 Task: Post an Instagram story from a PC using Developer Tools in Chrome.
Action: Mouse moved to (489, 8)
Screenshot: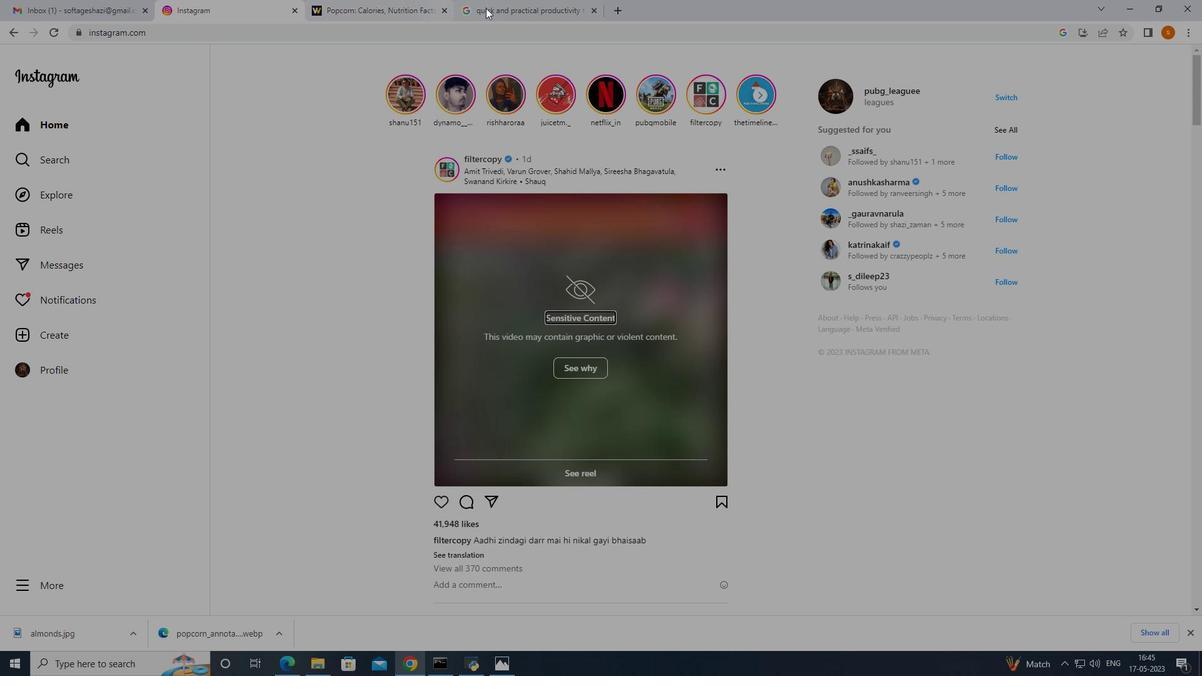 
Action: Mouse pressed left at (489, 8)
Screenshot: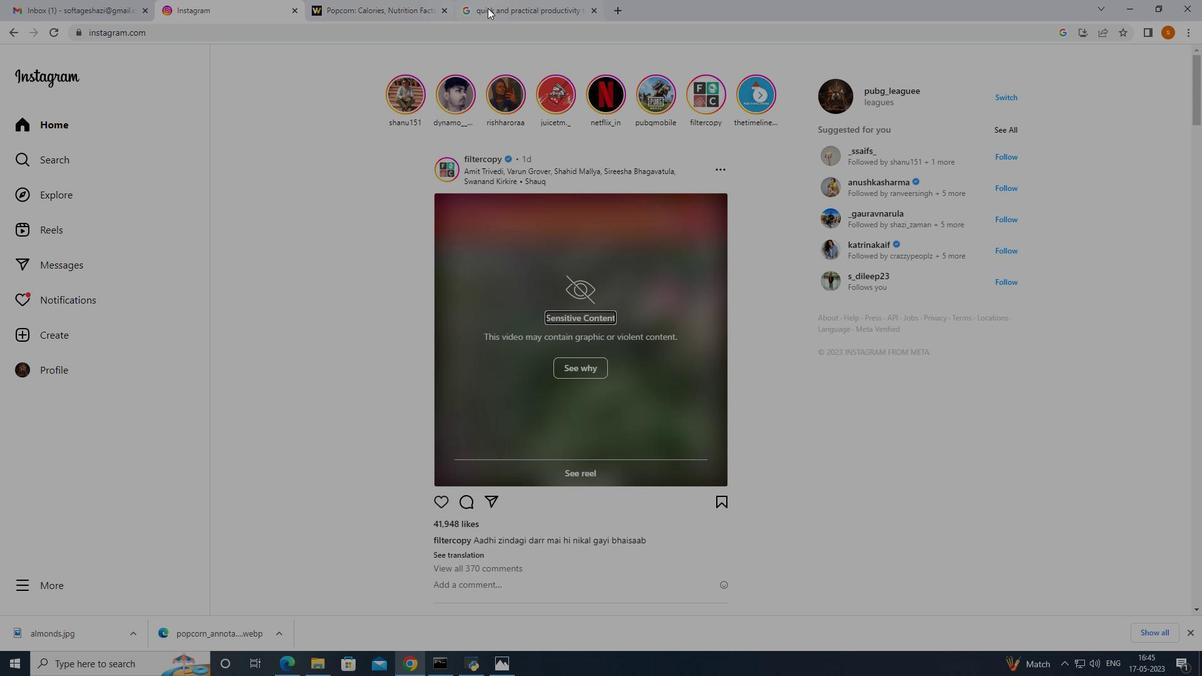 
Action: Mouse moved to (337, 281)
Screenshot: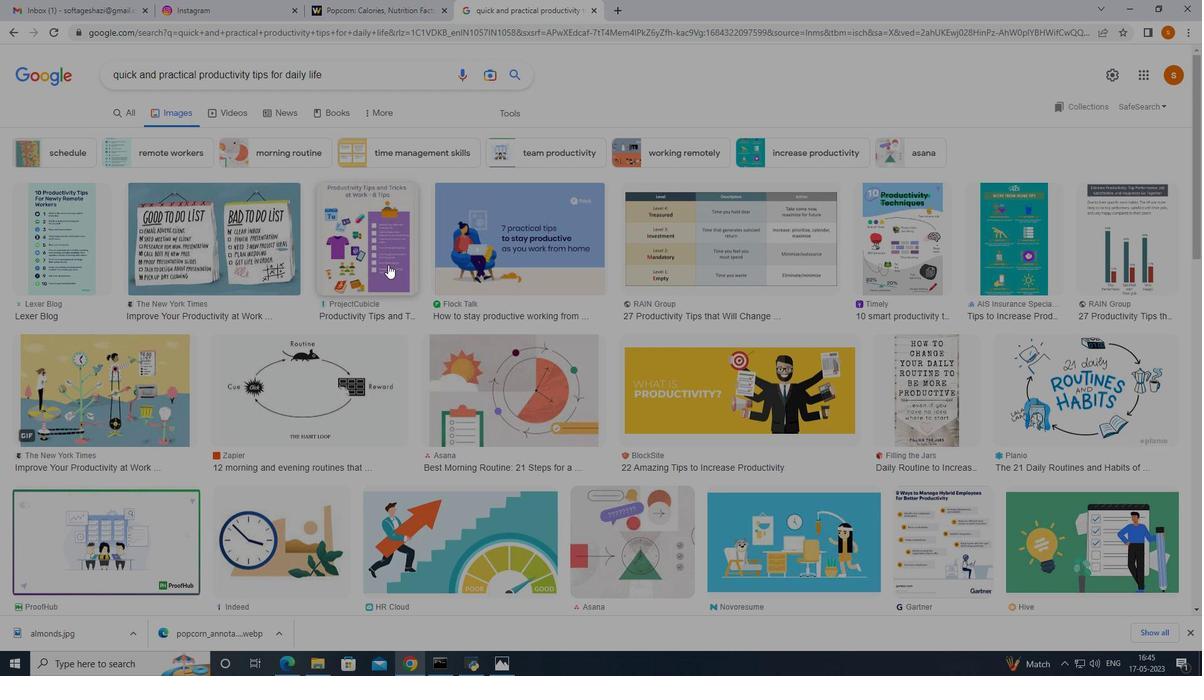 
Action: Mouse scrolled (337, 280) with delta (0, 0)
Screenshot: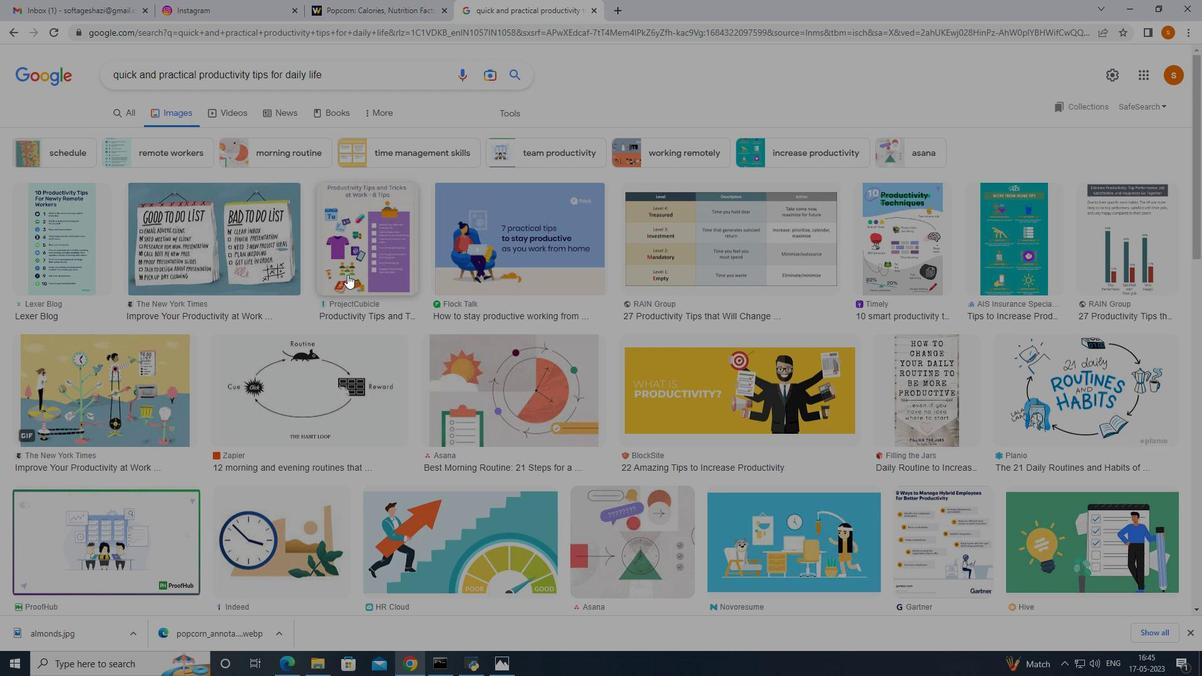 
Action: Mouse moved to (535, 250)
Screenshot: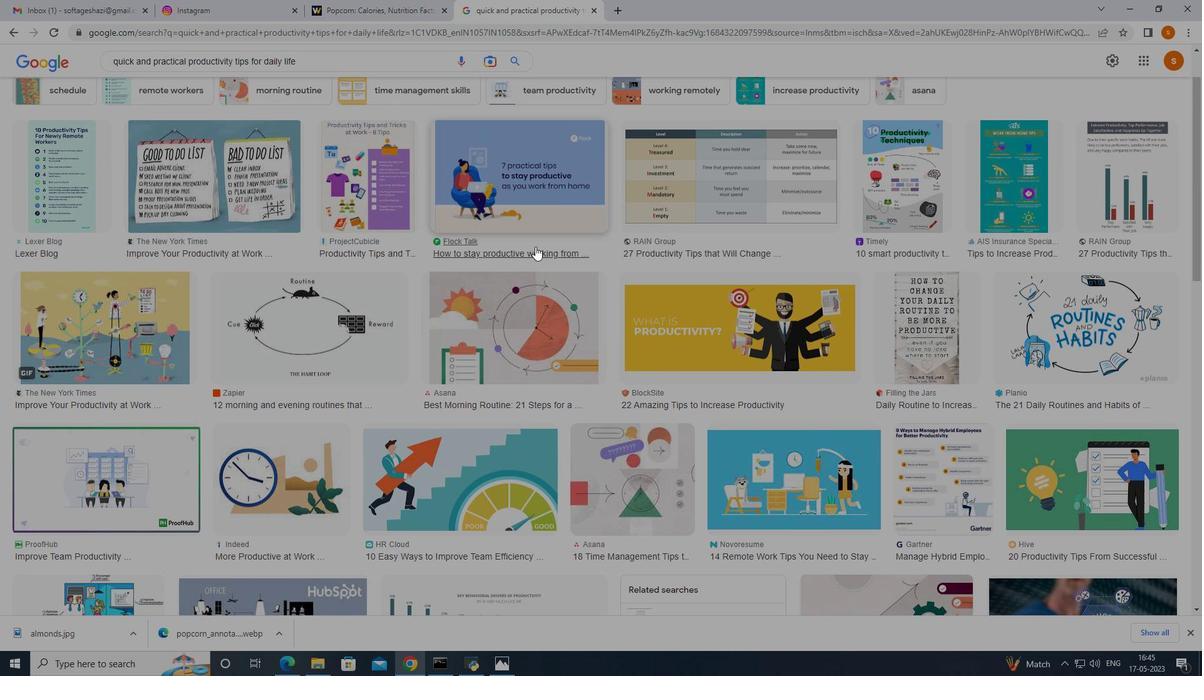 
Action: Mouse scrolled (535, 249) with delta (0, 0)
Screenshot: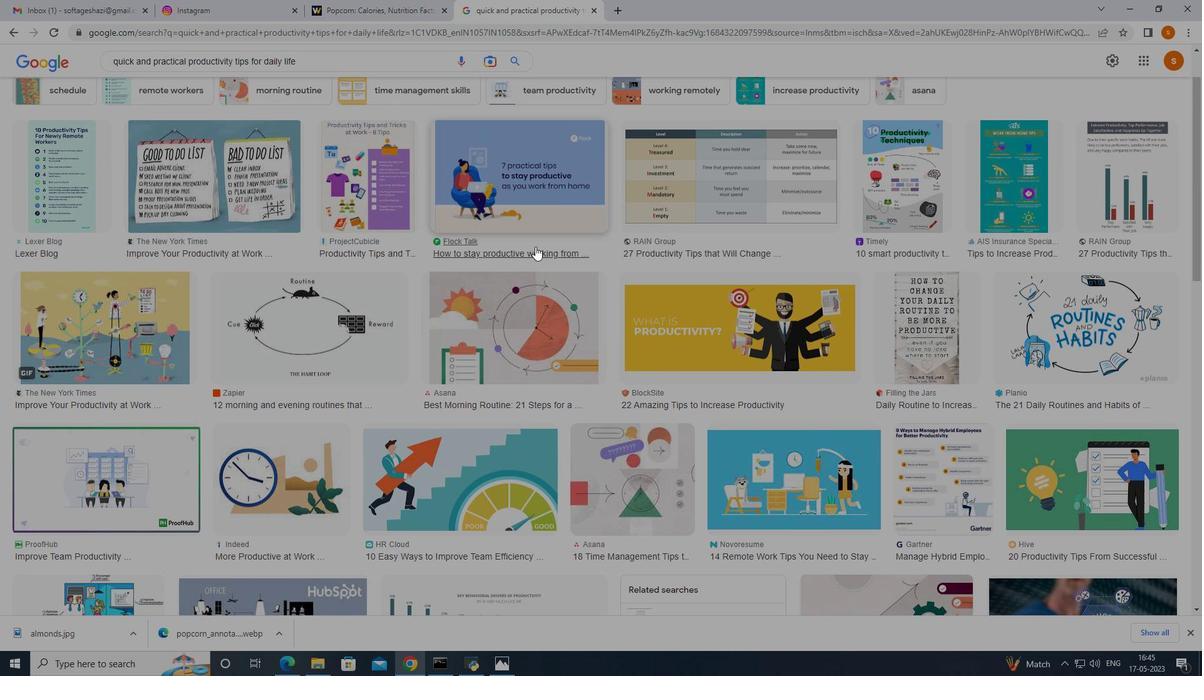
Action: Mouse moved to (376, 253)
Screenshot: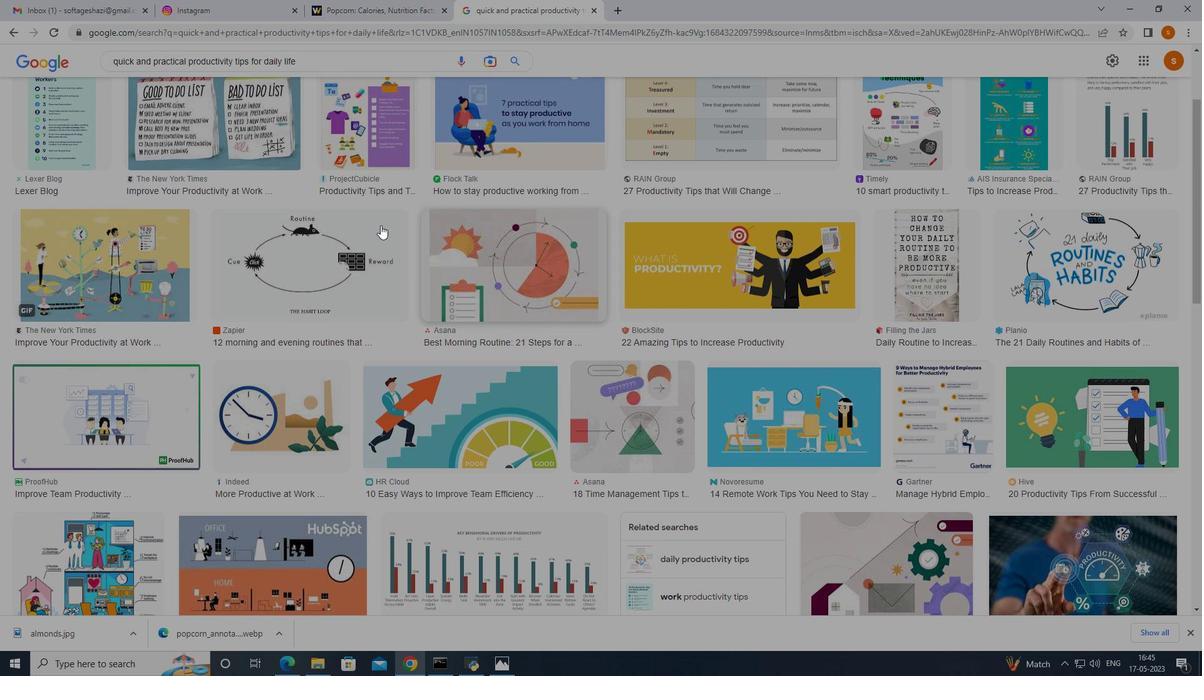 
Action: Mouse scrolled (376, 253) with delta (0, 0)
Screenshot: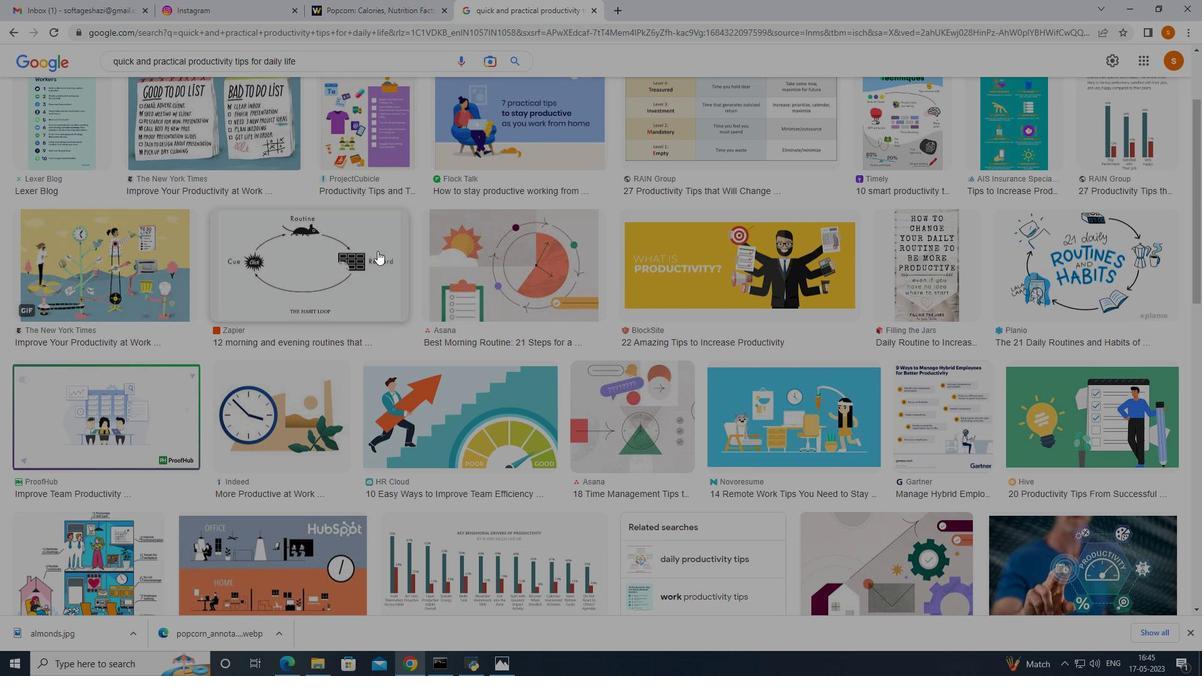 
Action: Mouse moved to (374, 254)
Screenshot: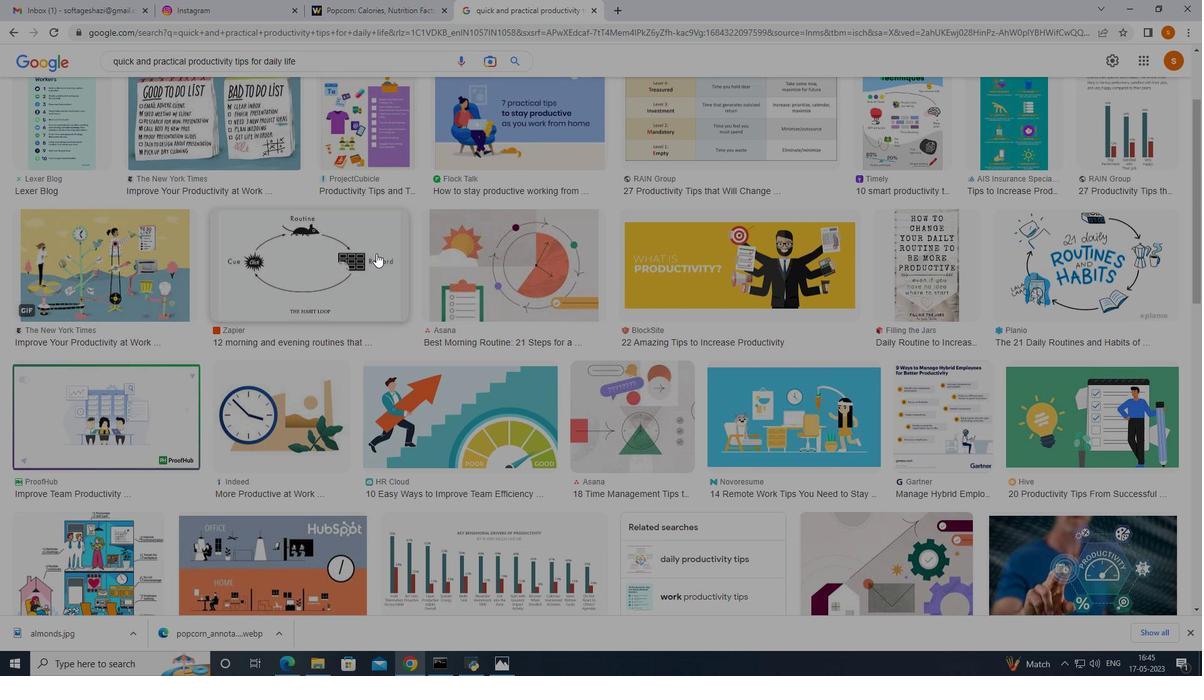 
Action: Mouse scrolled (374, 255) with delta (0, 0)
Screenshot: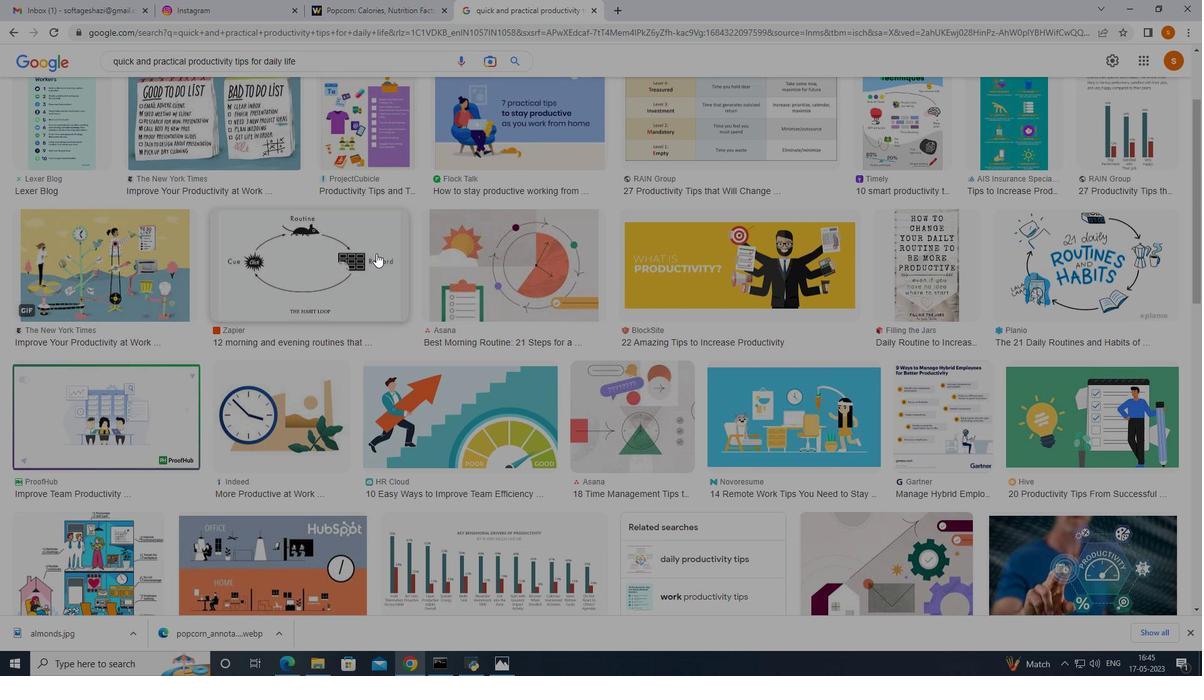 
Action: Mouse moved to (28, 254)
Screenshot: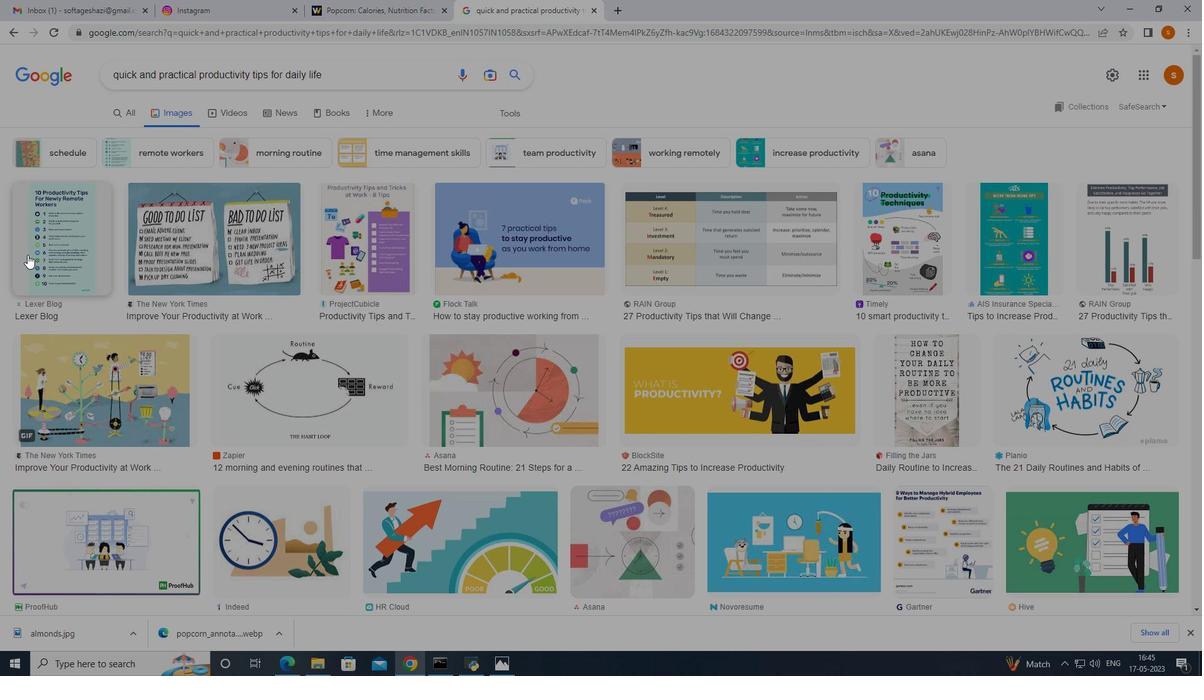 
Action: Mouse pressed left at (28, 254)
Screenshot: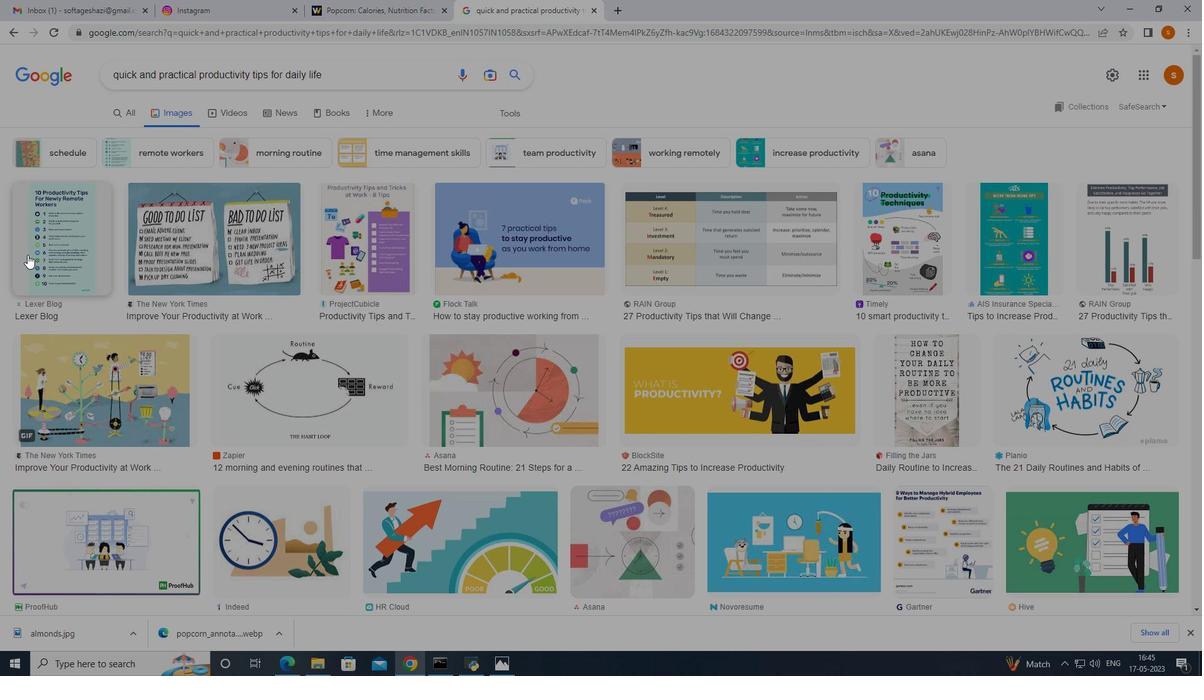 
Action: Mouse moved to (855, 305)
Screenshot: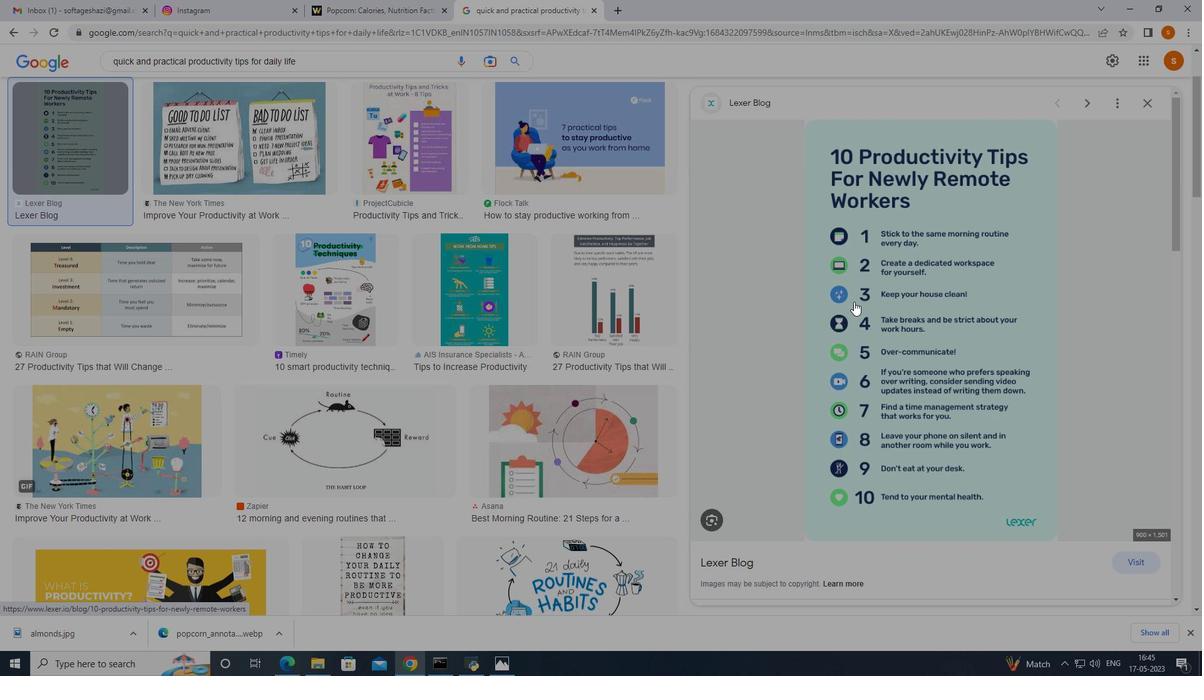 
Action: Mouse scrolled (855, 305) with delta (0, 0)
Screenshot: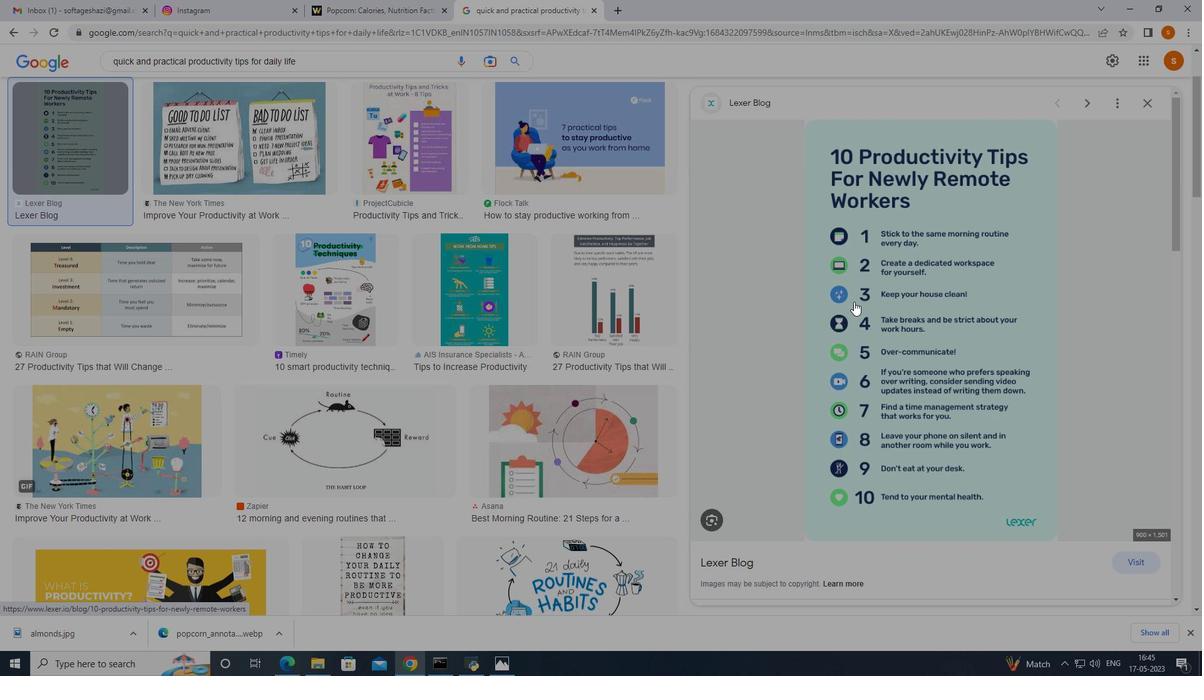 
Action: Mouse moved to (855, 306)
Screenshot: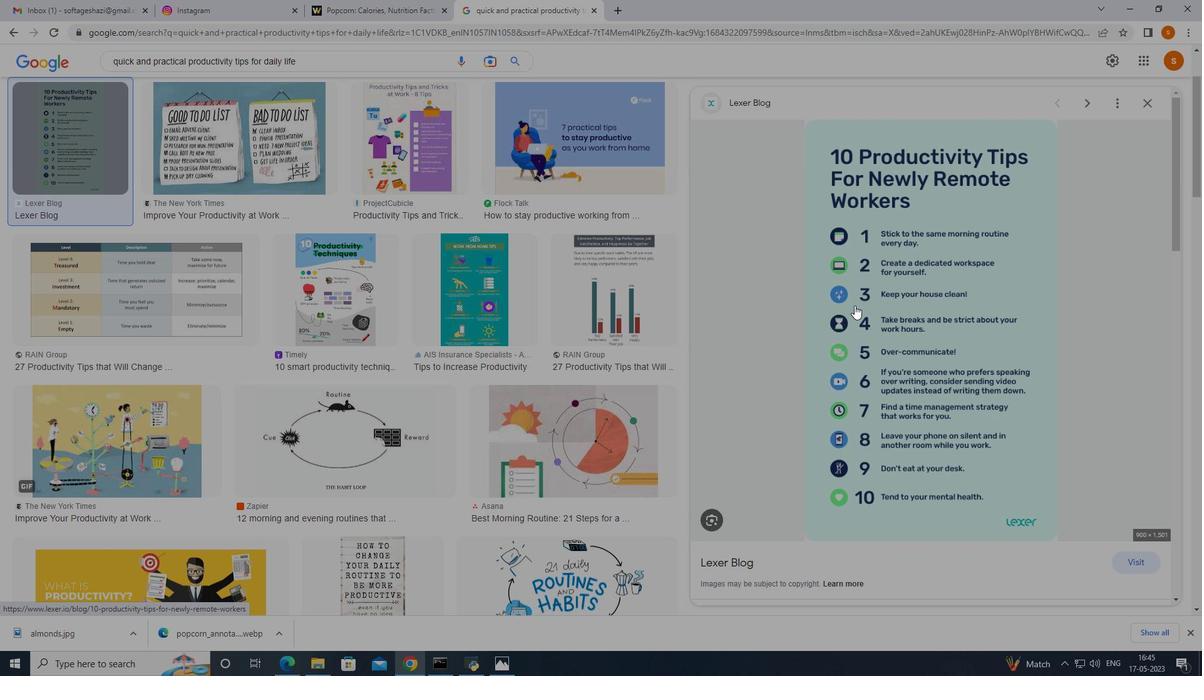 
Action: Mouse scrolled (855, 306) with delta (0, 0)
Screenshot: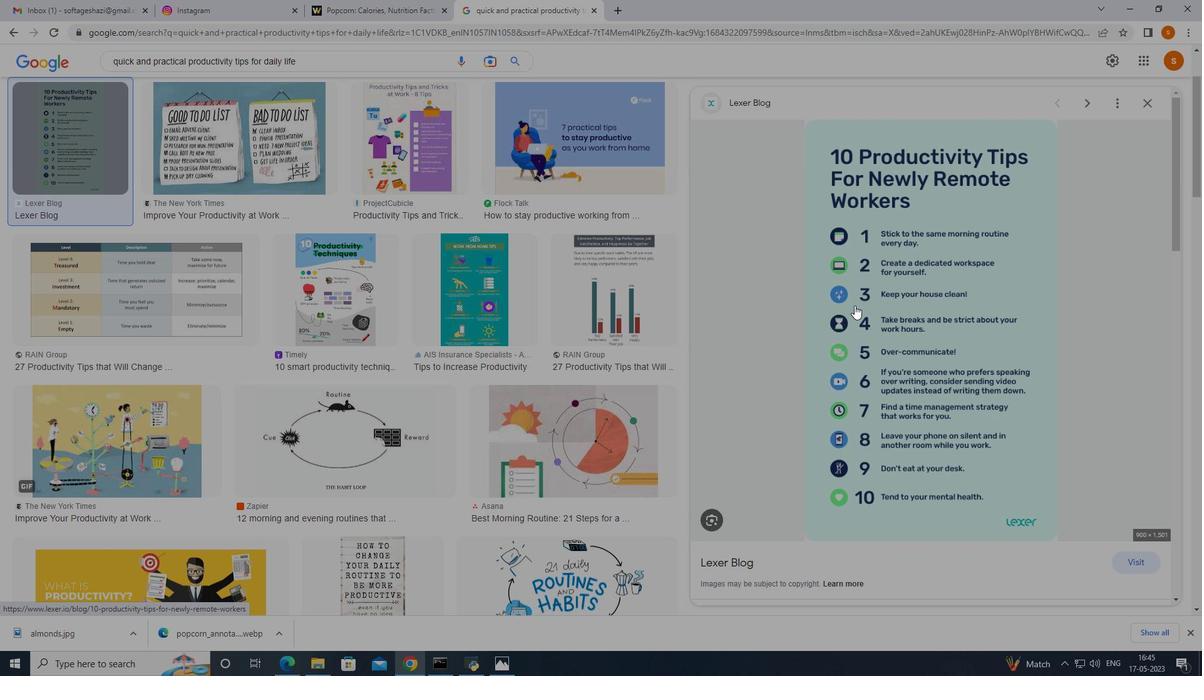 
Action: Mouse moved to (856, 308)
Screenshot: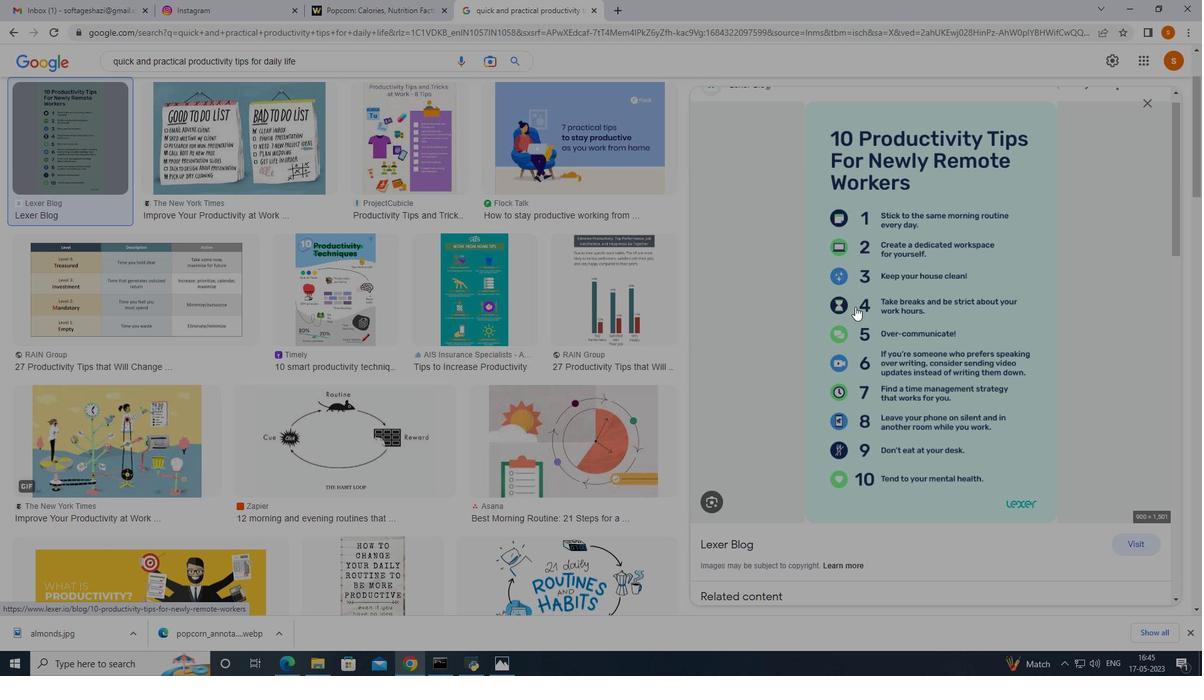 
Action: Mouse scrolled (856, 308) with delta (0, 0)
Screenshot: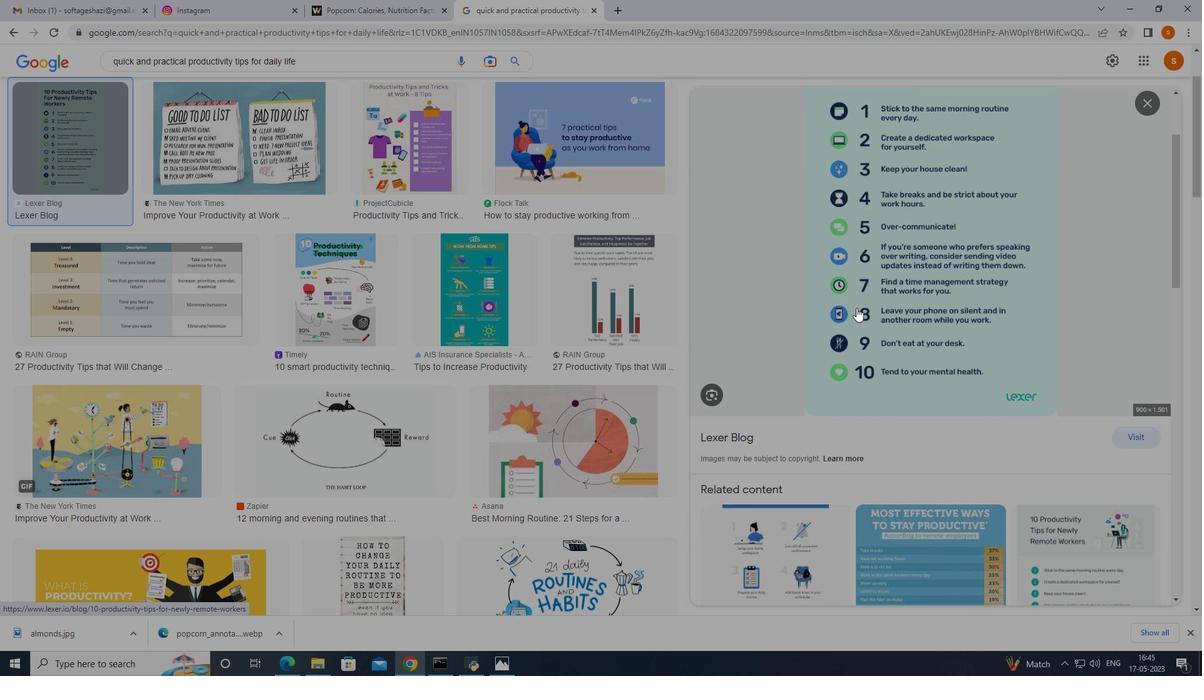 
Action: Mouse scrolled (856, 308) with delta (0, 0)
Screenshot: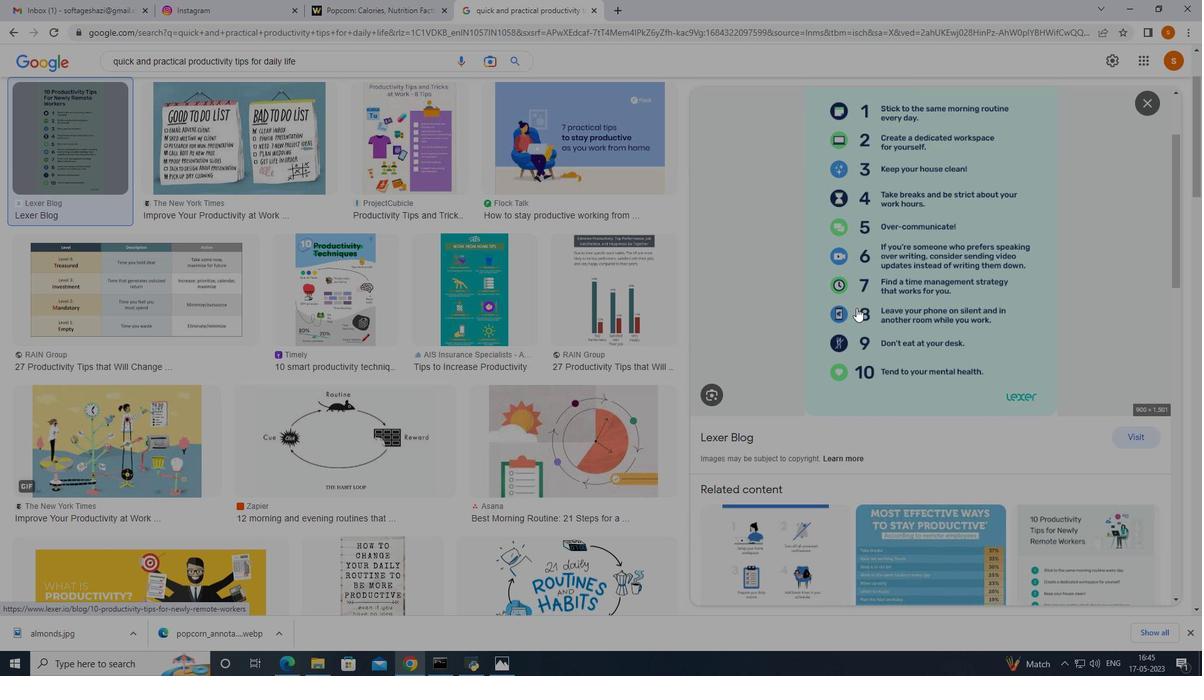 
Action: Mouse scrolled (856, 308) with delta (0, 0)
Screenshot: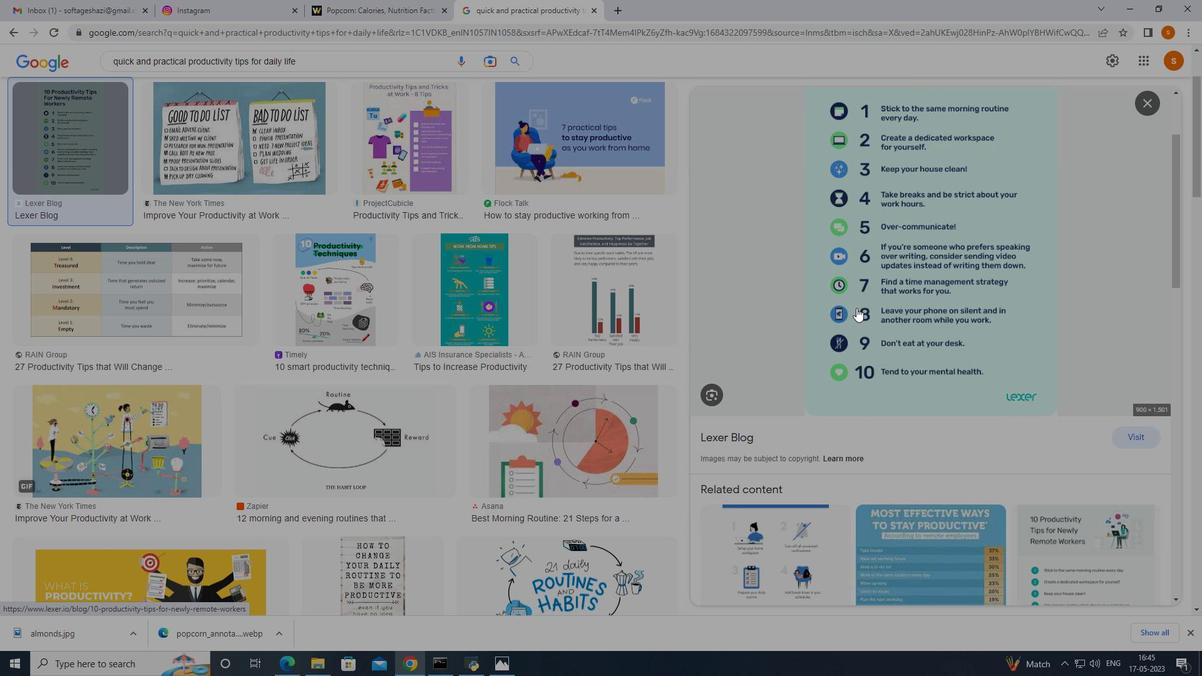 
Action: Mouse moved to (881, 272)
Screenshot: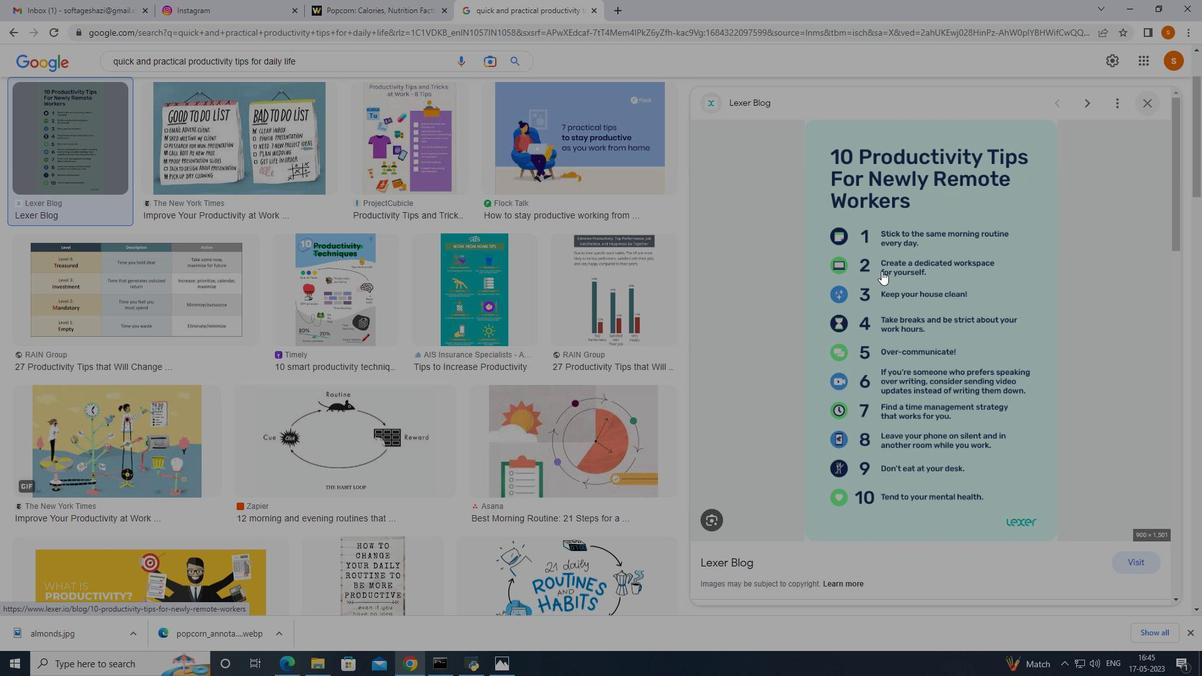 
Action: Mouse pressed right at (881, 272)
Screenshot: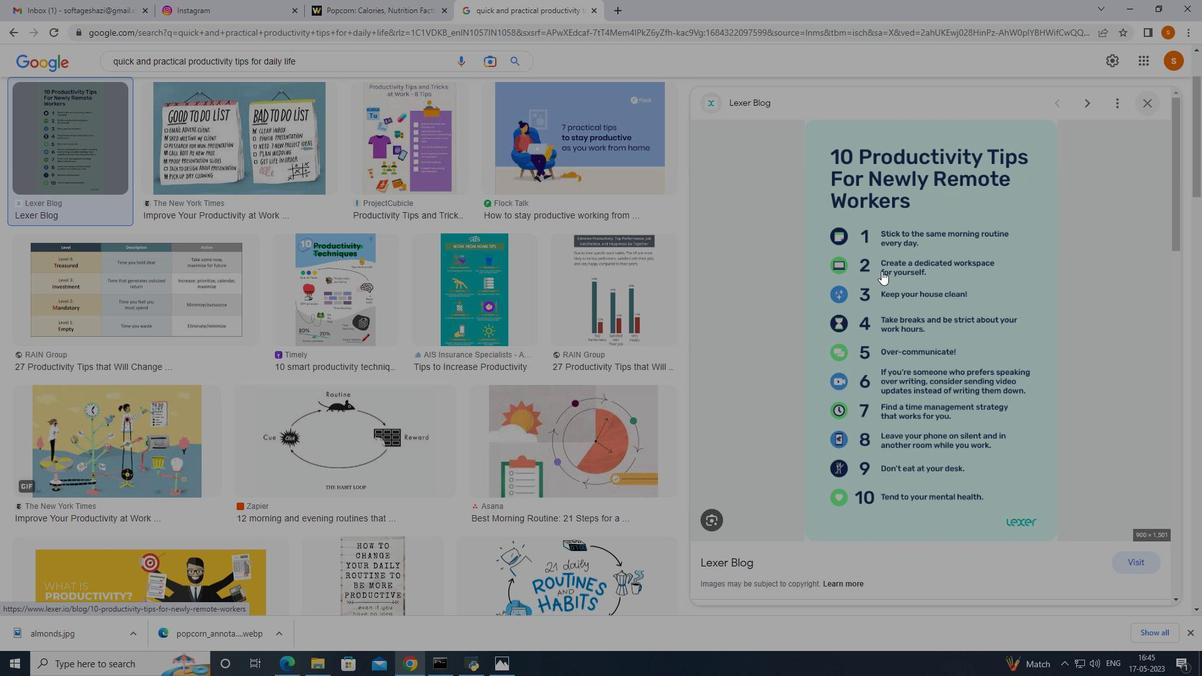 
Action: Mouse moved to (932, 407)
Screenshot: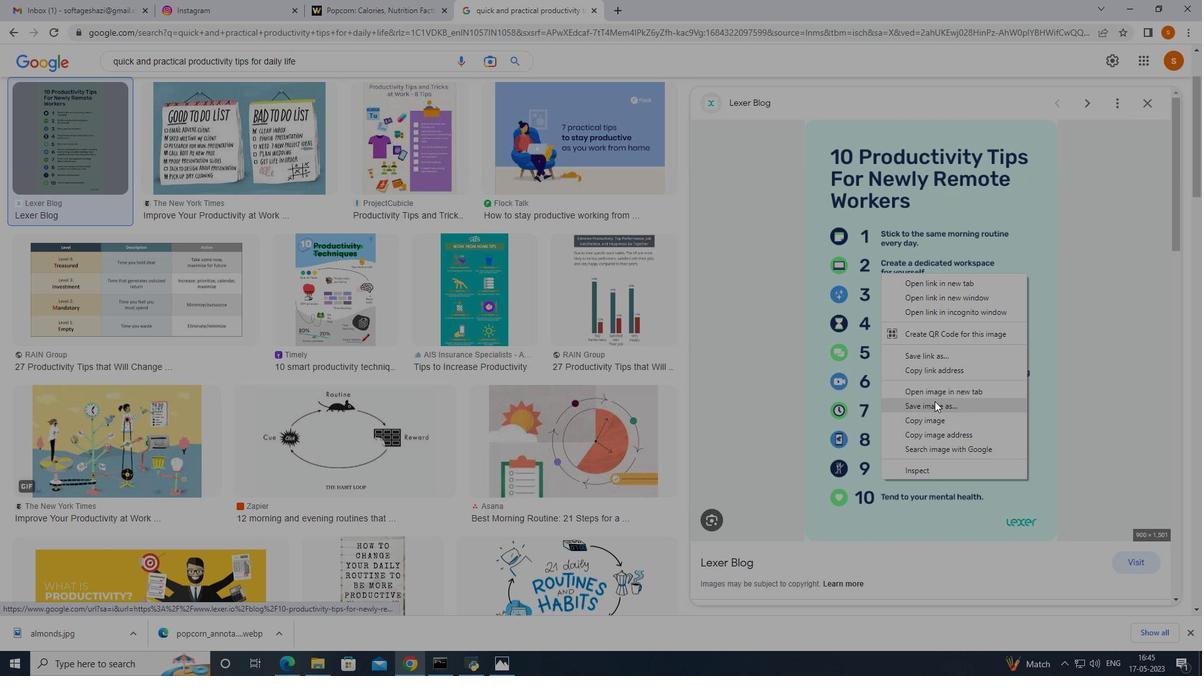 
Action: Mouse pressed left at (932, 407)
Screenshot: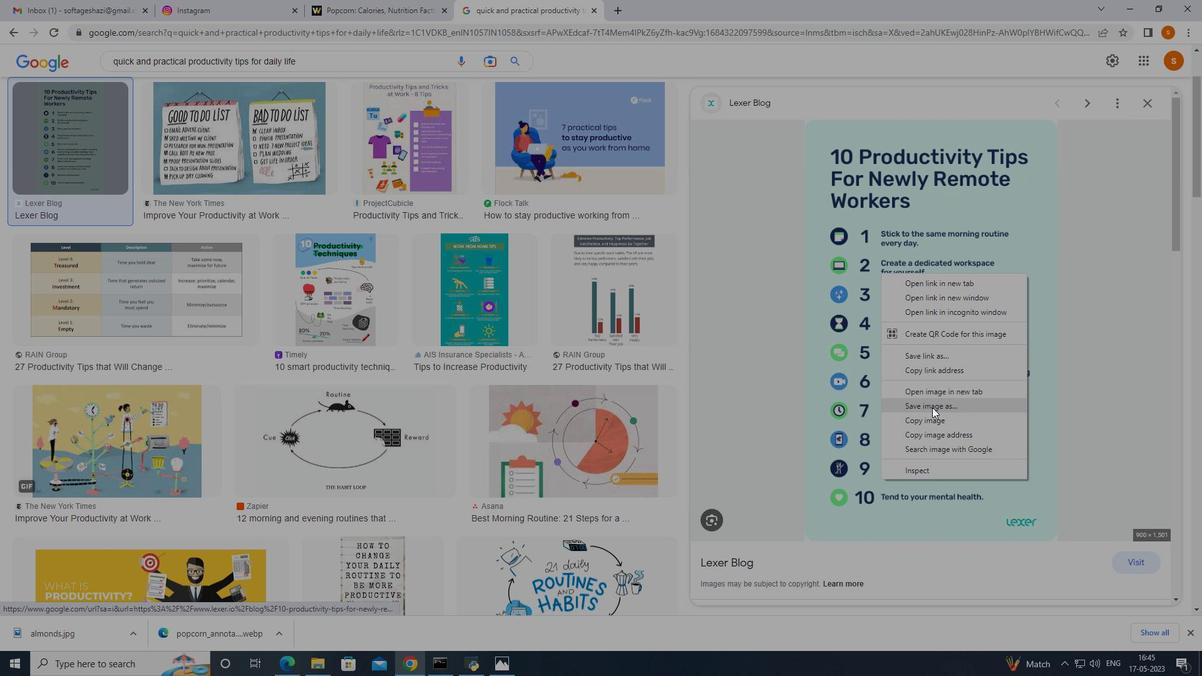 
Action: Mouse moved to (585, 114)
Screenshot: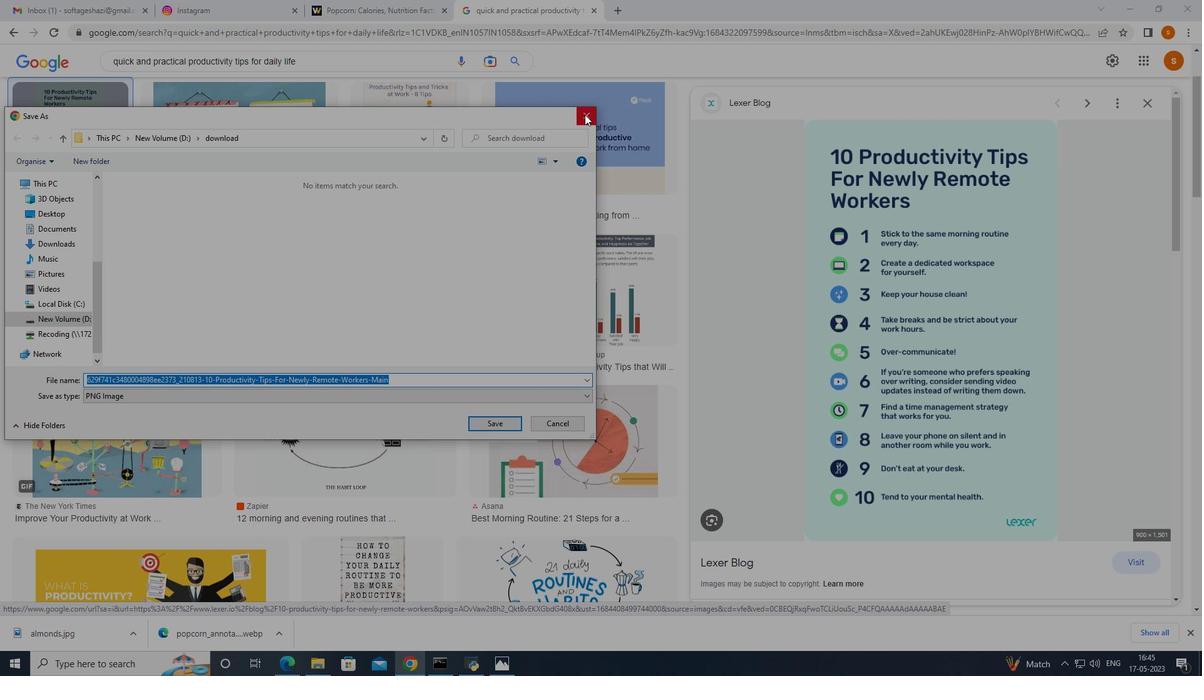 
Action: Mouse pressed left at (585, 114)
Screenshot: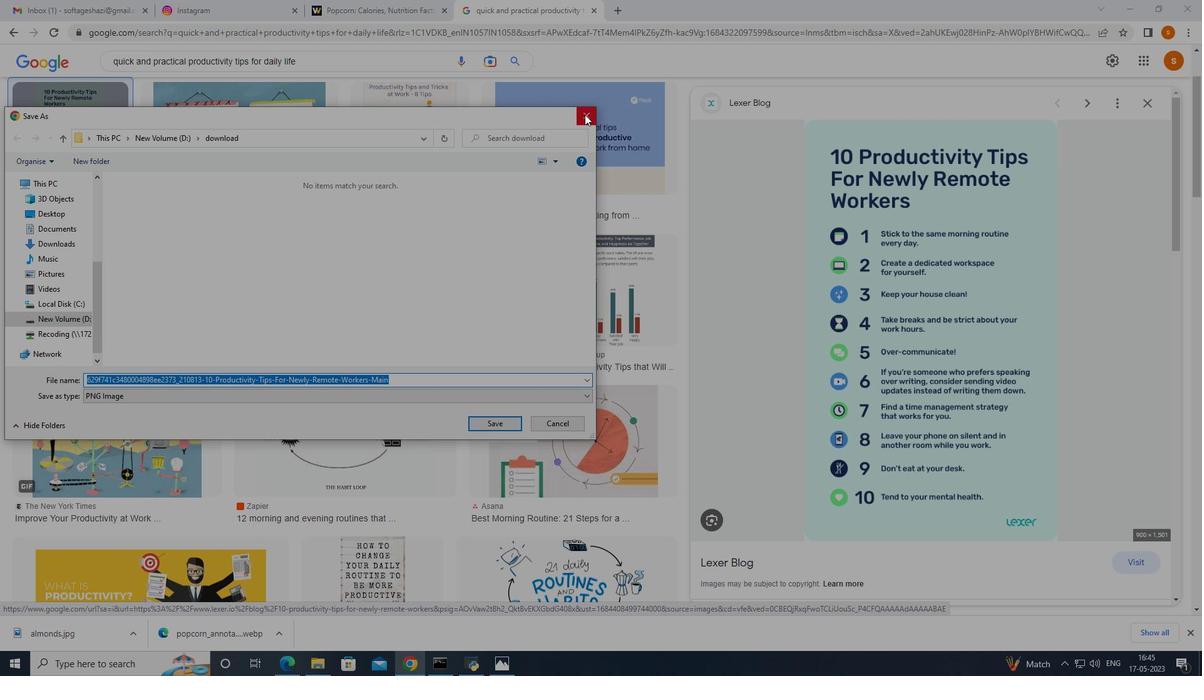 
Action: Mouse moved to (353, 316)
Screenshot: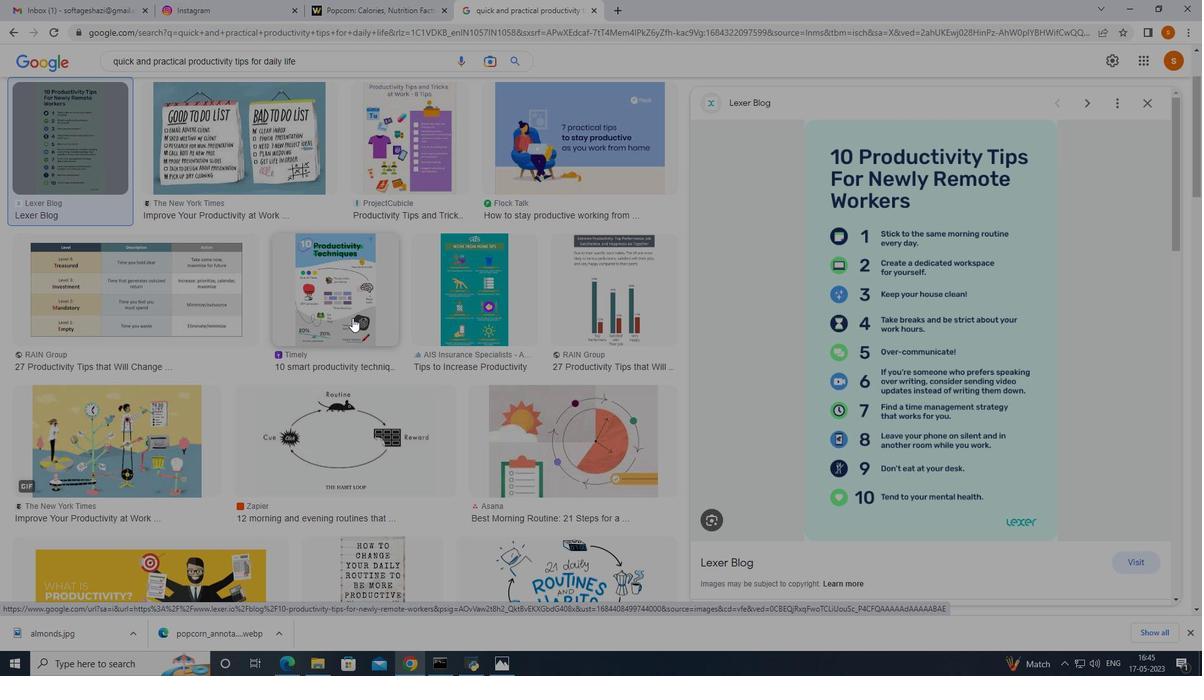 
Action: Mouse pressed left at (353, 316)
Screenshot: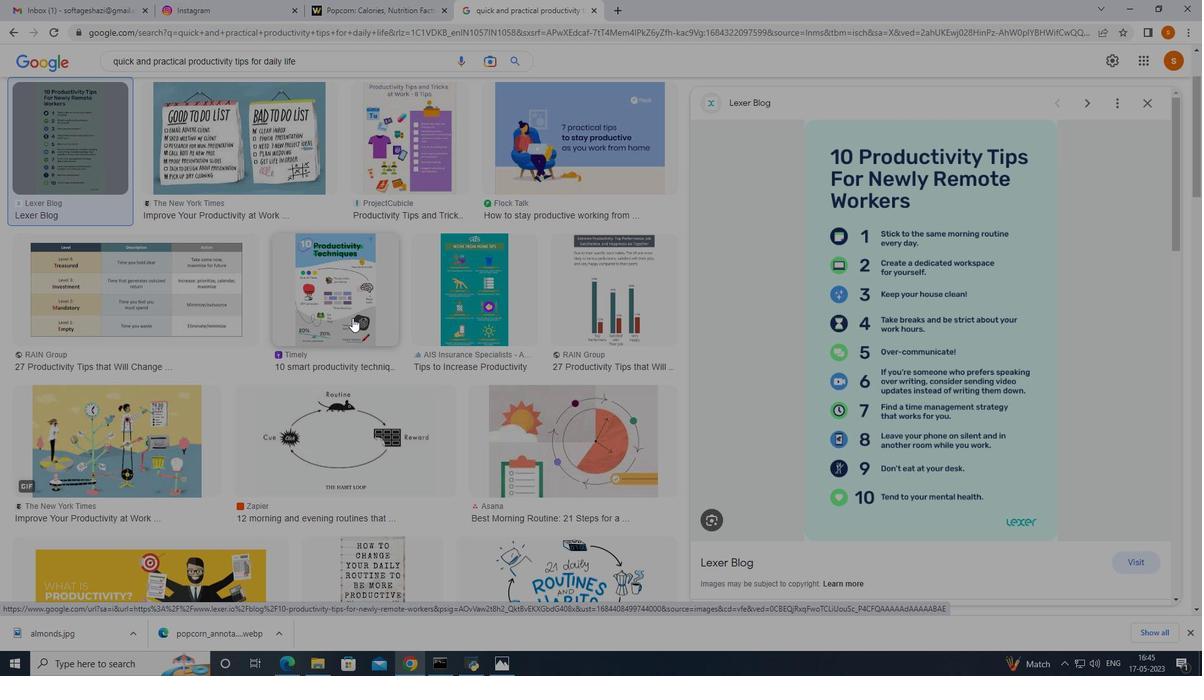 
Action: Mouse moved to (860, 299)
Screenshot: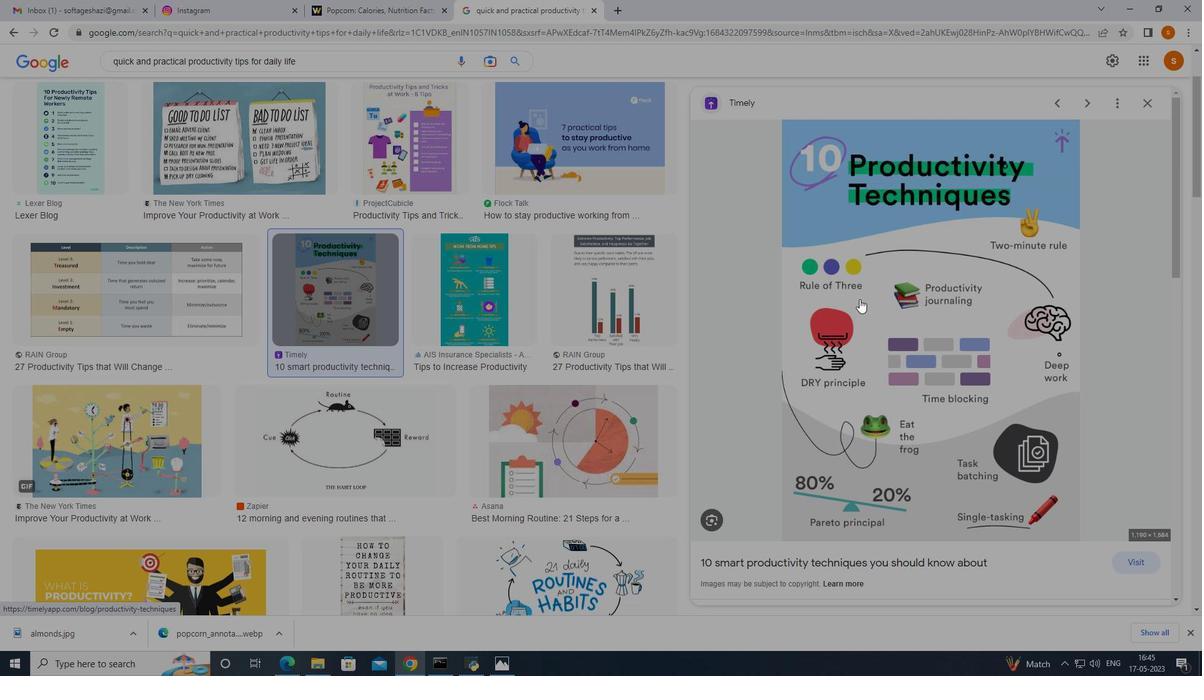 
Action: Mouse pressed right at (860, 299)
Screenshot: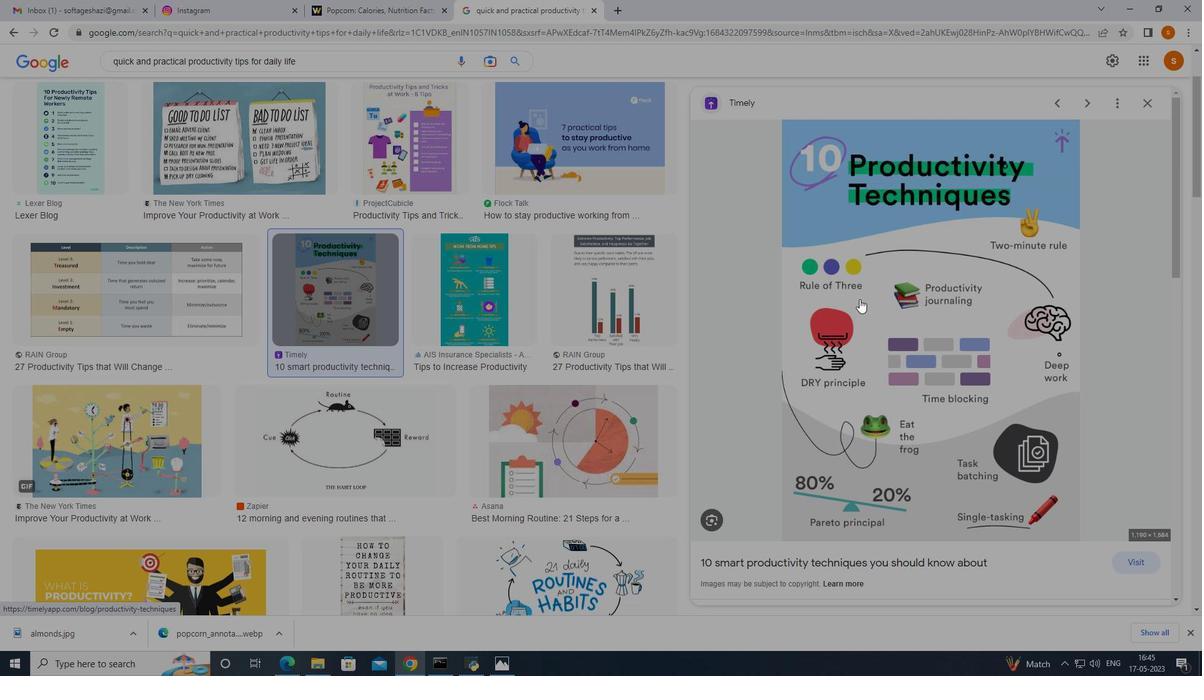 
Action: Mouse moved to (897, 437)
Screenshot: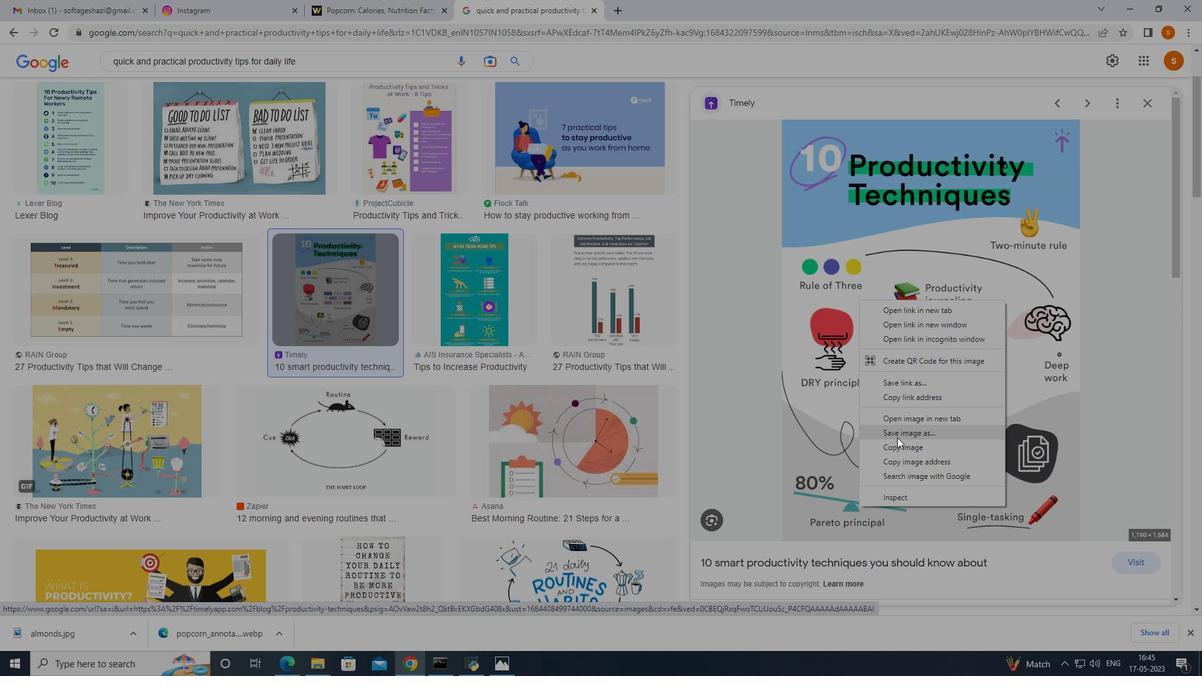 
Action: Mouse pressed left at (897, 437)
Screenshot: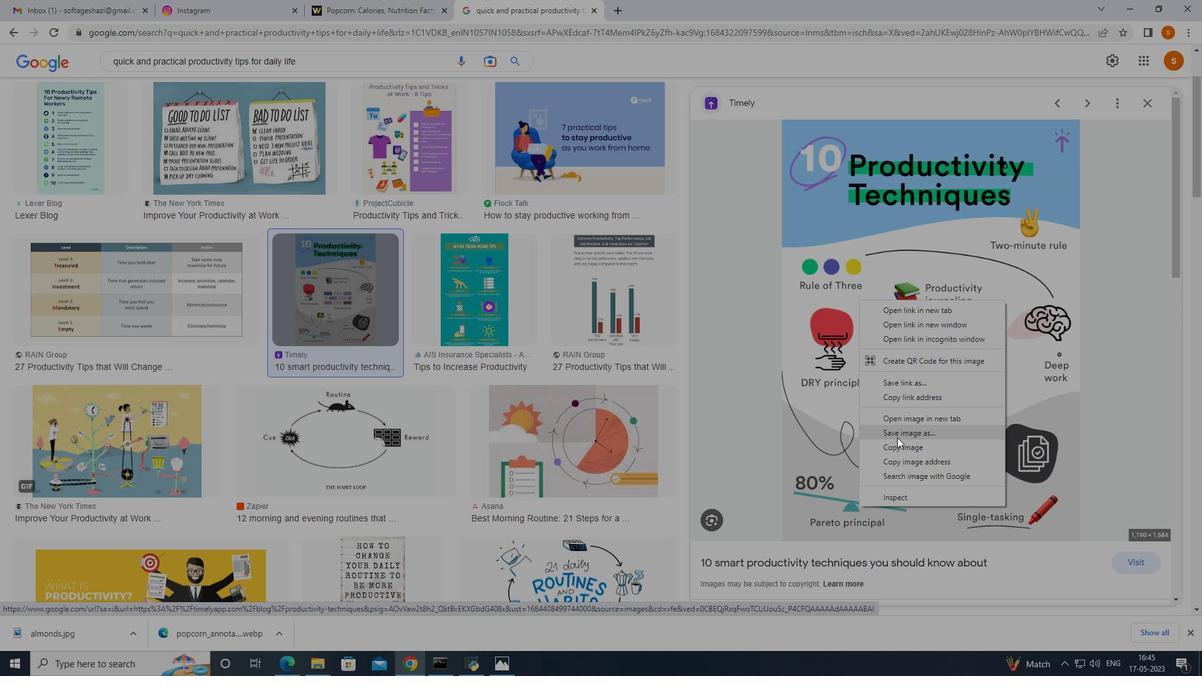 
Action: Mouse moved to (489, 420)
Screenshot: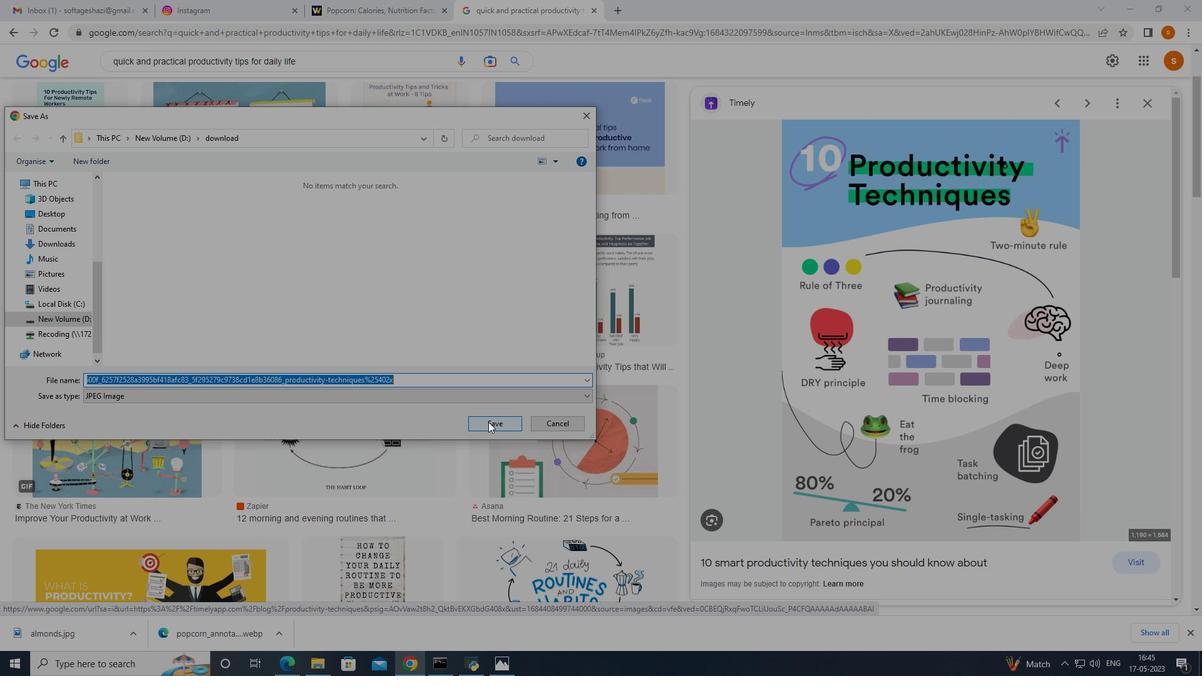 
Action: Mouse pressed left at (489, 420)
Screenshot: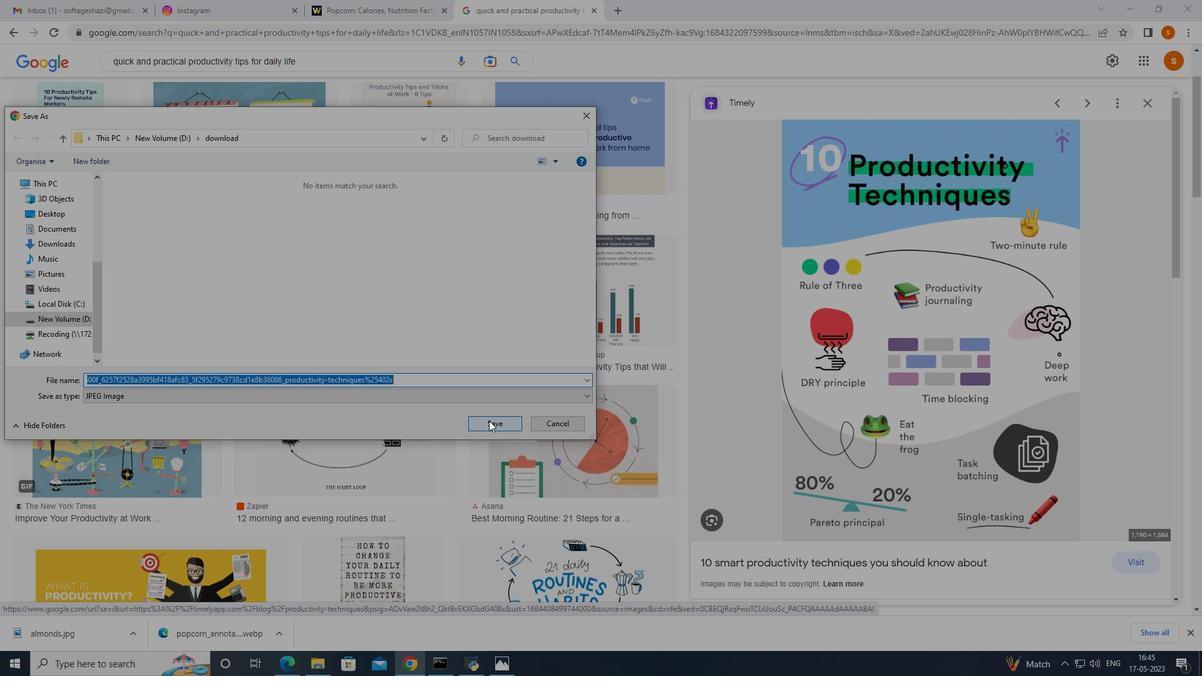 
Action: Mouse moved to (181, 3)
Screenshot: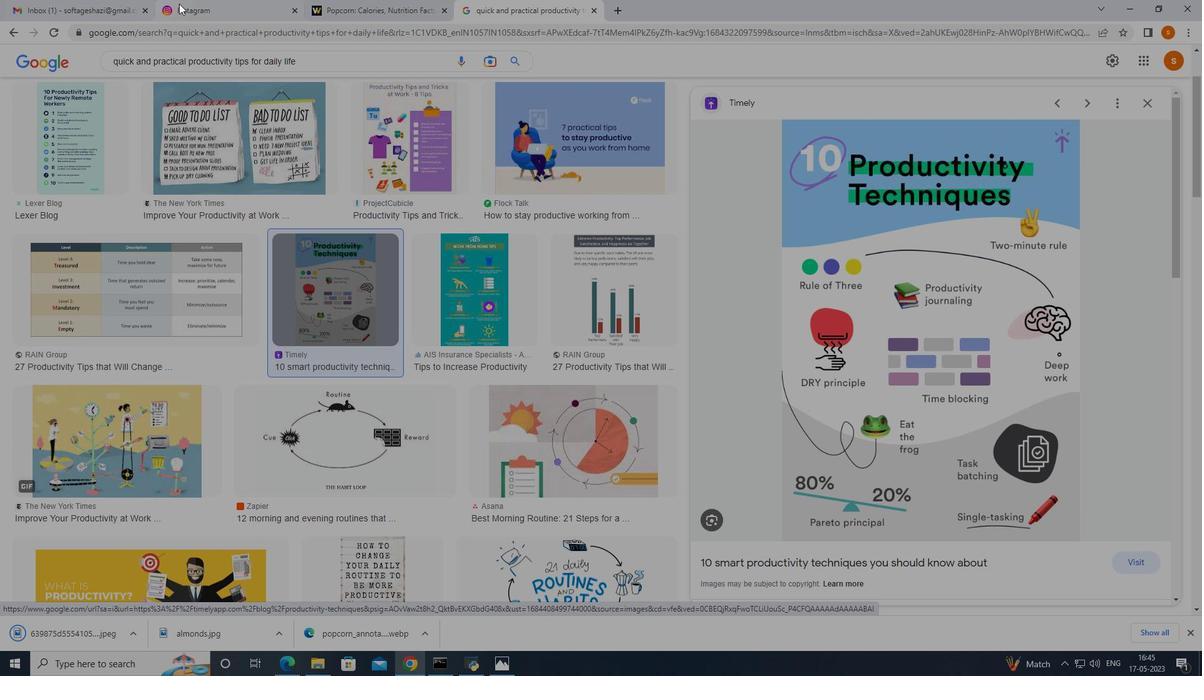 
Action: Mouse pressed left at (181, 3)
Screenshot: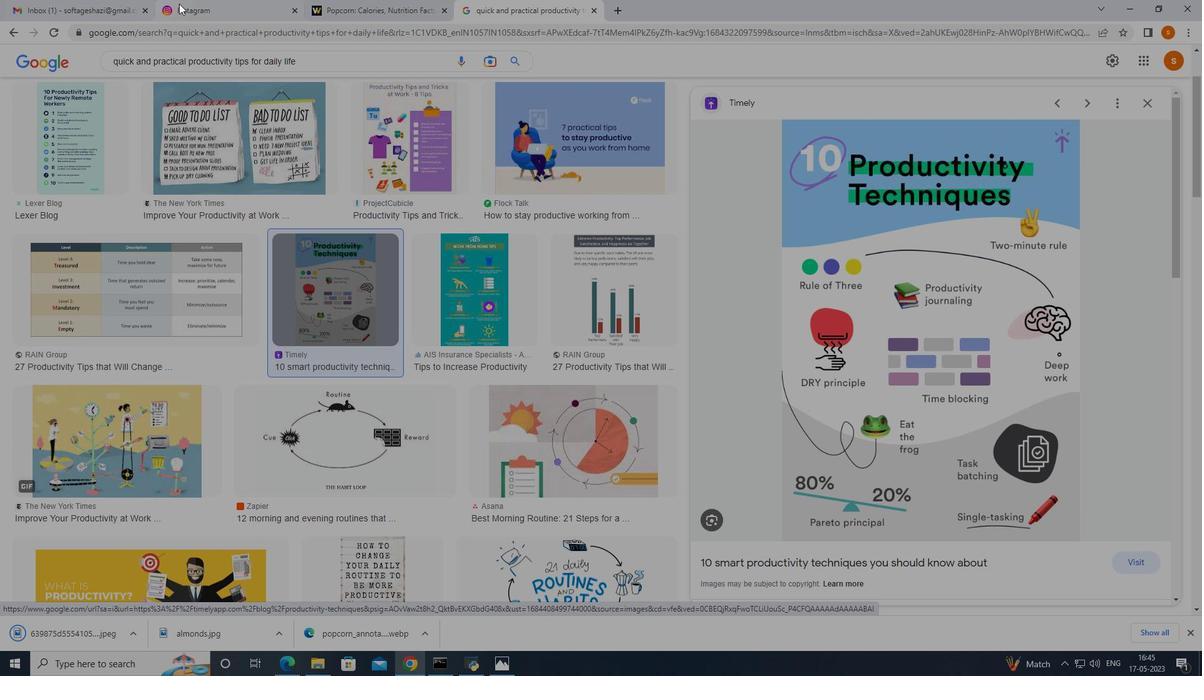 
Action: Mouse moved to (67, 338)
Screenshot: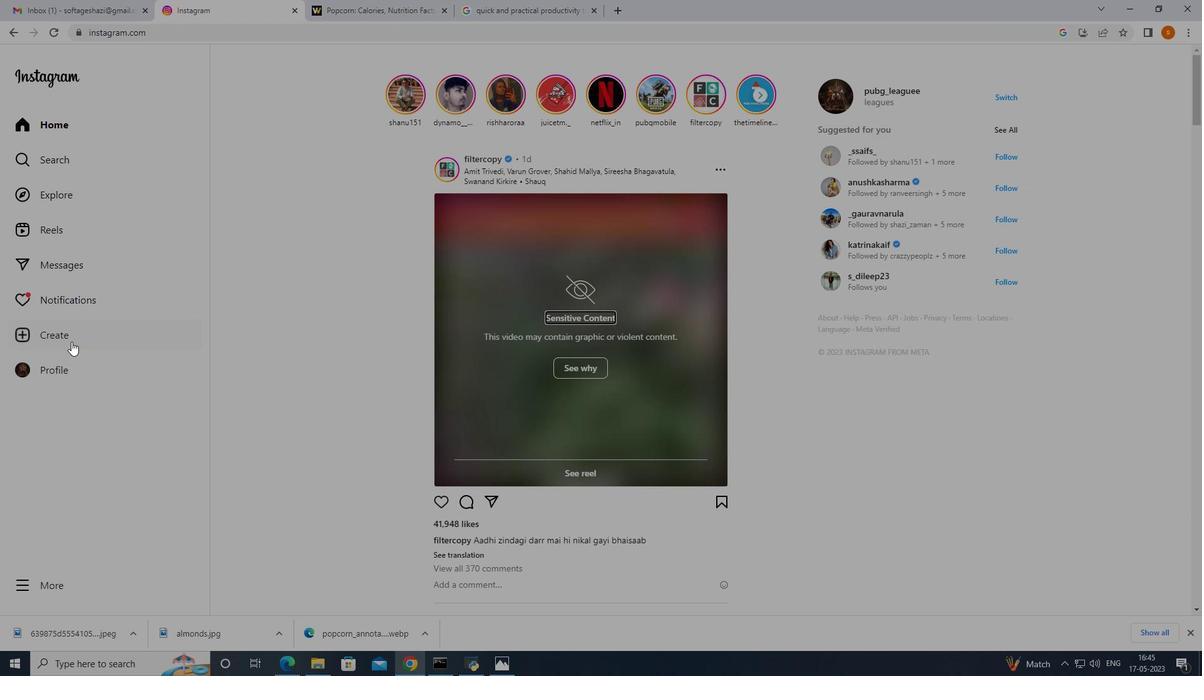 
Action: Mouse pressed left at (67, 338)
Screenshot: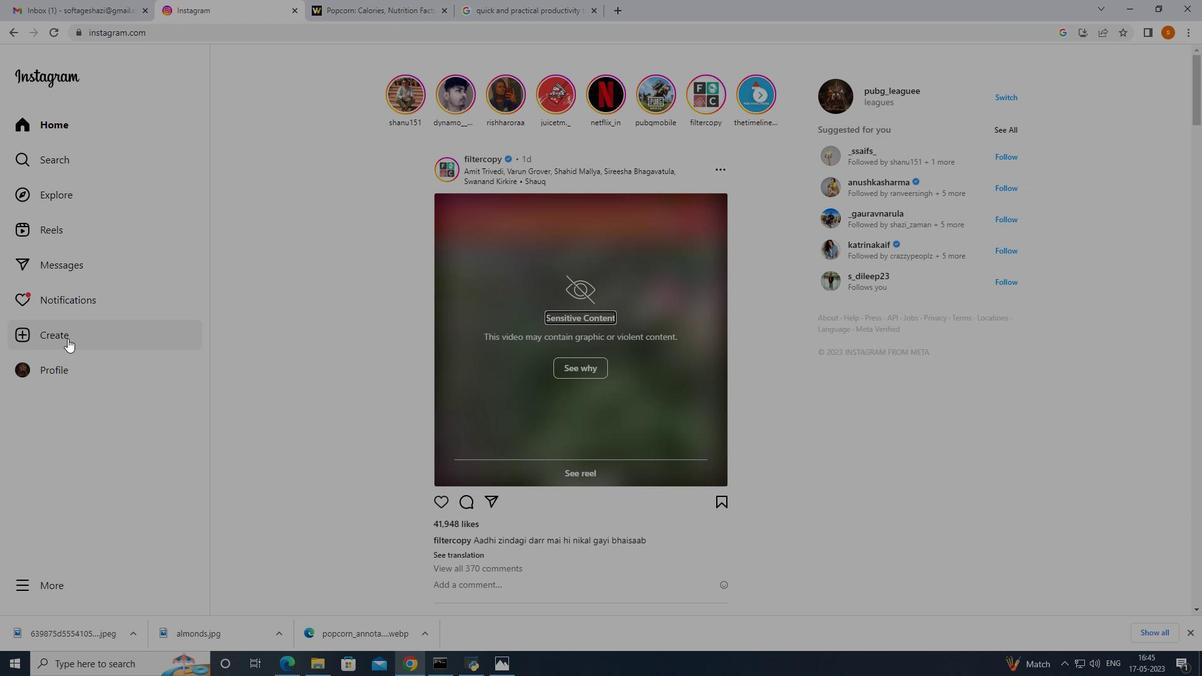 
Action: Mouse moved to (281, 197)
Screenshot: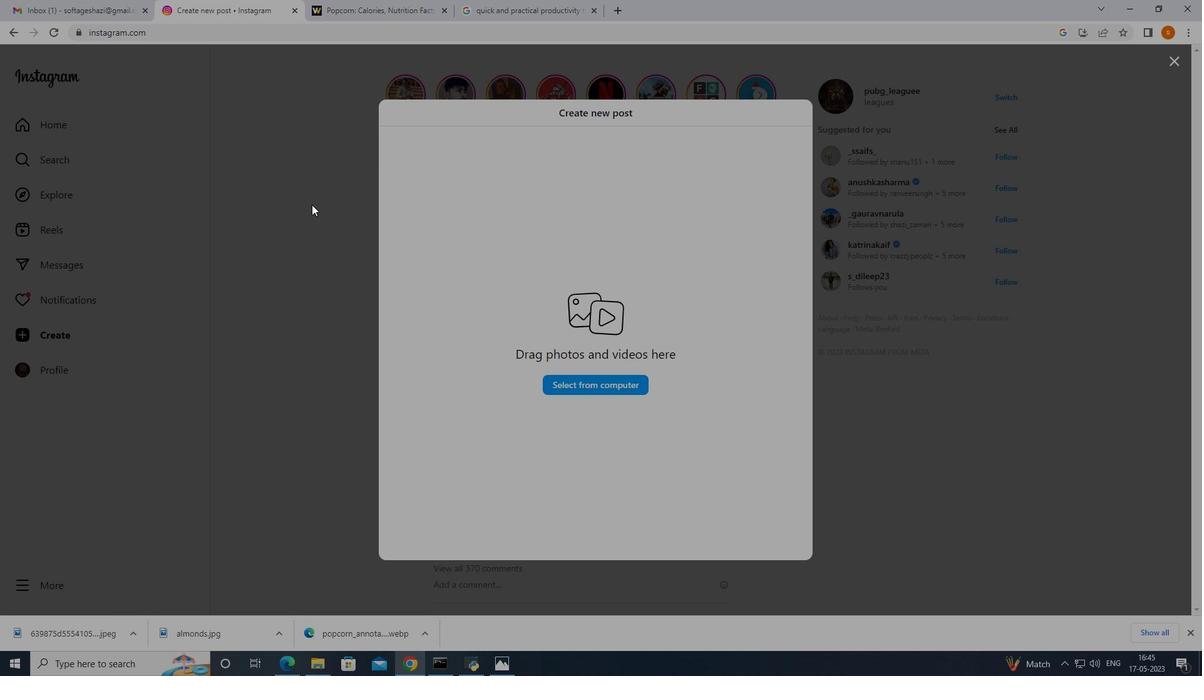 
Action: Mouse pressed left at (281, 197)
Screenshot: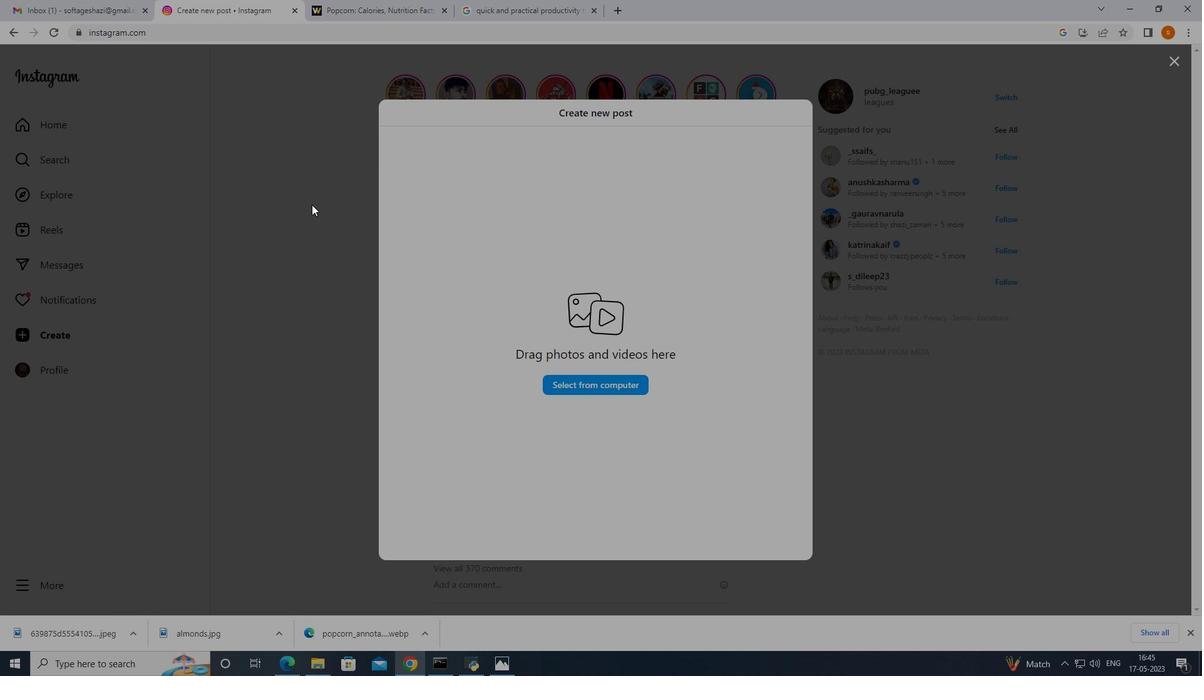 
Action: Mouse moved to (179, 412)
Screenshot: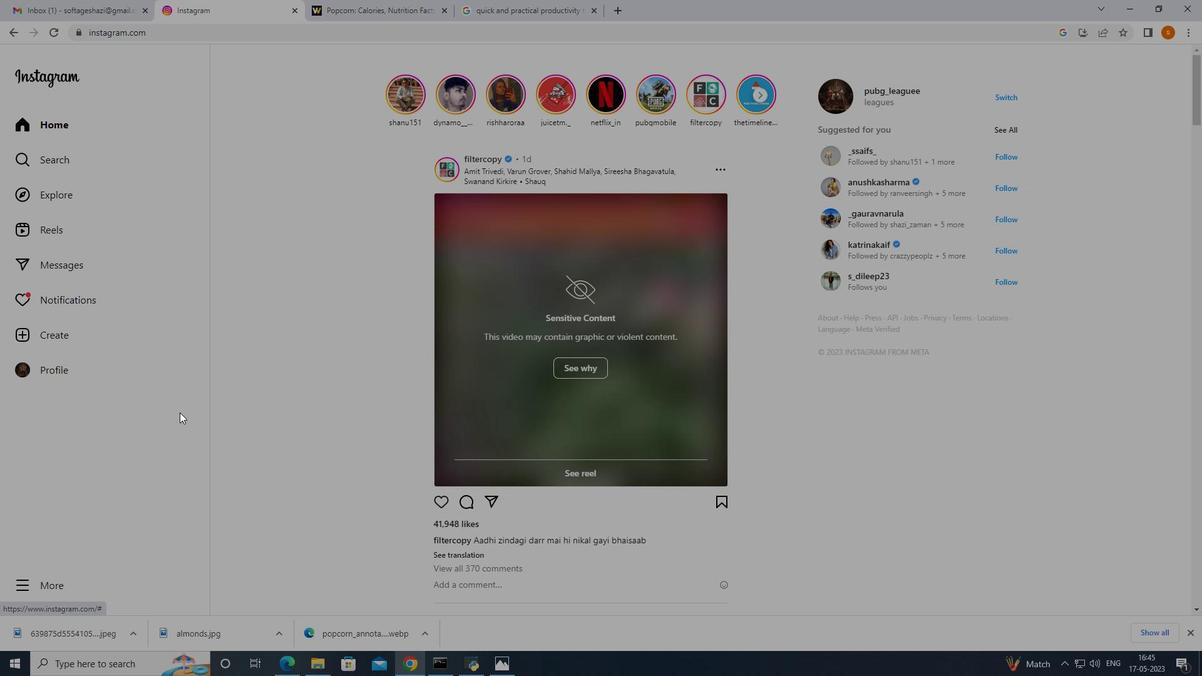 
Action: Mouse scrolled (179, 411) with delta (0, 0)
Screenshot: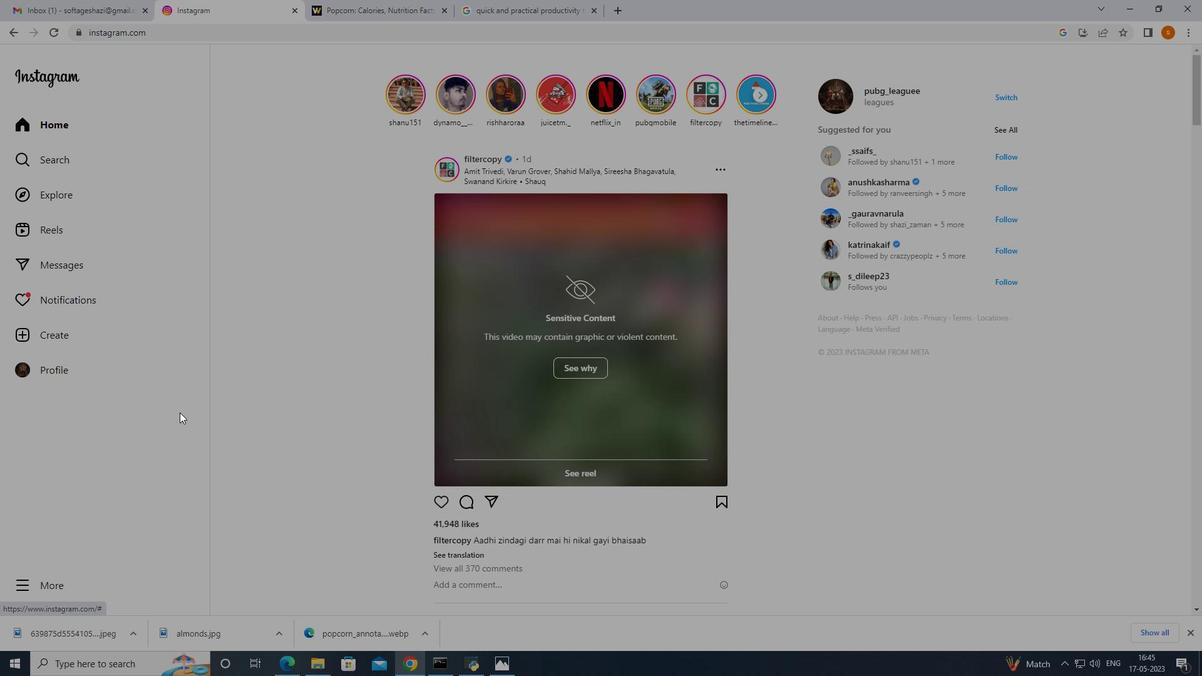 
Action: Mouse scrolled (179, 411) with delta (0, 0)
Screenshot: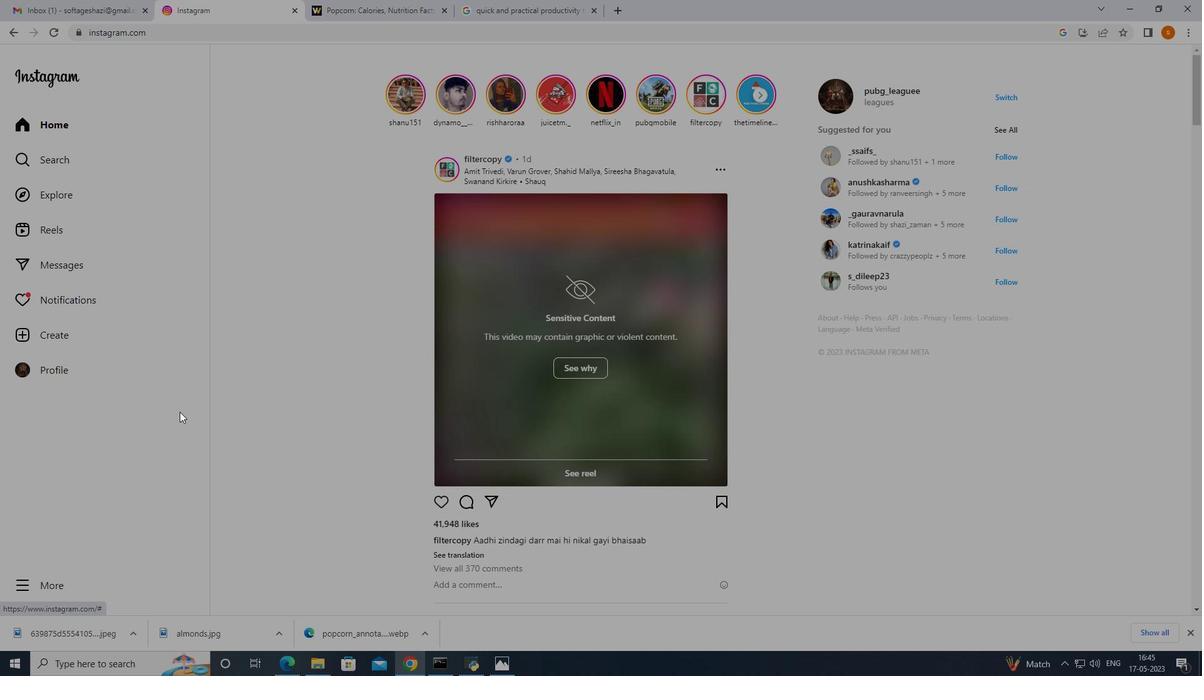 
Action: Mouse moved to (20, 581)
Screenshot: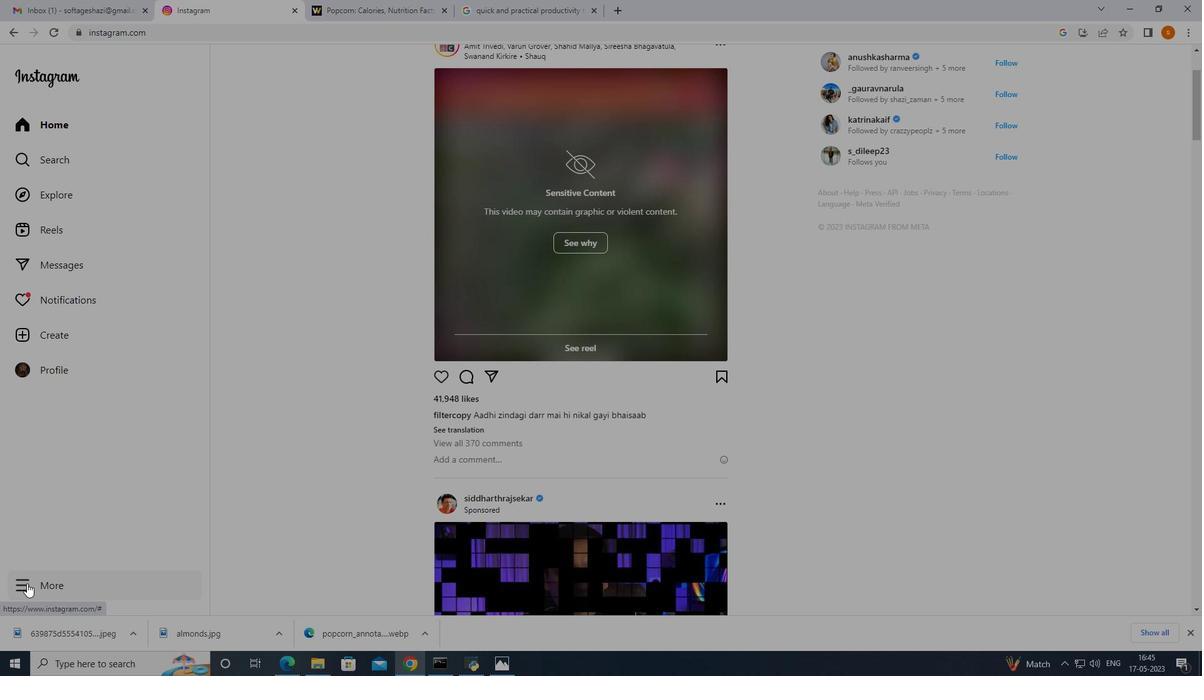 
Action: Mouse pressed left at (20, 581)
Screenshot: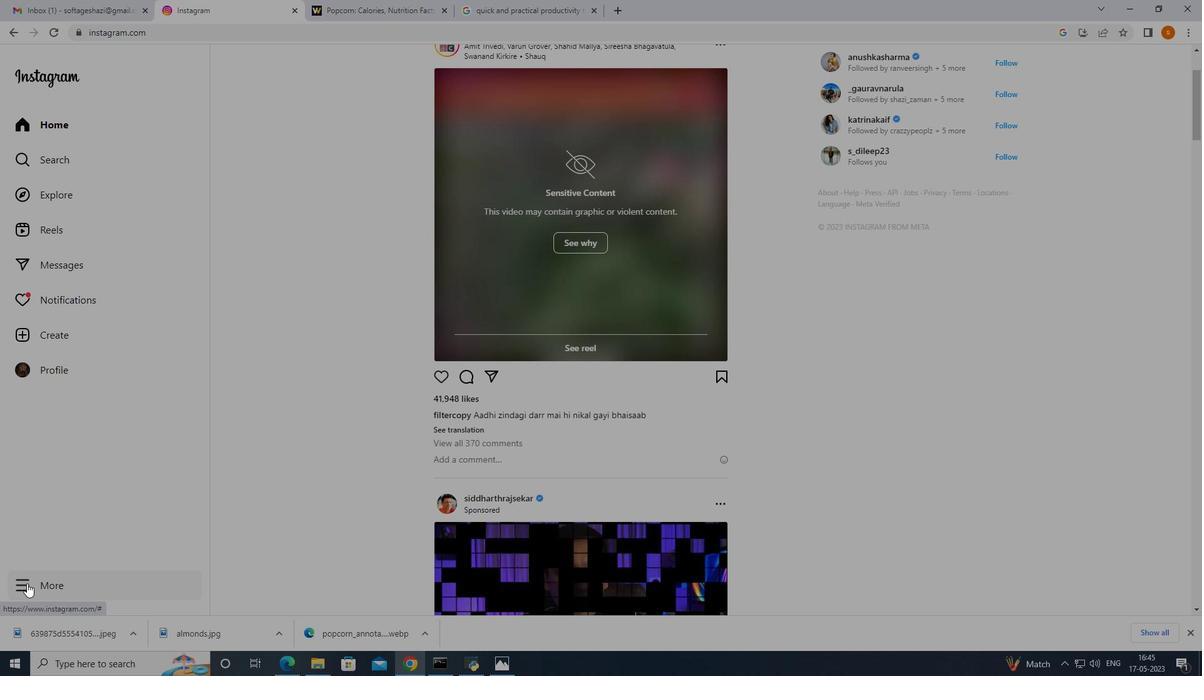
Action: Mouse moved to (75, 364)
Screenshot: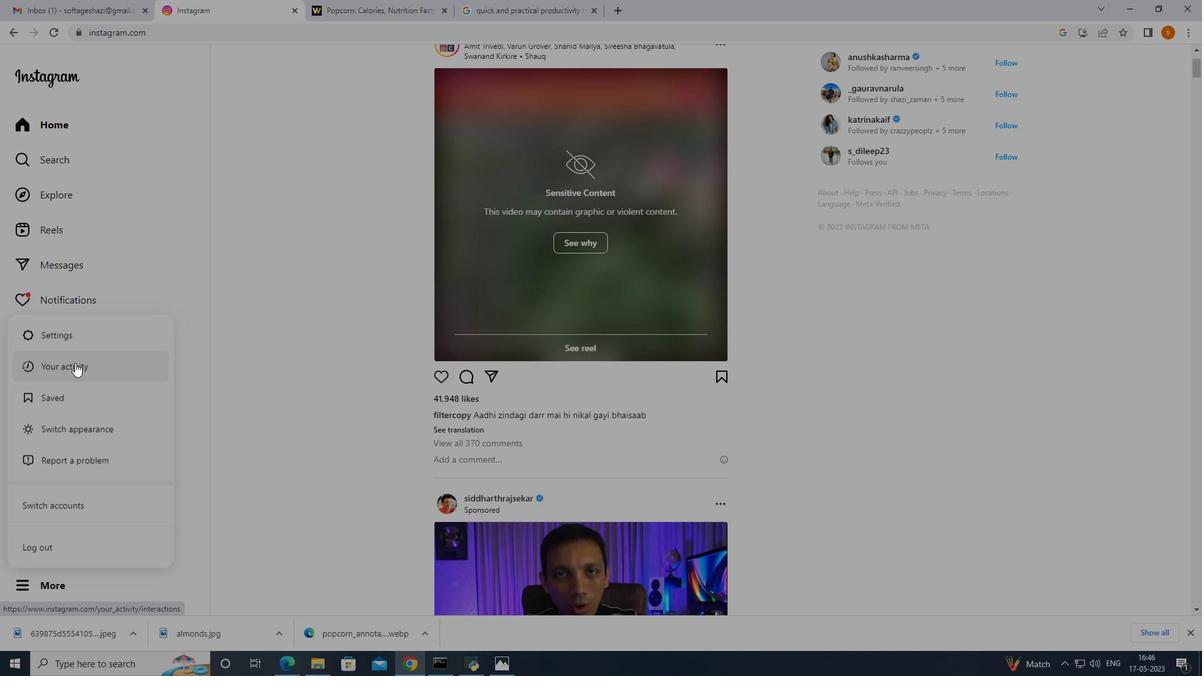 
Action: Mouse pressed left at (75, 364)
Screenshot: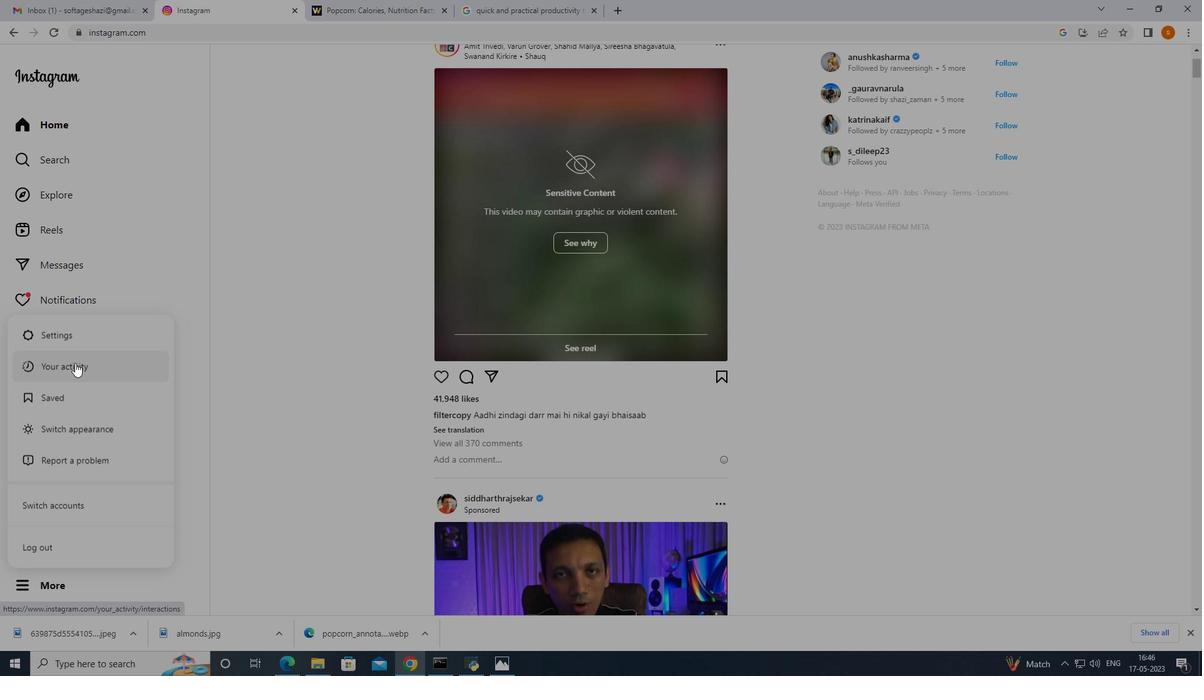 
Action: Mouse moved to (49, 133)
Screenshot: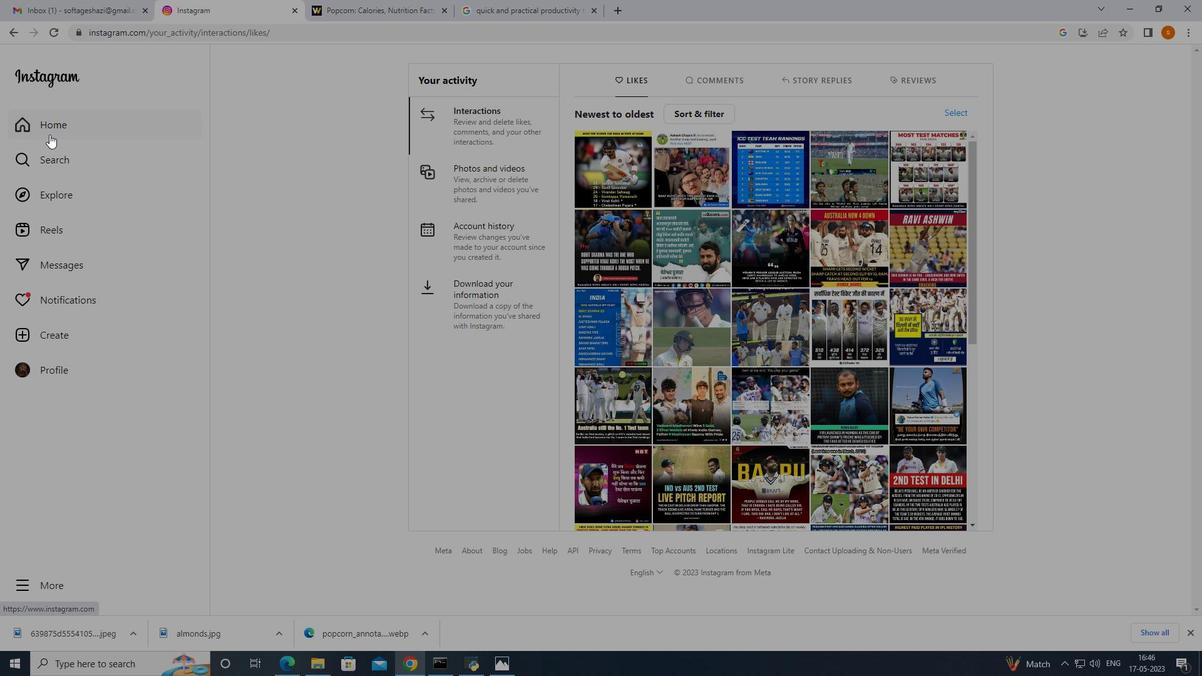 
Action: Mouse pressed left at (49, 133)
Screenshot: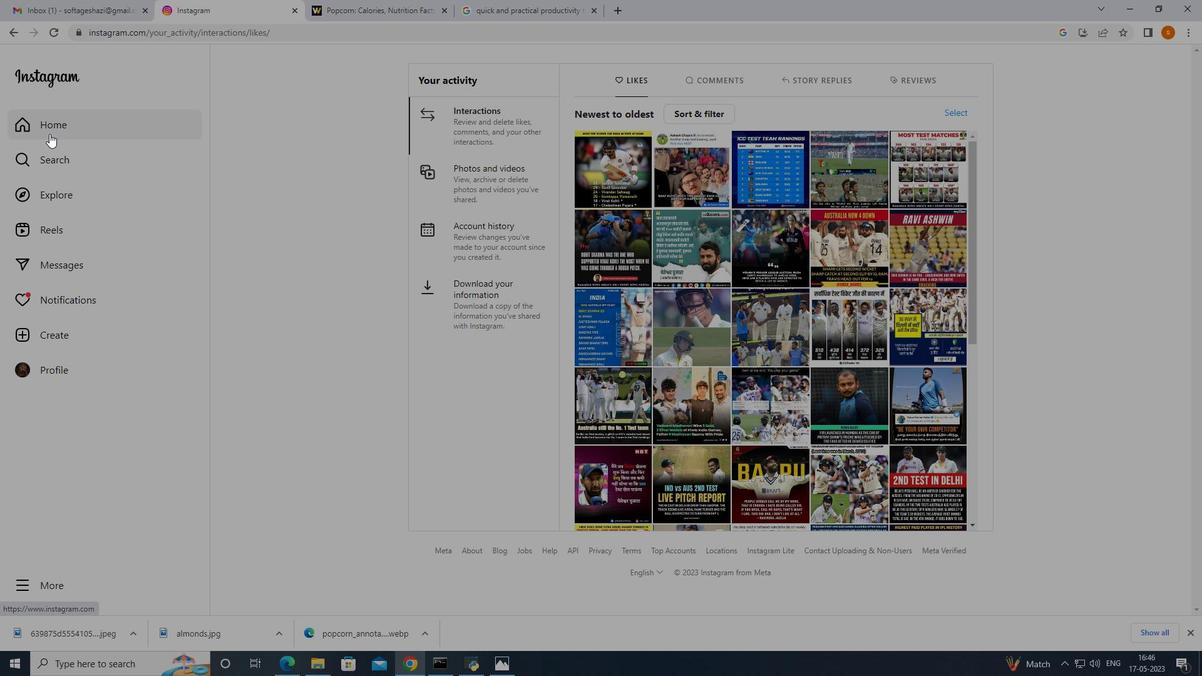 
Action: Mouse moved to (35, 228)
Screenshot: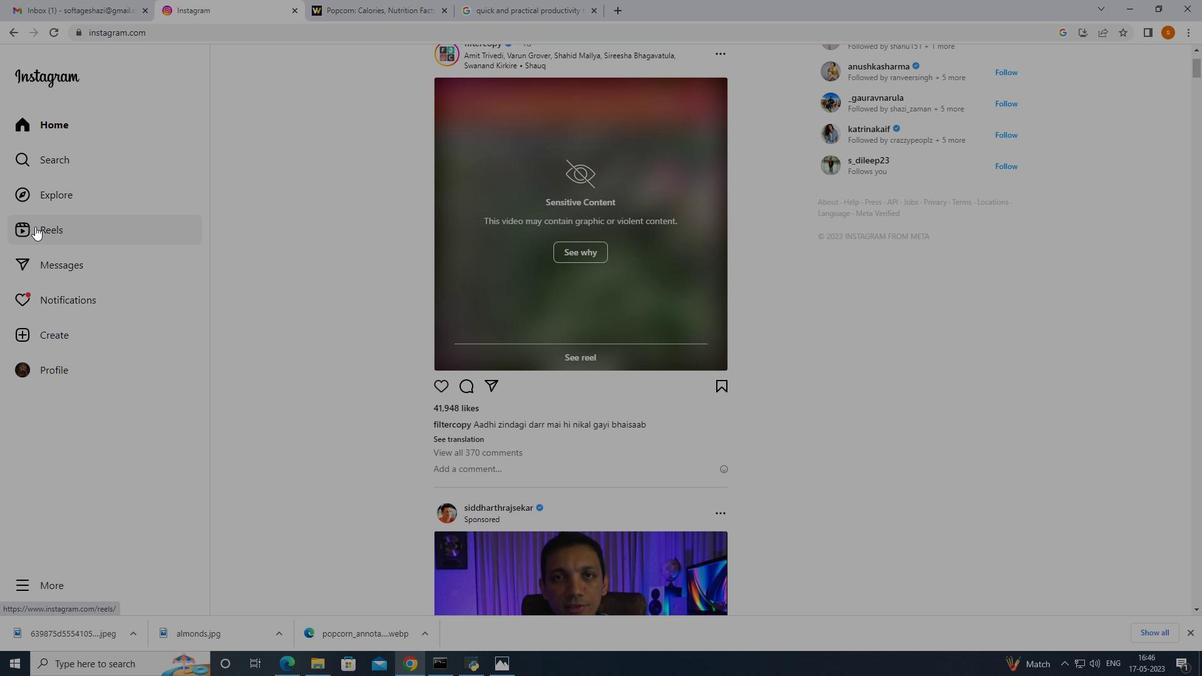 
Action: Mouse pressed left at (35, 228)
Screenshot: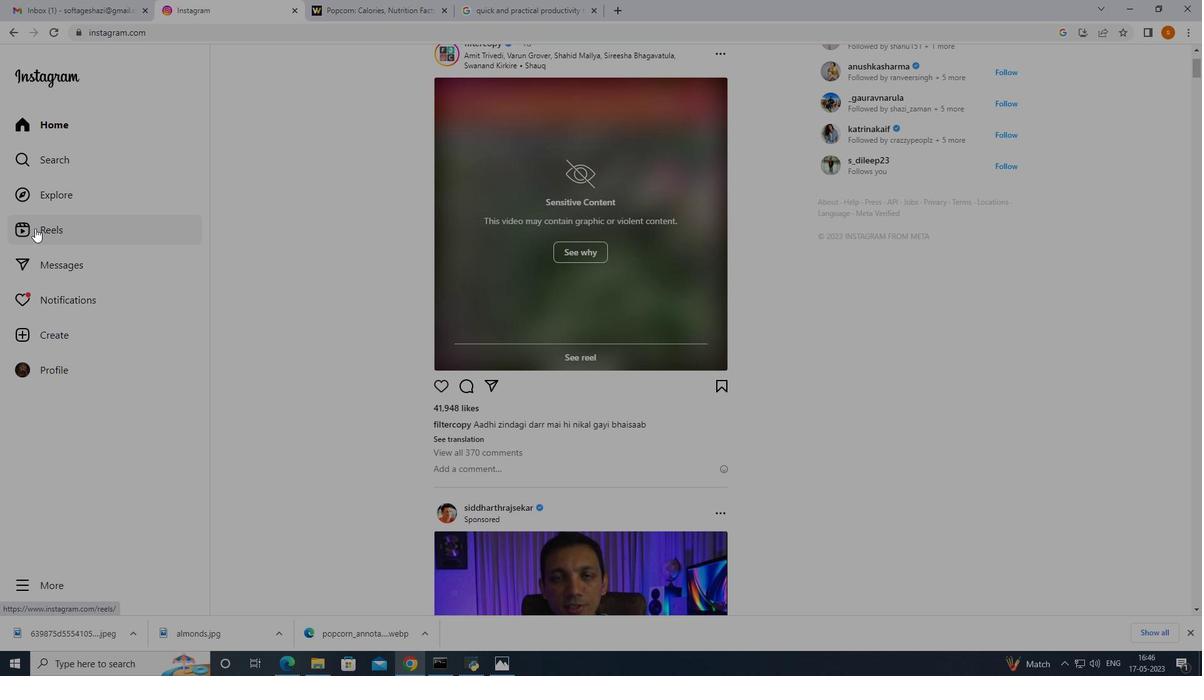 
Action: Mouse moved to (55, 125)
Screenshot: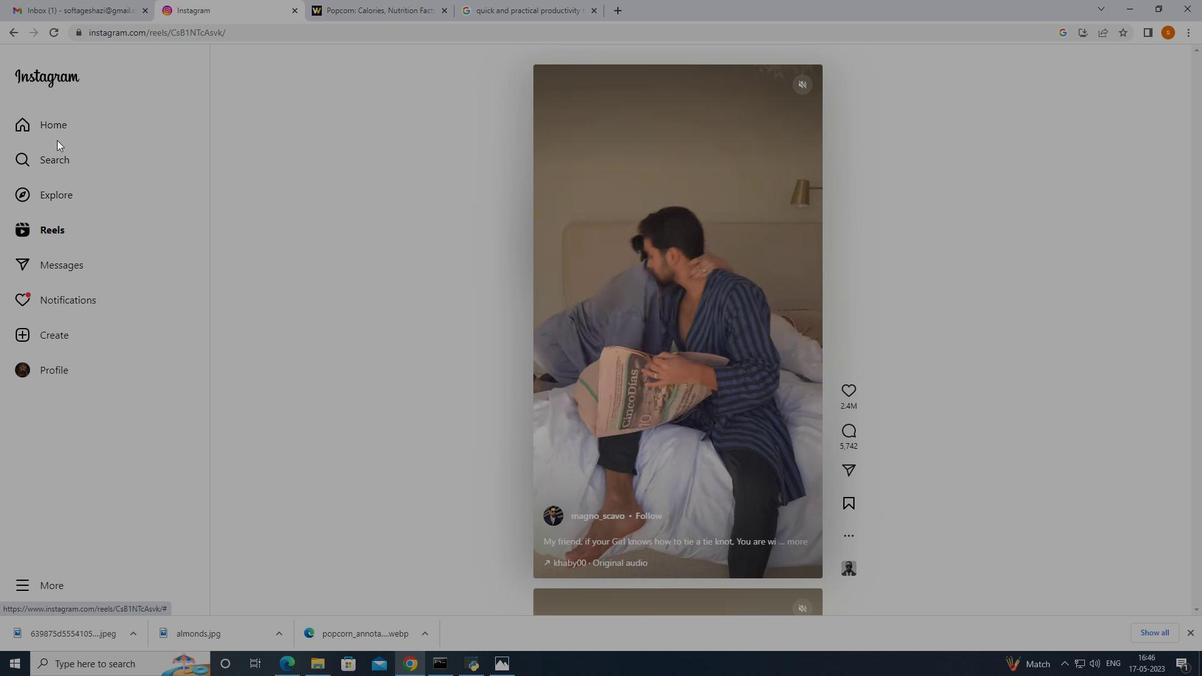 
Action: Mouse pressed left at (55, 125)
Screenshot: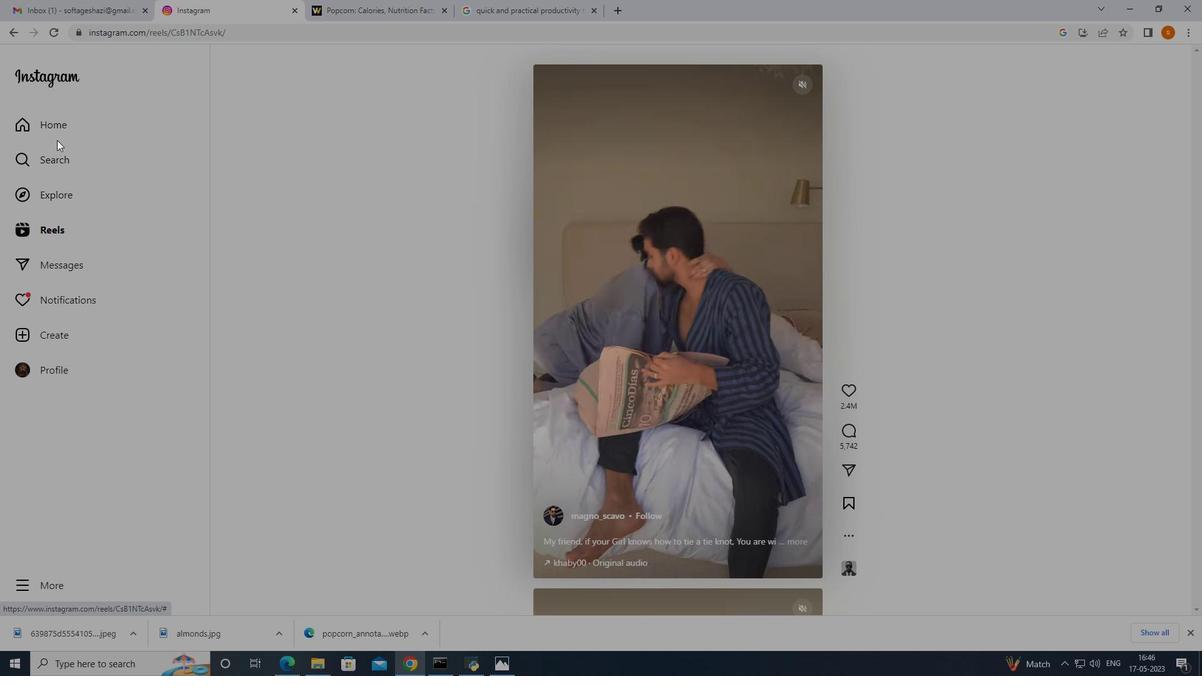 
Action: Mouse moved to (58, 126)
Screenshot: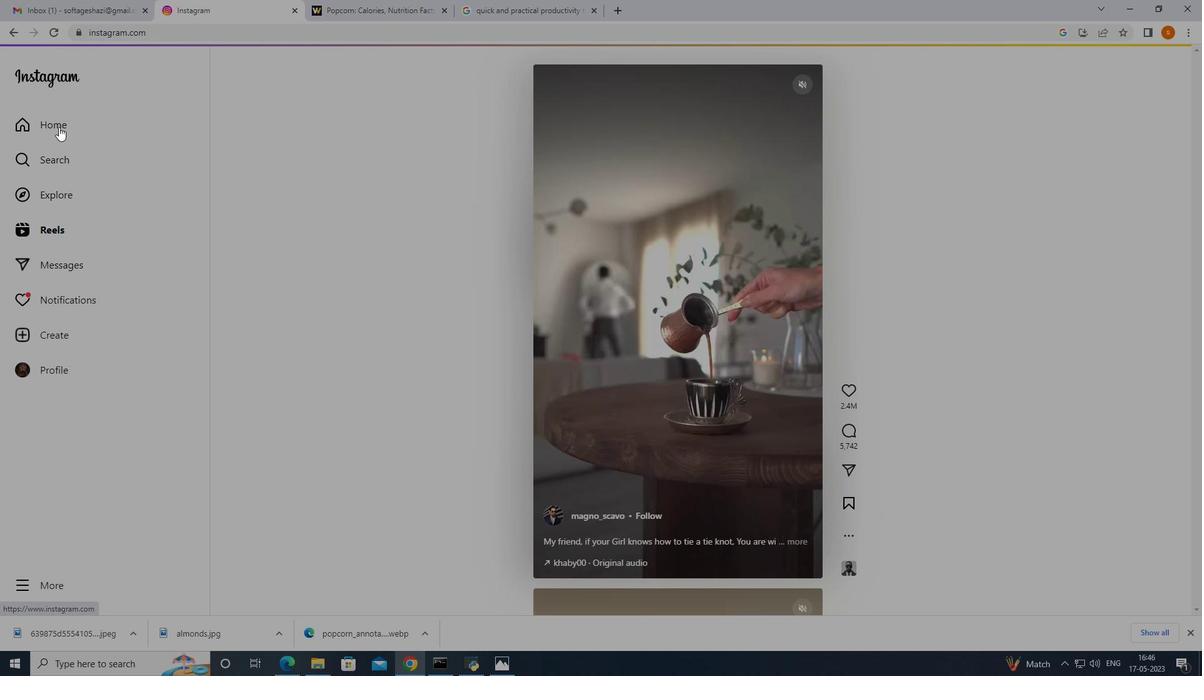
Action: Mouse pressed left at (58, 126)
Screenshot: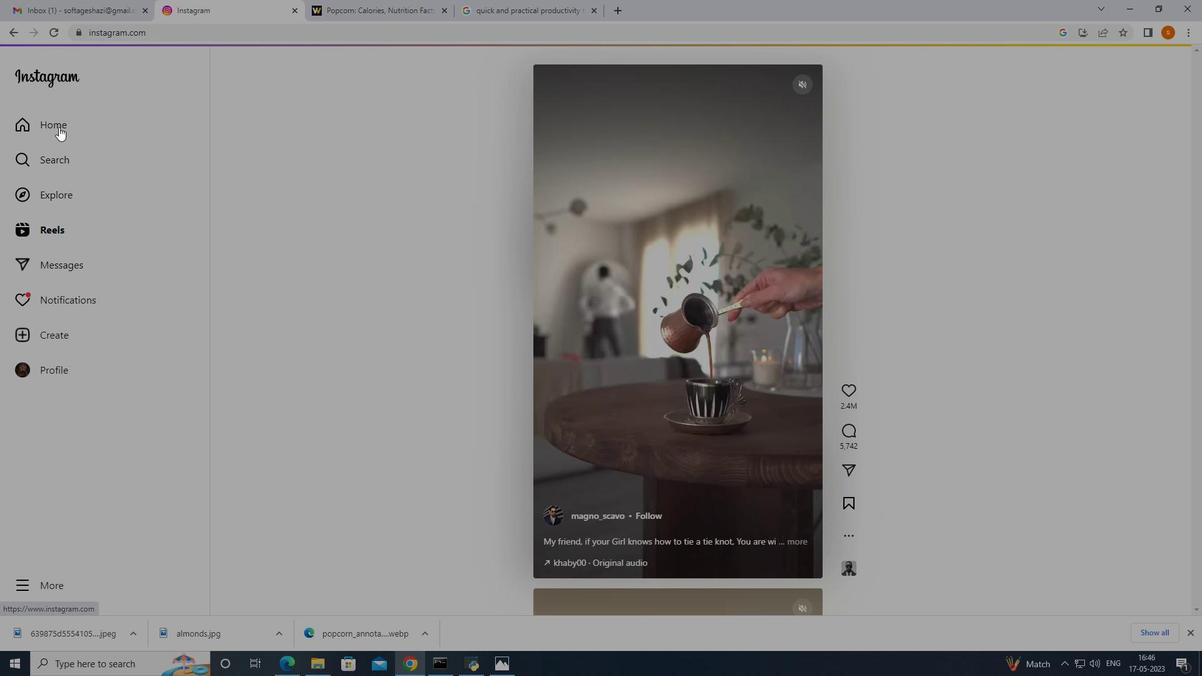 
Action: Mouse moved to (51, 332)
Screenshot: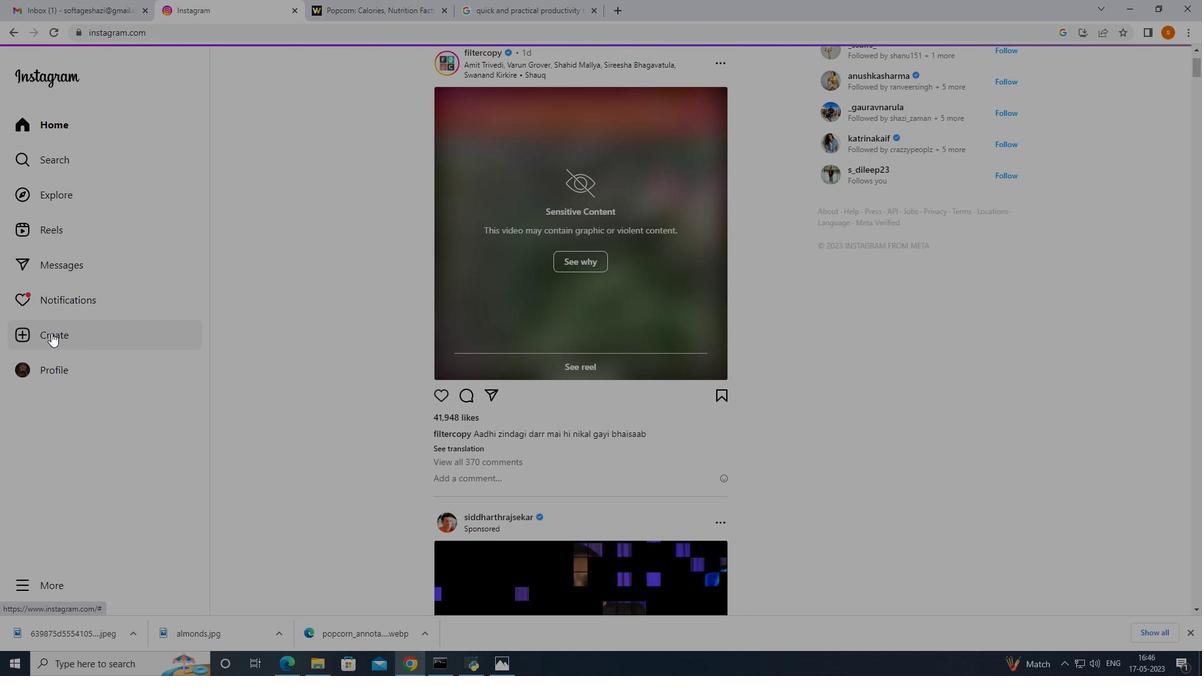 
Action: Mouse pressed right at (51, 332)
Screenshot: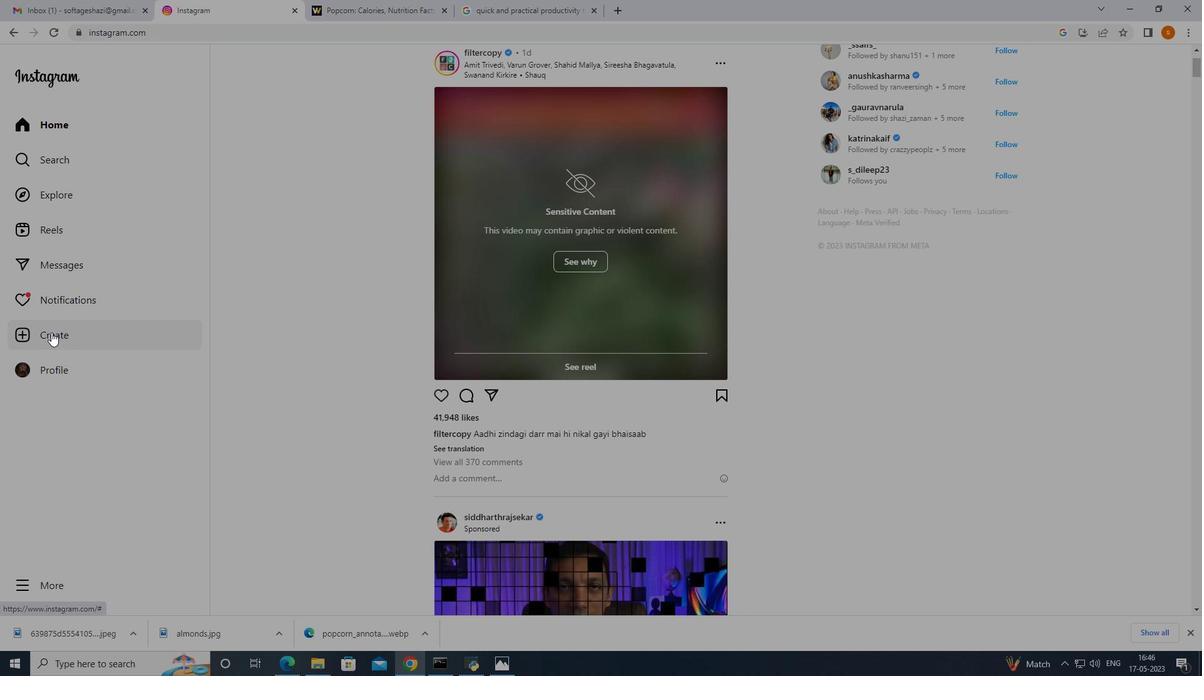 
Action: Mouse moved to (162, 258)
Screenshot: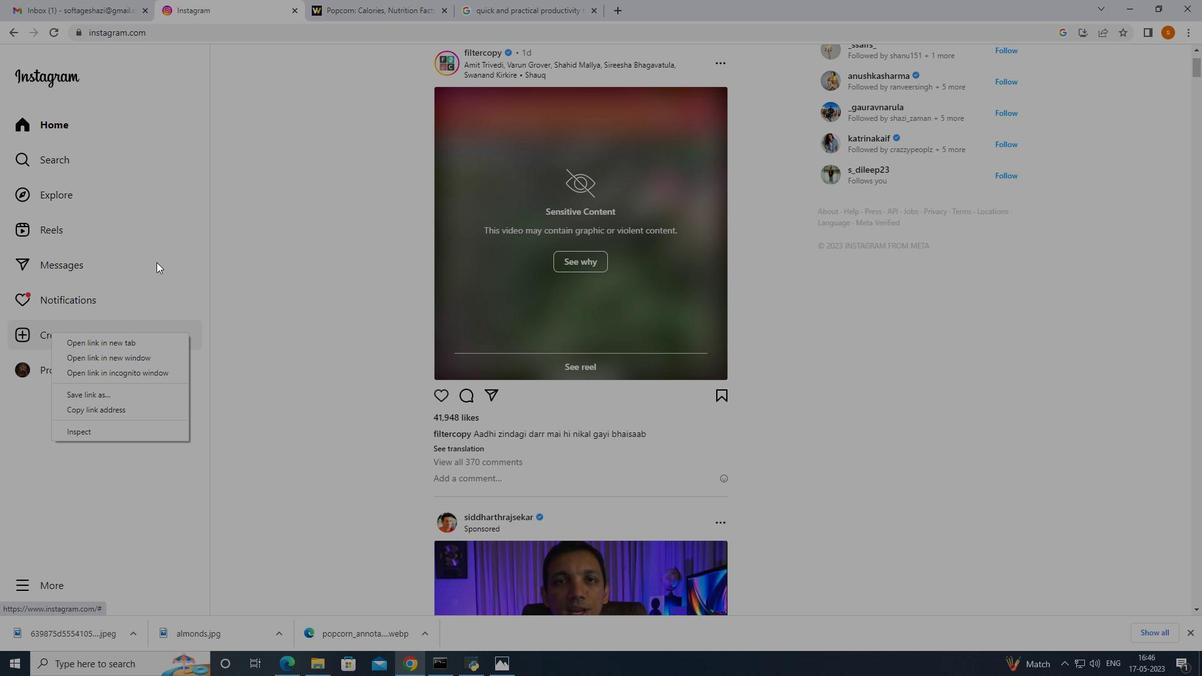 
Action: Mouse pressed left at (162, 258)
Screenshot: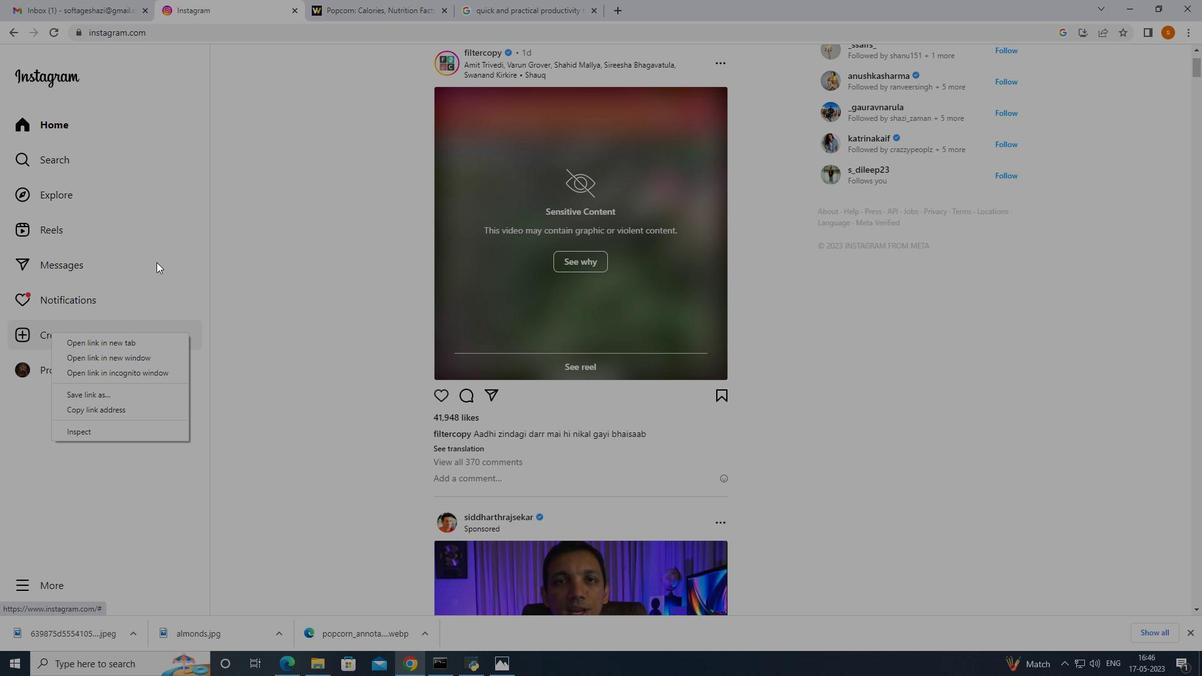 
Action: Mouse moved to (75, 342)
Screenshot: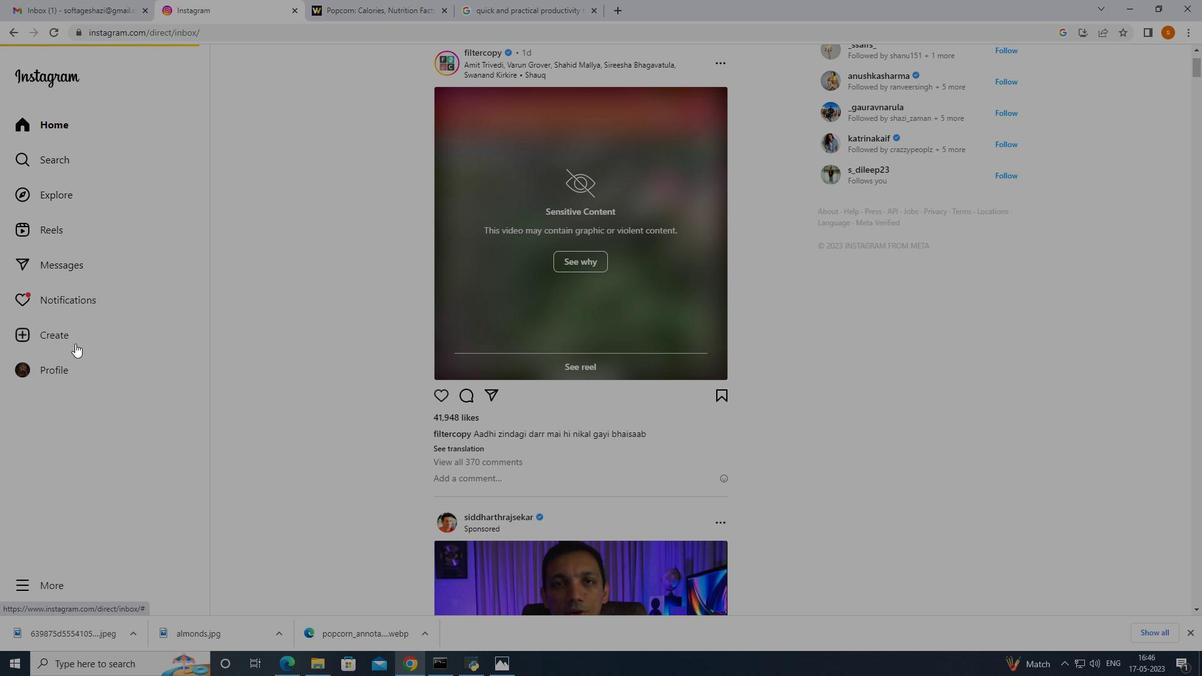 
Action: Mouse pressed left at (75, 342)
Screenshot: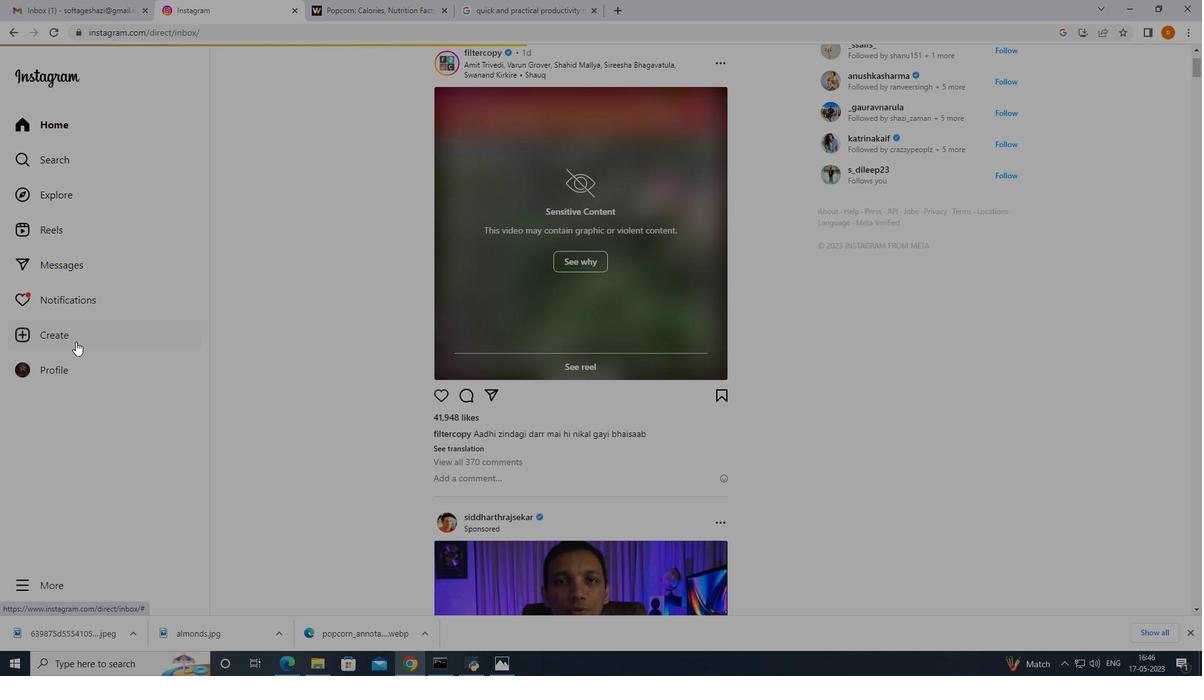 
Action: Mouse moved to (333, 342)
Screenshot: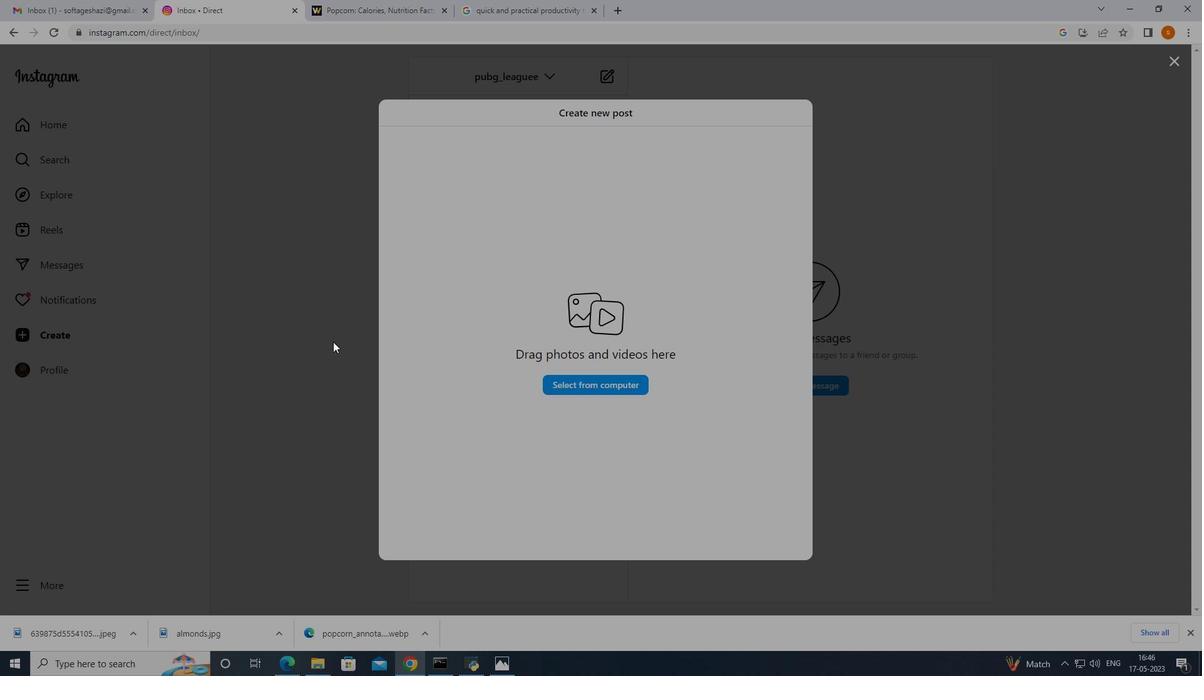 
Action: Mouse pressed left at (333, 342)
Screenshot: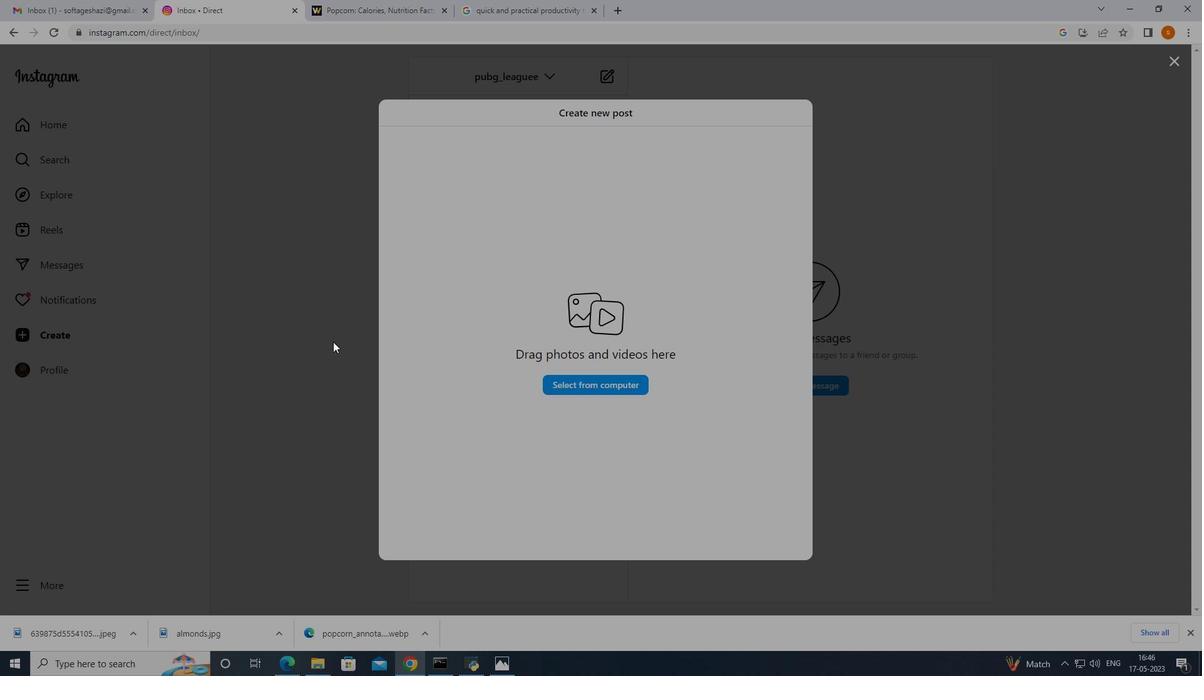 
Action: Mouse moved to (30, 122)
Screenshot: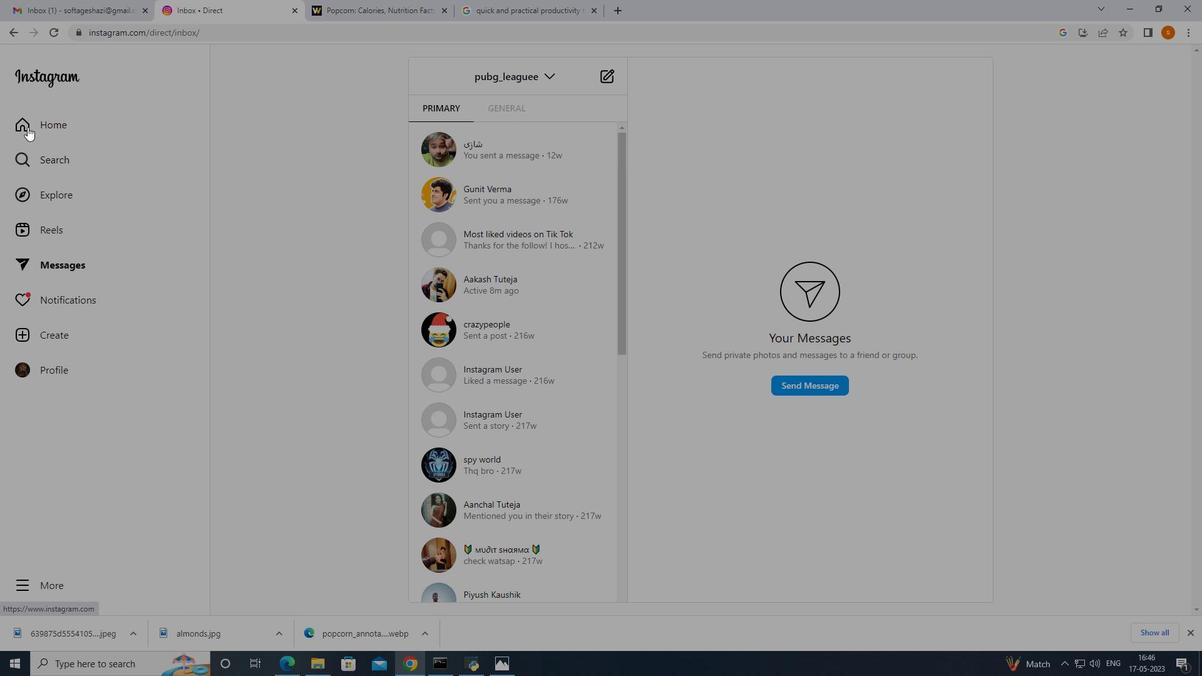 
Action: Mouse pressed left at (30, 122)
Screenshot: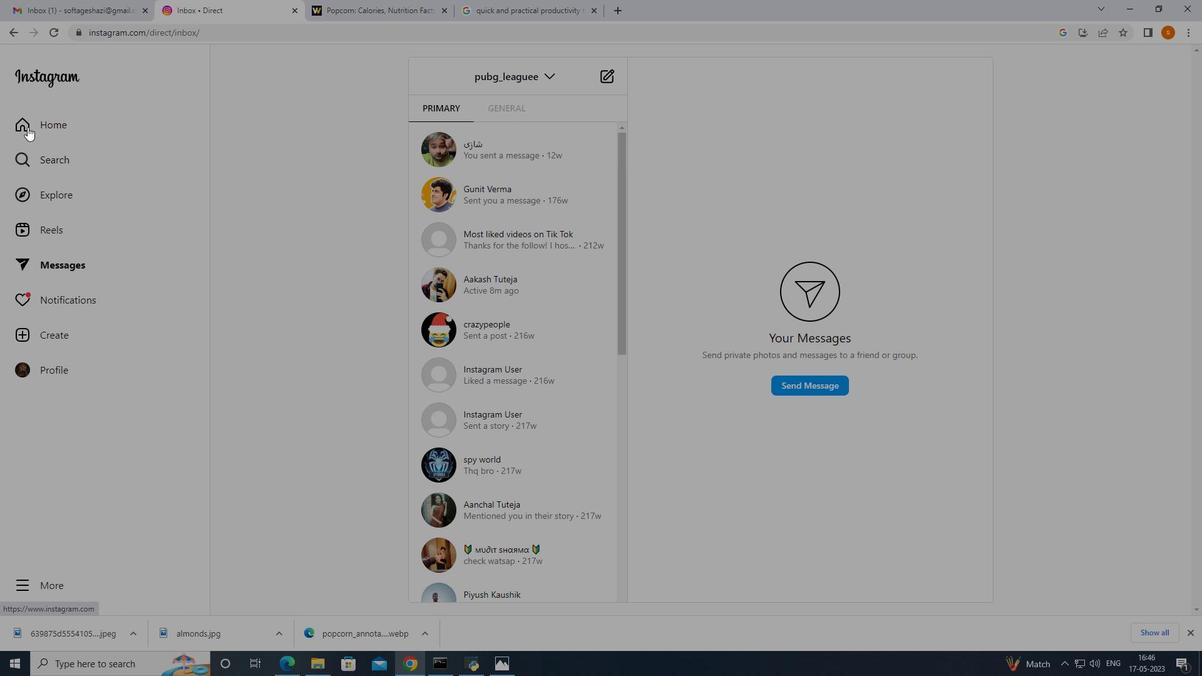 
Action: Mouse moved to (615, 10)
Screenshot: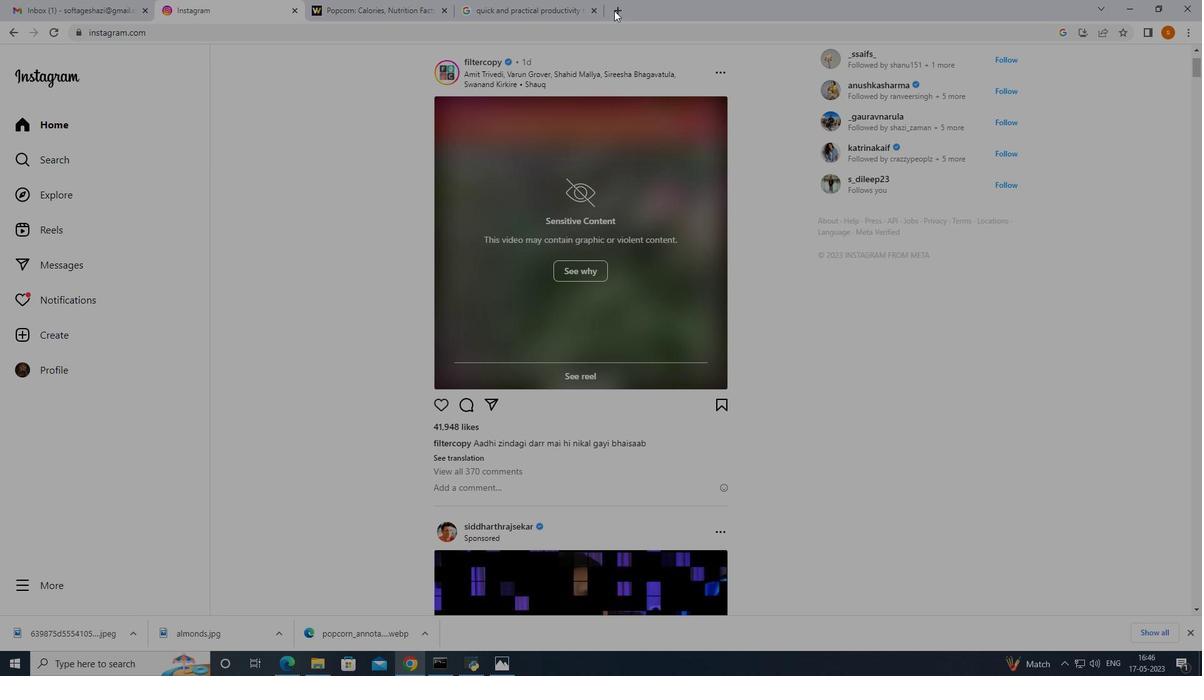 
Action: Mouse pressed left at (615, 10)
Screenshot: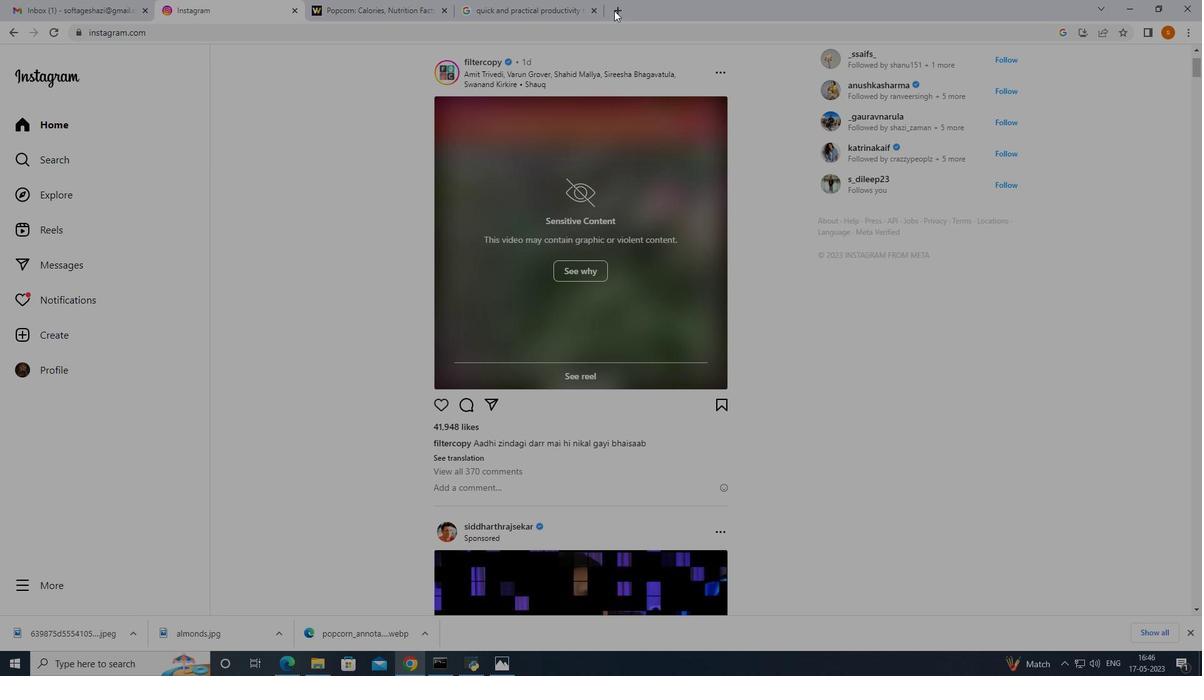 
Action: Mouse moved to (497, 247)
Screenshot: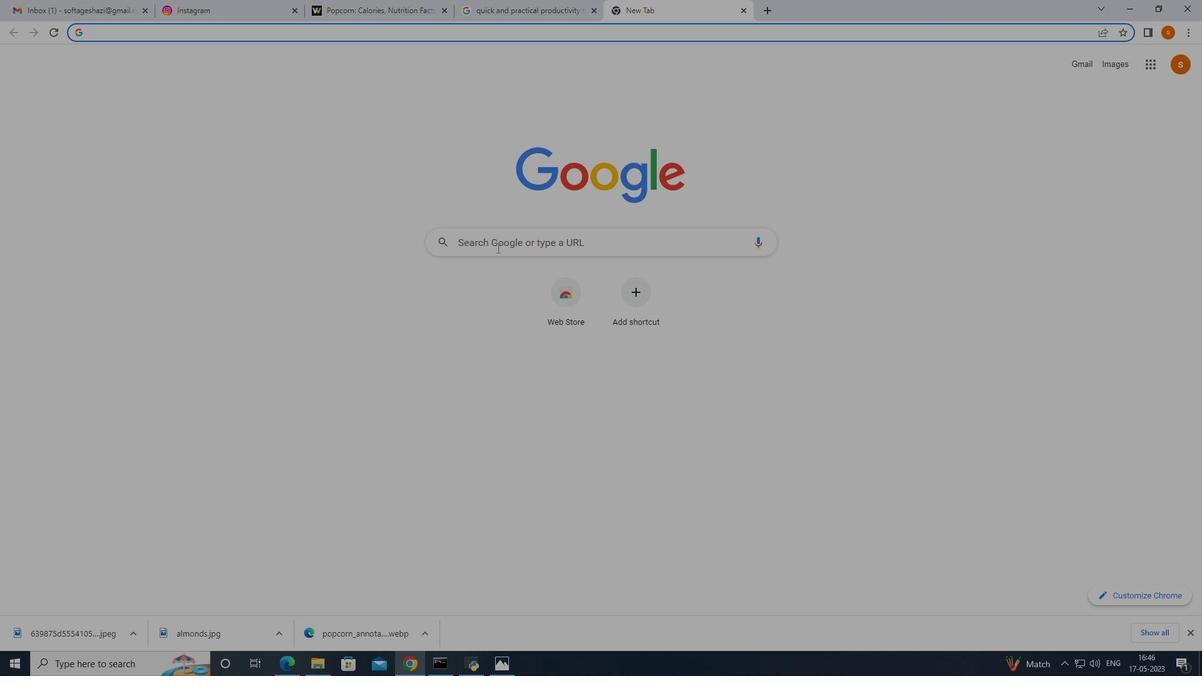 
Action: Mouse pressed left at (497, 247)
Screenshot: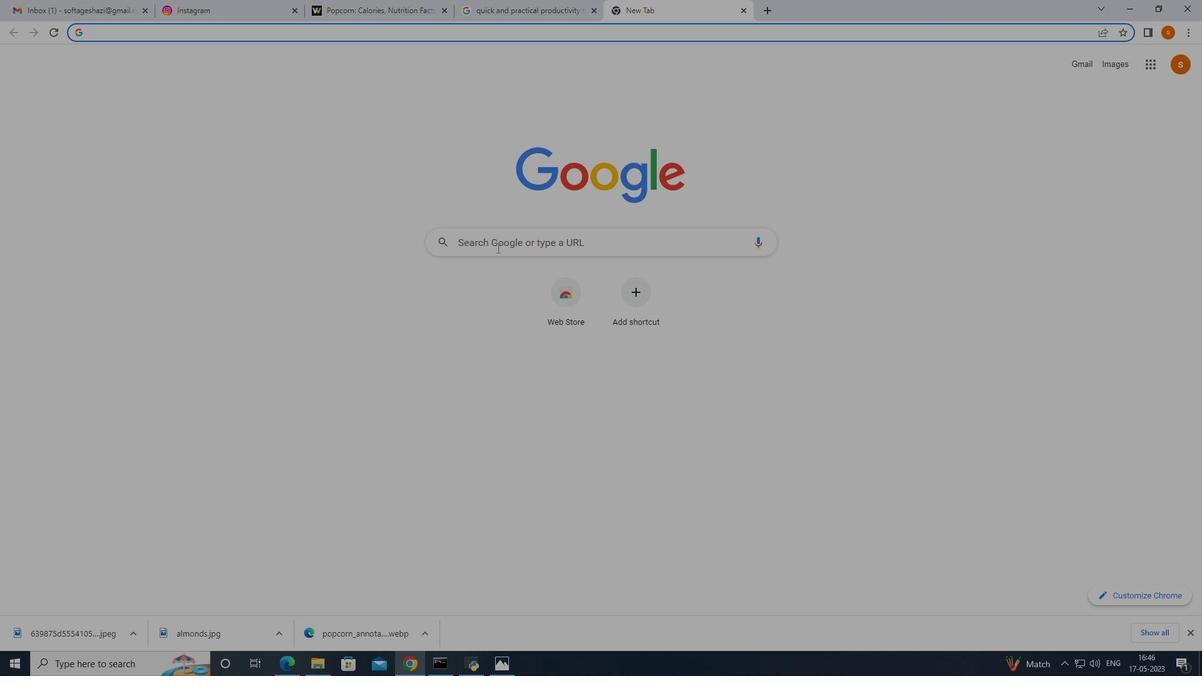 
Action: Mouse moved to (496, 250)
Screenshot: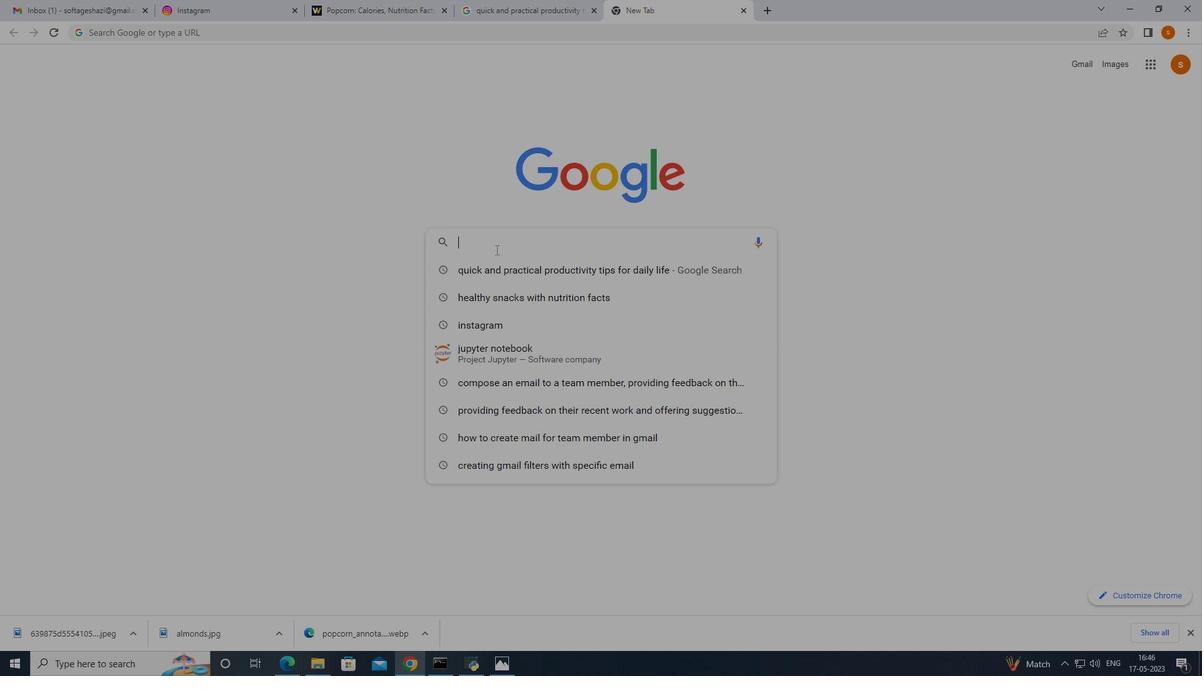 
Action: Key pressed how<Key.space>to<Key.space>put<Key.space>story<Key.space>in<Key.space>
Screenshot: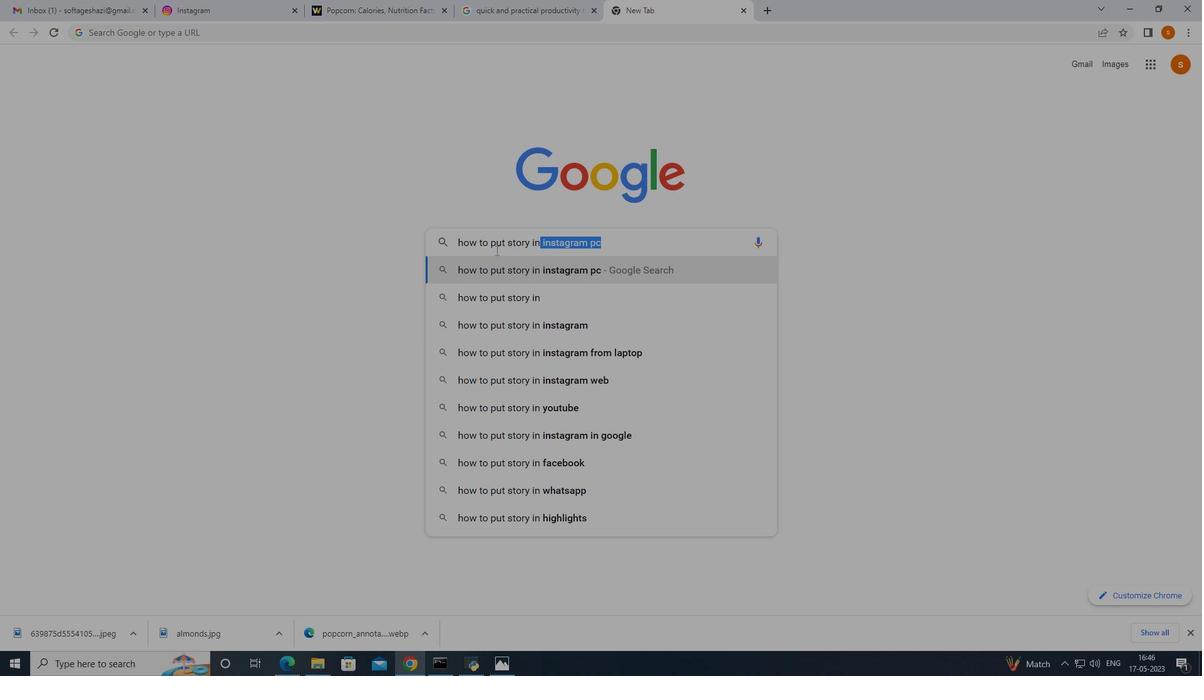 
Action: Mouse moved to (523, 274)
Screenshot: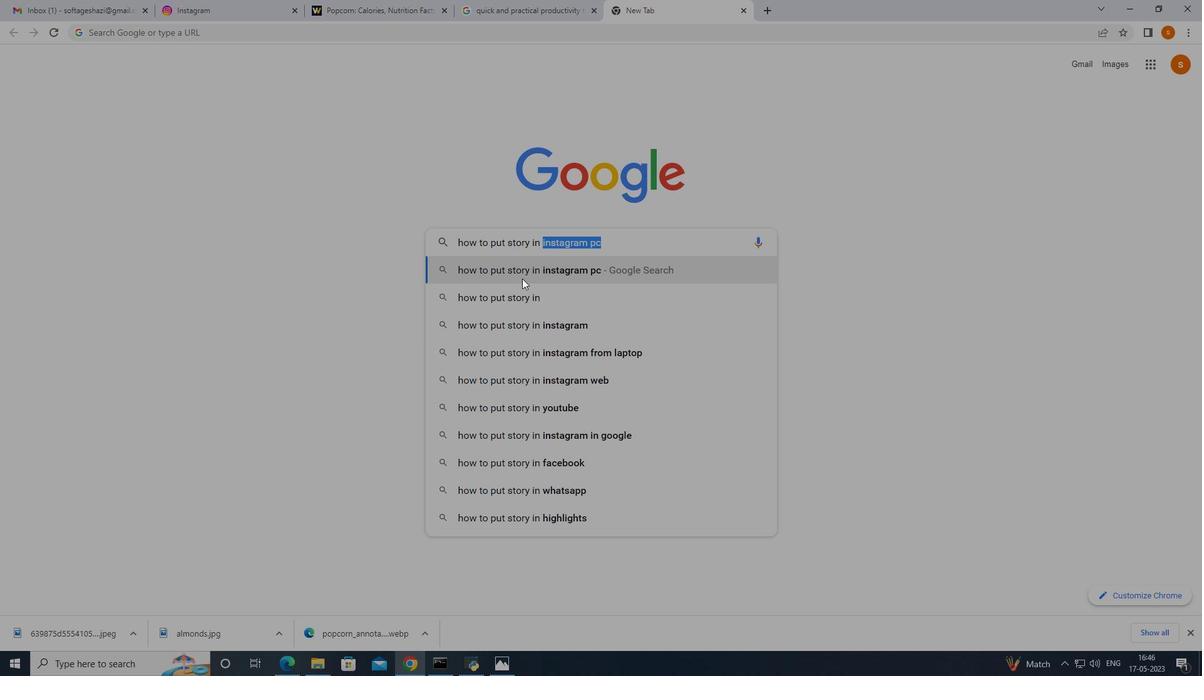 
Action: Mouse pressed left at (523, 274)
Screenshot: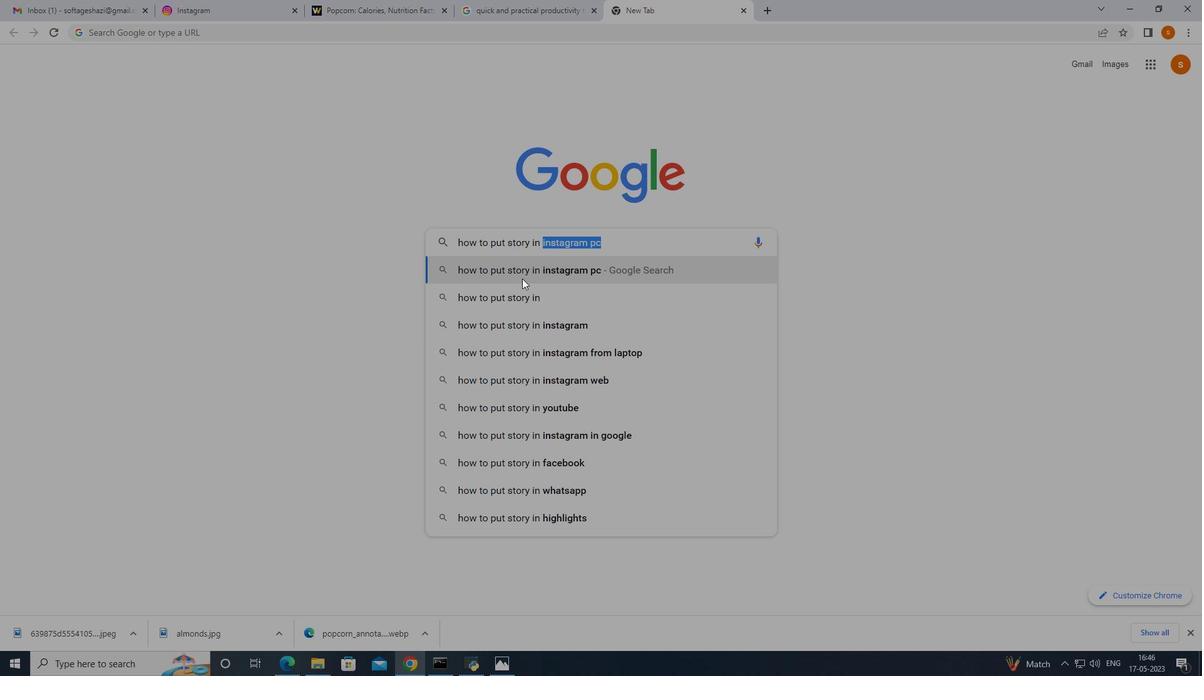
Action: Mouse moved to (209, 4)
Screenshot: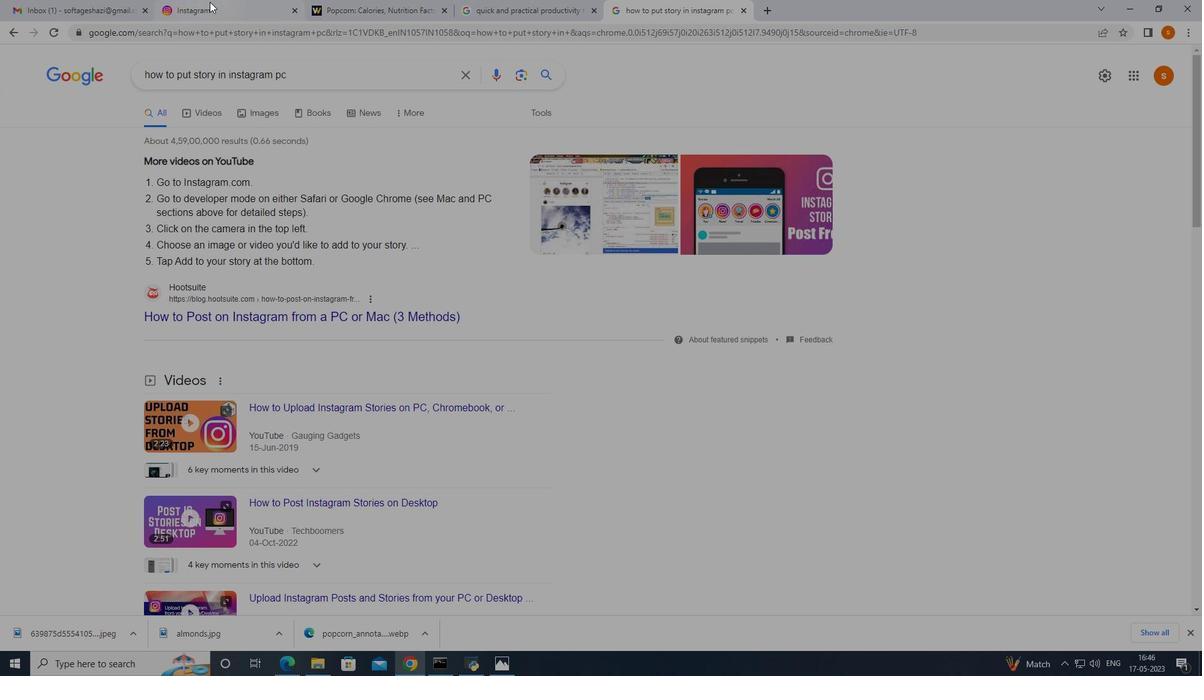 
Action: Mouse pressed left at (209, 4)
Screenshot: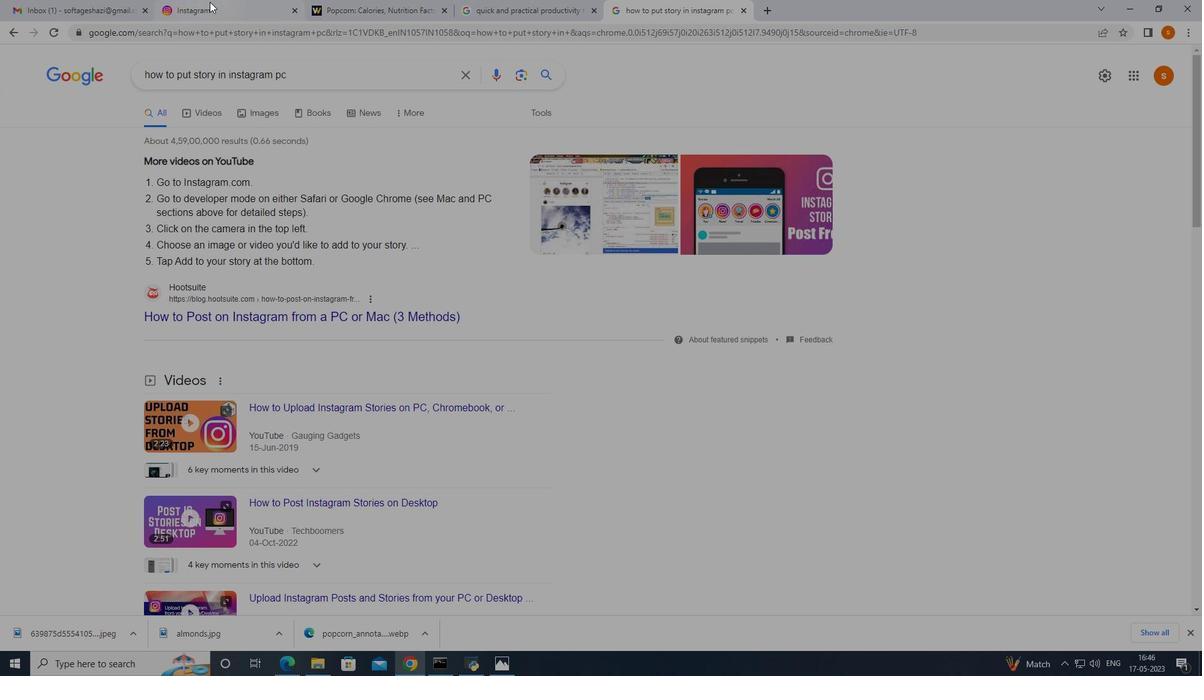 
Action: Mouse moved to (394, 199)
Screenshot: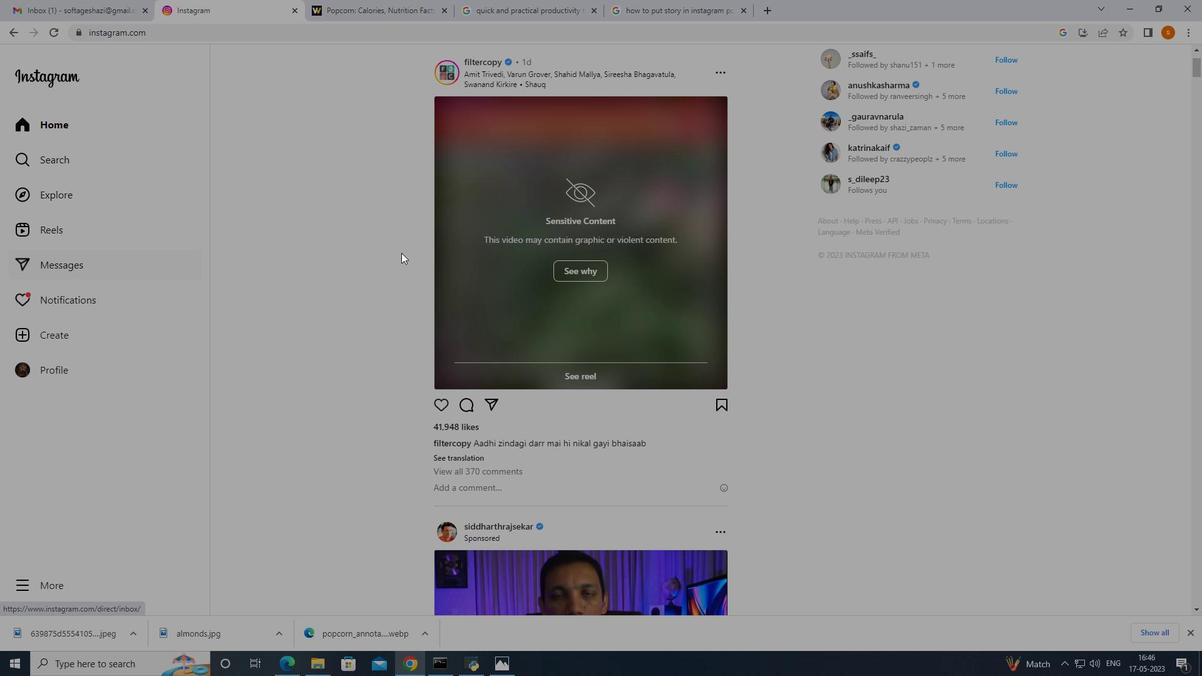 
Action: Mouse scrolled (394, 200) with delta (0, 0)
Screenshot: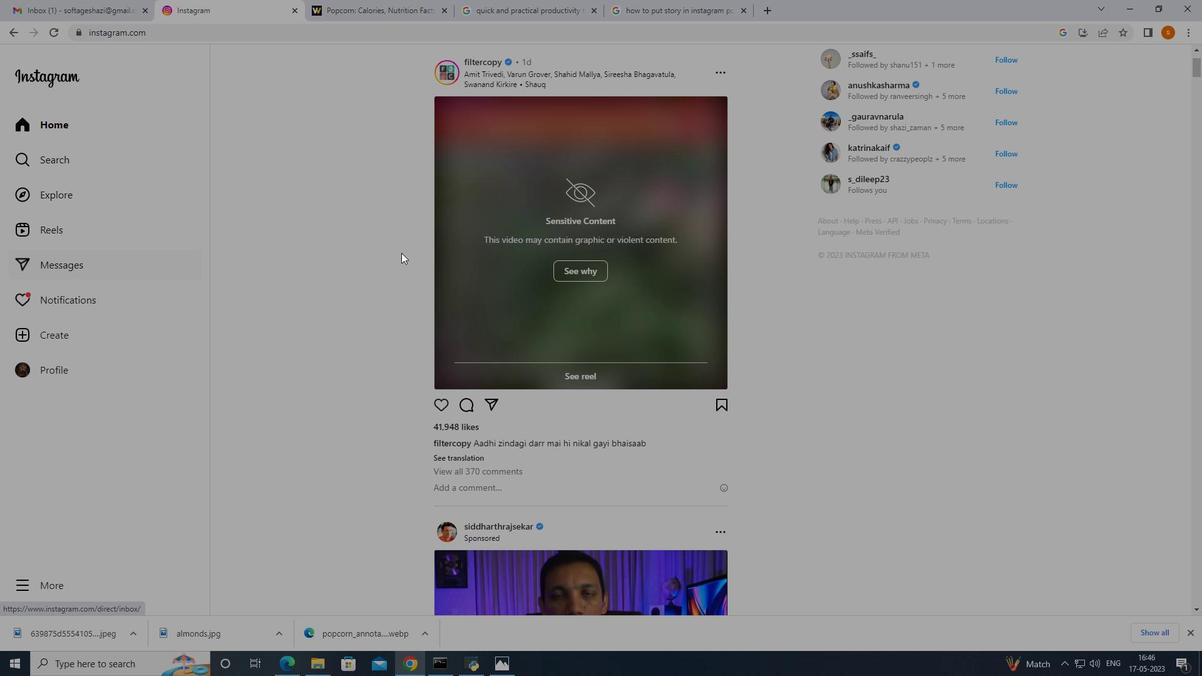 
Action: Mouse moved to (388, 198)
Screenshot: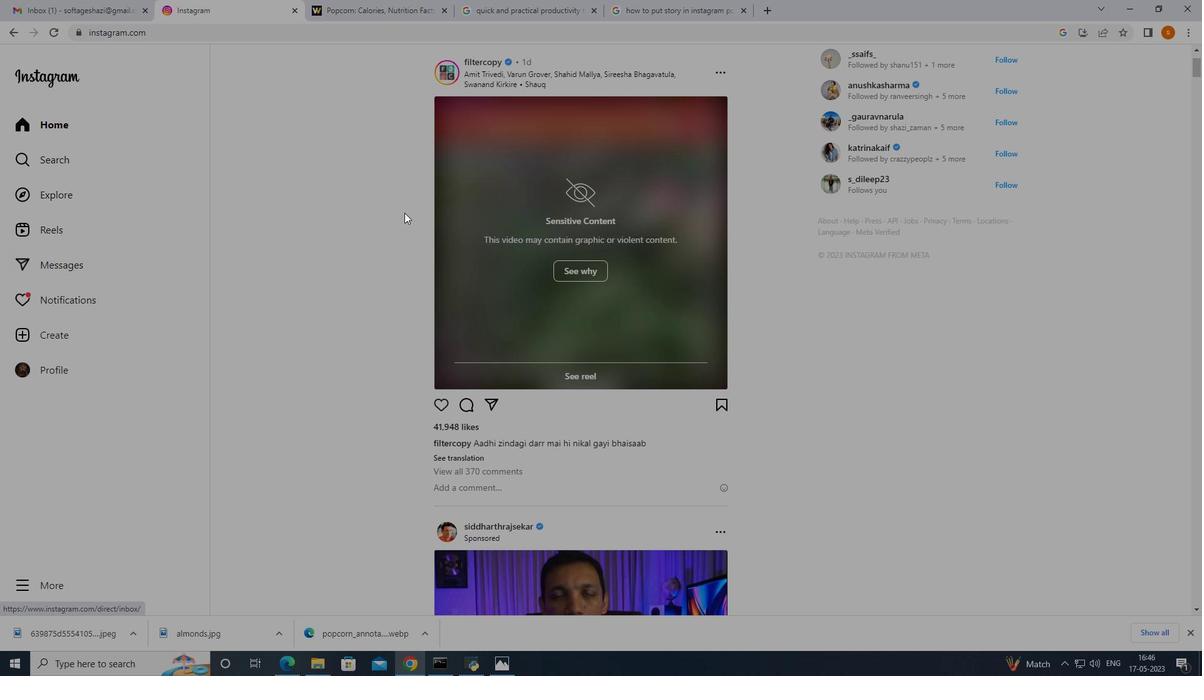 
Action: Mouse scrolled (389, 199) with delta (0, 0)
Screenshot: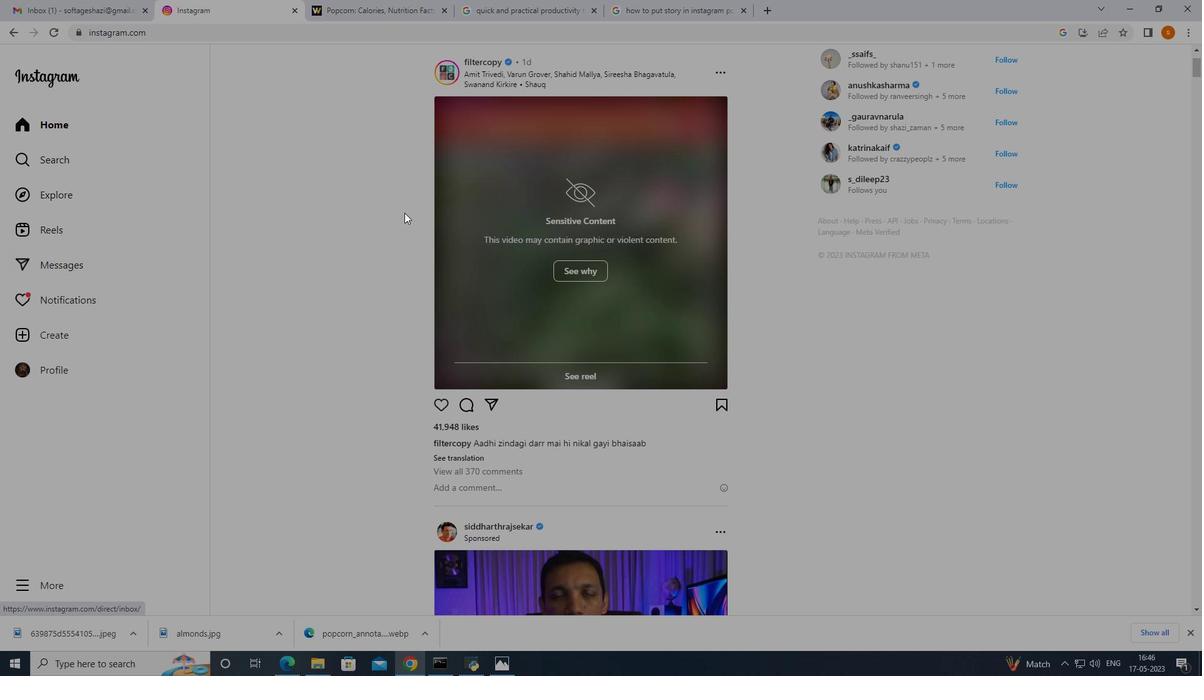 
Action: Mouse moved to (388, 197)
Screenshot: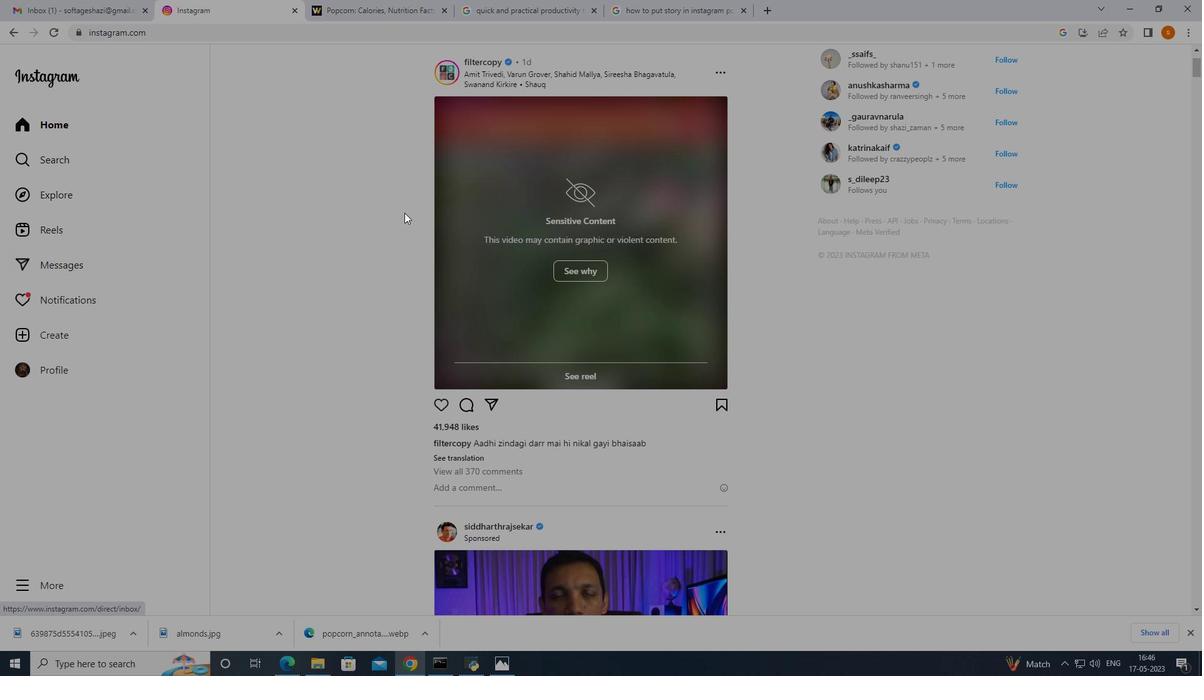 
Action: Mouse scrolled (388, 198) with delta (0, 0)
Screenshot: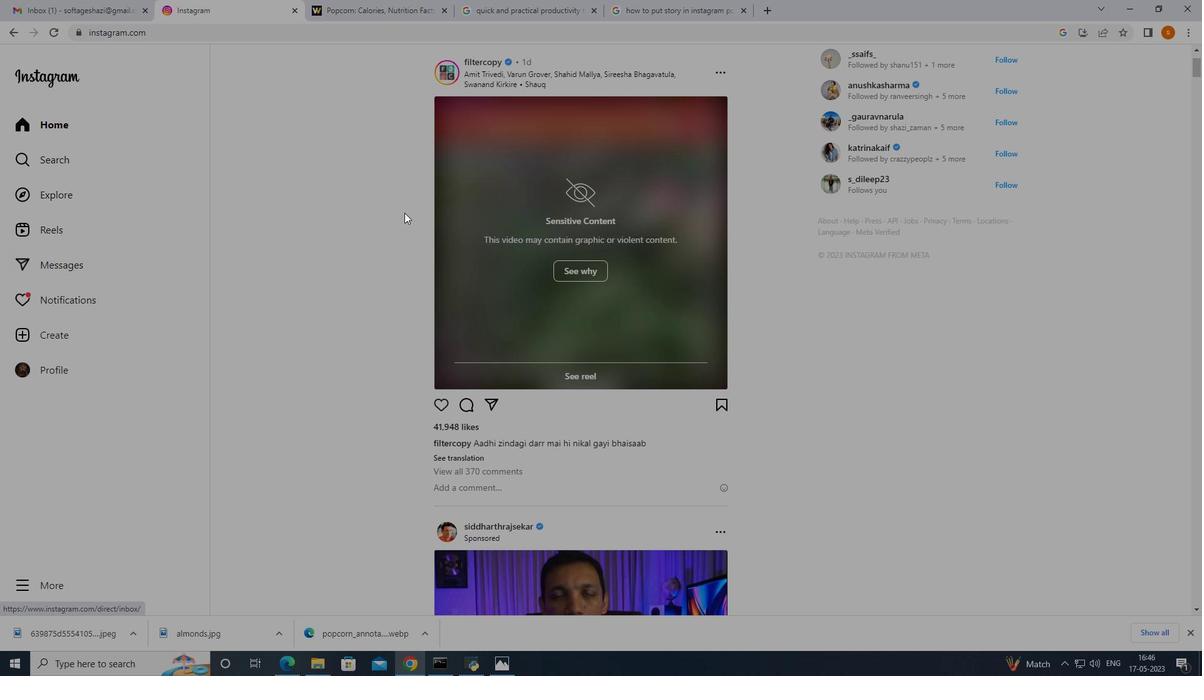 
Action: Mouse moved to (387, 197)
Screenshot: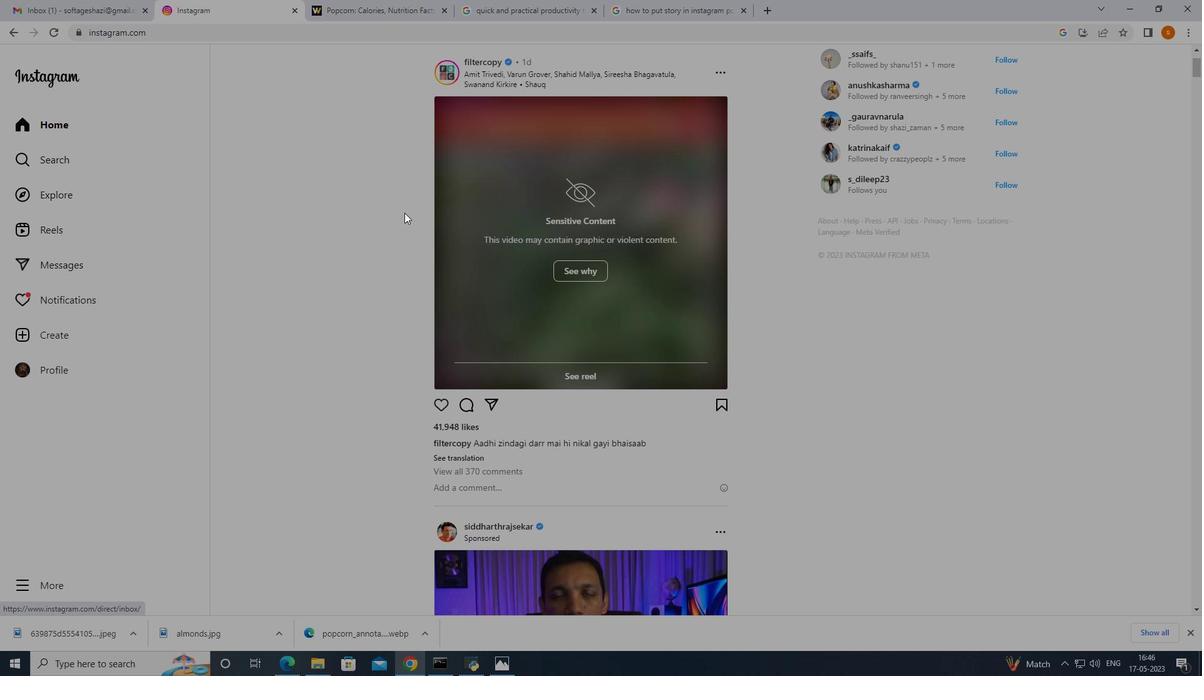 
Action: Mouse scrolled (387, 198) with delta (0, 0)
Screenshot: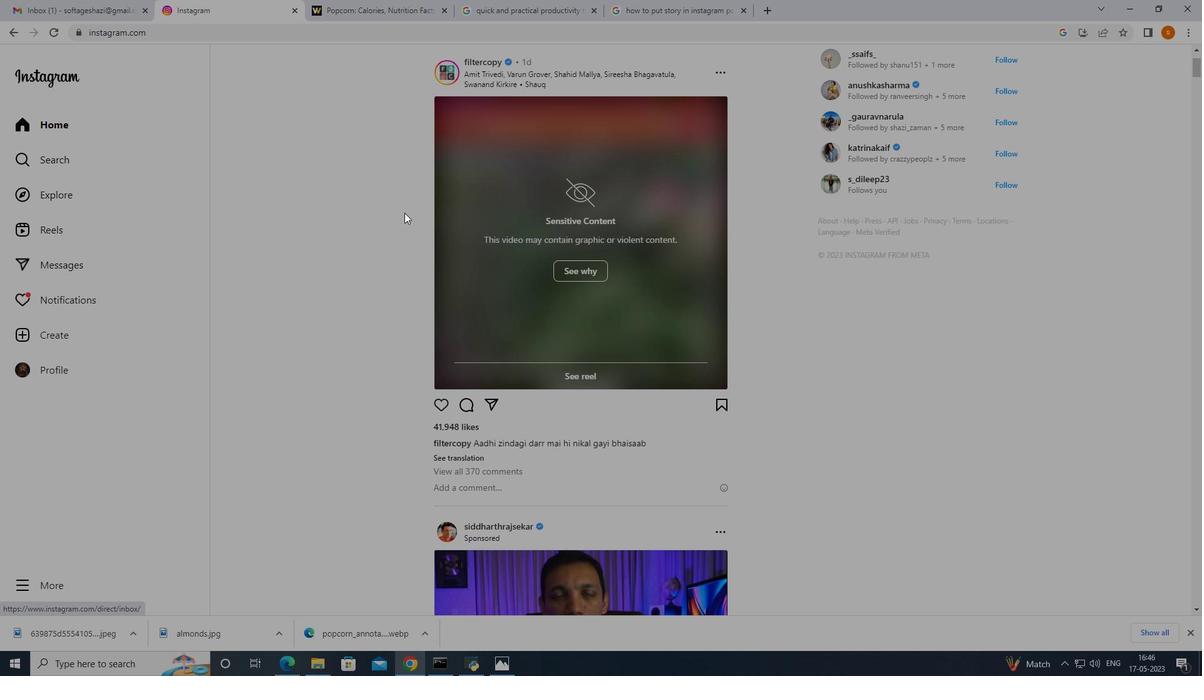 
Action: Mouse moved to (300, 197)
Screenshot: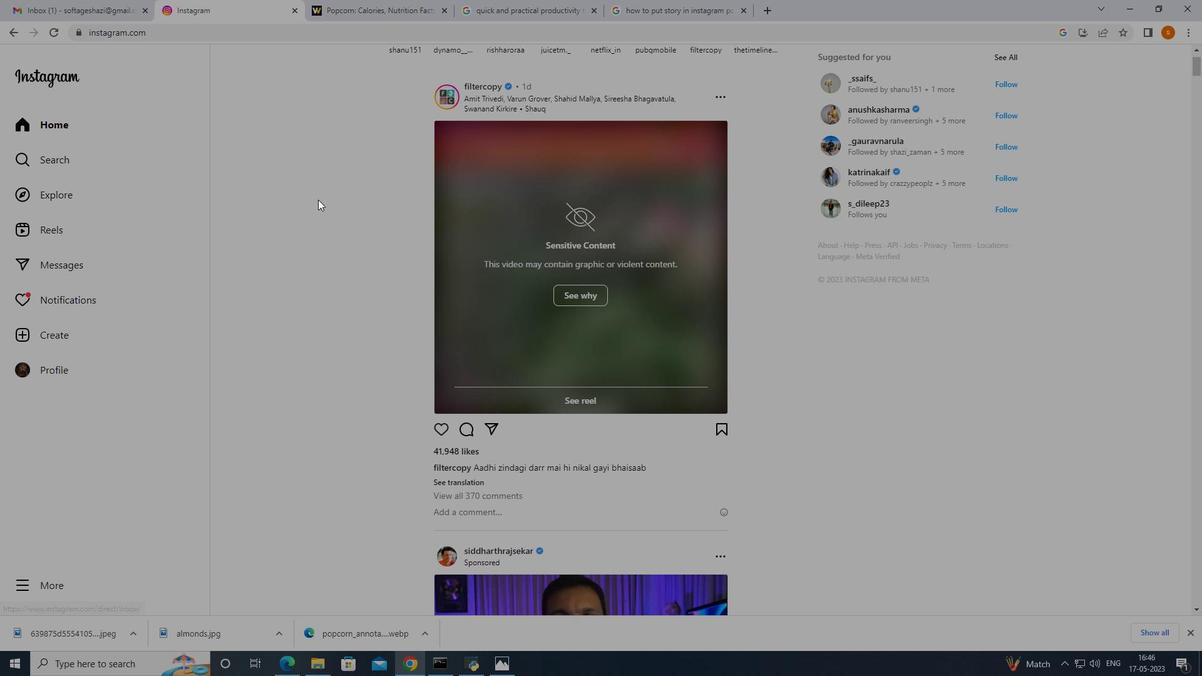 
Action: Mouse scrolled (300, 198) with delta (0, 0)
Screenshot: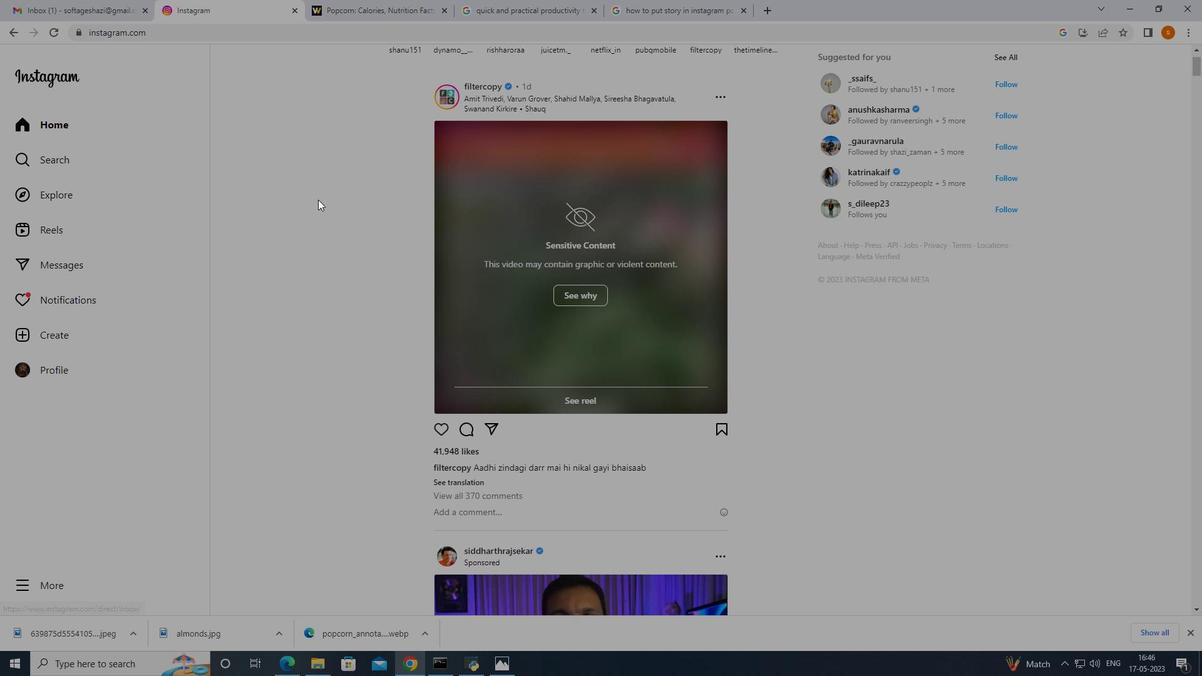 
Action: Mouse scrolled (300, 198) with delta (0, 0)
Screenshot: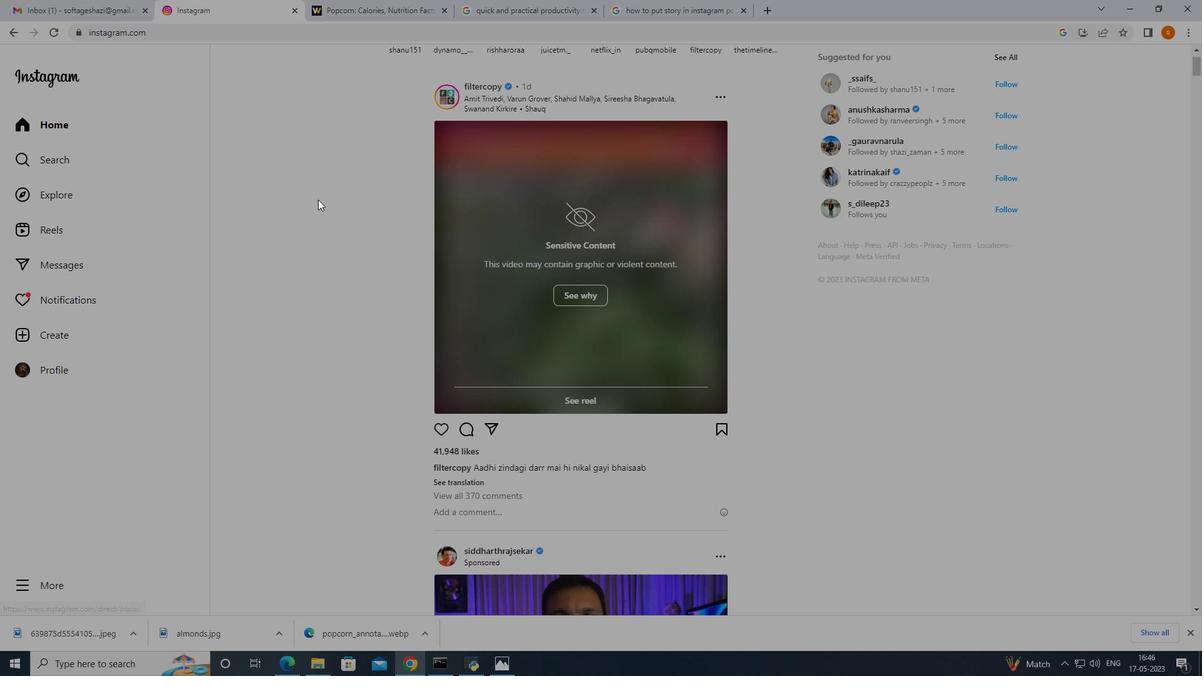 
Action: Mouse moved to (300, 197)
Screenshot: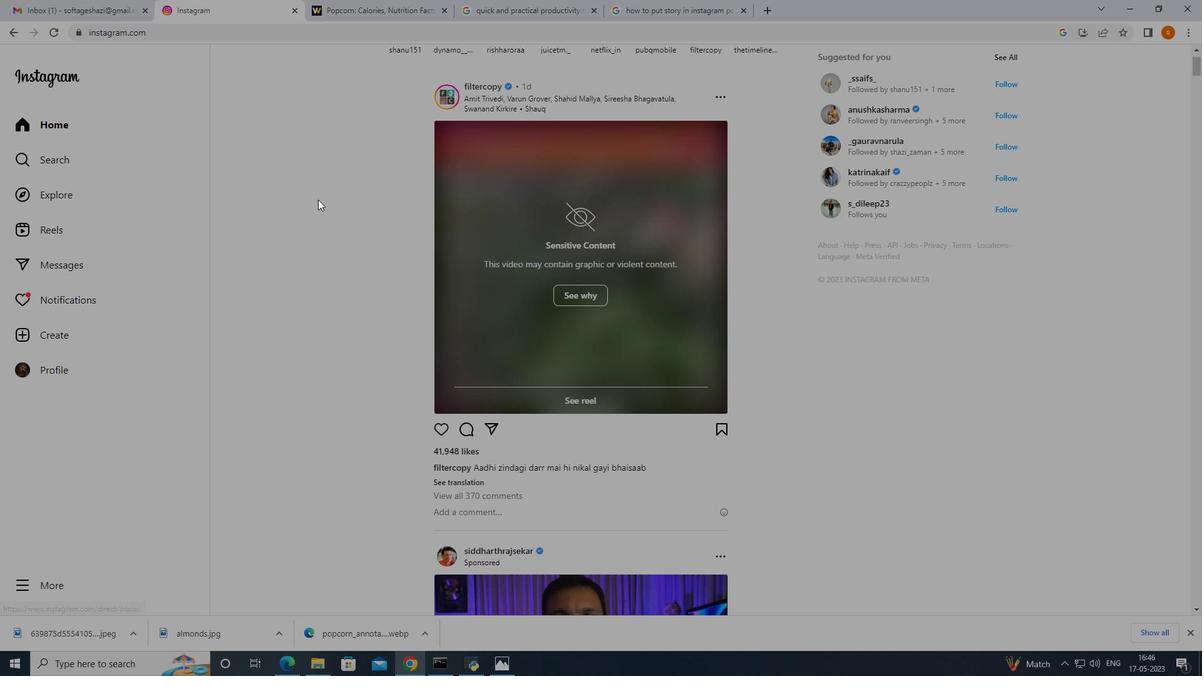 
Action: Mouse scrolled (300, 197) with delta (0, 0)
Screenshot: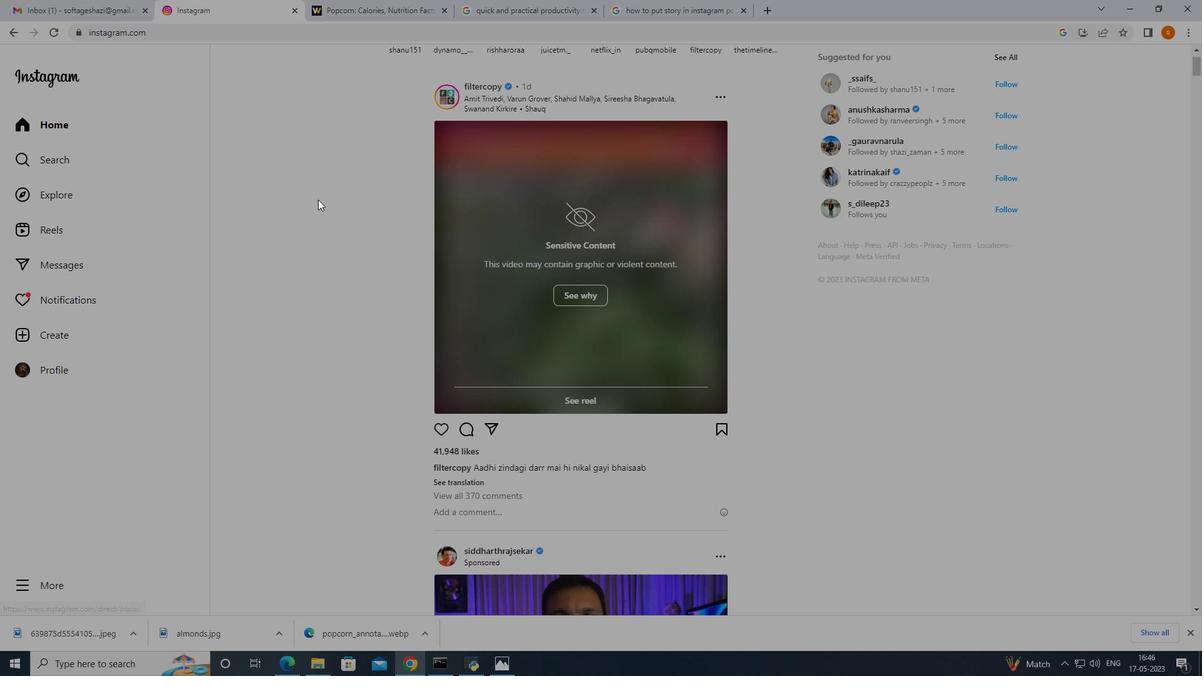 
Action: Mouse moved to (301, 196)
Screenshot: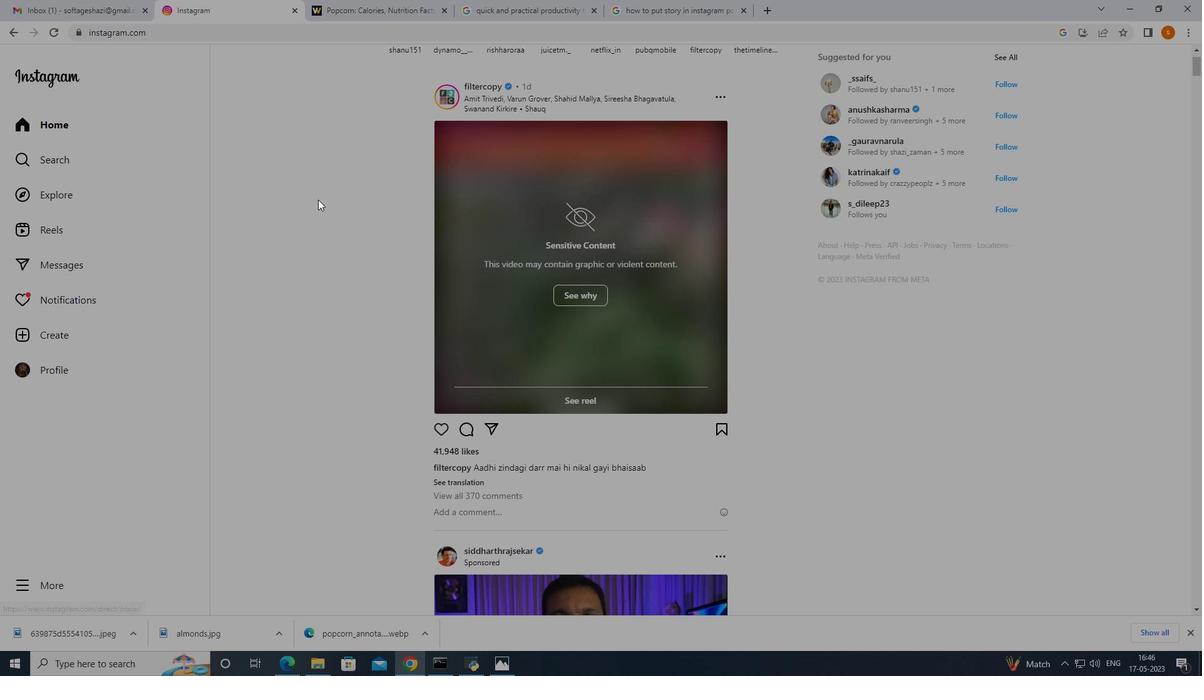 
Action: Mouse scrolled (300, 197) with delta (0, 0)
Screenshot: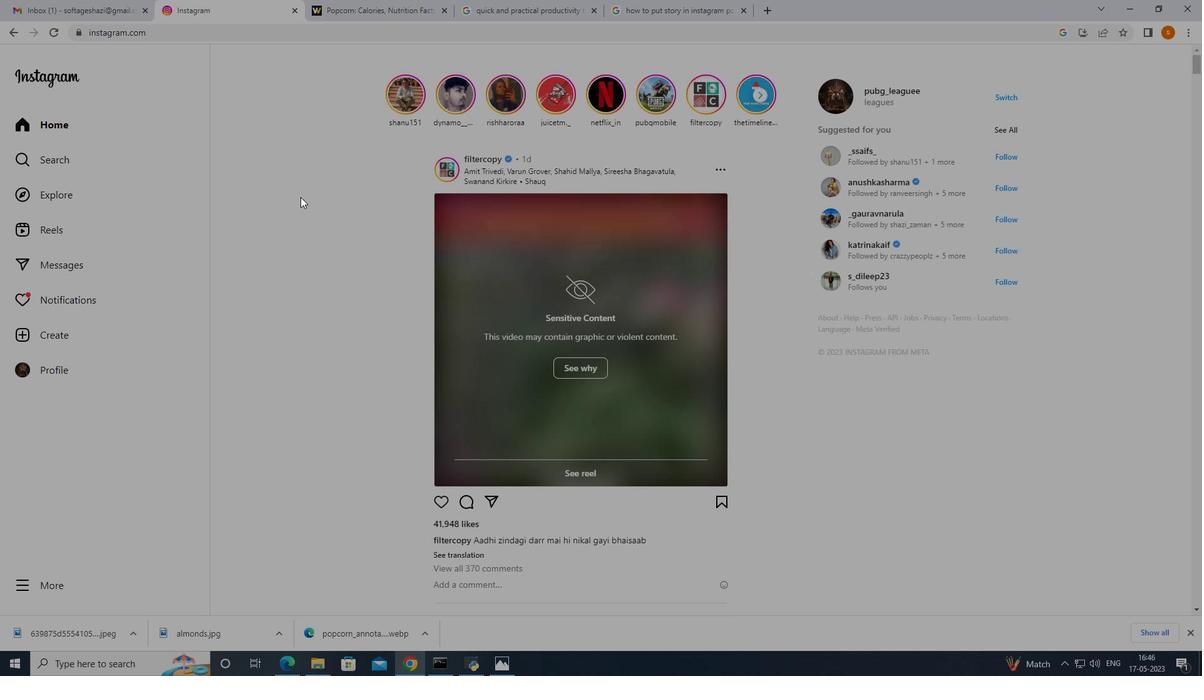 
Action: Mouse moved to (830, 95)
Screenshot: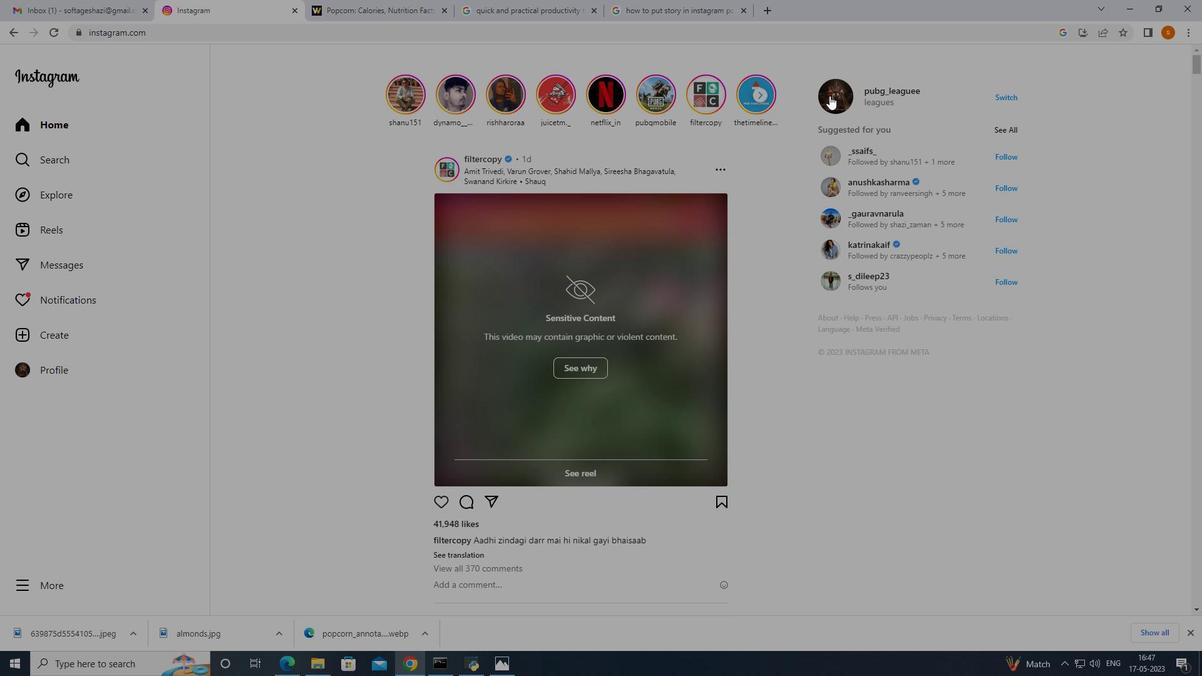 
Action: Mouse pressed left at (830, 95)
Screenshot: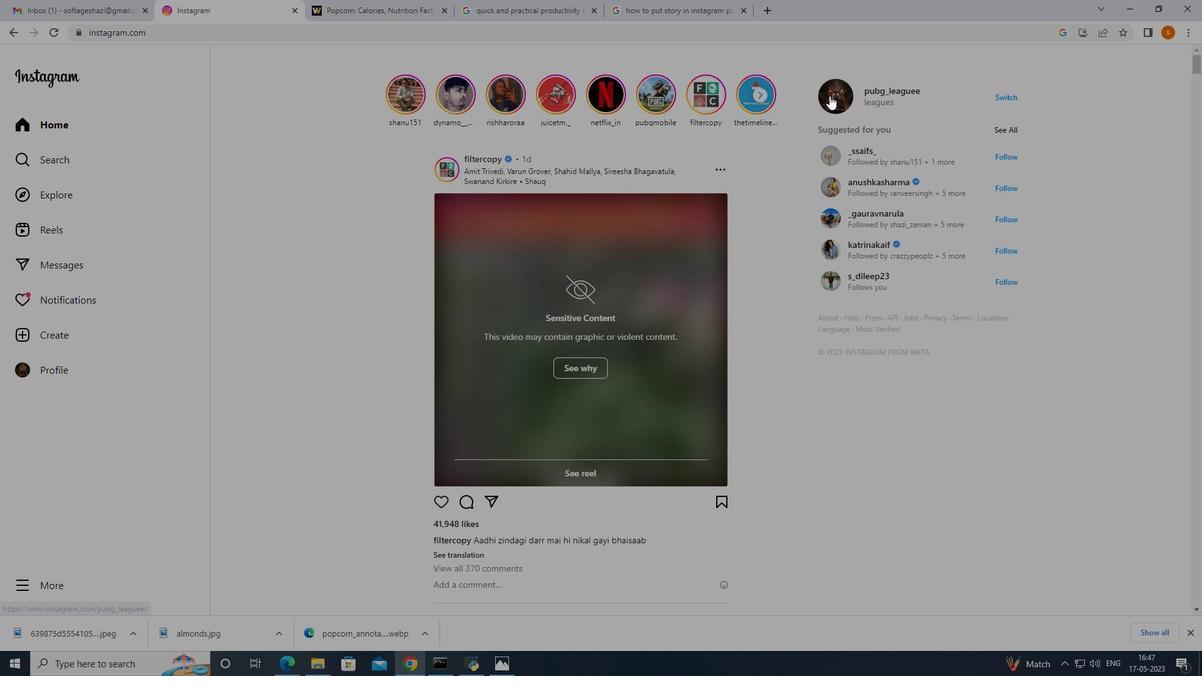 
Action: Mouse moved to (702, 281)
Screenshot: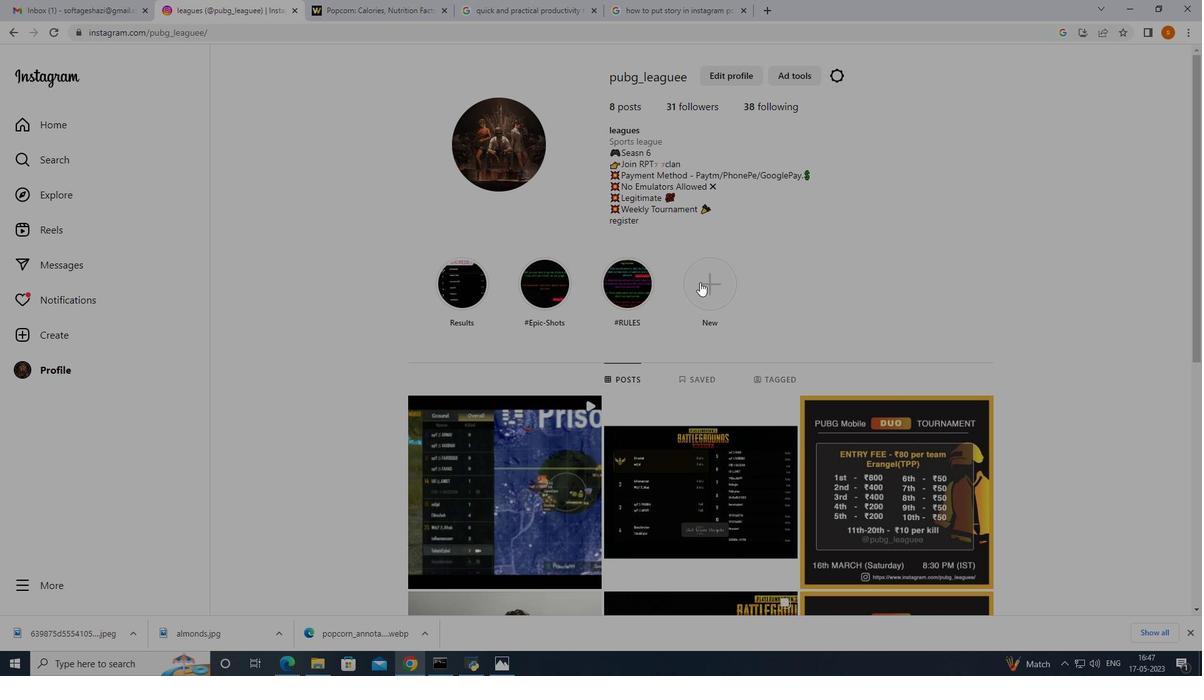 
Action: Mouse pressed left at (702, 281)
Screenshot: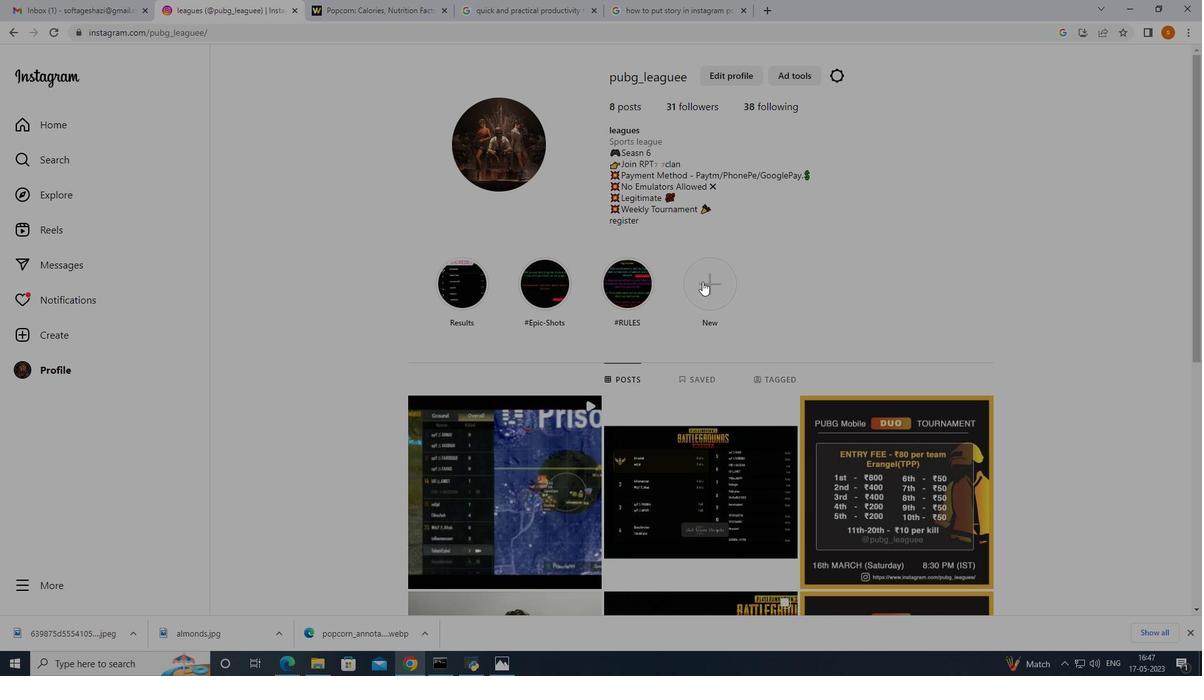 
Action: Mouse moved to (712, 287)
Screenshot: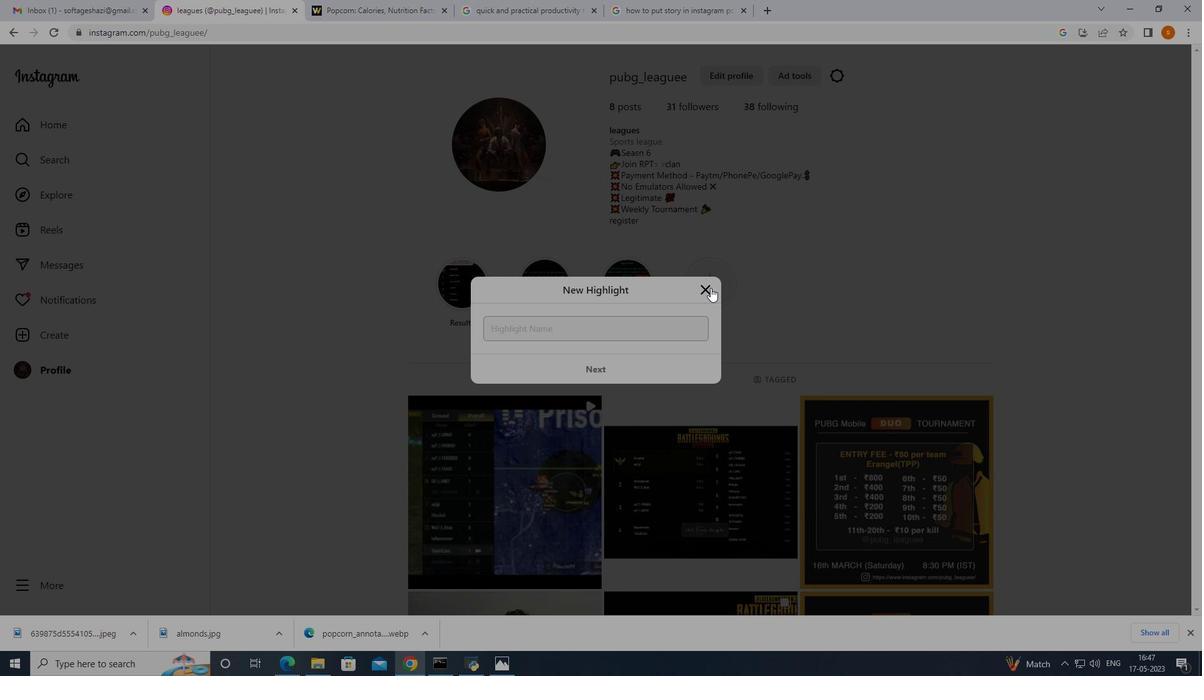 
Action: Mouse pressed left at (712, 287)
Screenshot: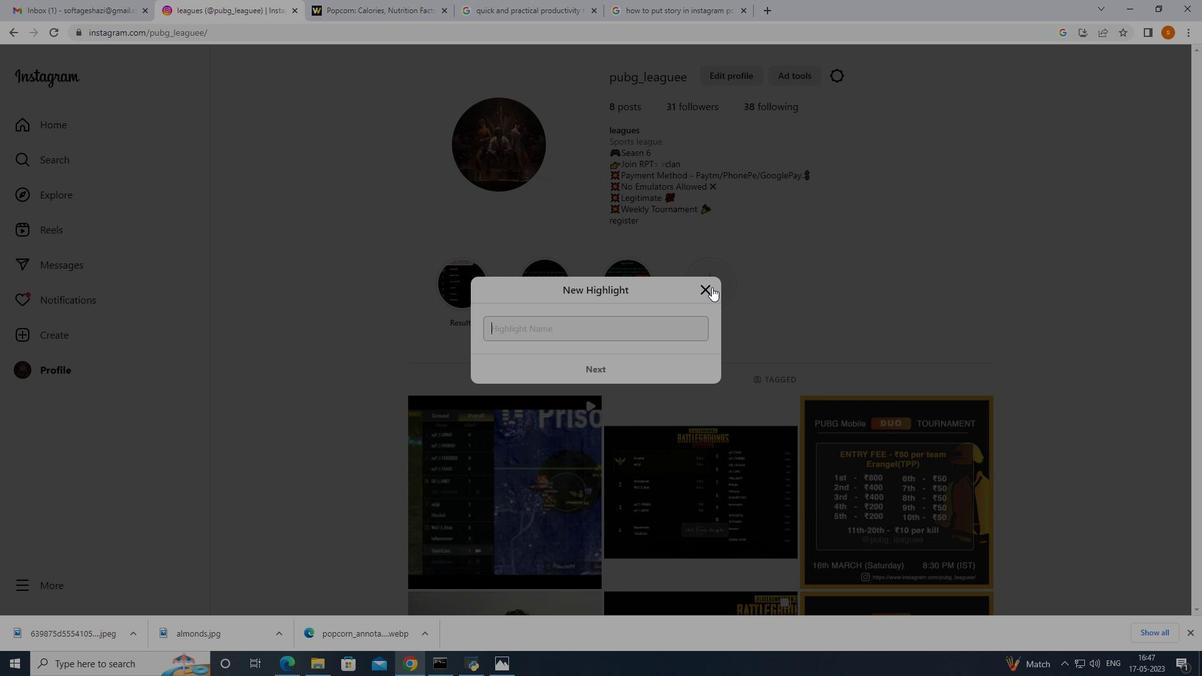 
Action: Mouse moved to (40, 126)
Screenshot: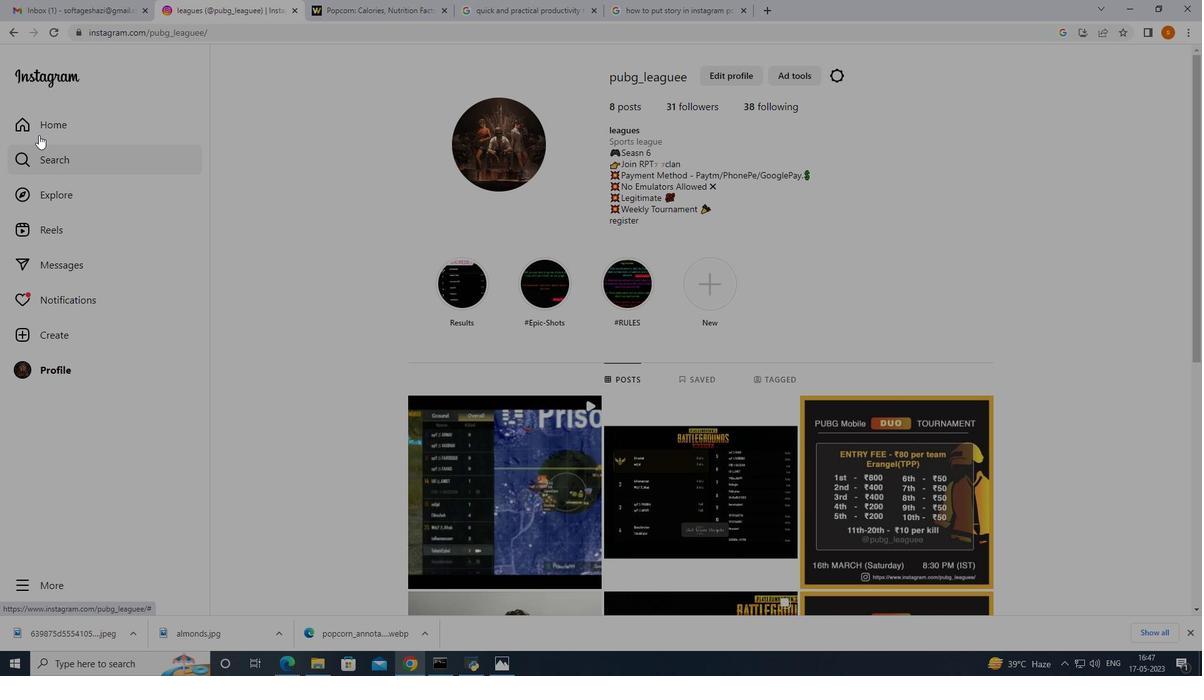 
Action: Mouse pressed left at (40, 126)
Screenshot: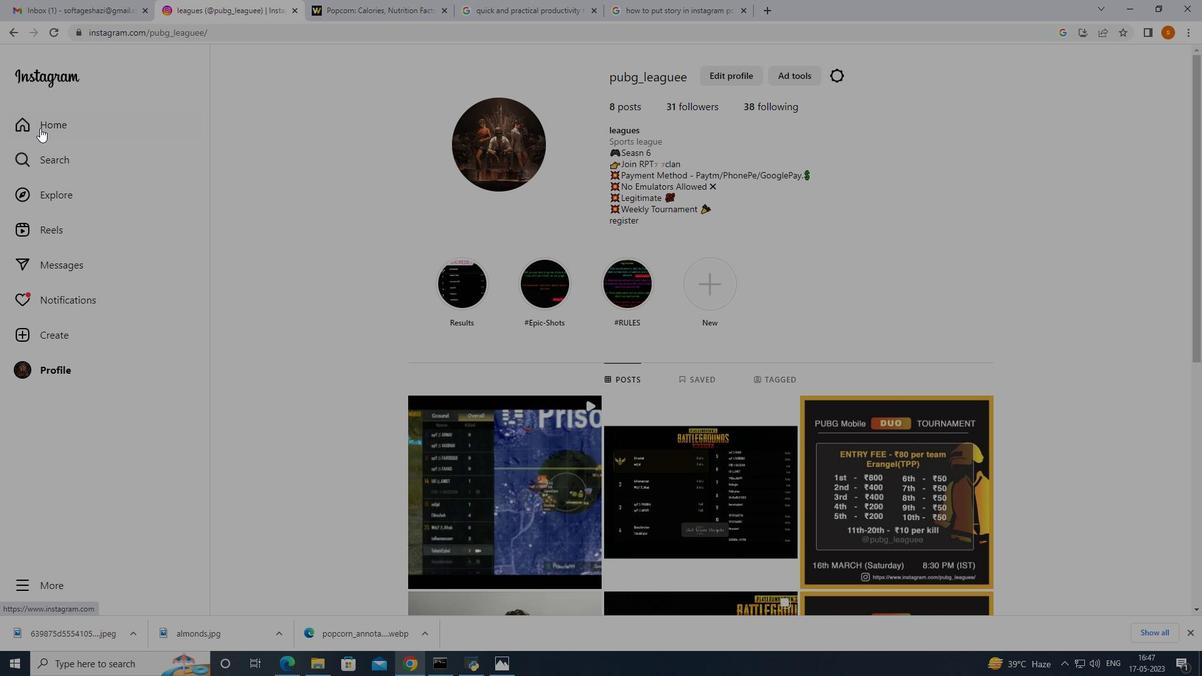 
Action: Mouse moved to (58, 331)
Screenshot: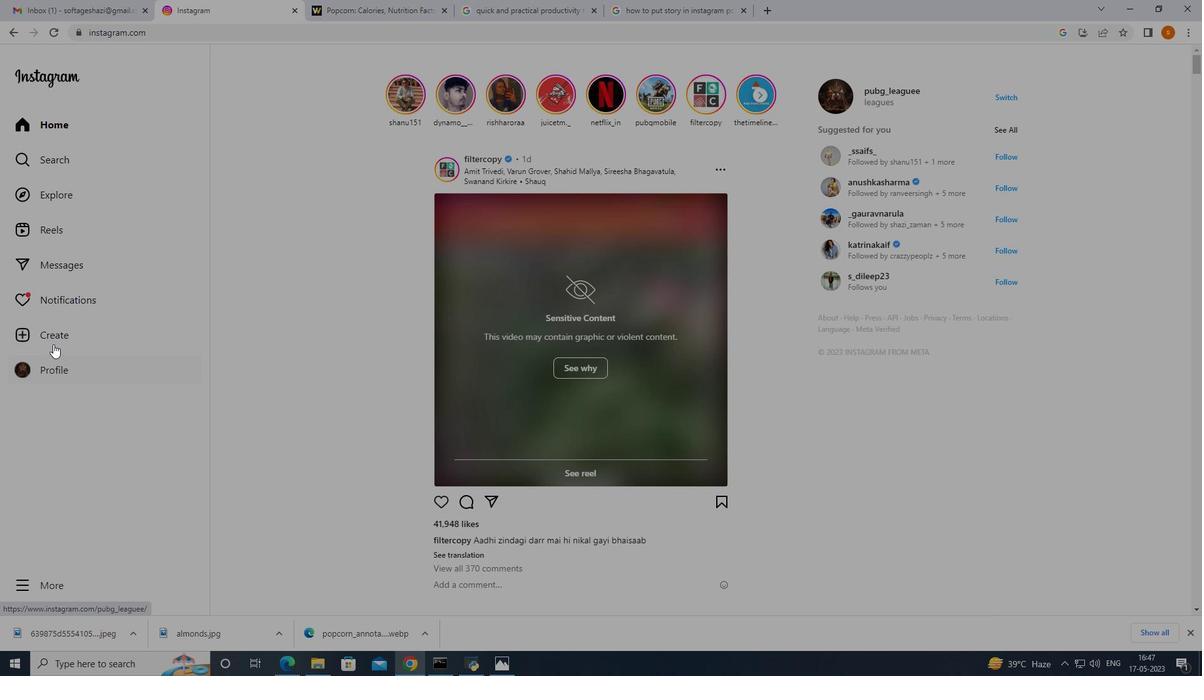 
Action: Mouse pressed right at (58, 331)
Screenshot: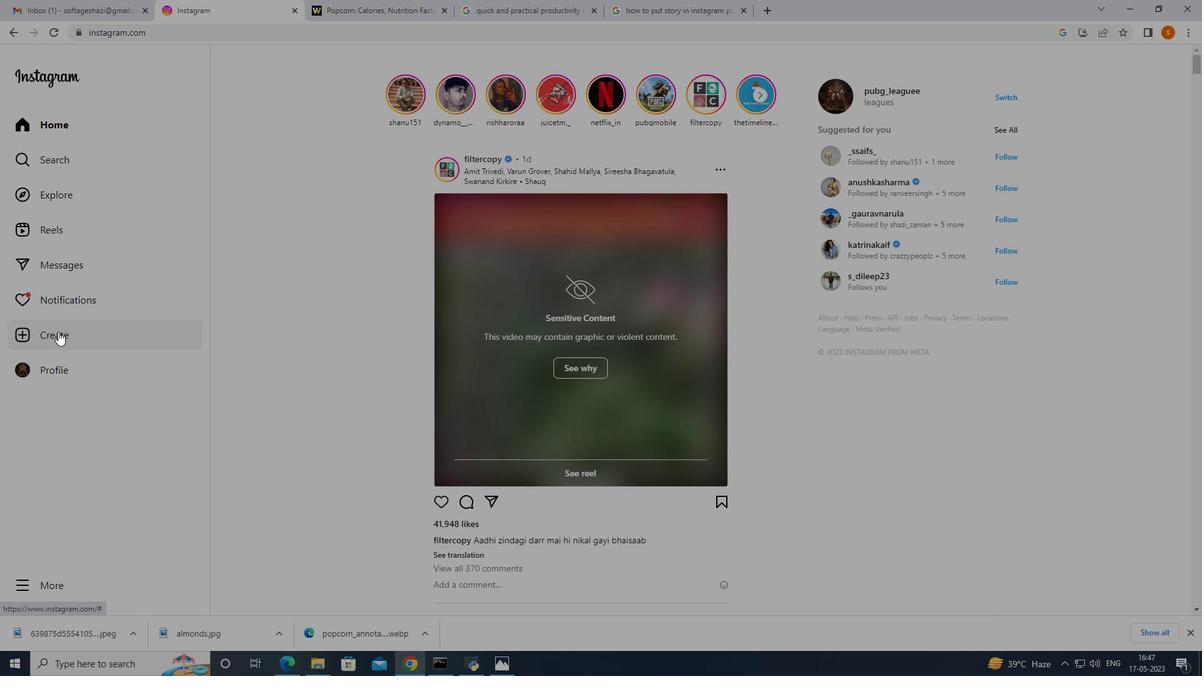 
Action: Mouse moved to (62, 327)
Screenshot: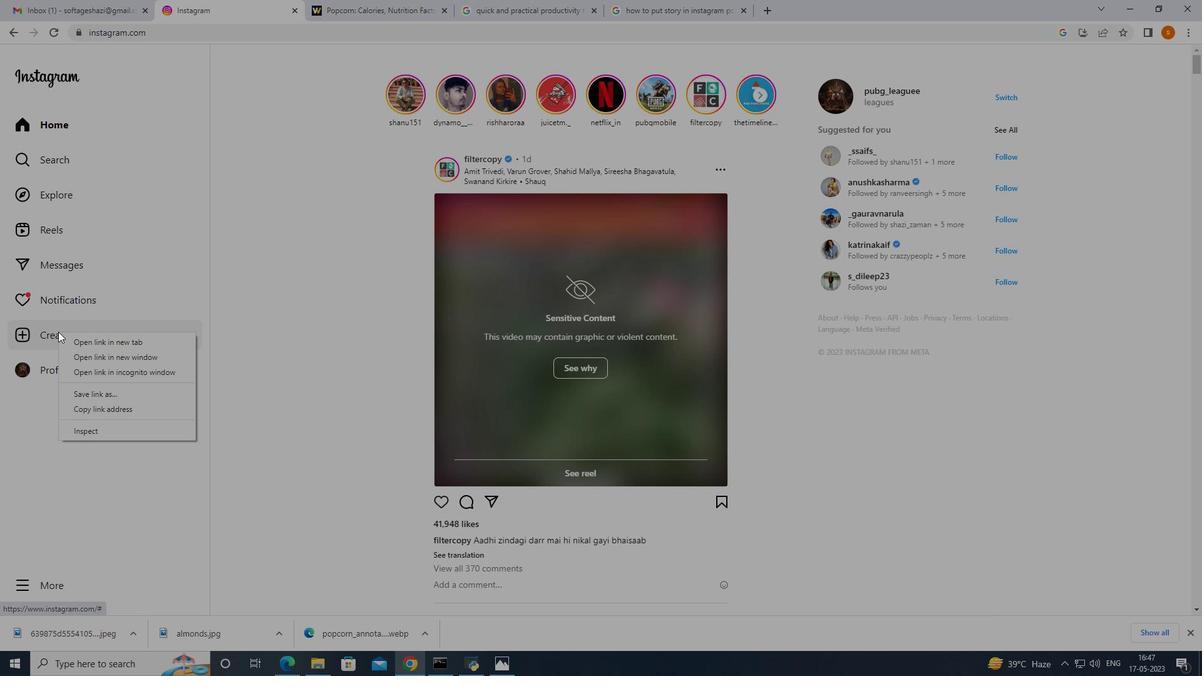 
Action: Mouse pressed left at (62, 327)
Screenshot: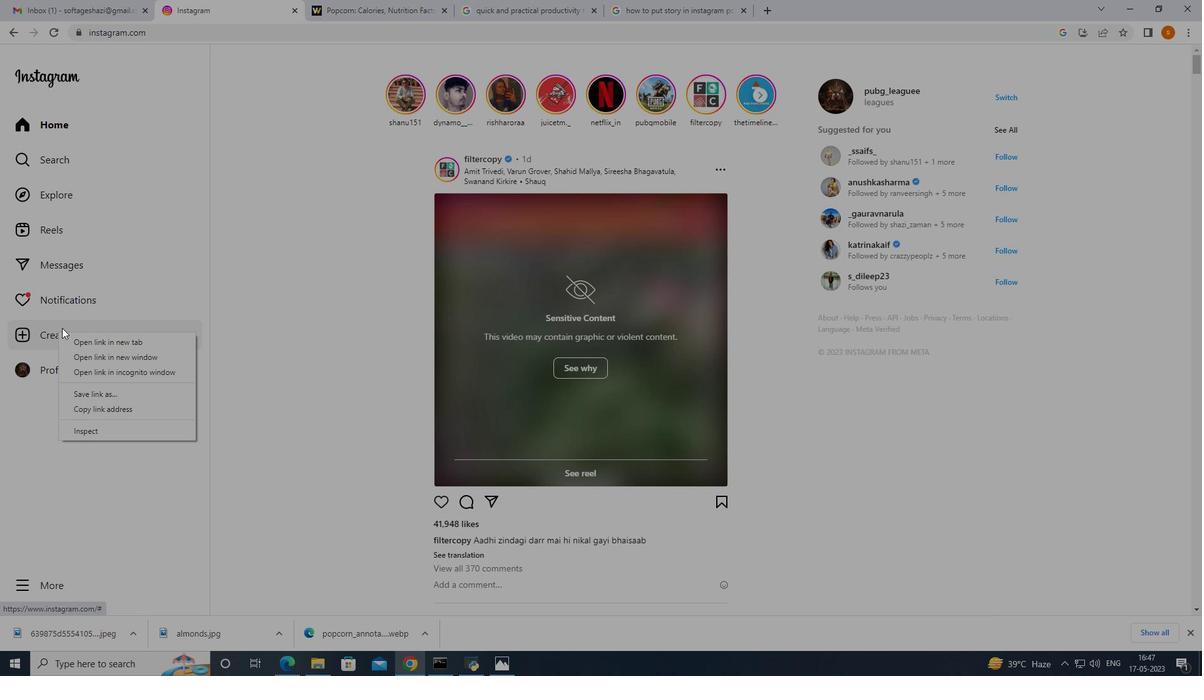 
Action: Mouse moved to (187, 305)
Screenshot: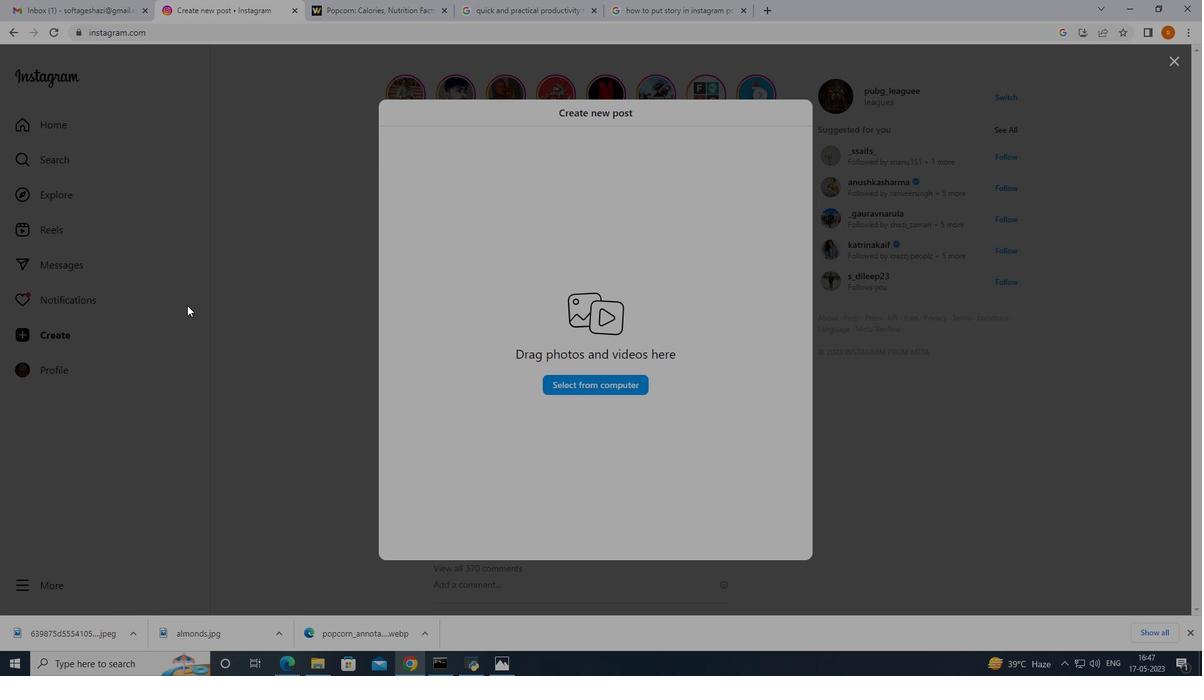 
Action: Mouse pressed left at (187, 305)
Screenshot: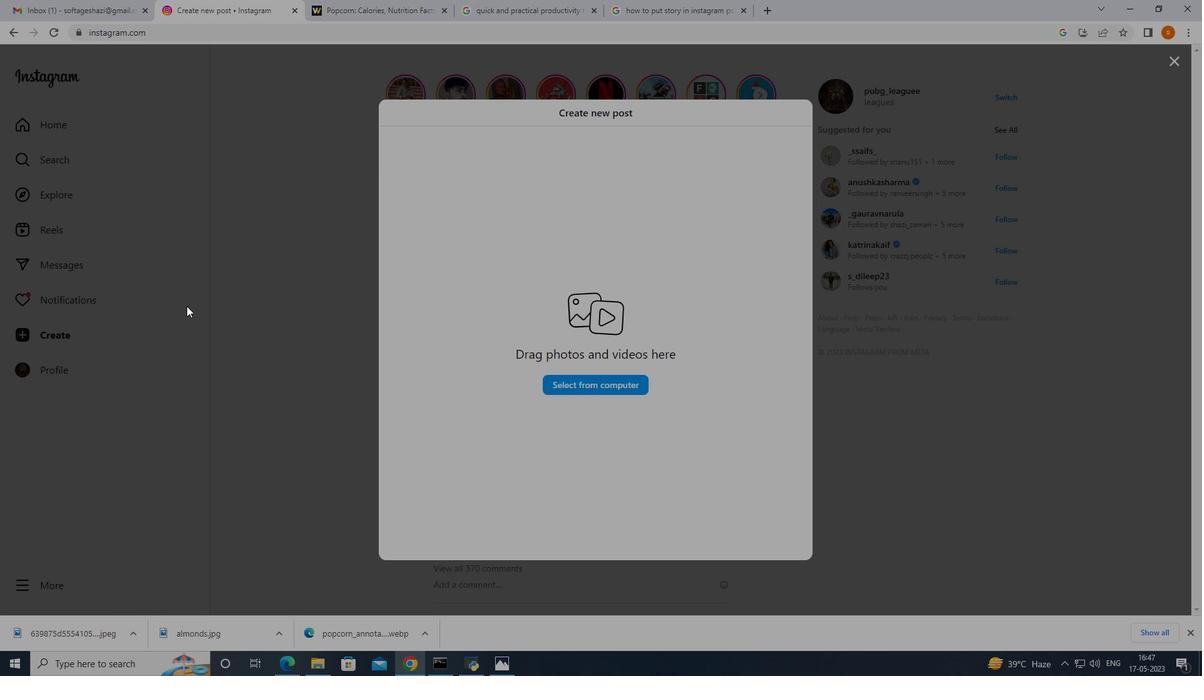 
Action: Mouse moved to (27, 577)
Screenshot: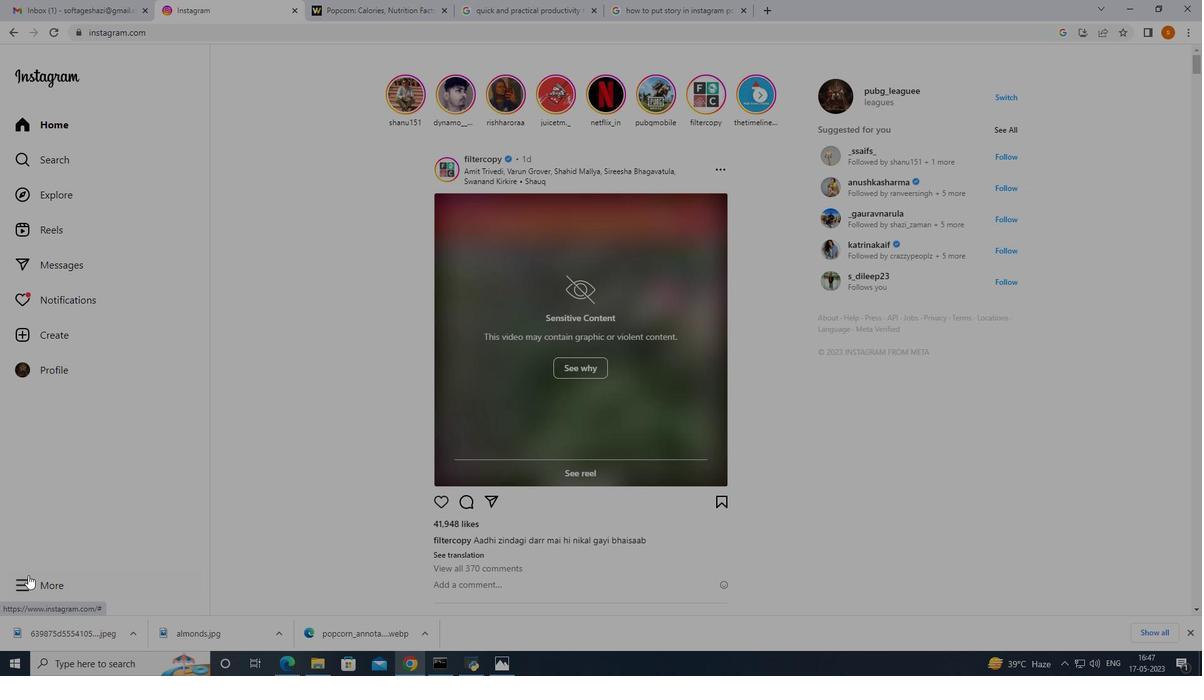 
Action: Mouse pressed left at (27, 577)
Screenshot: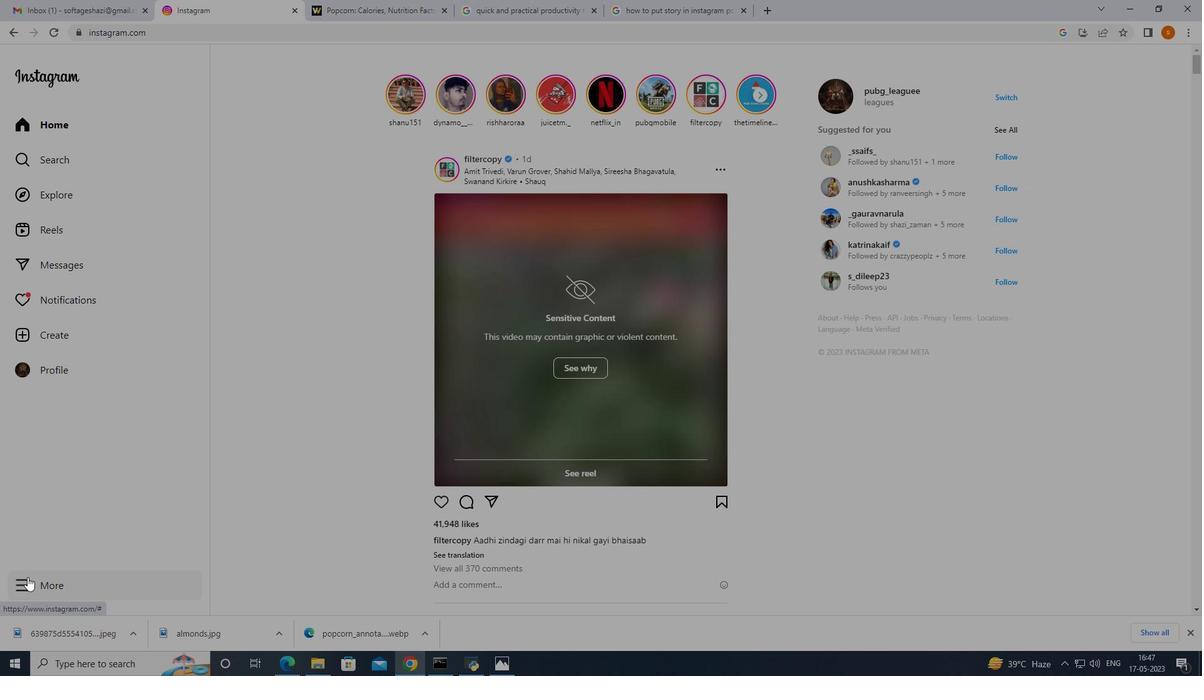 
Action: Mouse moved to (251, 395)
Screenshot: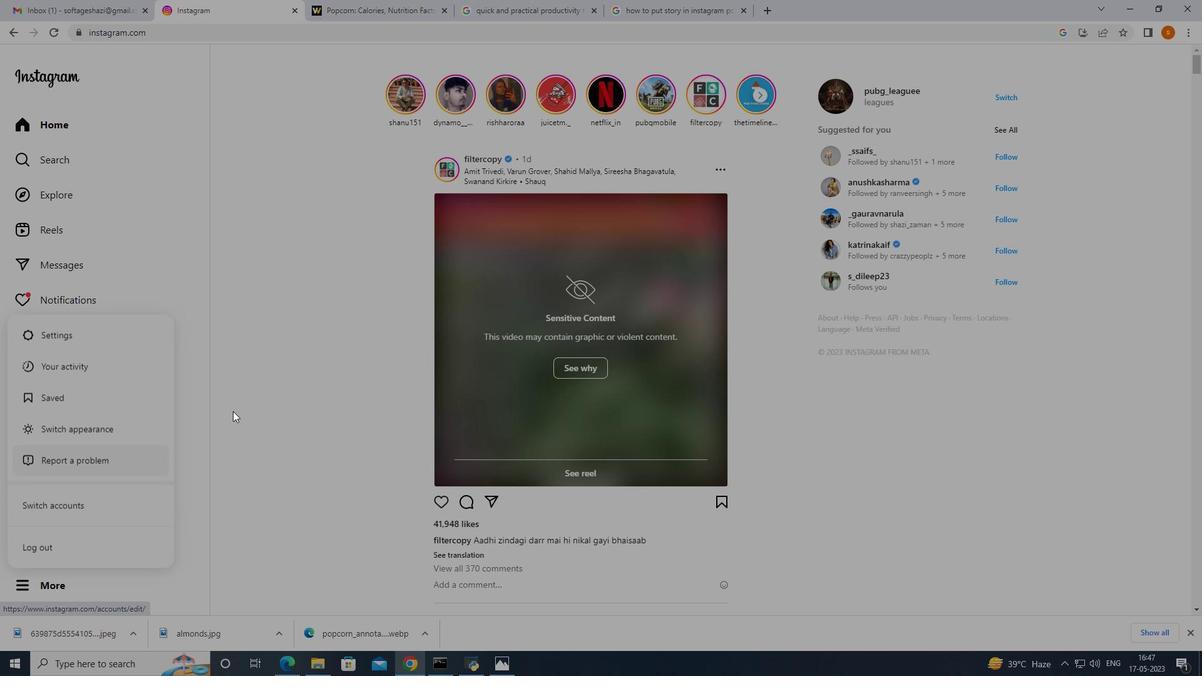 
Action: Mouse pressed left at (251, 395)
Screenshot: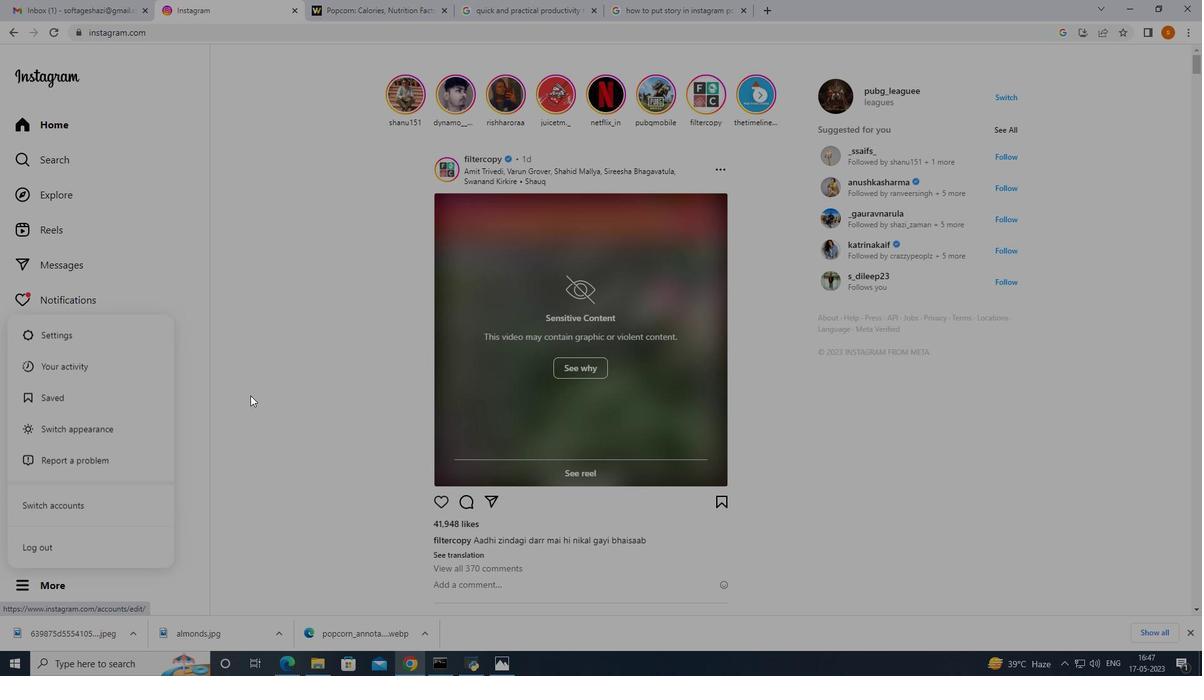 
Action: Mouse moved to (685, 16)
Screenshot: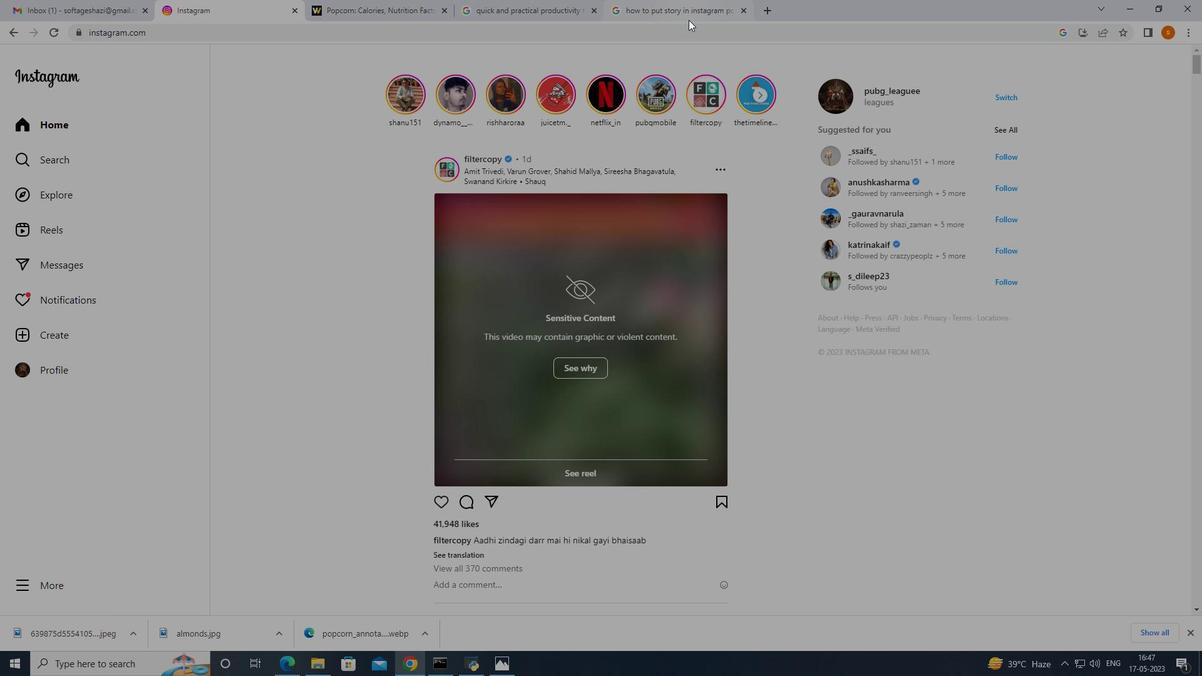 
Action: Mouse pressed left at (685, 16)
Screenshot: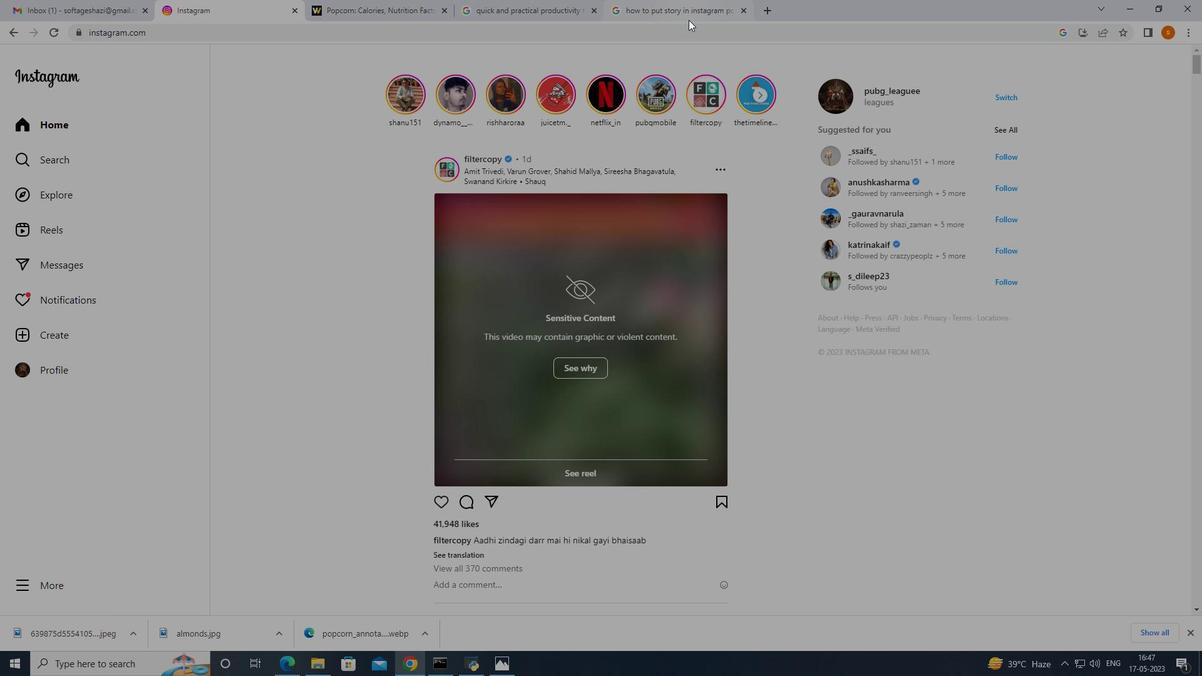 
Action: Mouse moved to (125, 450)
Screenshot: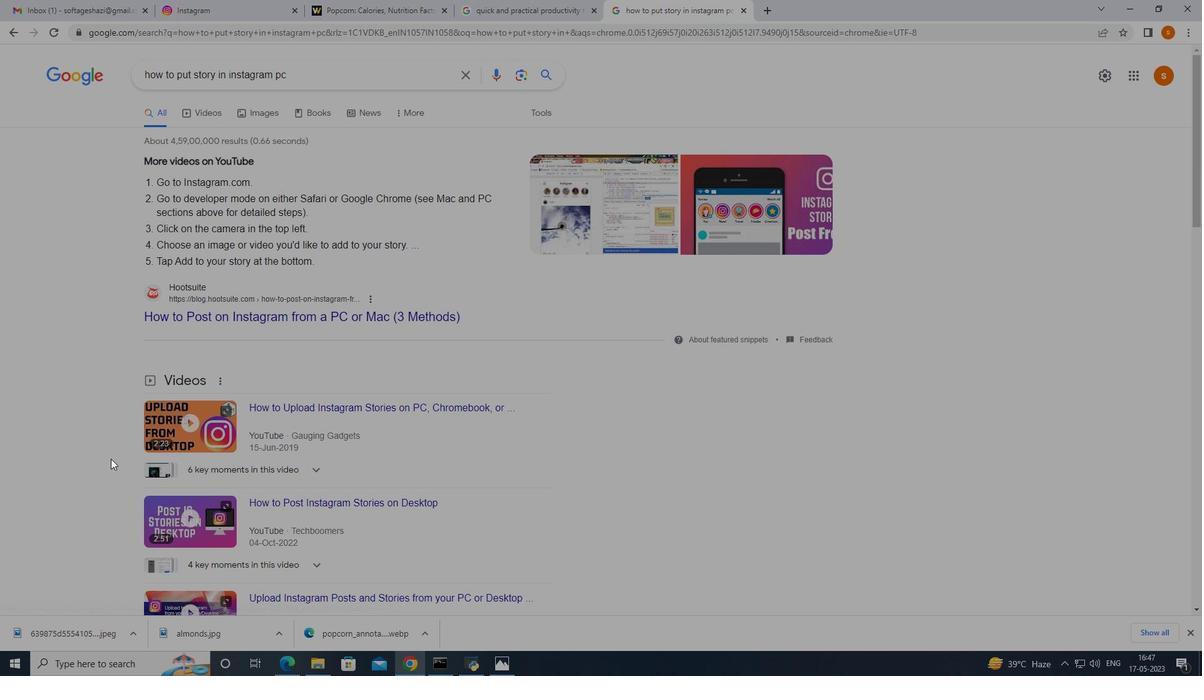
Action: Mouse scrolled (125, 449) with delta (0, 0)
Screenshot: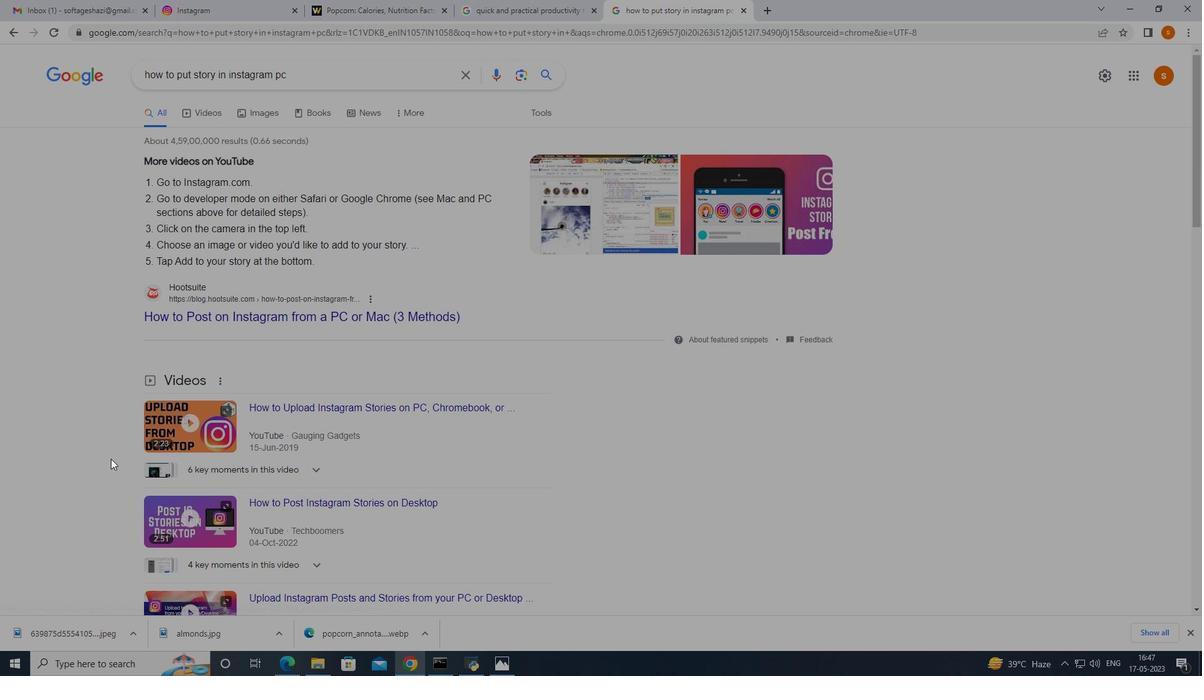 
Action: Mouse moved to (130, 450)
Screenshot: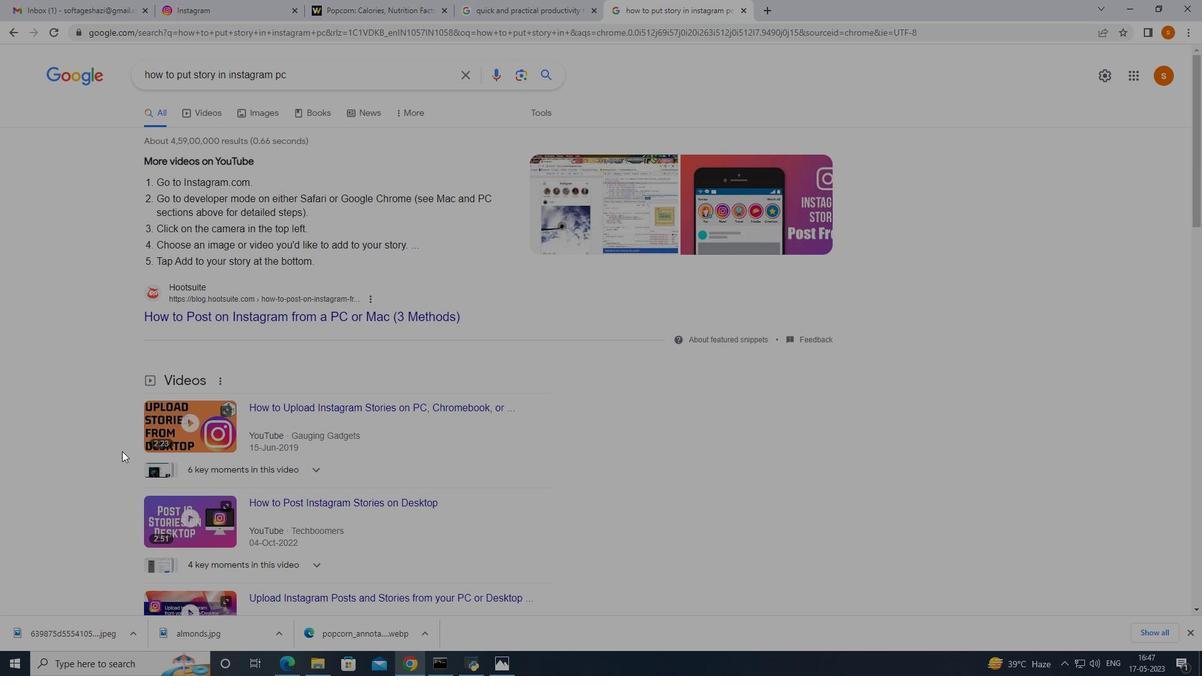 
Action: Mouse scrolled (127, 449) with delta (0, 0)
Screenshot: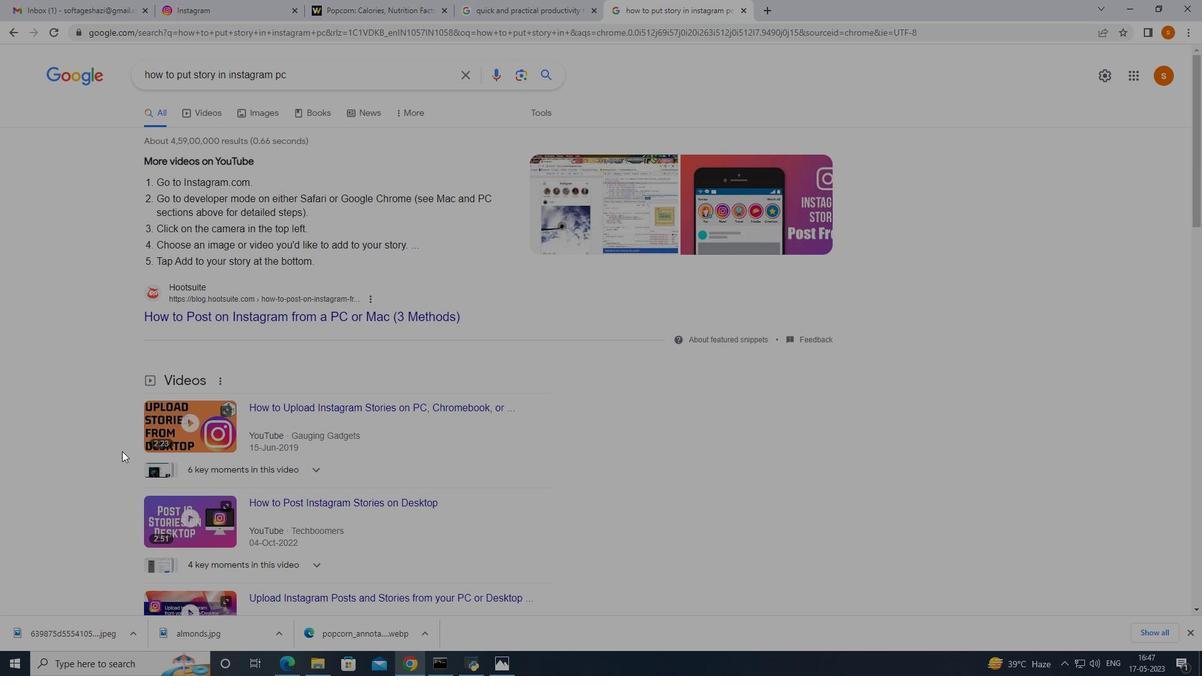 
Action: Mouse moved to (139, 447)
Screenshot: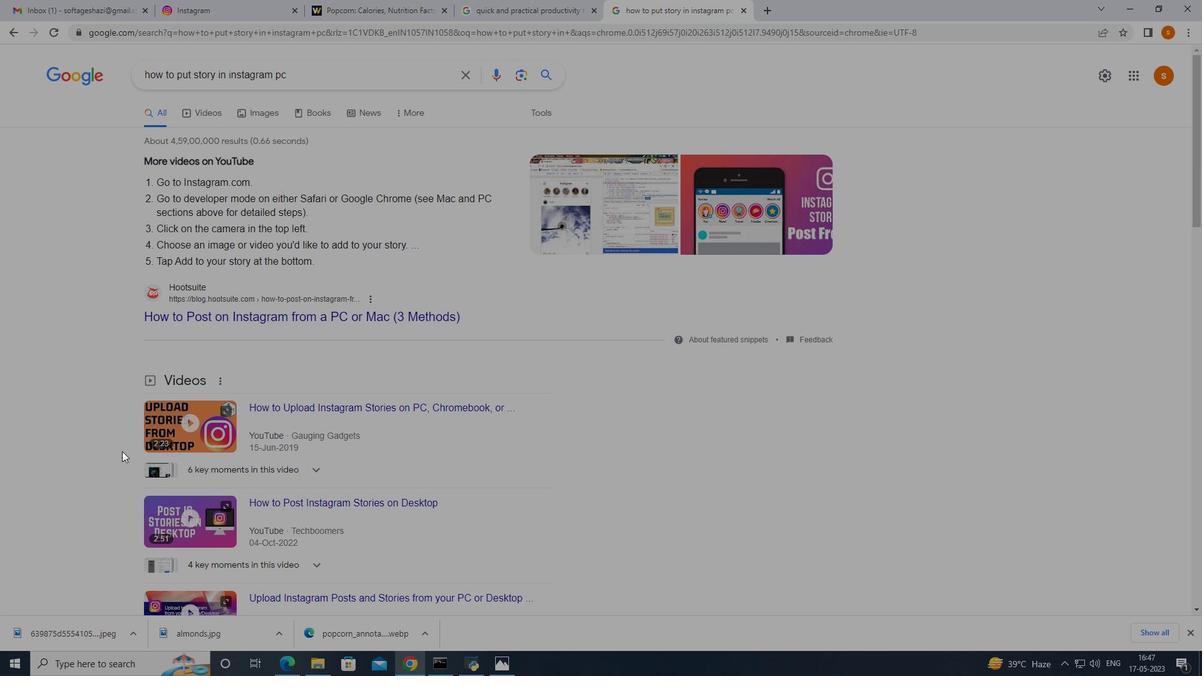 
Action: Mouse scrolled (134, 448) with delta (0, 0)
Screenshot: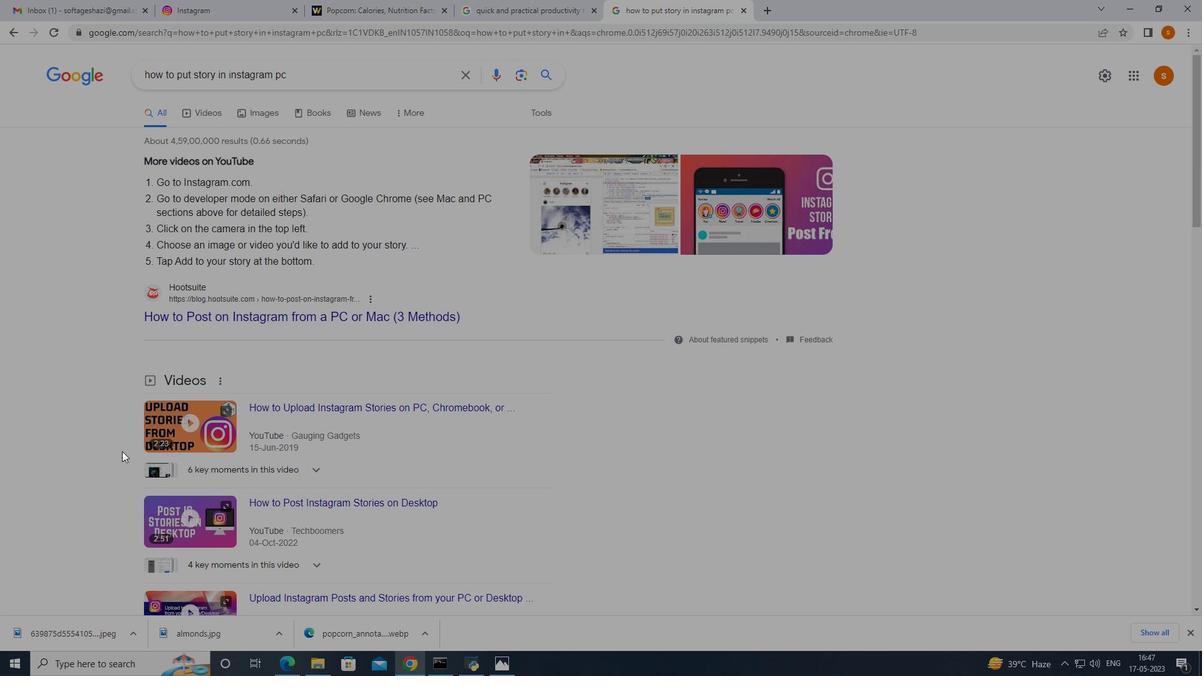 
Action: Mouse moved to (172, 437)
Screenshot: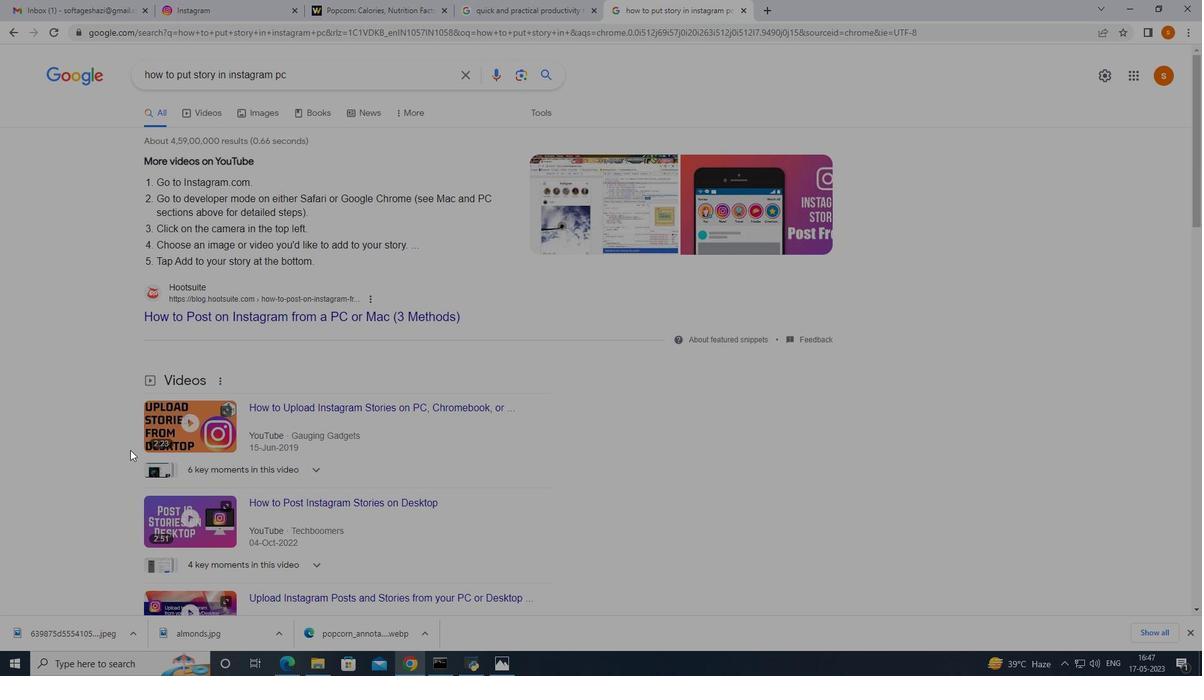 
Action: Mouse scrolled (152, 442) with delta (0, 0)
Screenshot: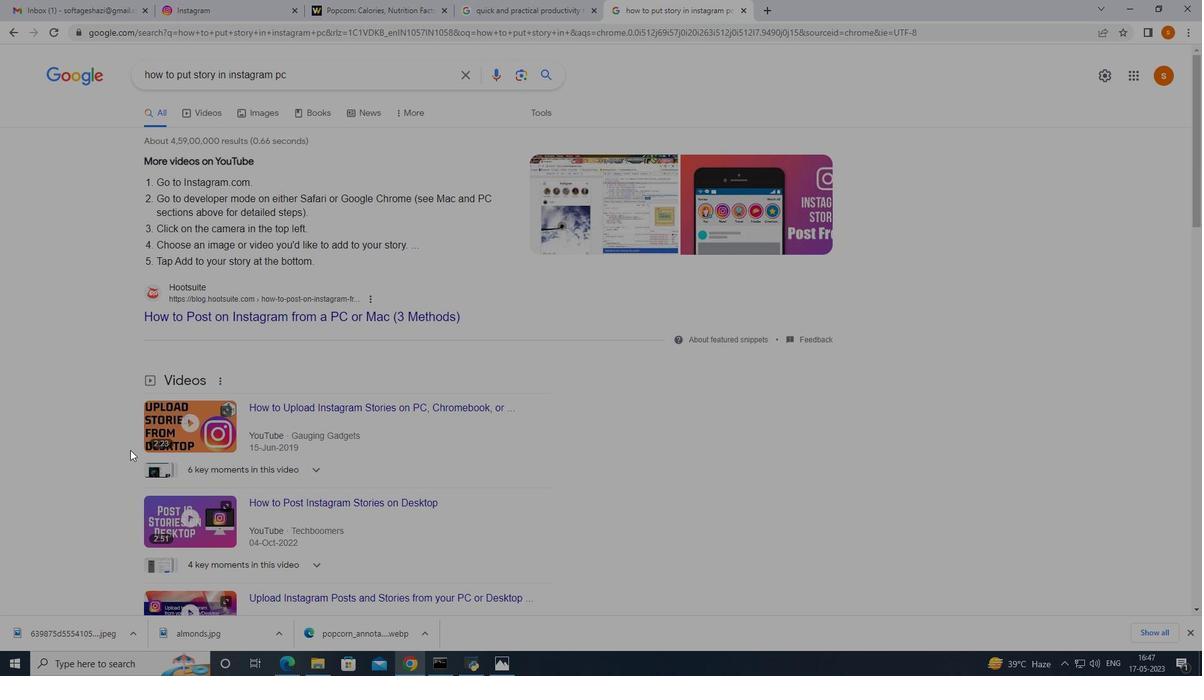 
Action: Mouse moved to (190, 428)
Screenshot: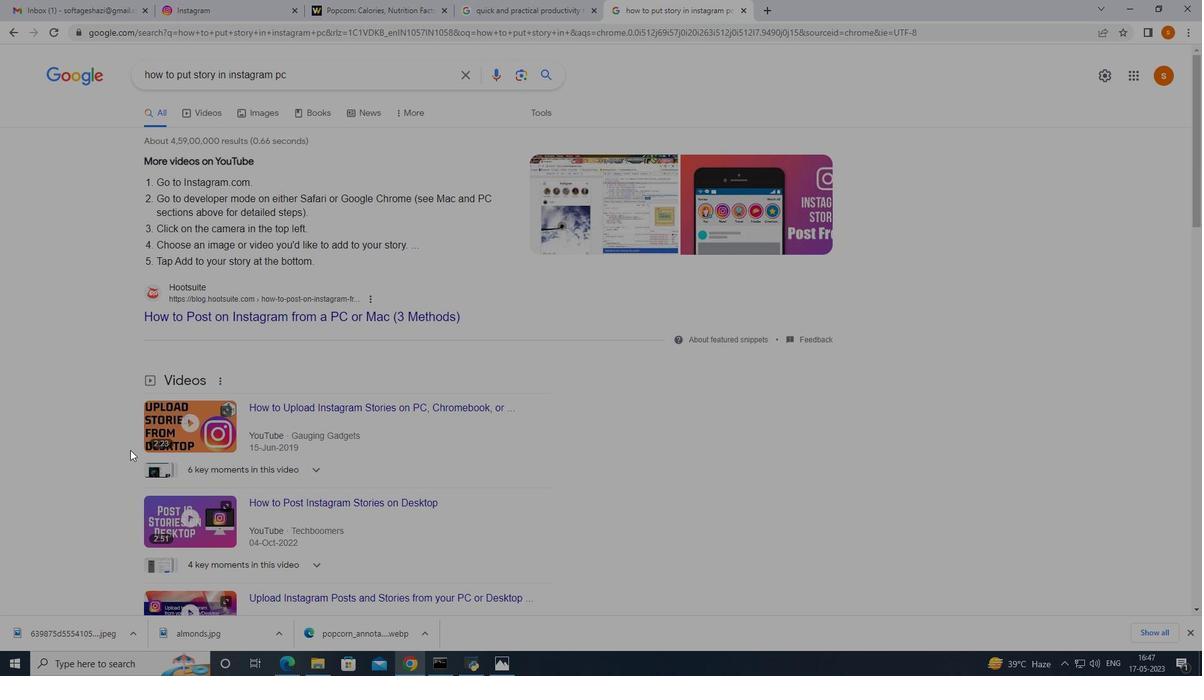 
Action: Mouse scrolled (179, 433) with delta (0, 0)
Screenshot: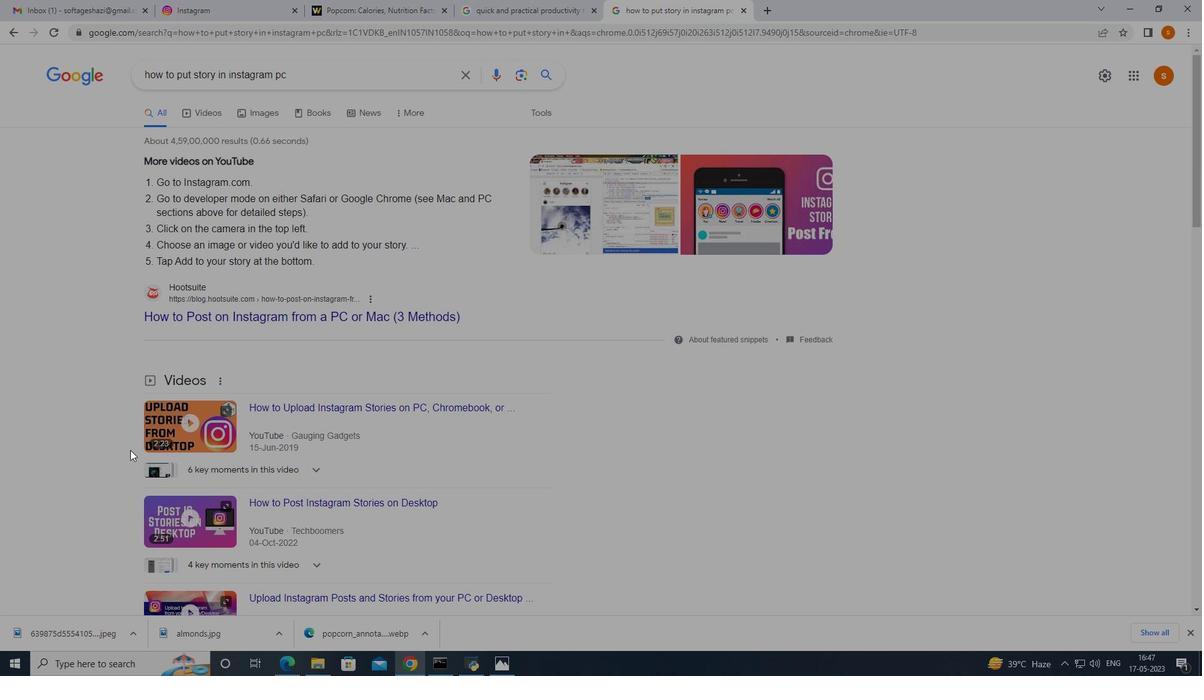 
Action: Mouse moved to (248, 380)
Screenshot: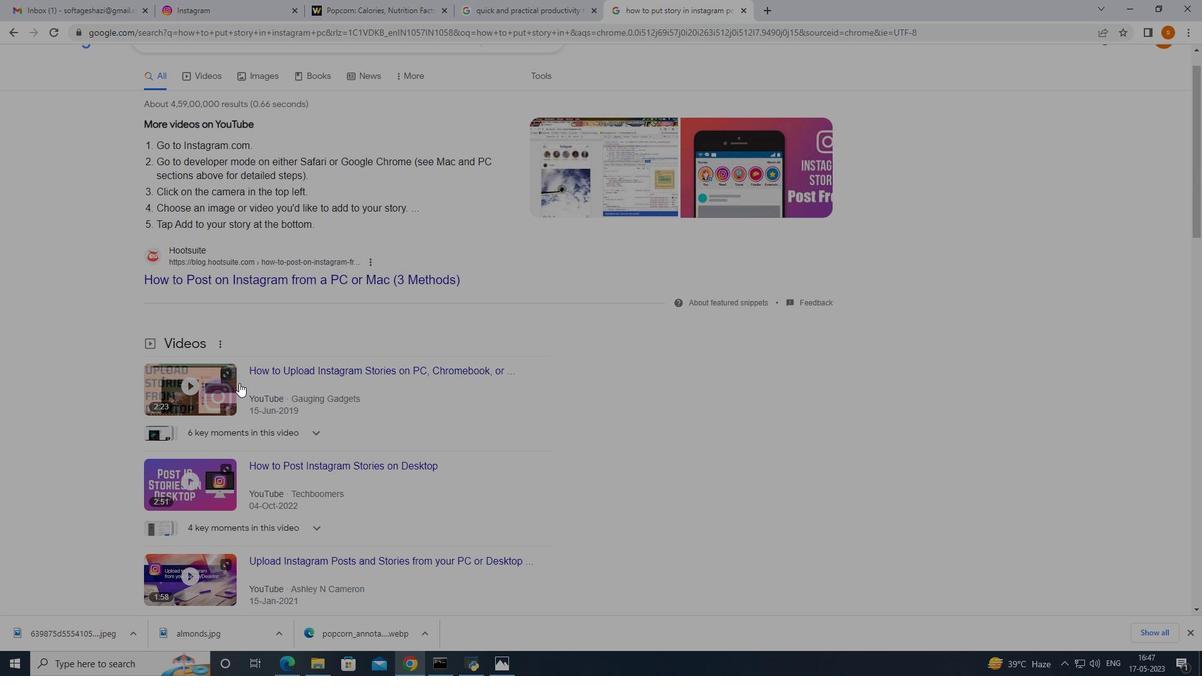 
Action: Mouse scrolled (248, 380) with delta (0, 0)
Screenshot: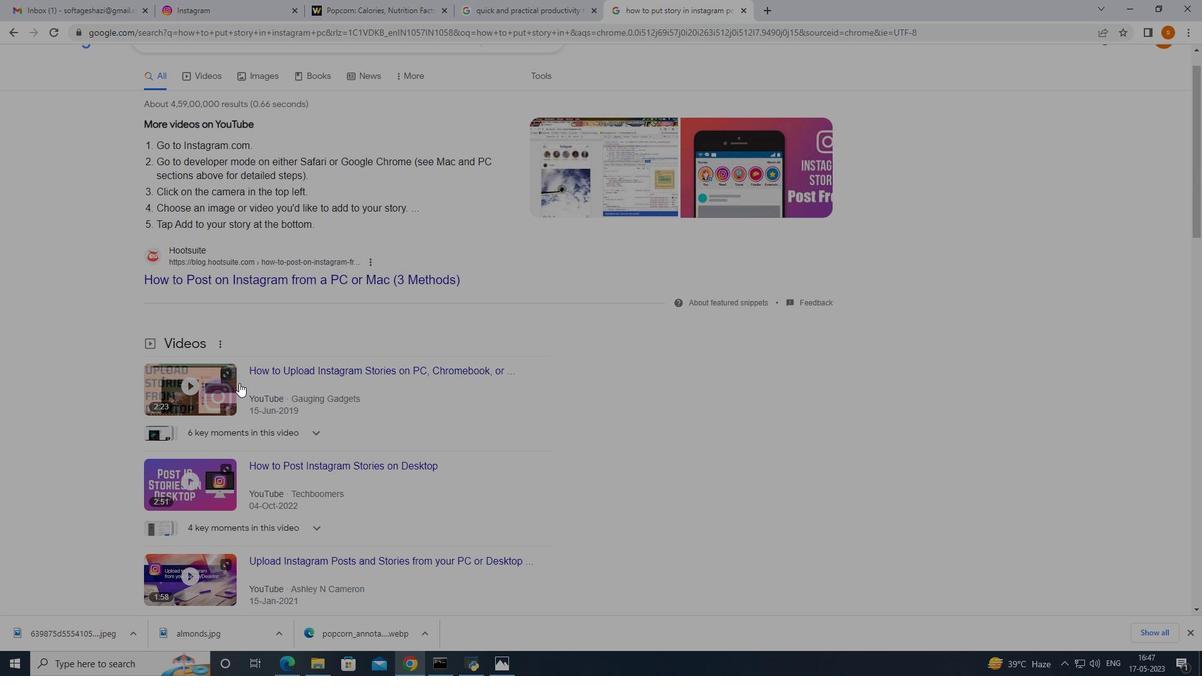 
Action: Mouse moved to (248, 380)
Screenshot: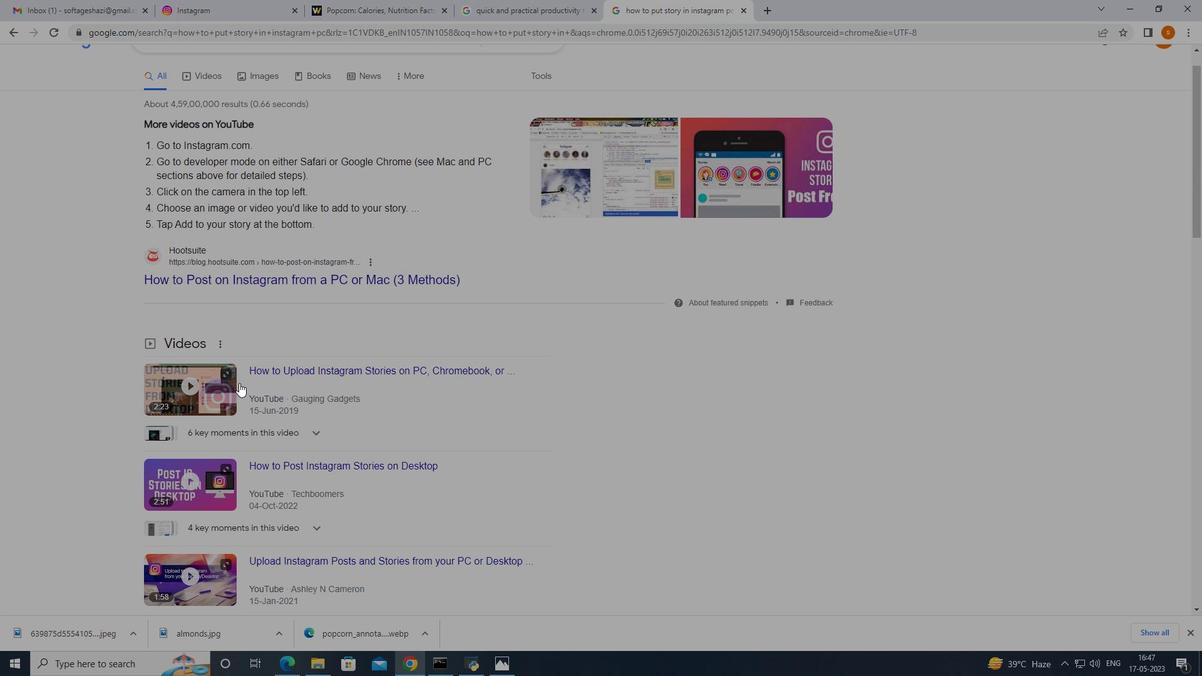 
Action: Mouse scrolled (248, 380) with delta (0, 0)
Screenshot: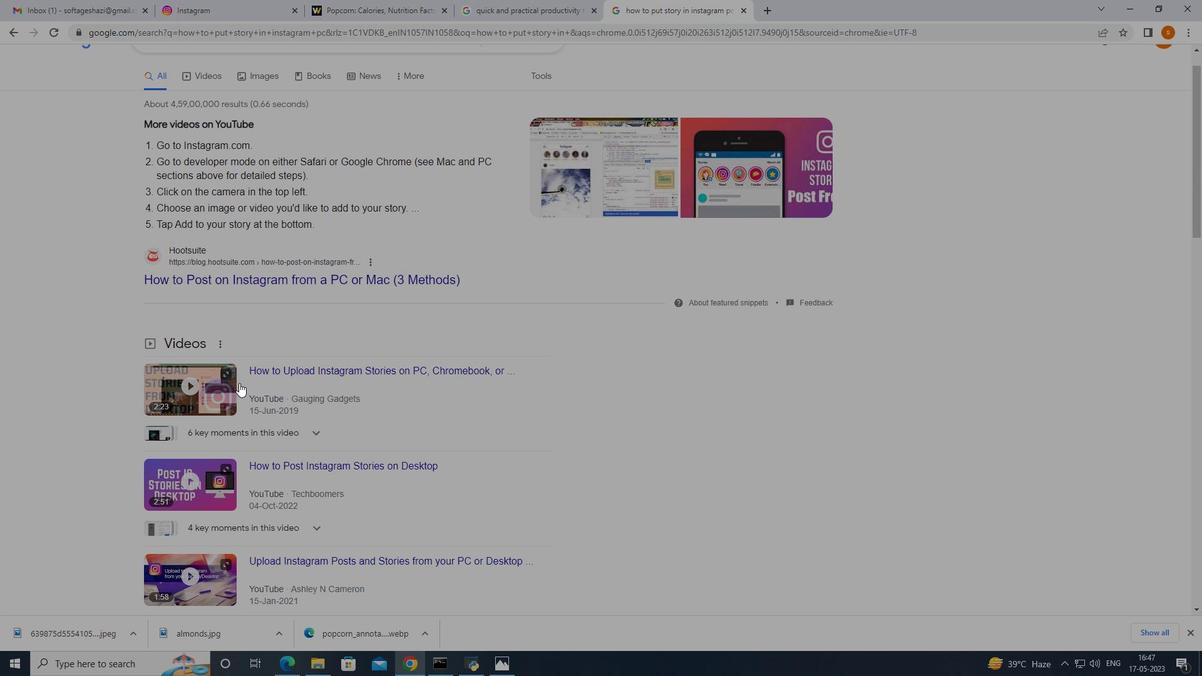 
Action: Mouse scrolled (248, 380) with delta (0, 0)
Screenshot: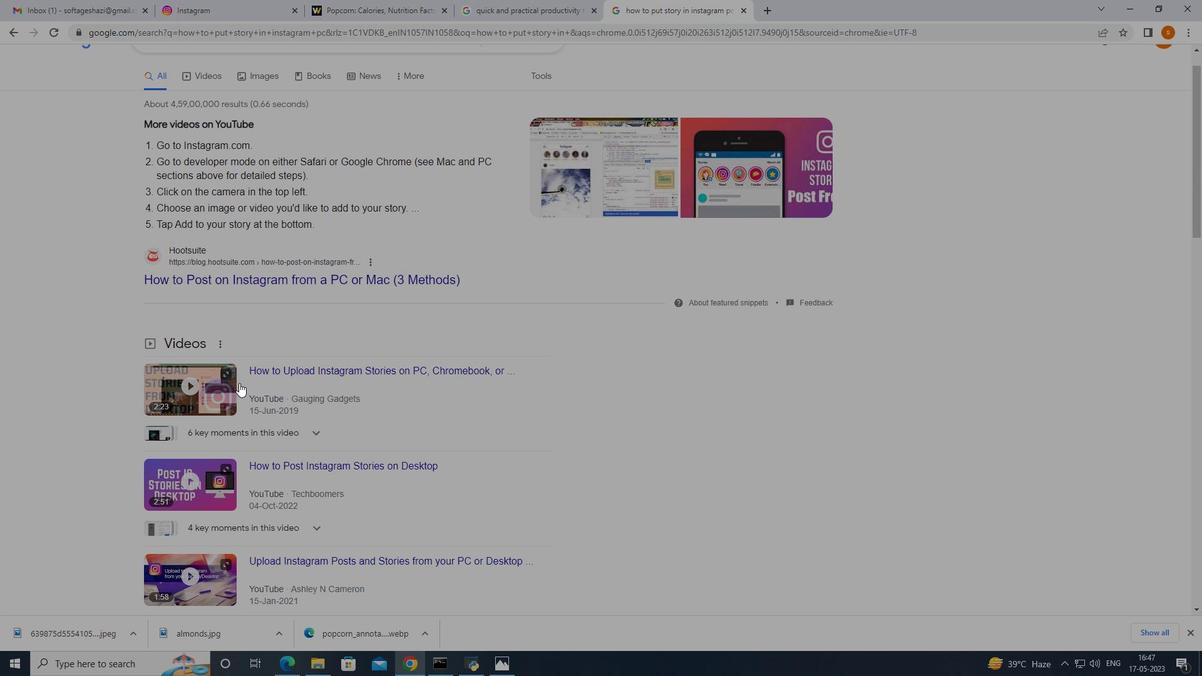 
Action: Mouse moved to (221, 258)
Screenshot: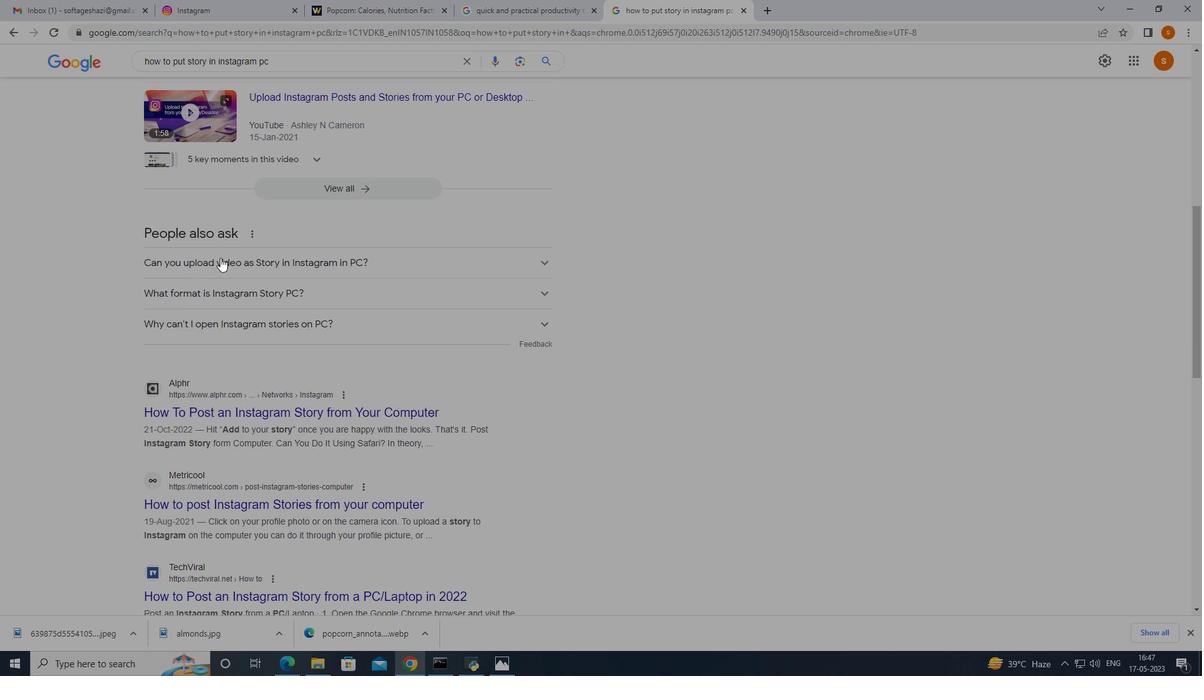 
Action: Mouse pressed left at (221, 258)
Screenshot: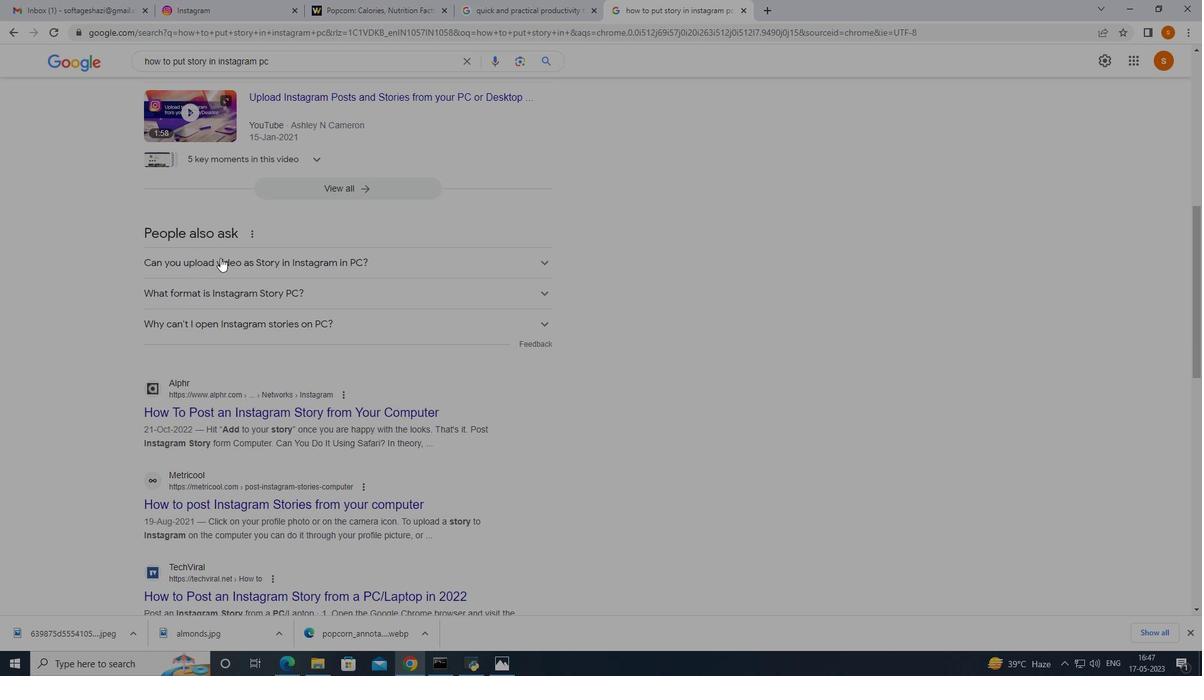 
Action: Mouse moved to (267, 368)
Screenshot: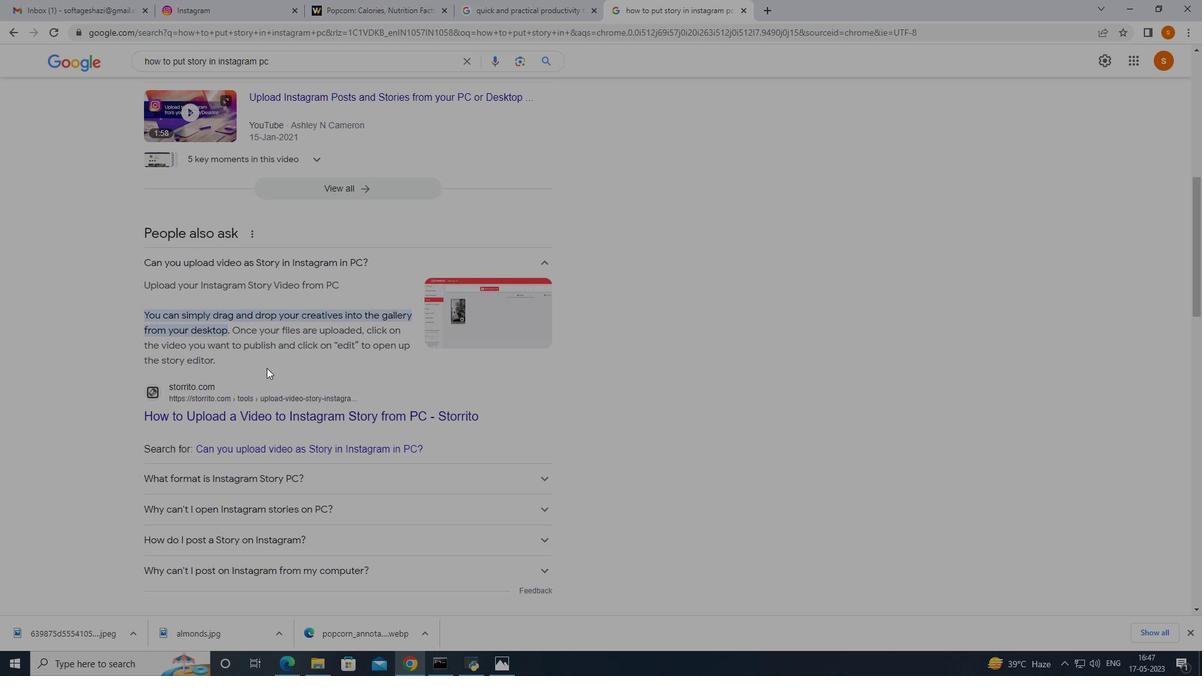 
Action: Mouse scrolled (267, 367) with delta (0, 0)
Screenshot: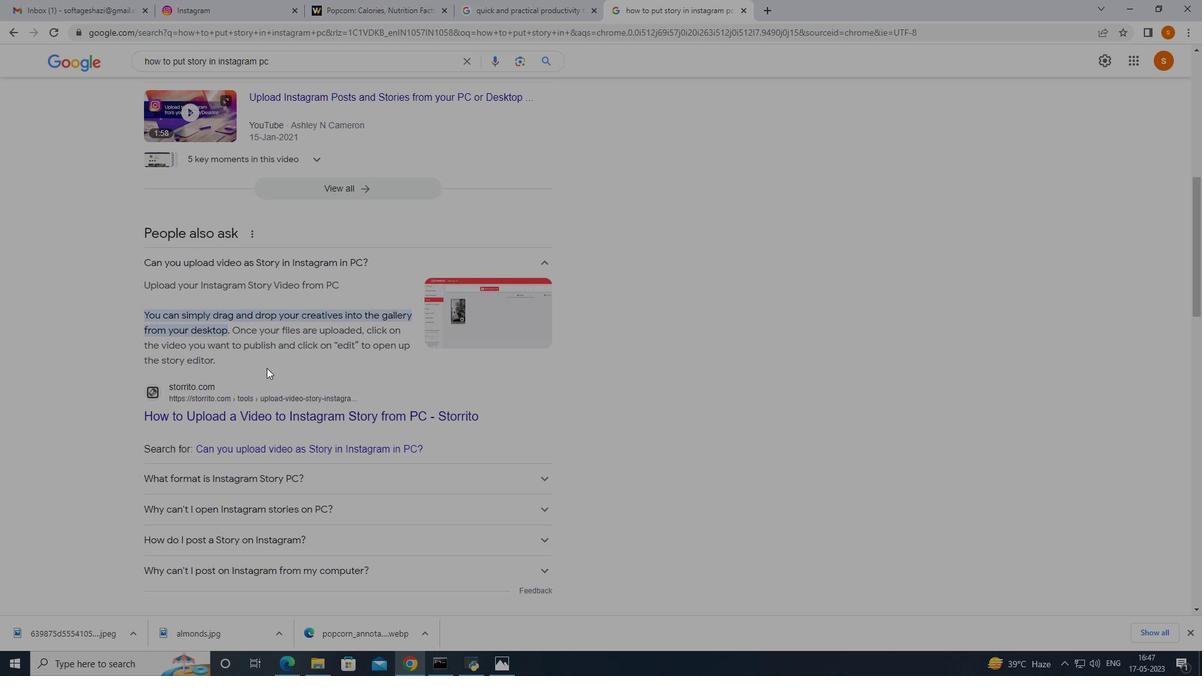 
Action: Mouse moved to (272, 366)
Screenshot: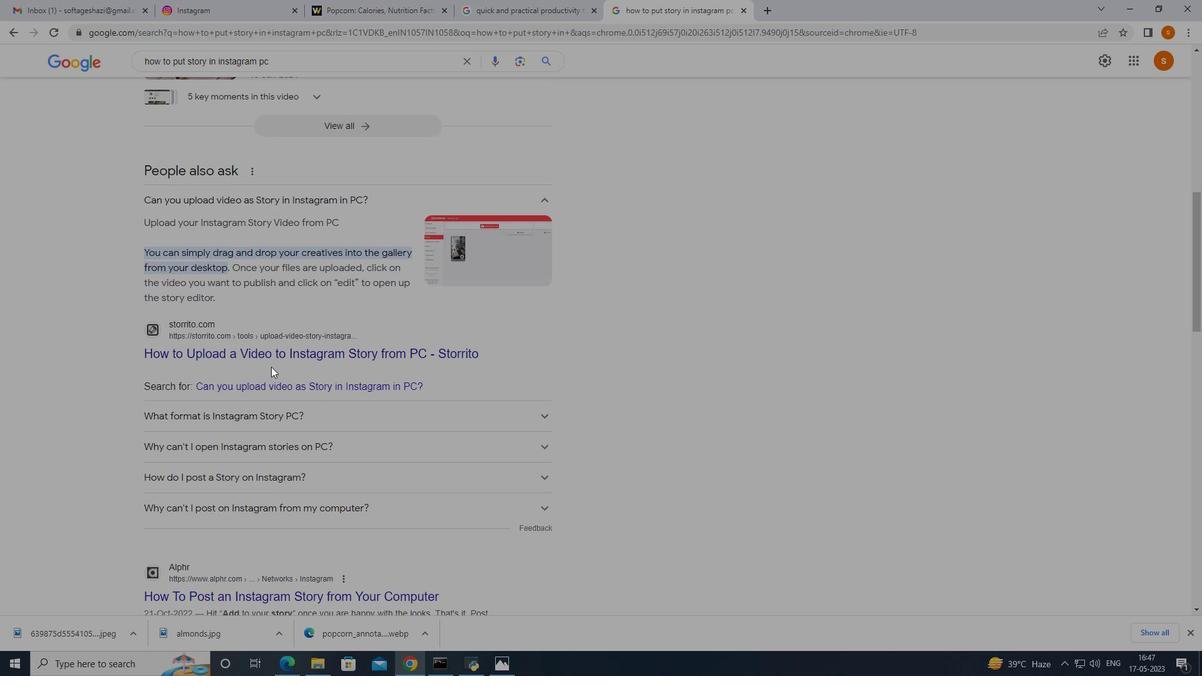 
Action: Mouse scrolled (272, 365) with delta (0, 0)
Screenshot: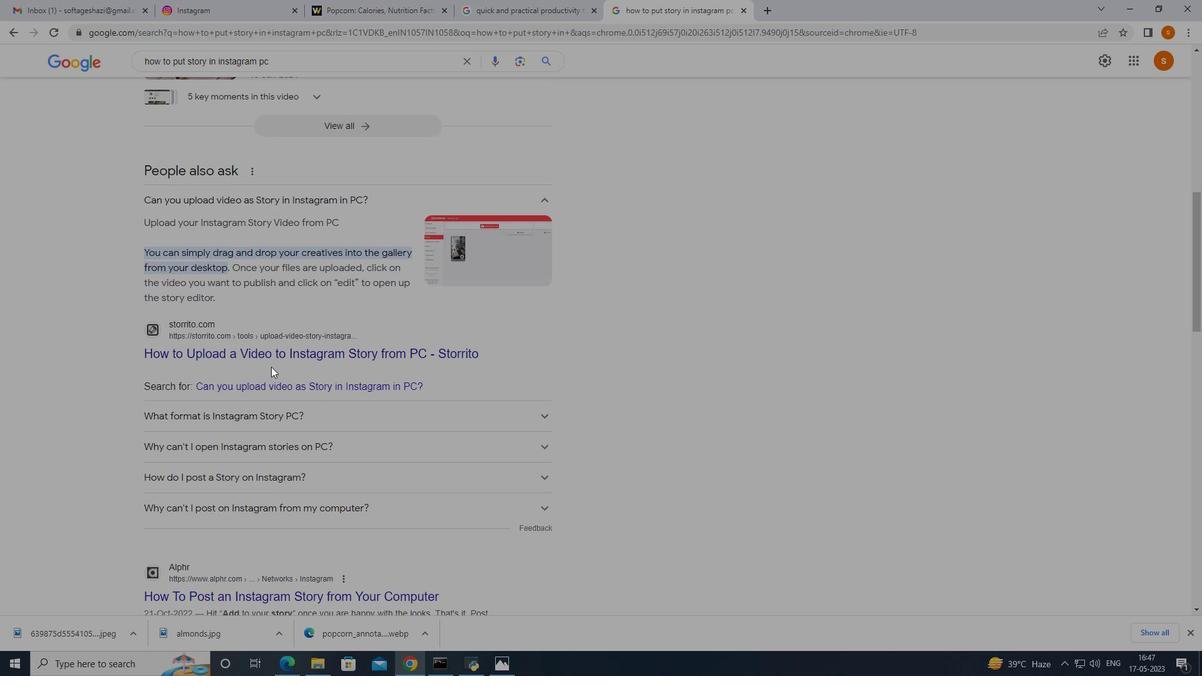 
Action: Mouse moved to (273, 366)
Screenshot: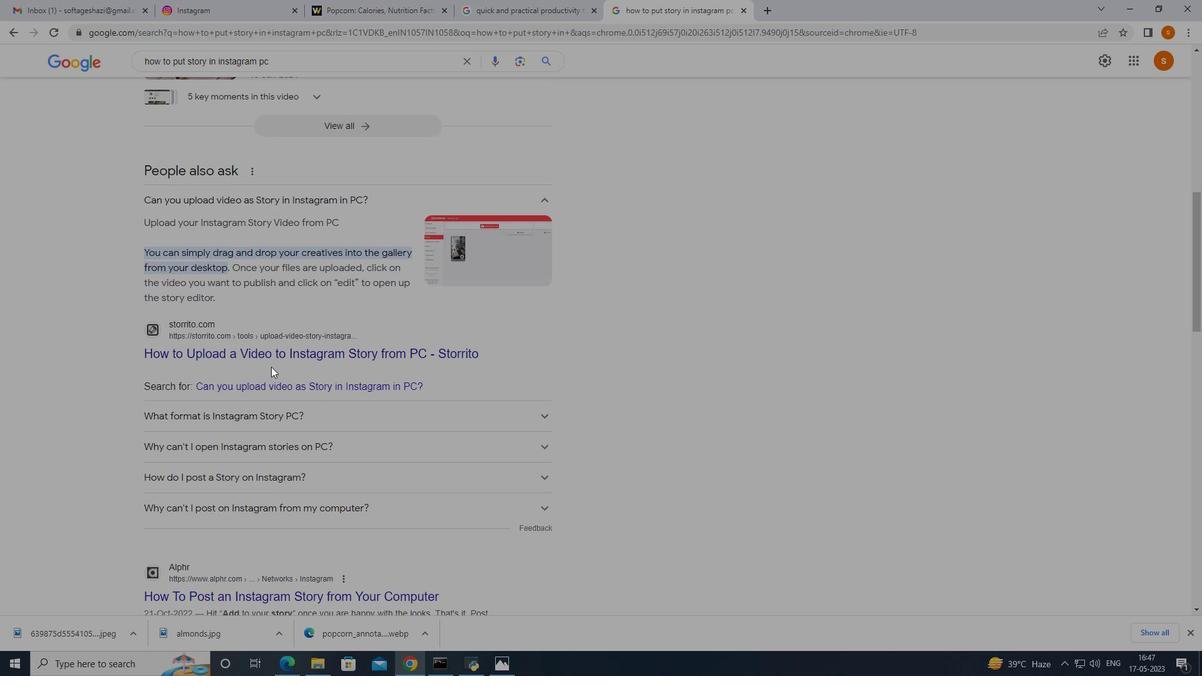 
Action: Mouse scrolled (273, 365) with delta (0, 0)
Screenshot: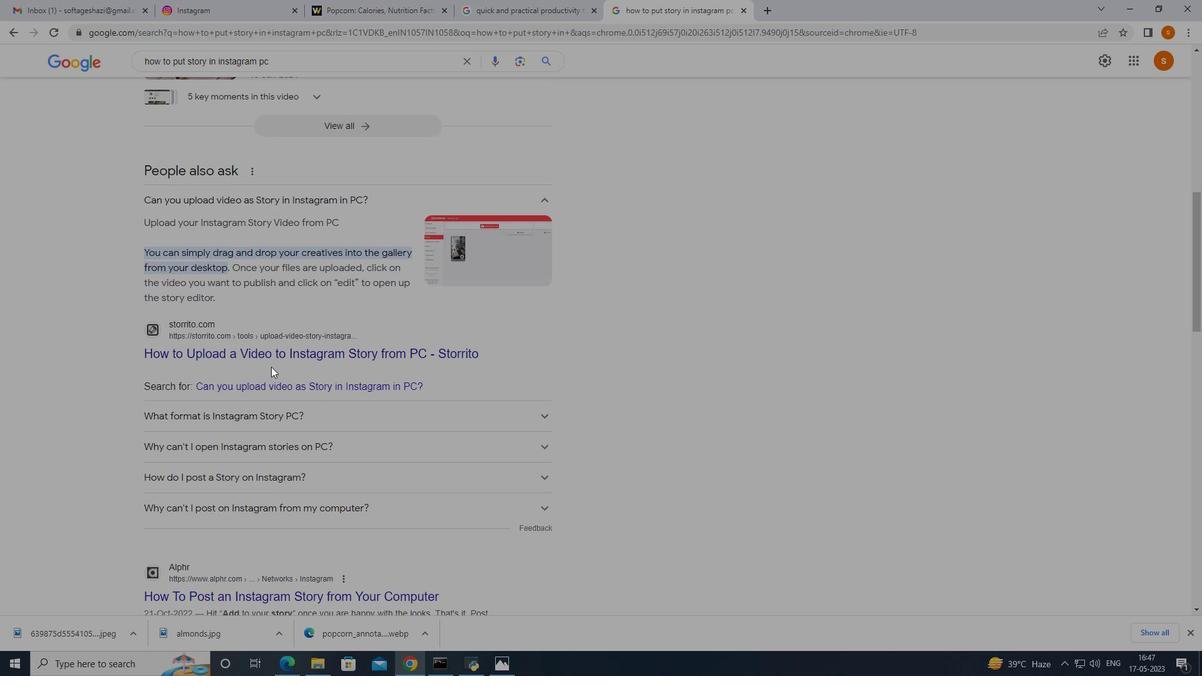 
Action: Mouse moved to (275, 366)
Screenshot: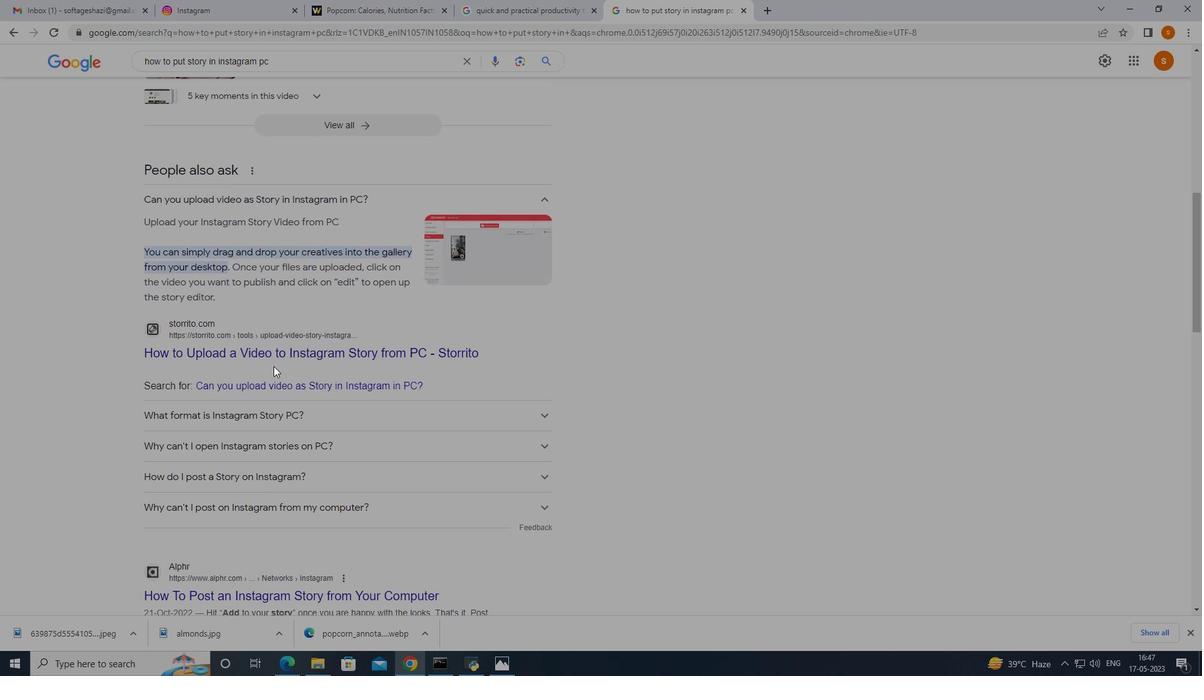 
Action: Mouse scrolled (275, 365) with delta (0, 0)
Screenshot: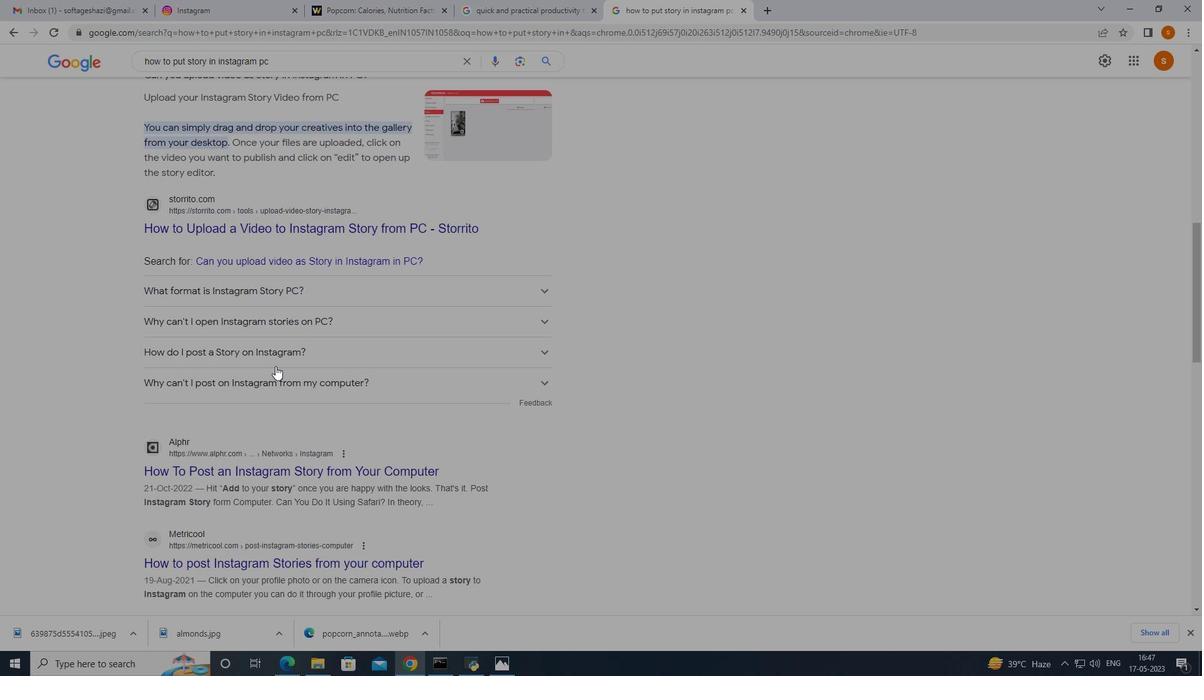 
Action: Mouse moved to (275, 366)
Screenshot: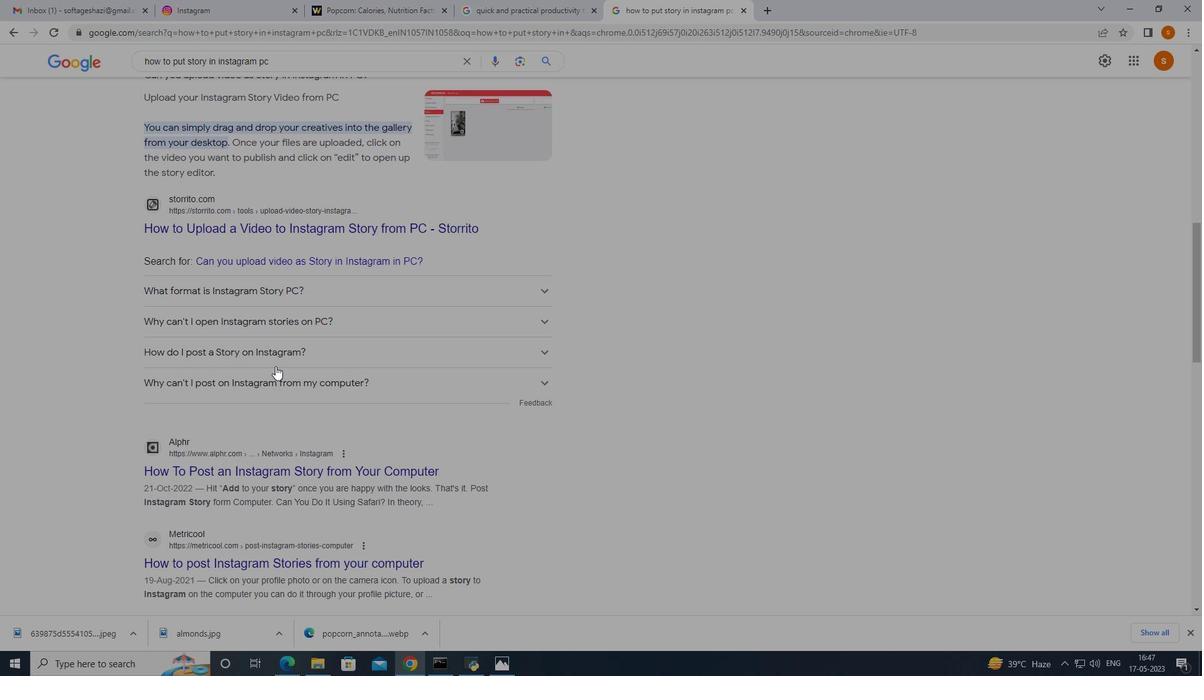 
Action: Mouse scrolled (275, 365) with delta (0, 0)
Screenshot: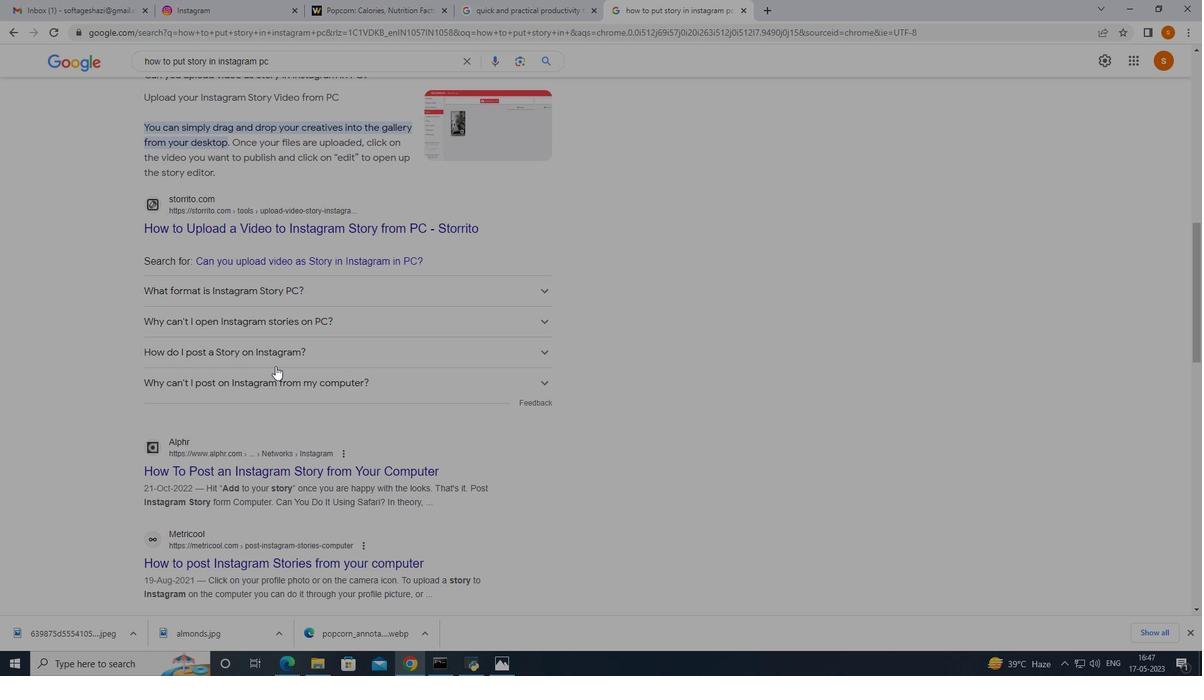 
Action: Mouse moved to (291, 350)
Screenshot: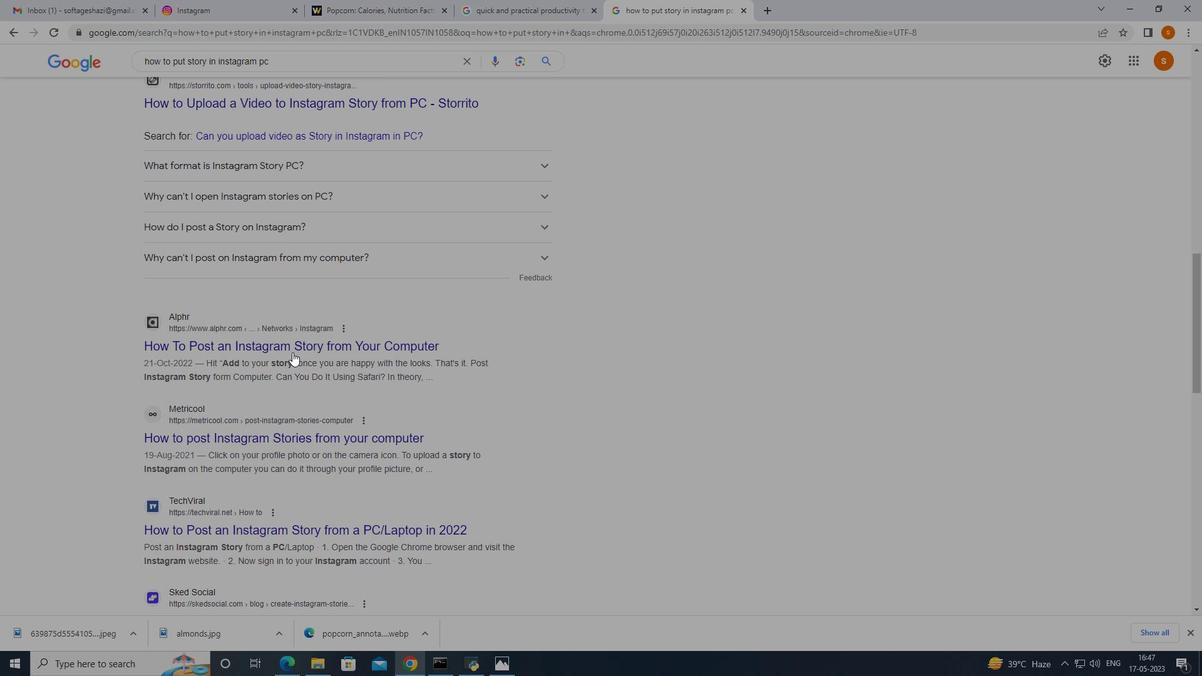 
Action: Mouse pressed left at (291, 350)
Screenshot: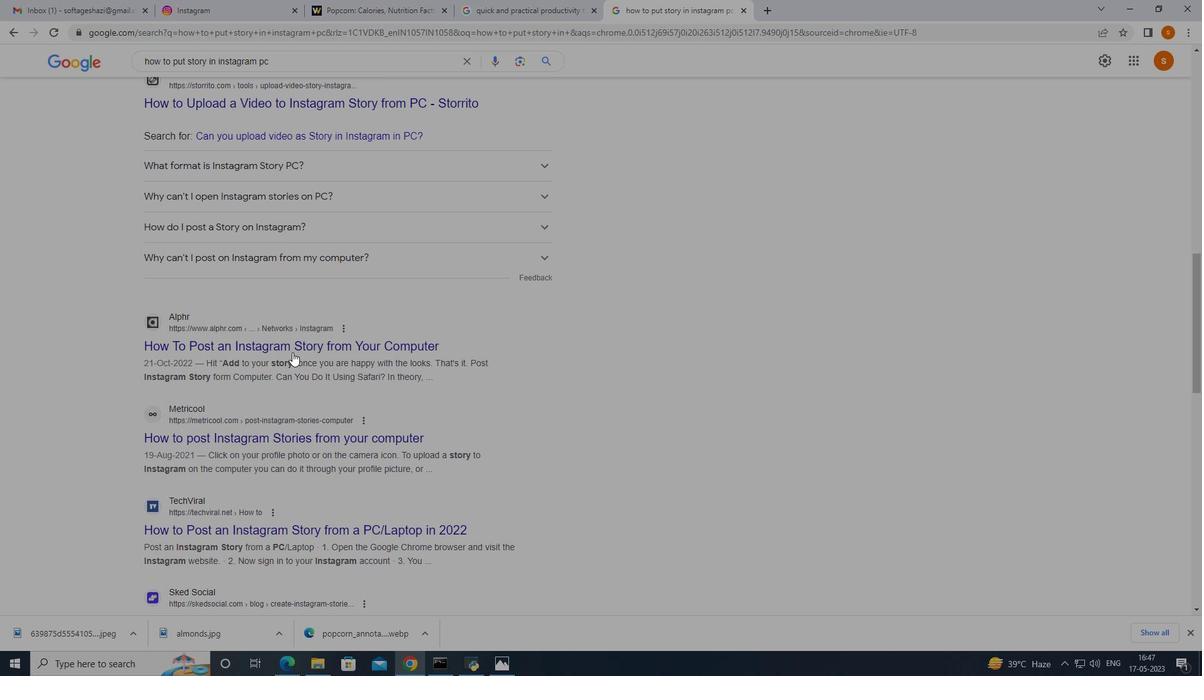 
Action: Mouse moved to (379, 345)
Screenshot: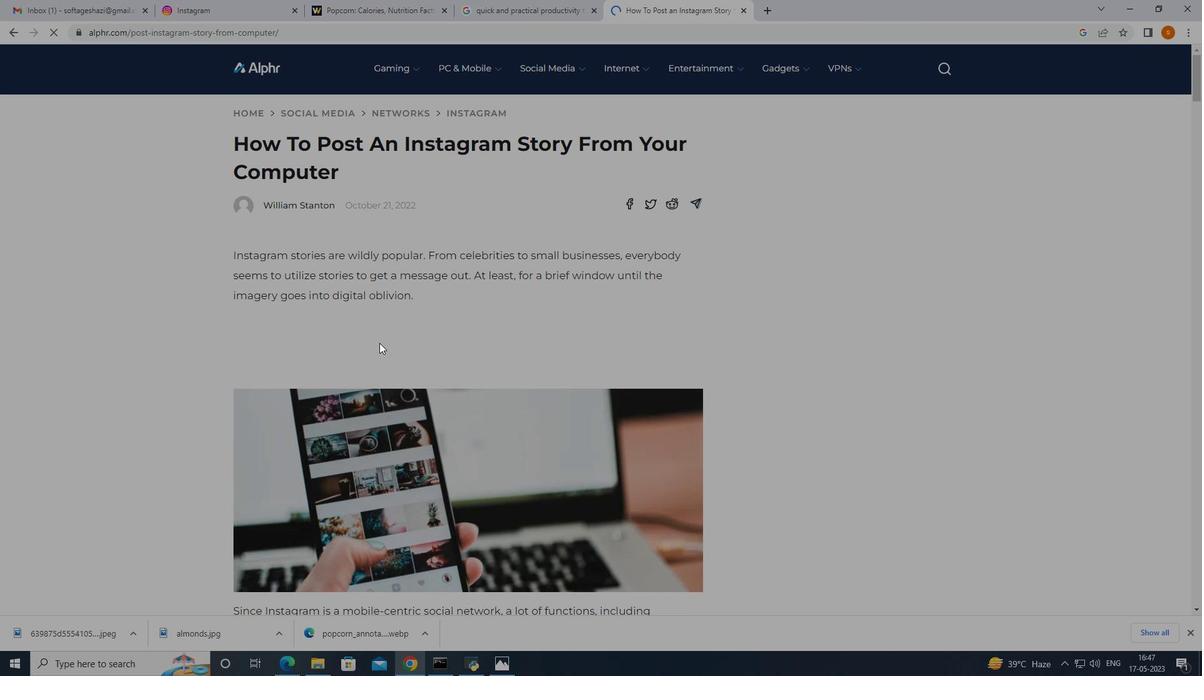 
Action: Mouse scrolled (379, 343) with delta (0, 0)
Screenshot: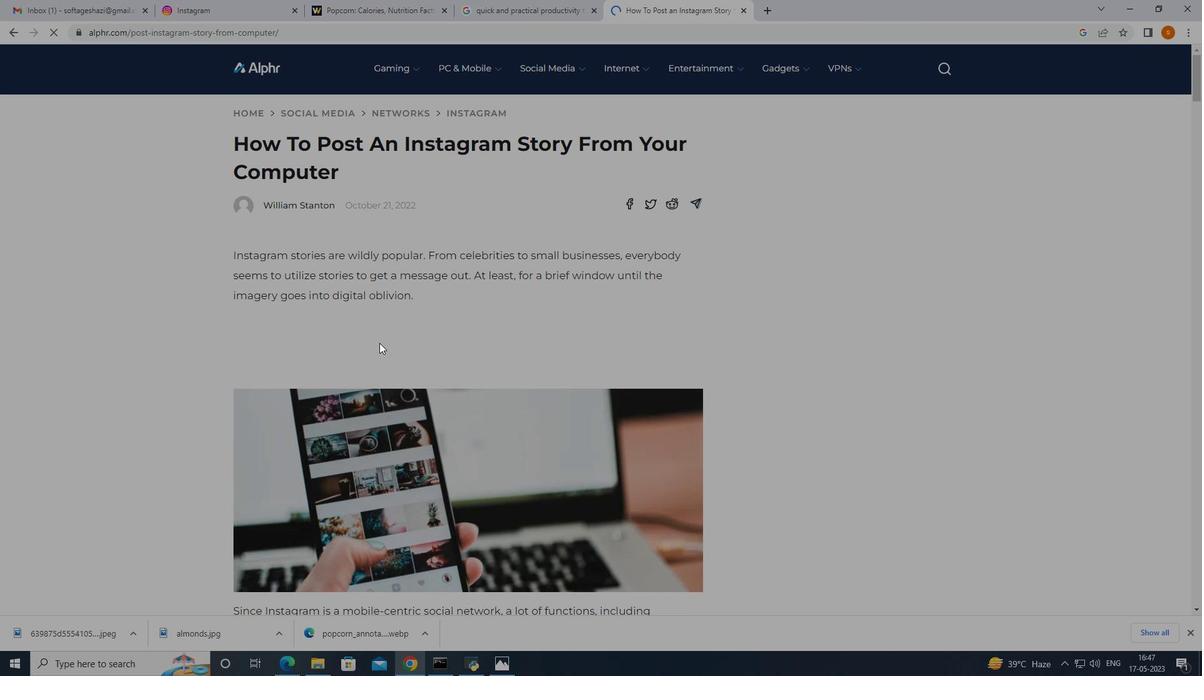
Action: Mouse moved to (379, 345)
Screenshot: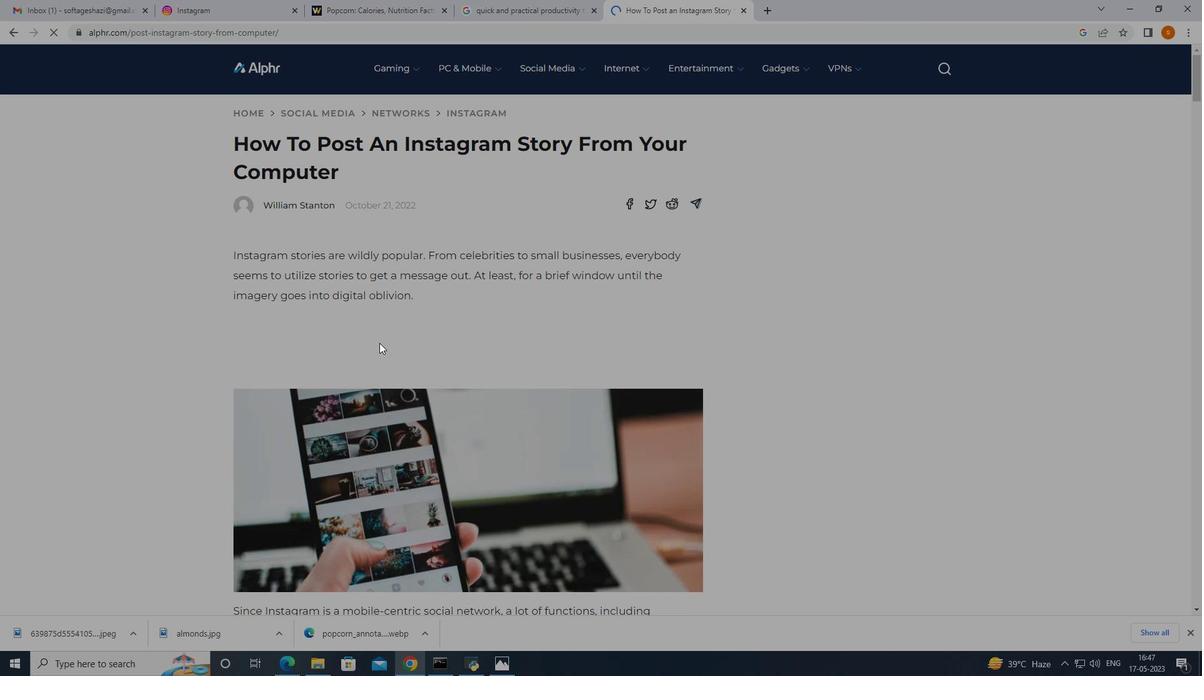 
Action: Mouse scrolled (379, 344) with delta (0, 0)
Screenshot: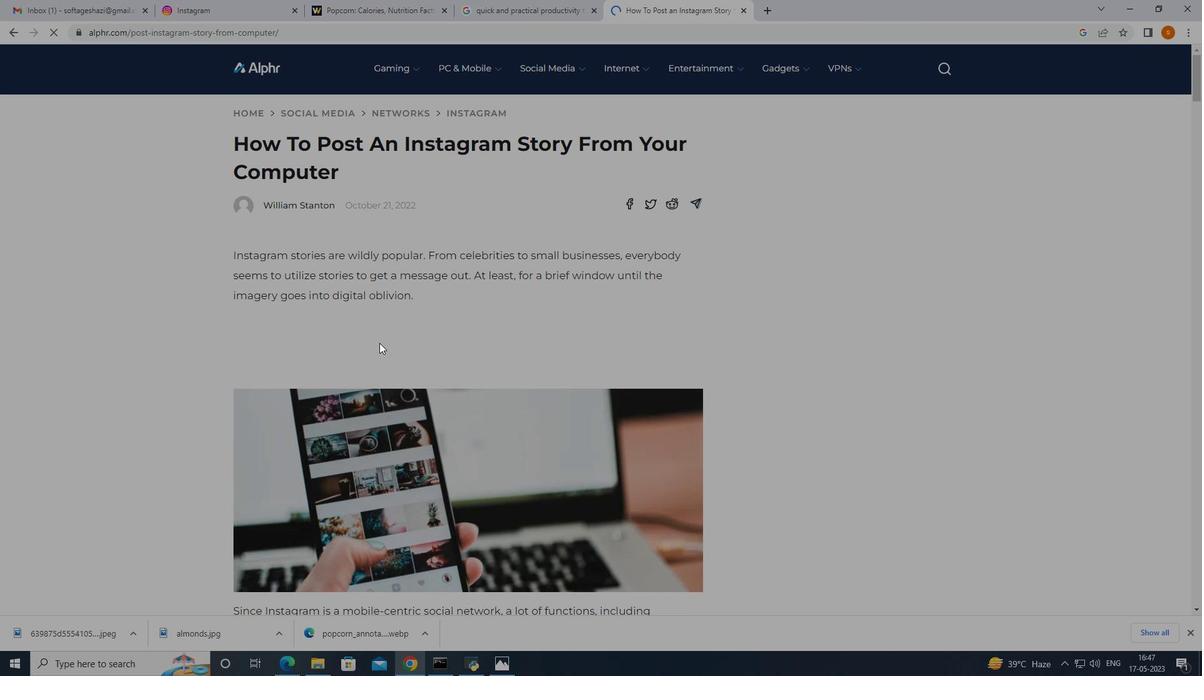 
Action: Mouse moved to (379, 345)
Screenshot: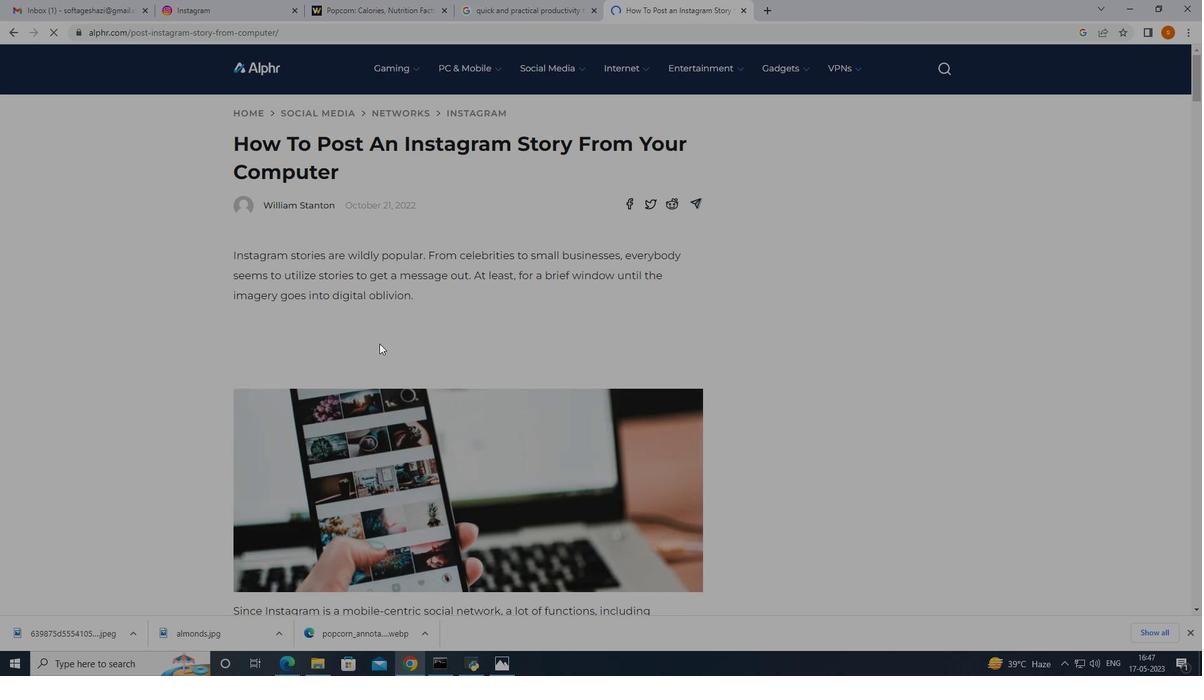 
Action: Mouse scrolled (379, 345) with delta (0, 0)
Screenshot: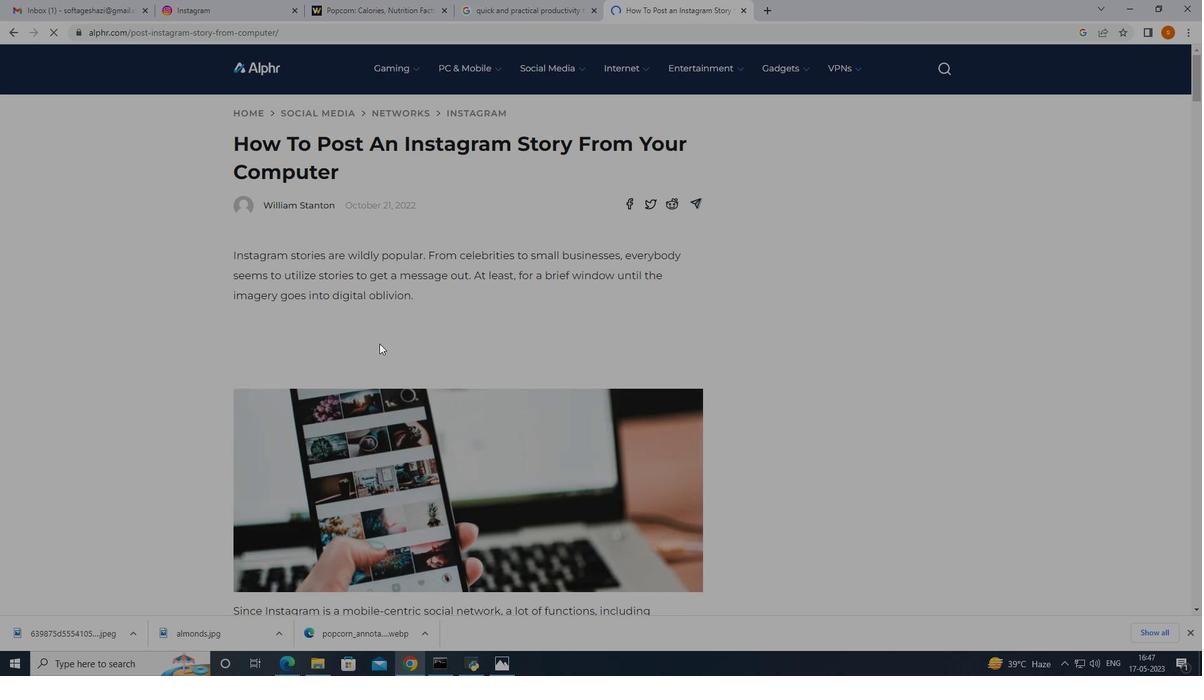 
Action: Mouse moved to (379, 347)
Screenshot: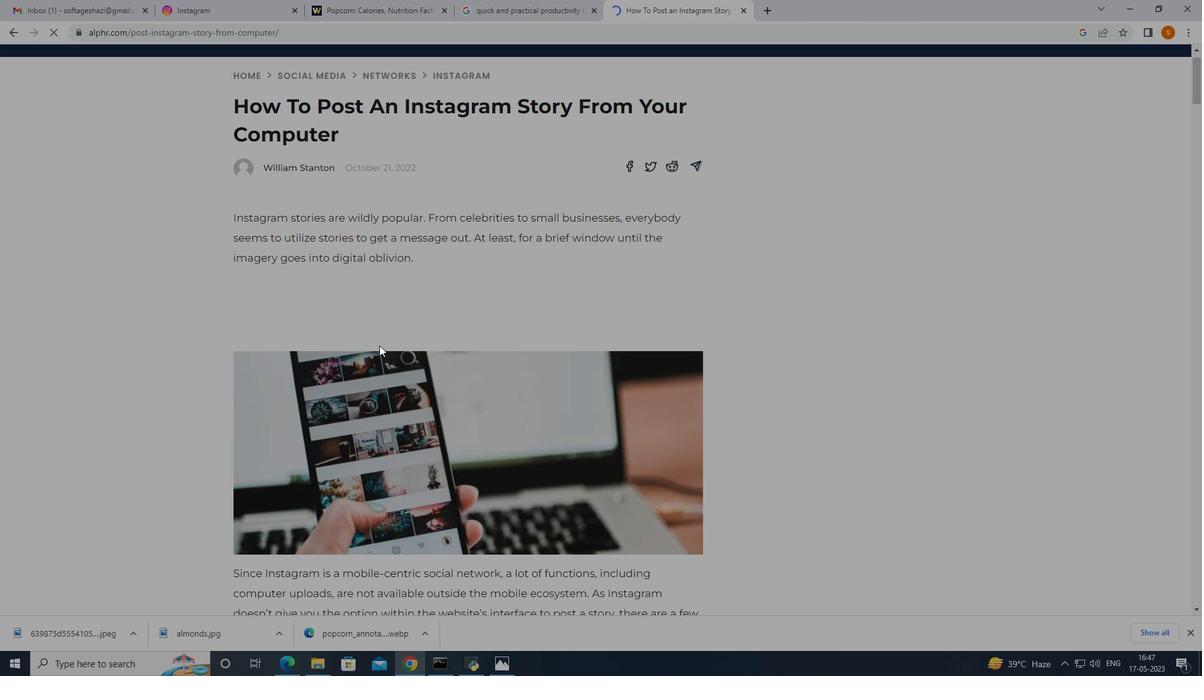 
Action: Mouse scrolled (379, 346) with delta (0, 0)
Screenshot: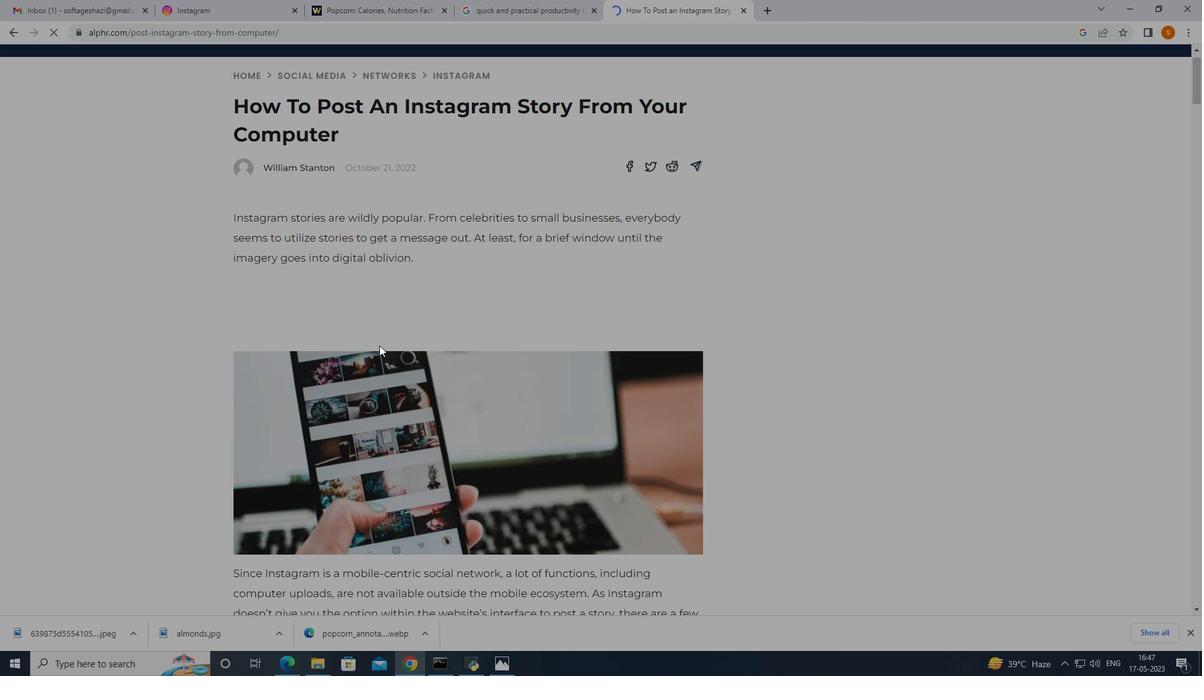 
Action: Mouse scrolled (379, 346) with delta (0, 0)
Screenshot: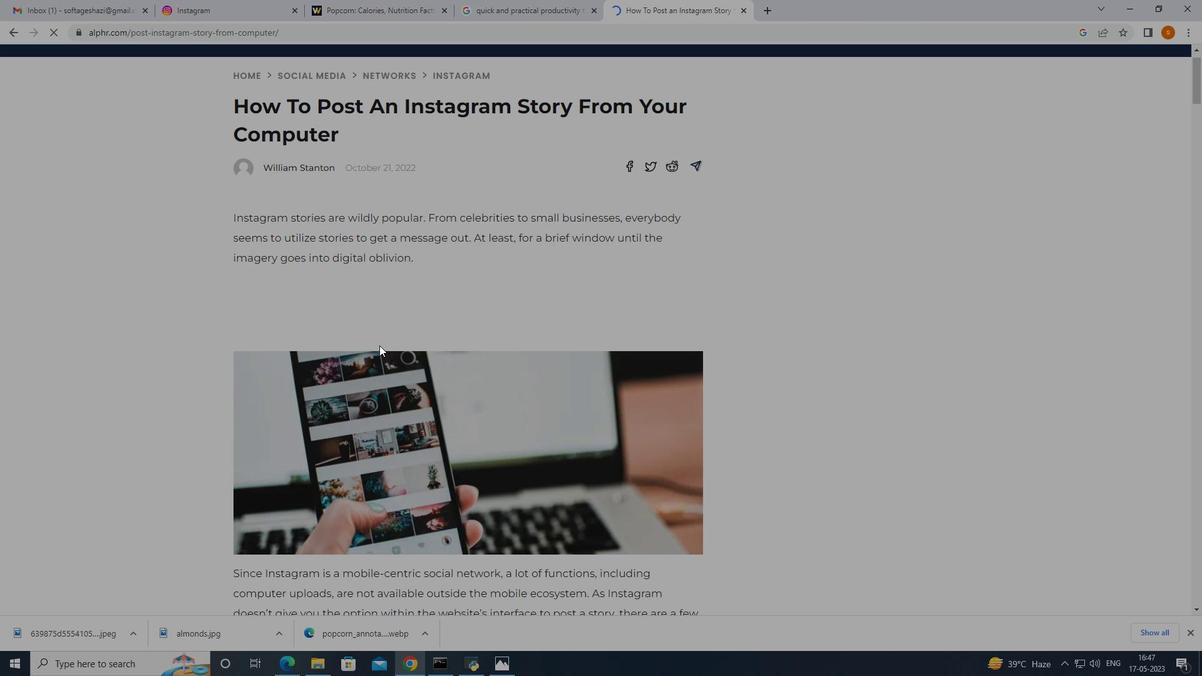 
Action: Mouse scrolled (379, 346) with delta (0, 0)
Screenshot: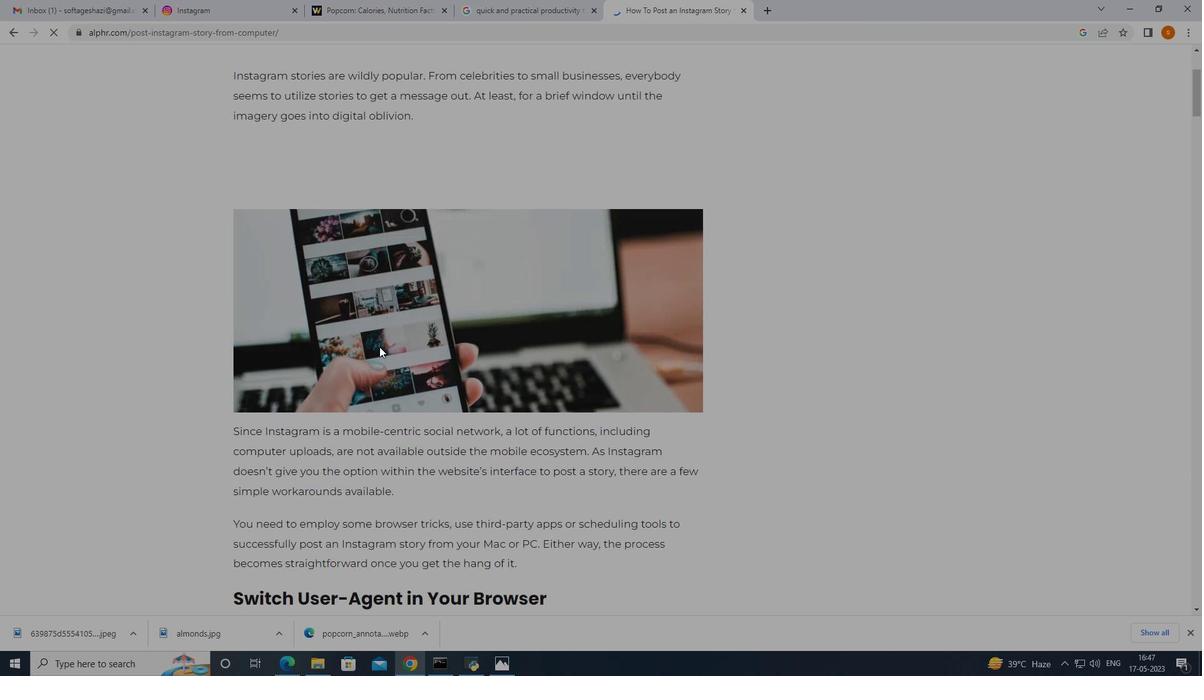 
Action: Mouse scrolled (379, 346) with delta (0, 0)
Screenshot: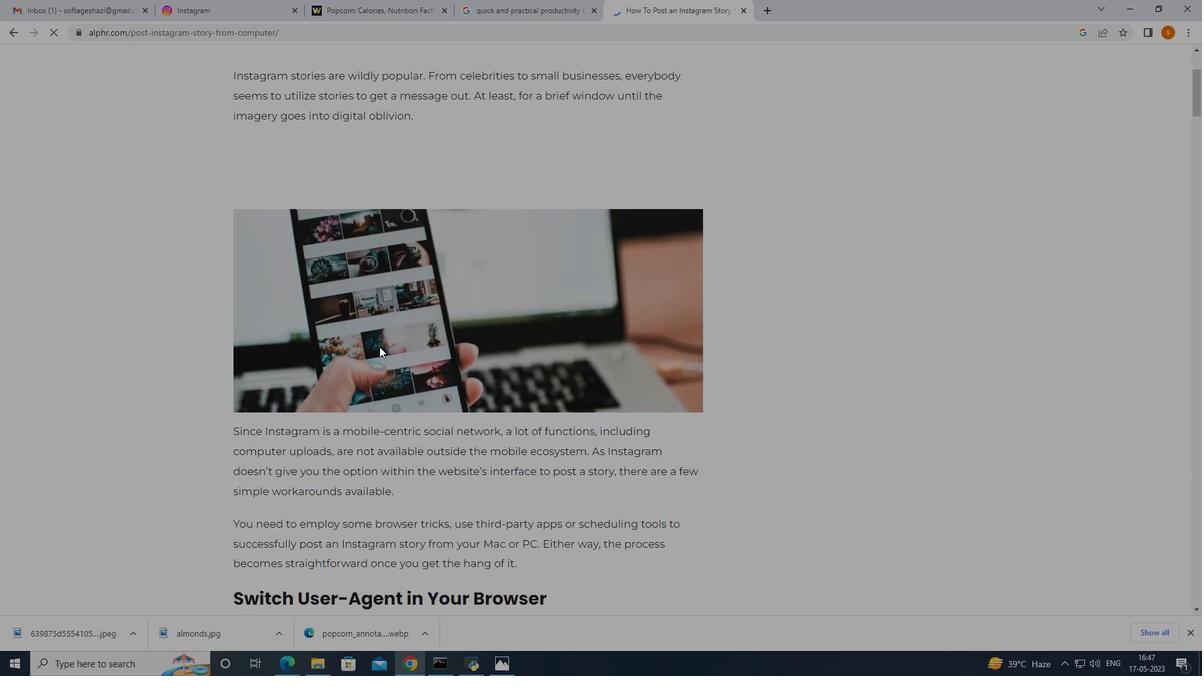 
Action: Mouse moved to (379, 345)
Screenshot: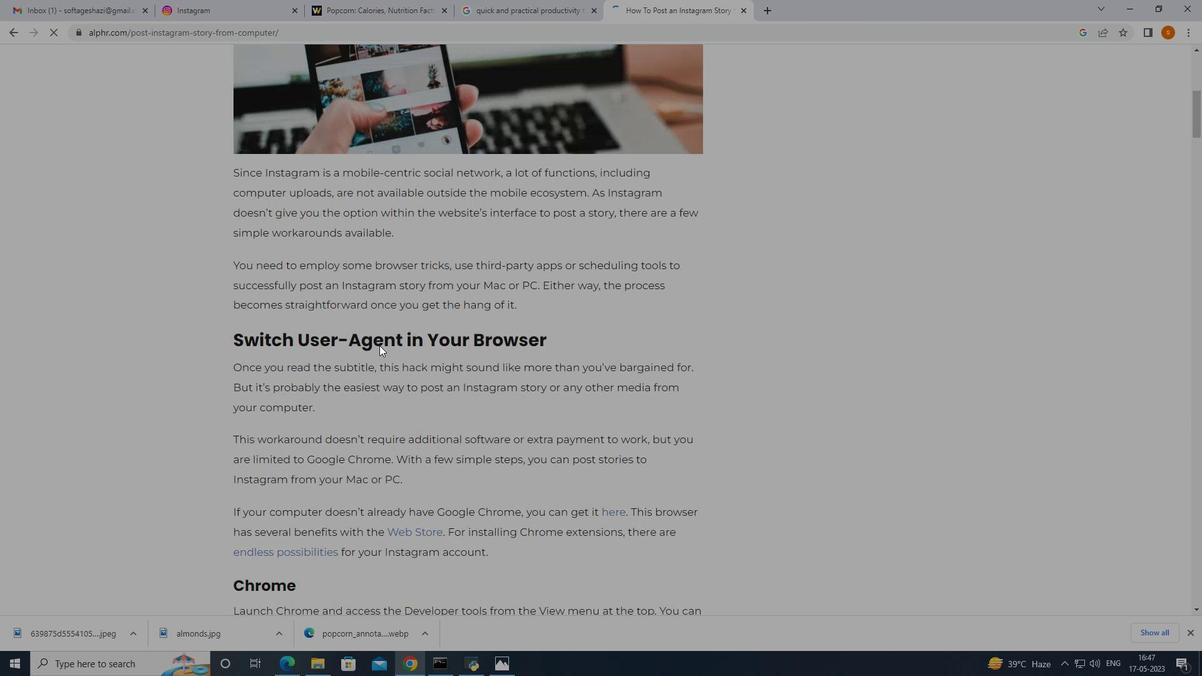 
Action: Mouse scrolled (379, 345) with delta (0, 0)
Screenshot: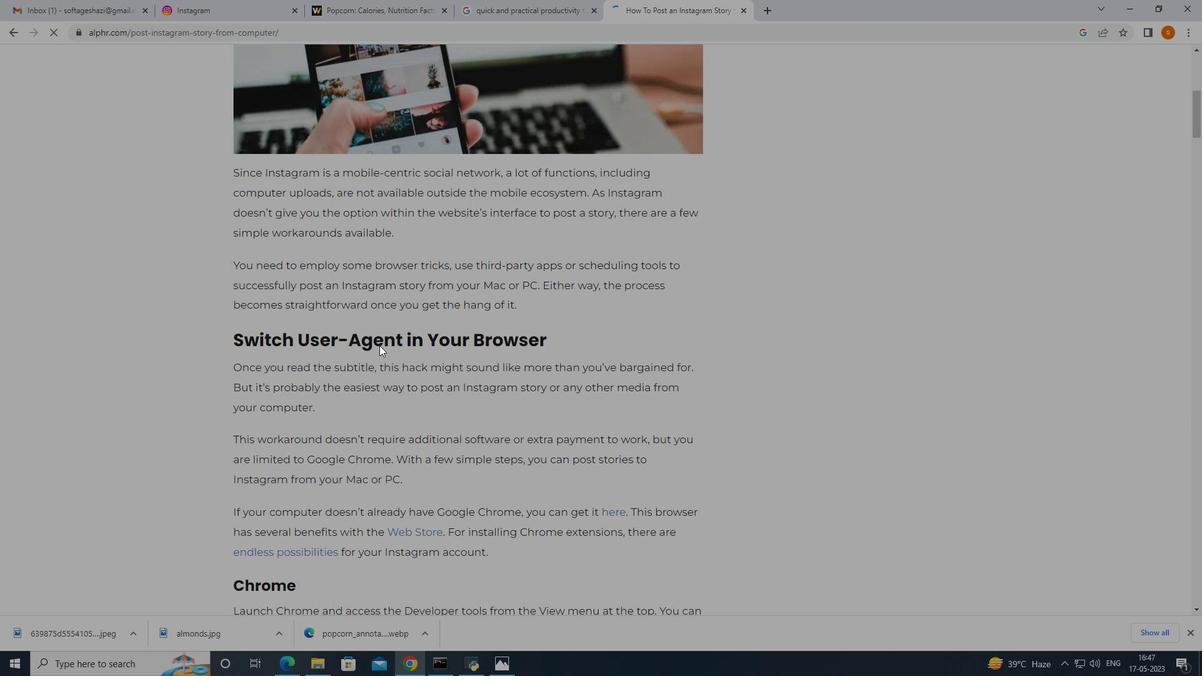 
Action: Mouse scrolled (379, 345) with delta (0, 0)
Screenshot: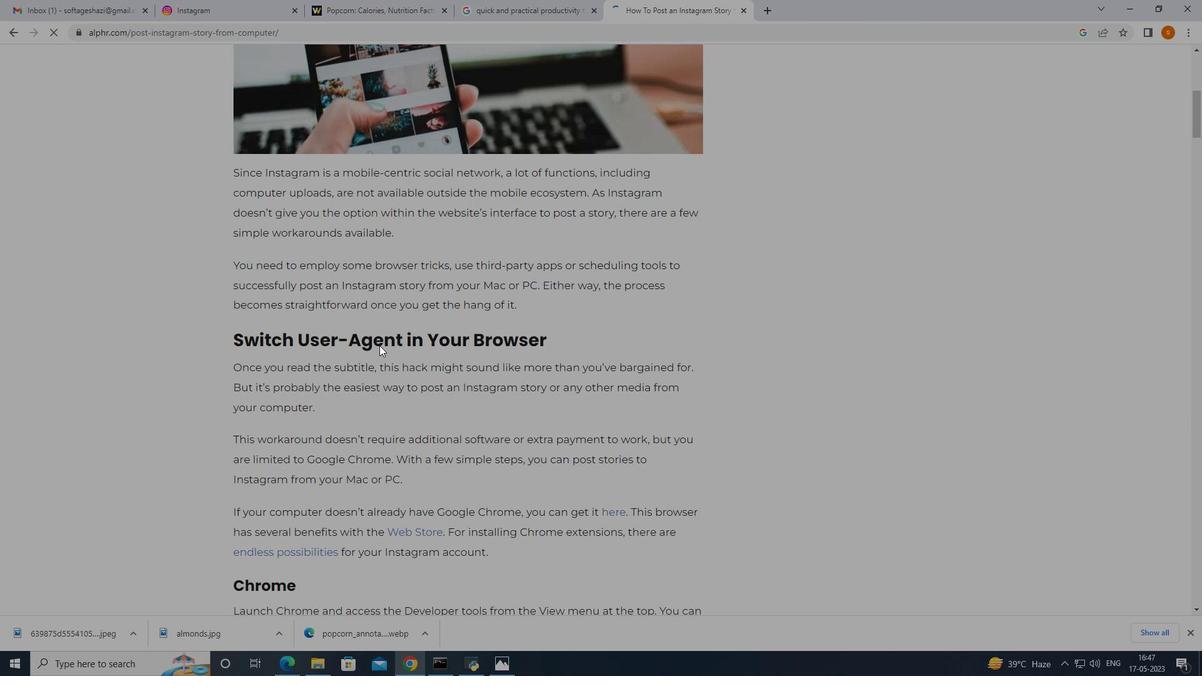
Action: Mouse scrolled (379, 345) with delta (0, 0)
Screenshot: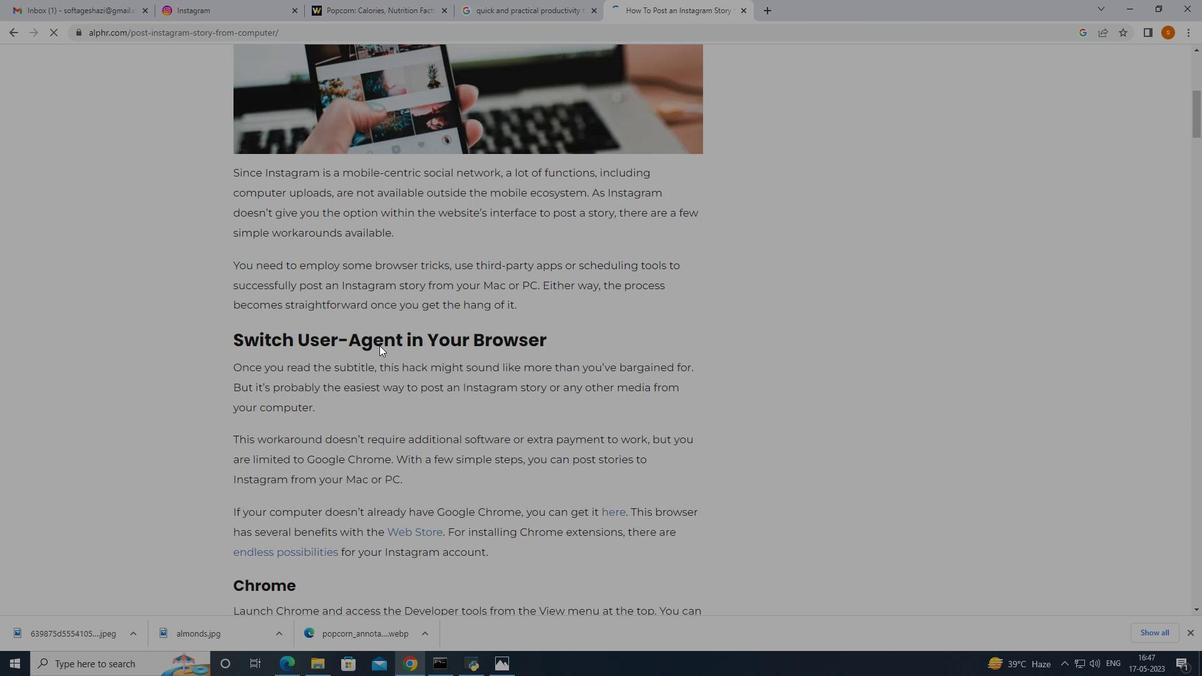 
Action: Mouse moved to (379, 345)
Screenshot: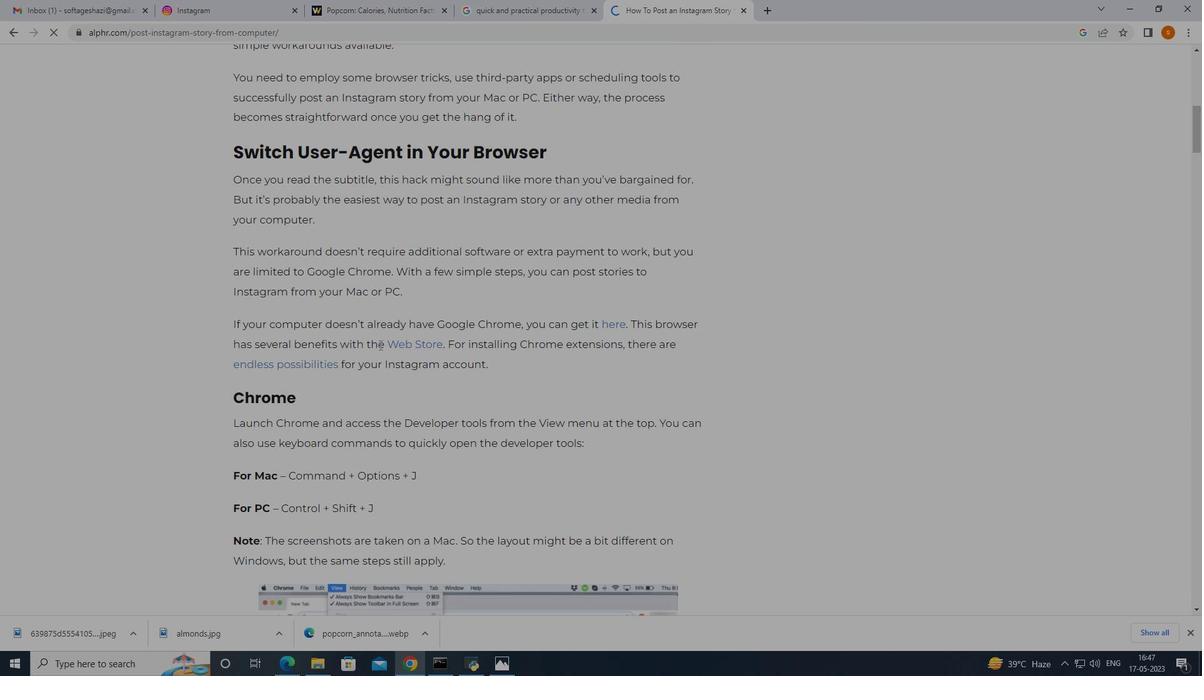 
Action: Mouse scrolled (379, 344) with delta (0, 0)
Screenshot: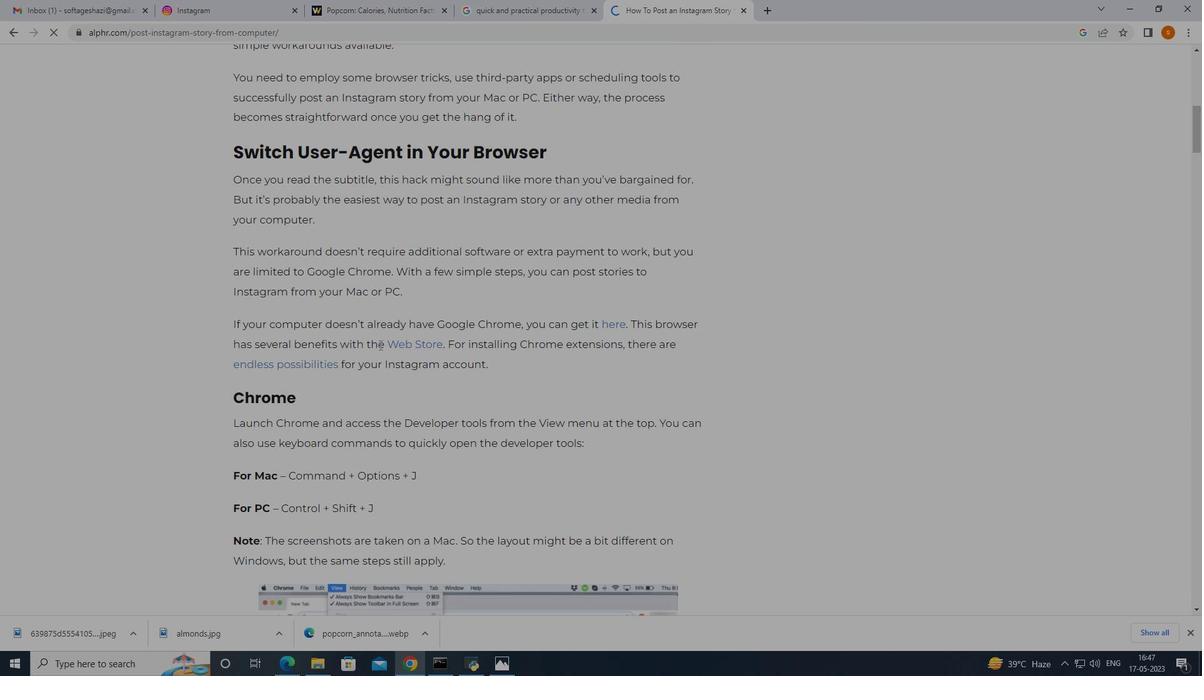 
Action: Mouse scrolled (379, 344) with delta (0, 0)
Screenshot: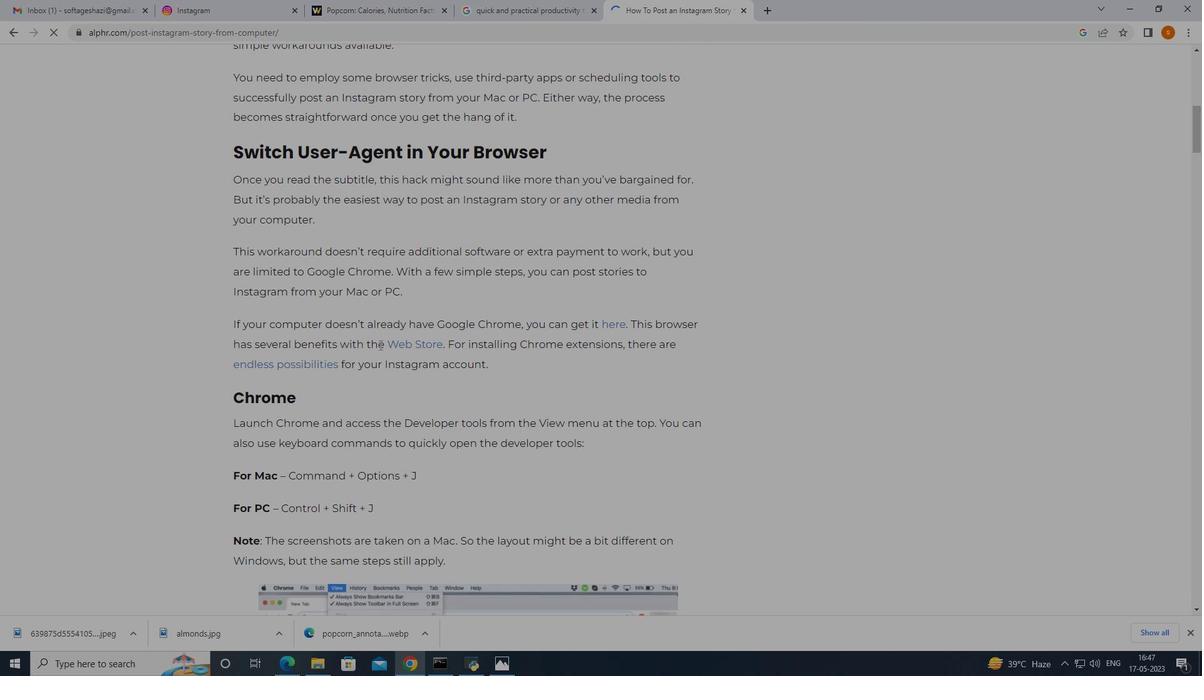 
Action: Mouse moved to (379, 345)
Screenshot: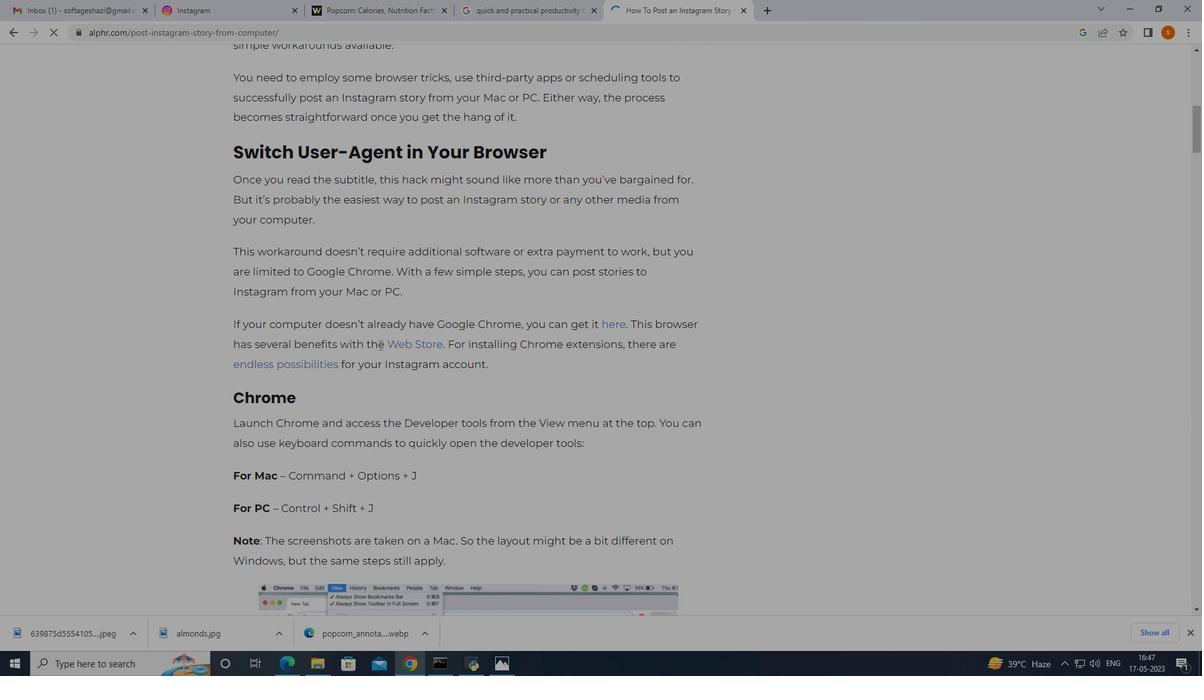 
Action: Mouse scrolled (379, 345) with delta (0, 0)
Screenshot: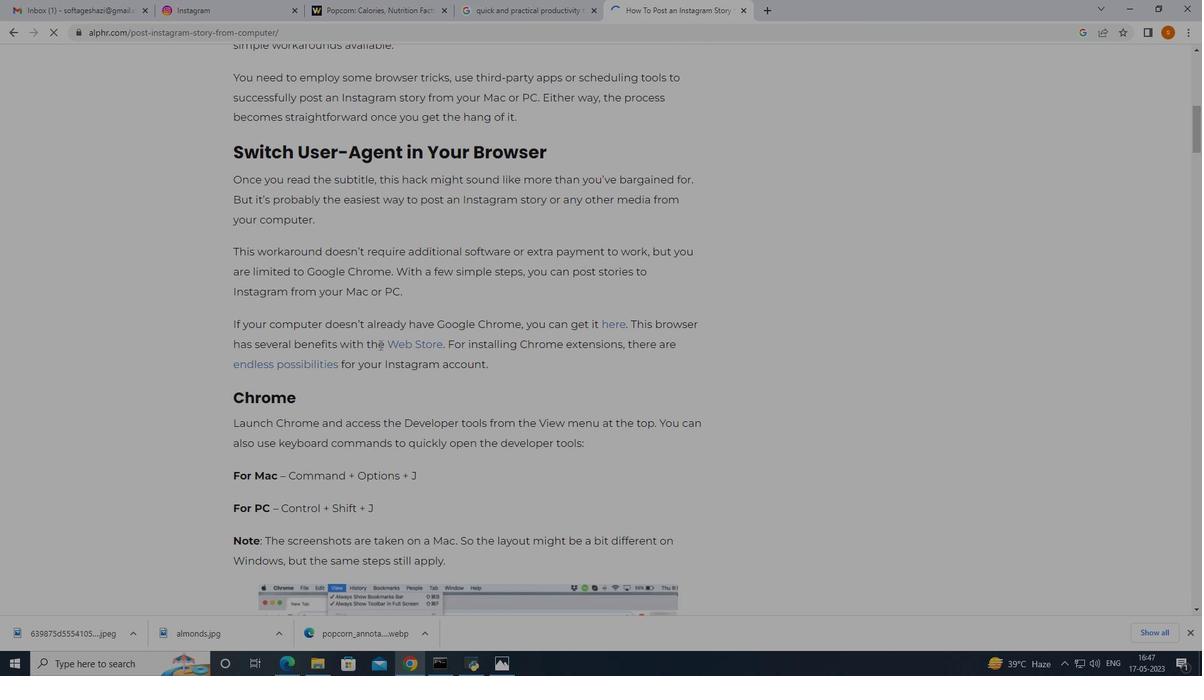 
Action: Mouse scrolled (379, 345) with delta (0, 0)
Screenshot: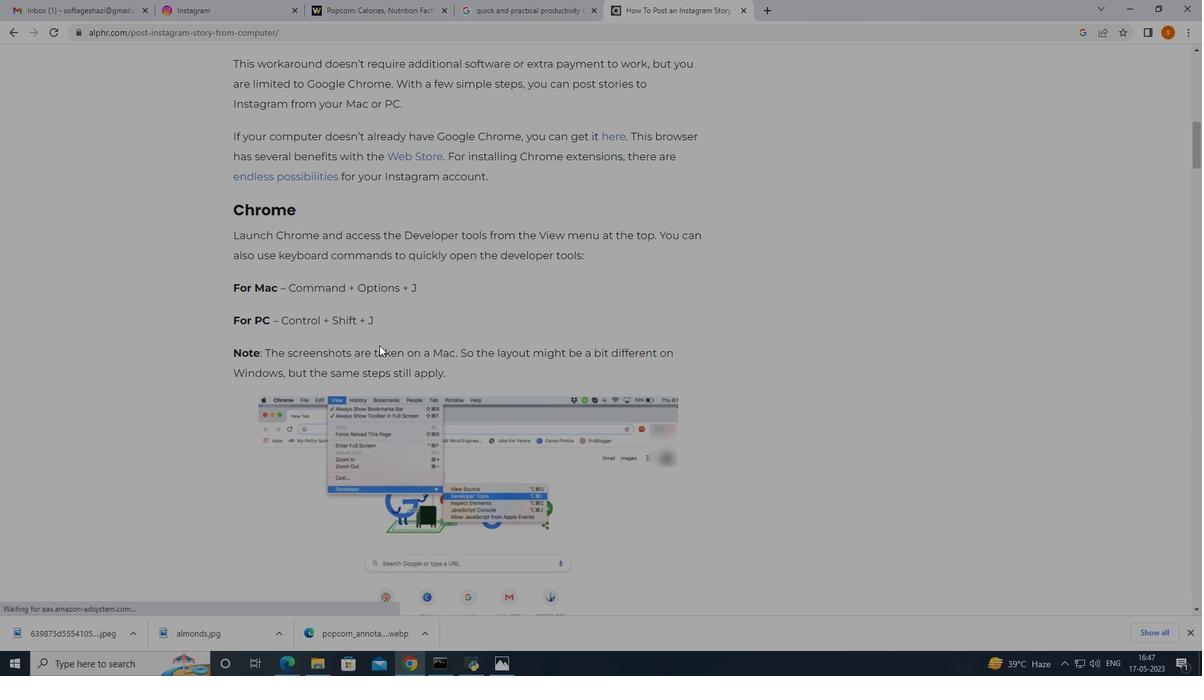 
Action: Mouse moved to (379, 345)
Screenshot: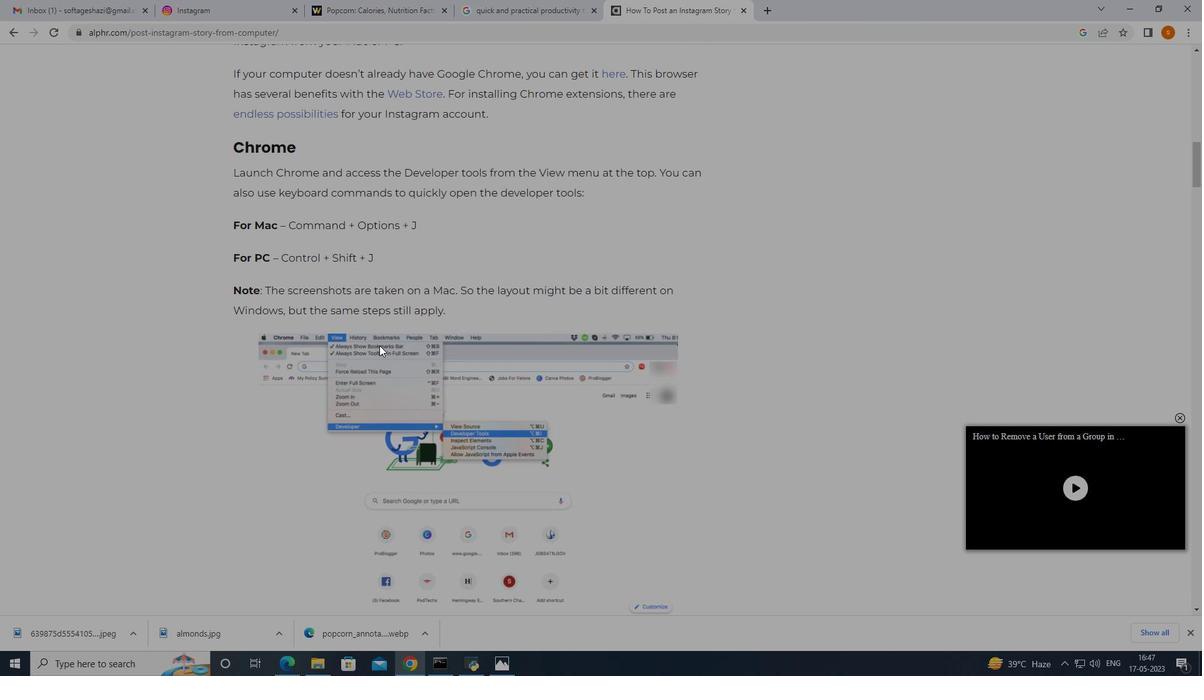 
Action: Mouse scrolled (379, 345) with delta (0, 0)
Screenshot: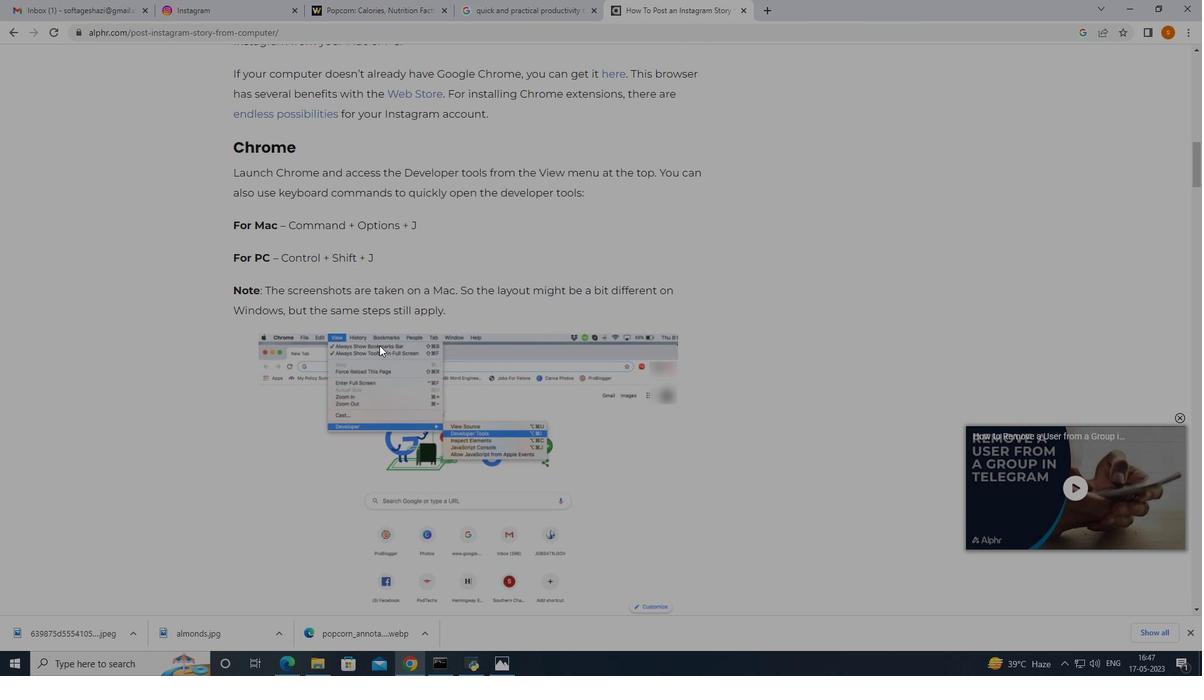 
Action: Mouse scrolled (379, 345) with delta (0, 0)
Screenshot: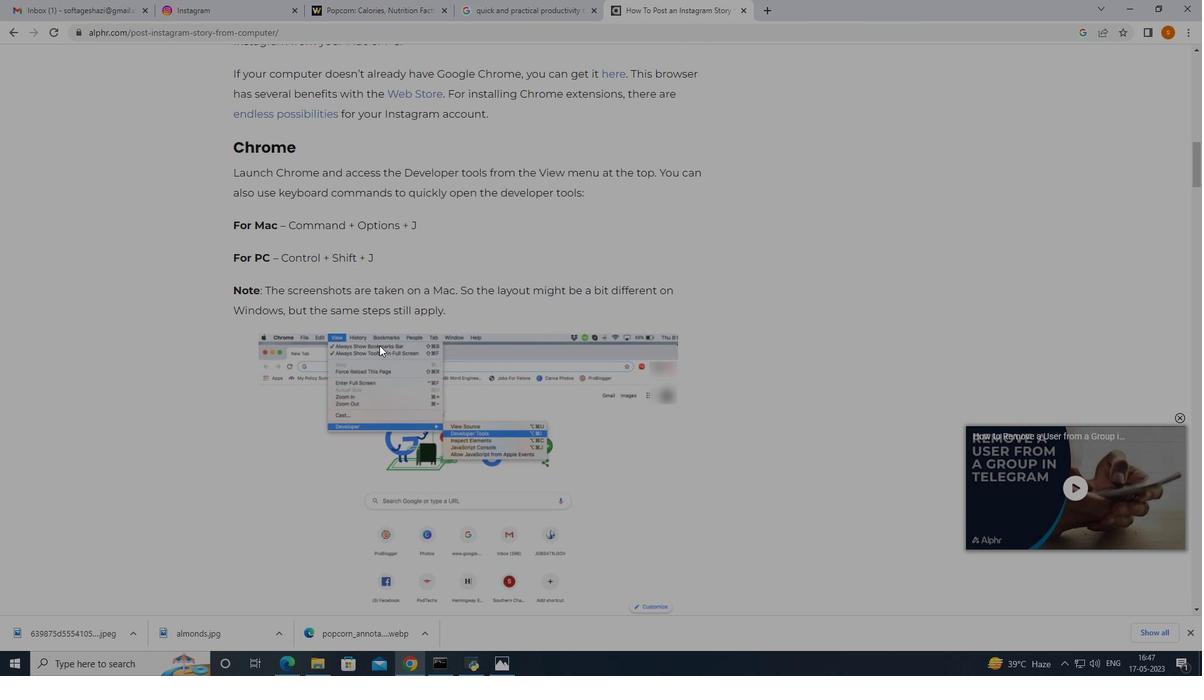 
Action: Mouse moved to (379, 345)
Screenshot: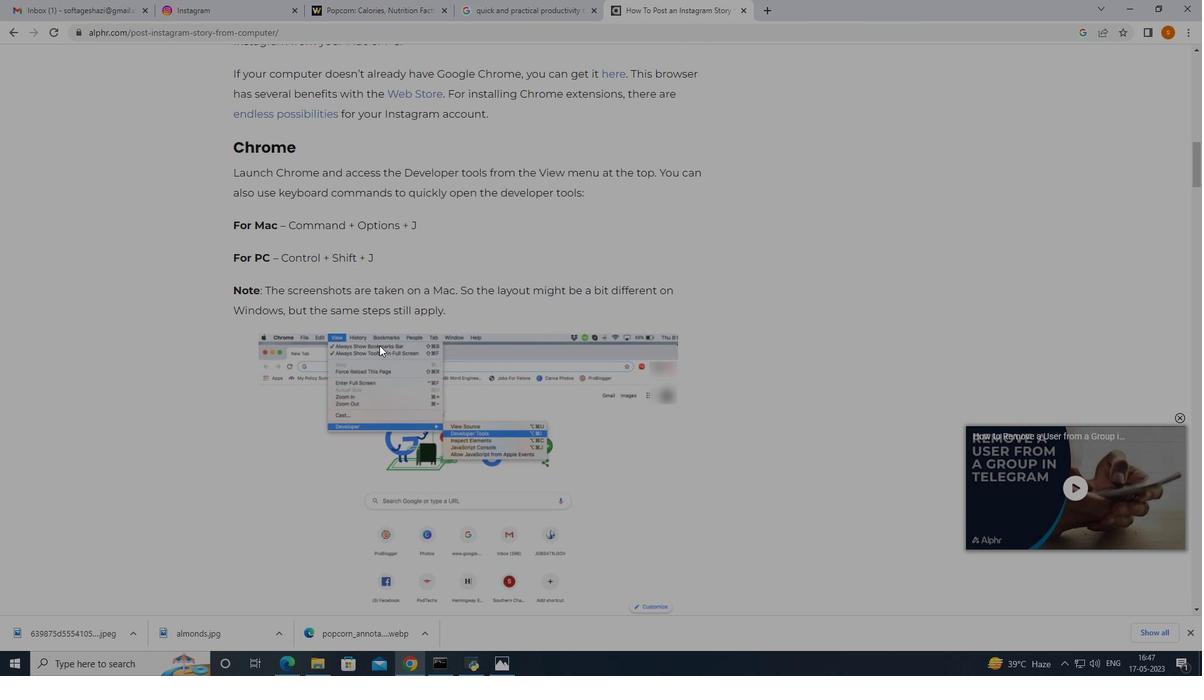 
Action: Mouse scrolled (379, 345) with delta (0, 0)
Screenshot: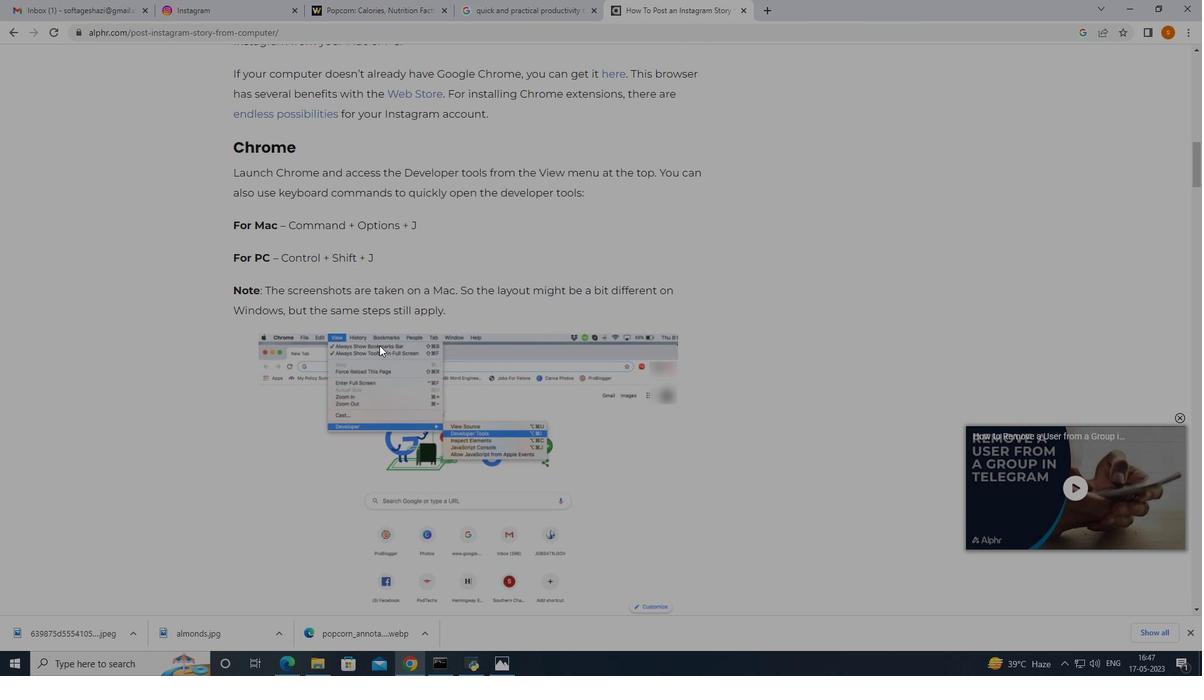
Action: Mouse moved to (379, 345)
Screenshot: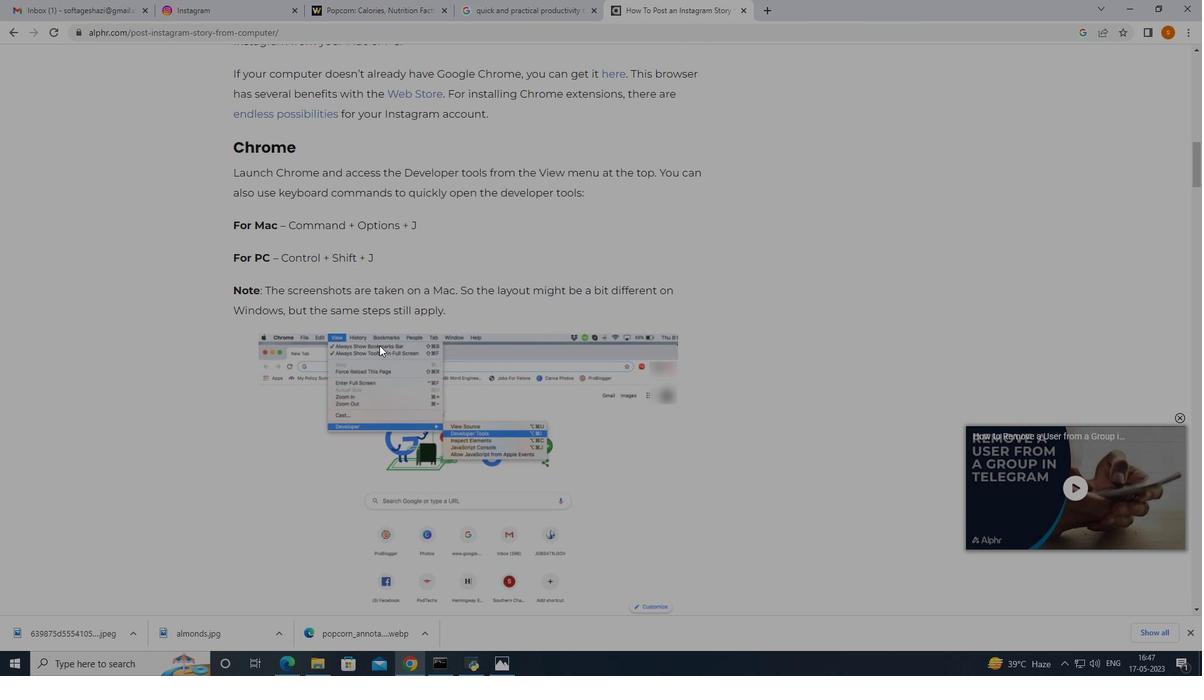 
Action: Mouse scrolled (379, 345) with delta (0, 0)
Screenshot: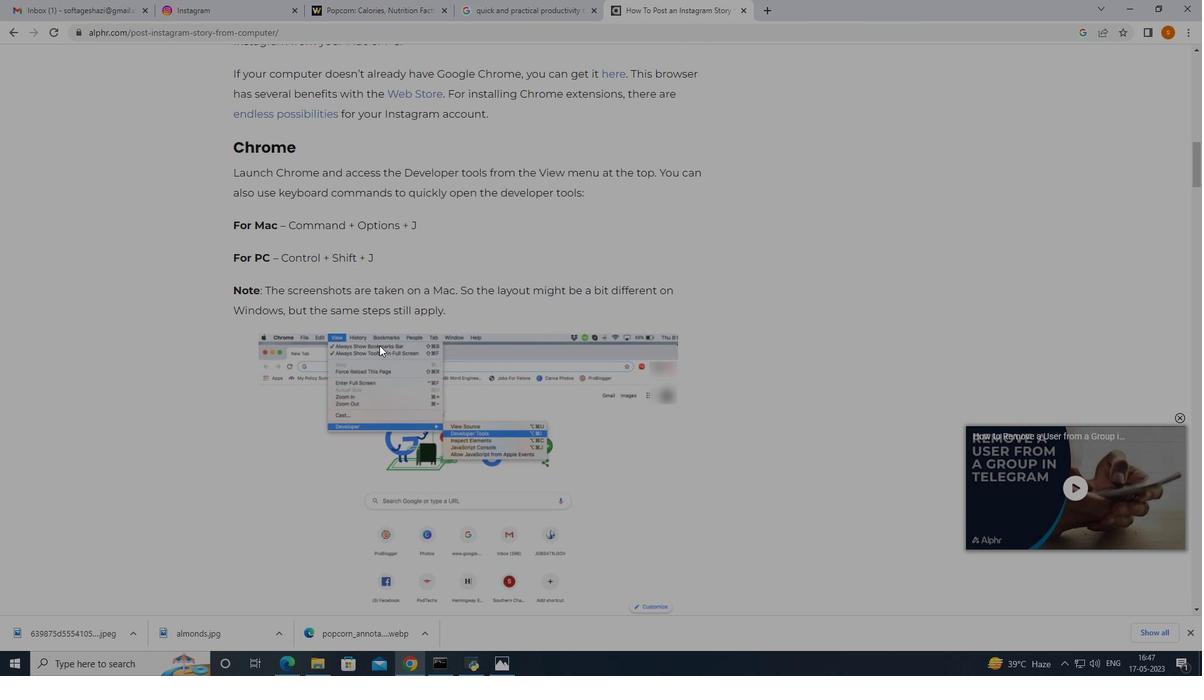 
Action: Mouse moved to (379, 345)
Screenshot: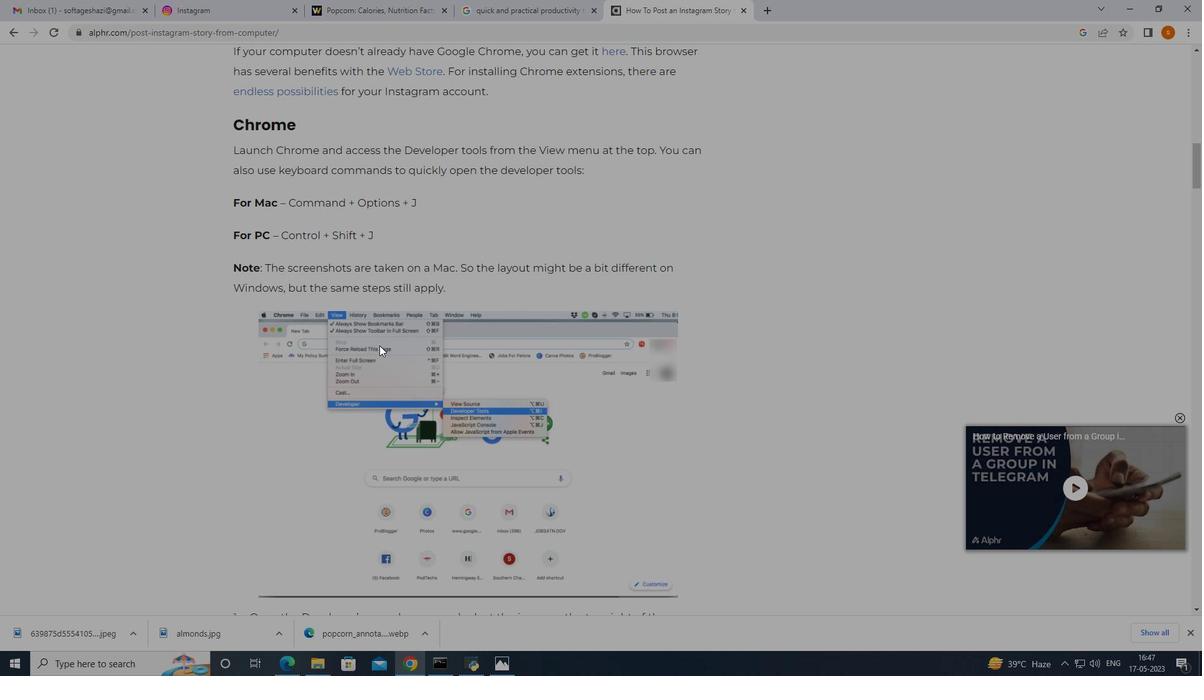 
Action: Mouse scrolled (379, 344) with delta (0, 0)
Screenshot: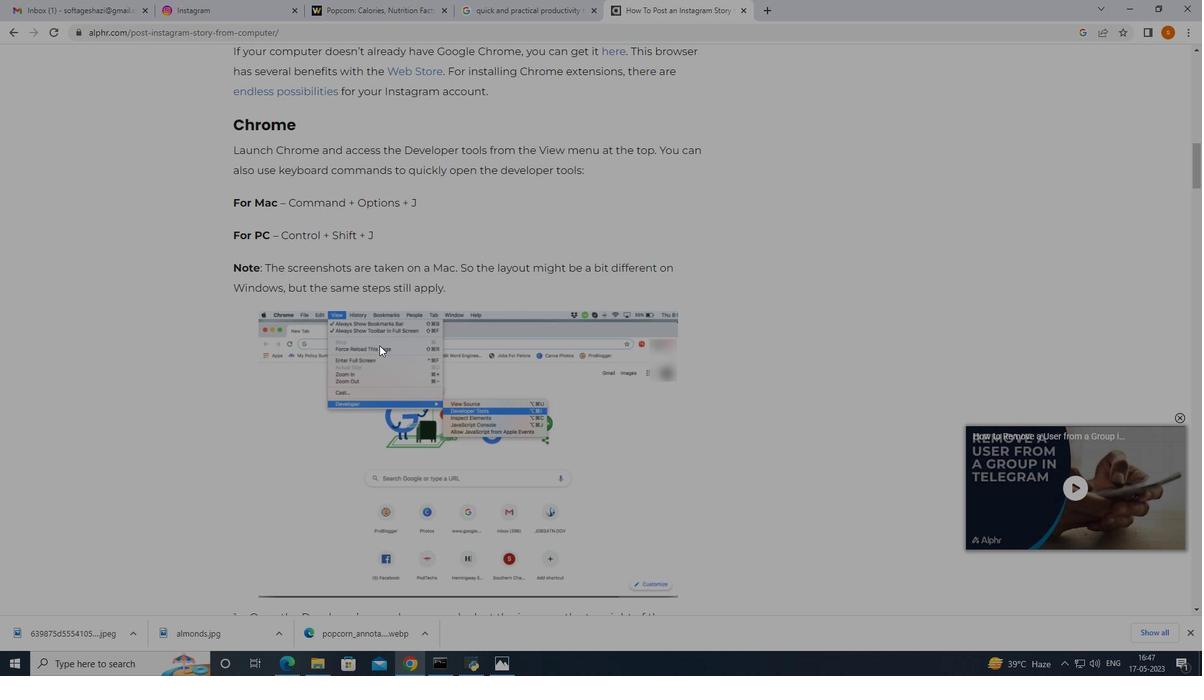 
Action: Mouse moved to (379, 345)
Screenshot: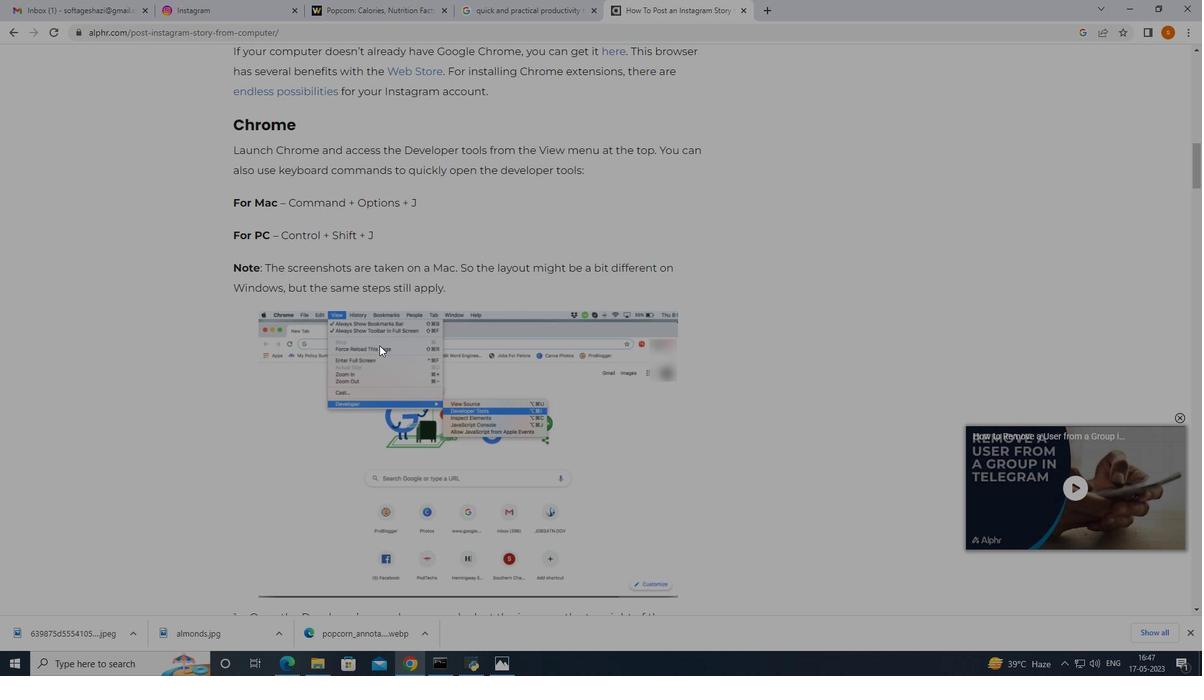 
Action: Mouse scrolled (379, 344) with delta (0, 0)
Screenshot: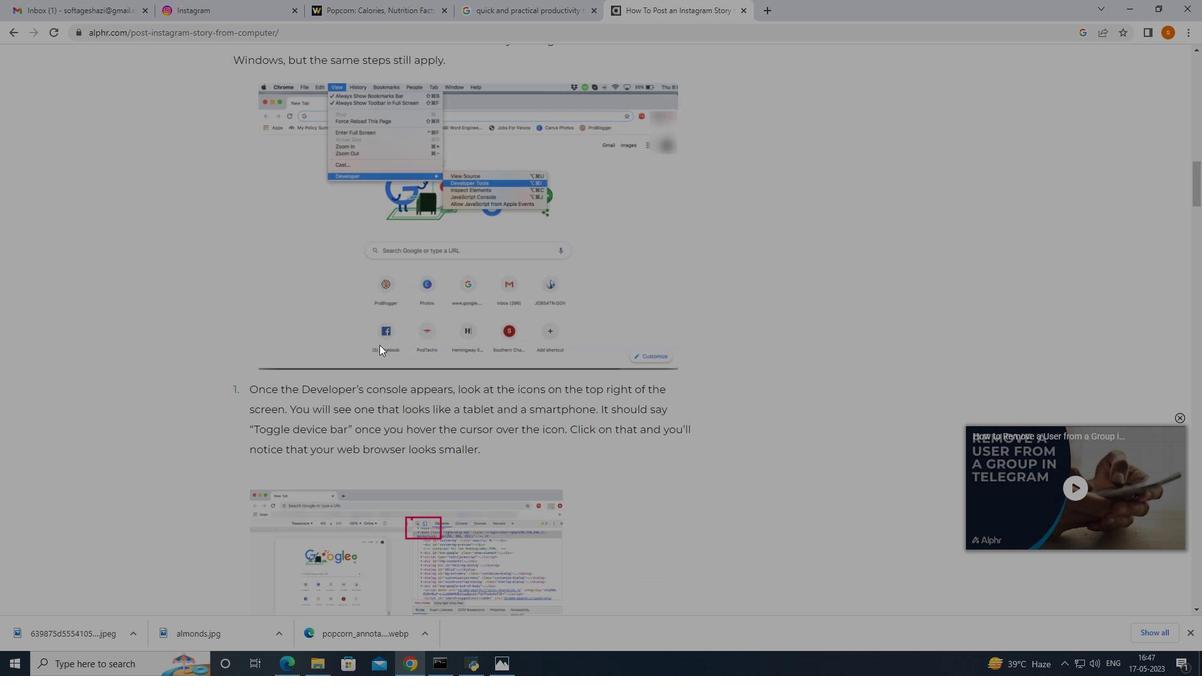 
Action: Mouse scrolled (379, 344) with delta (0, 0)
Screenshot: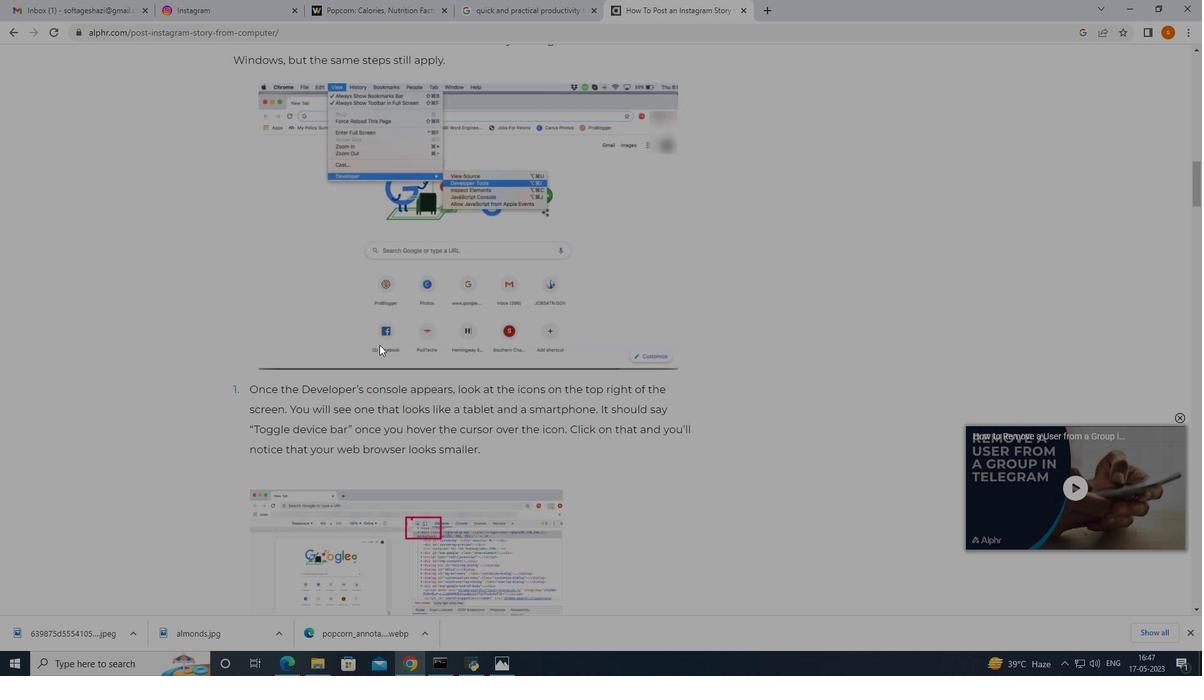 
Action: Mouse scrolled (379, 344) with delta (0, 0)
Screenshot: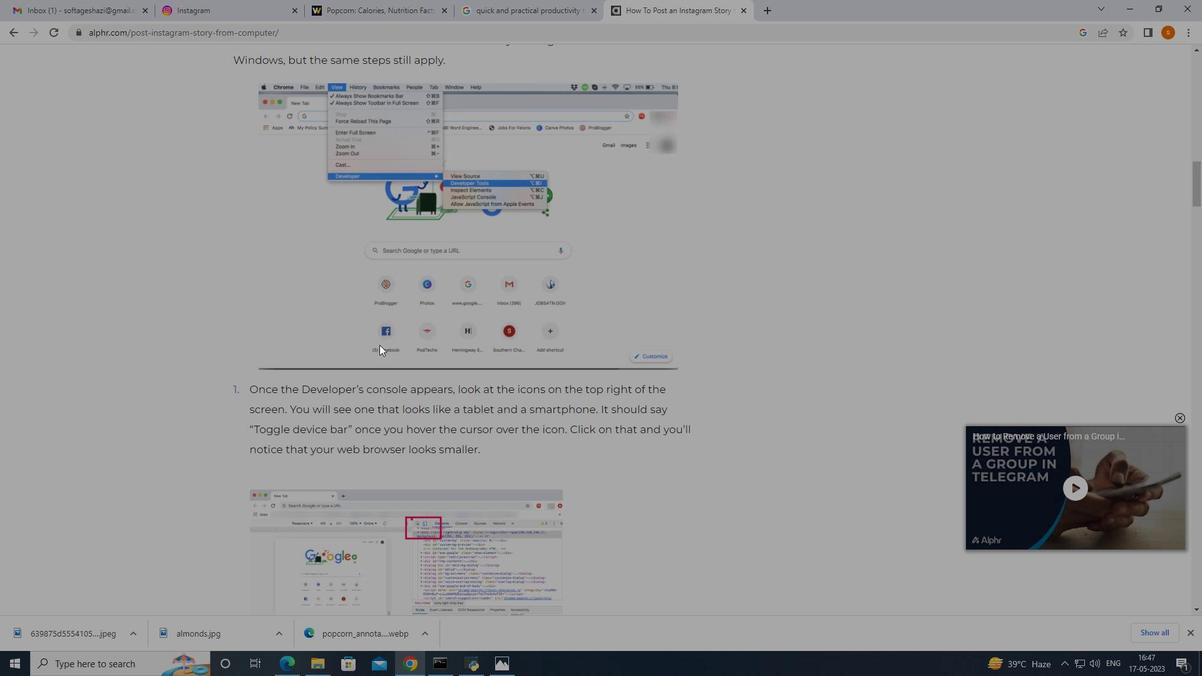 
Action: Mouse moved to (380, 343)
Screenshot: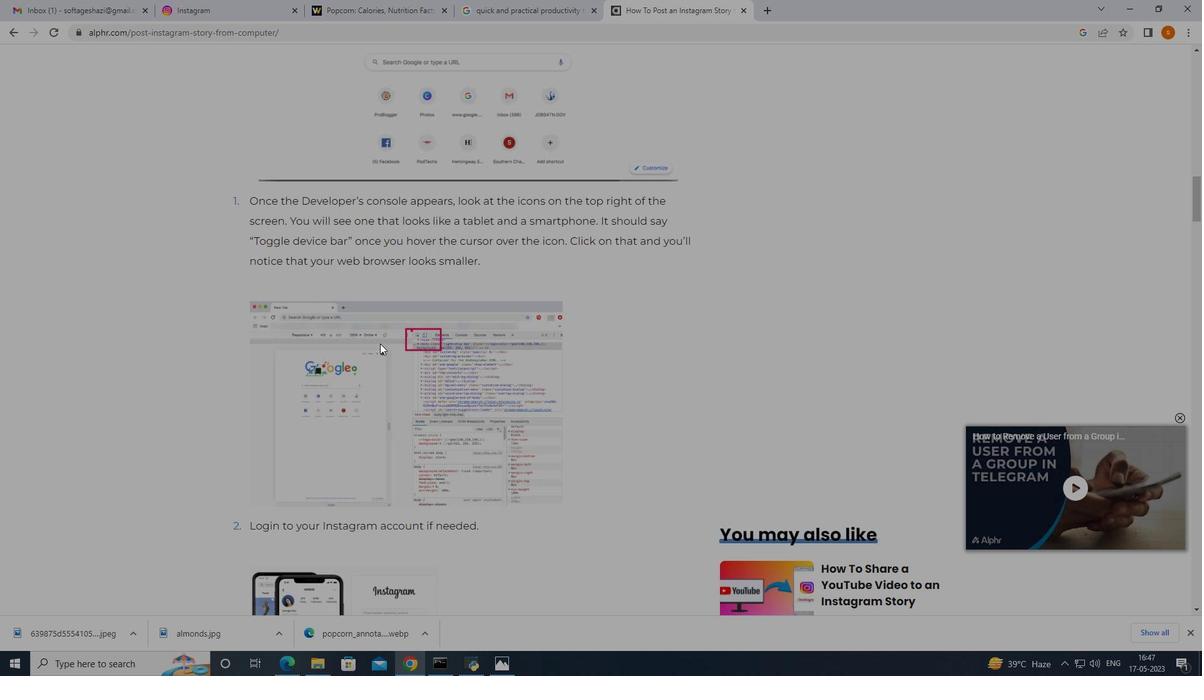 
Action: Mouse scrolled (380, 342) with delta (0, 0)
Screenshot: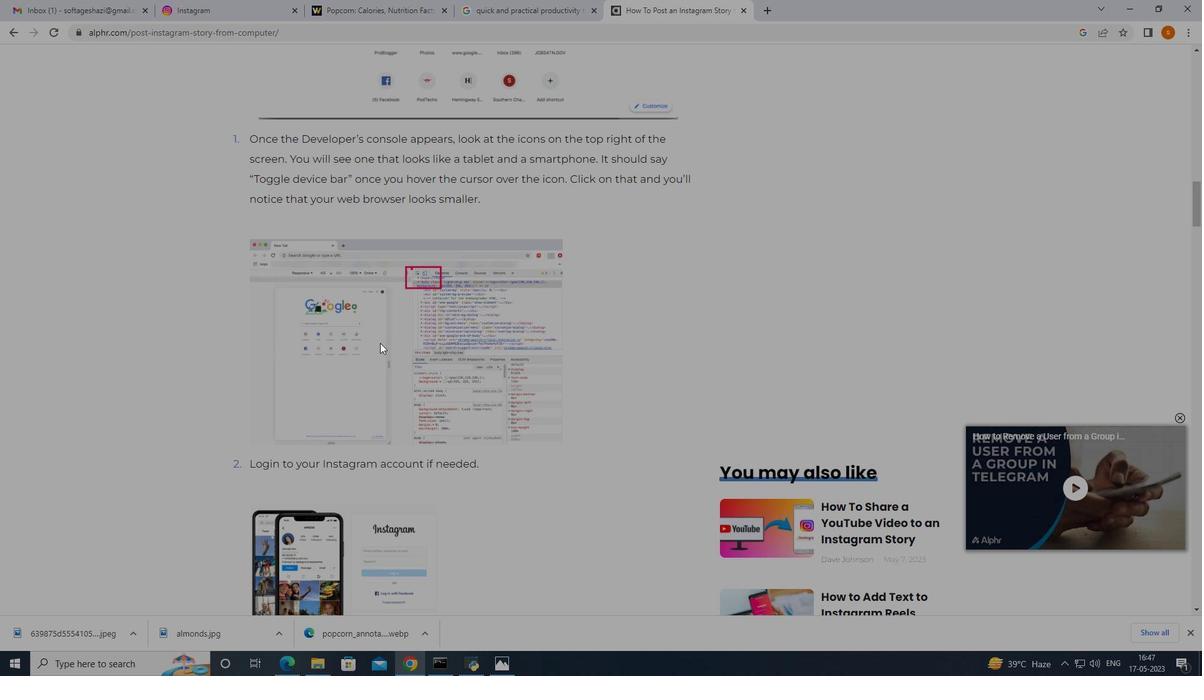 
Action: Mouse scrolled (380, 342) with delta (0, 0)
Screenshot: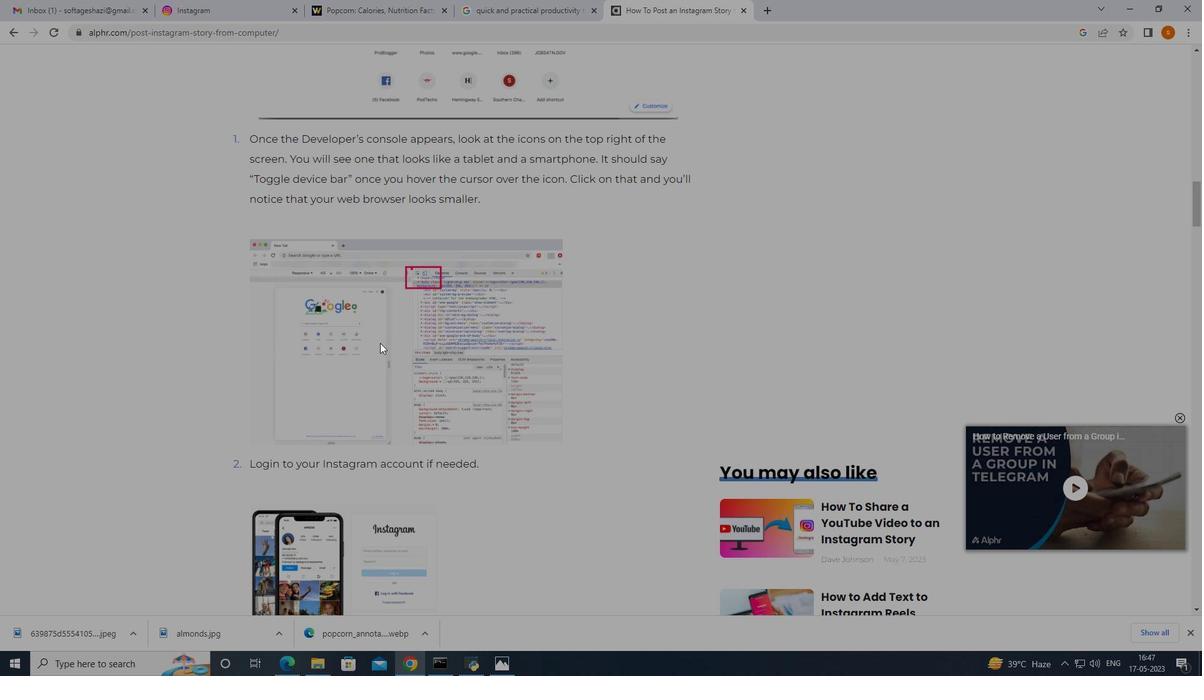 
Action: Mouse moved to (380, 343)
Screenshot: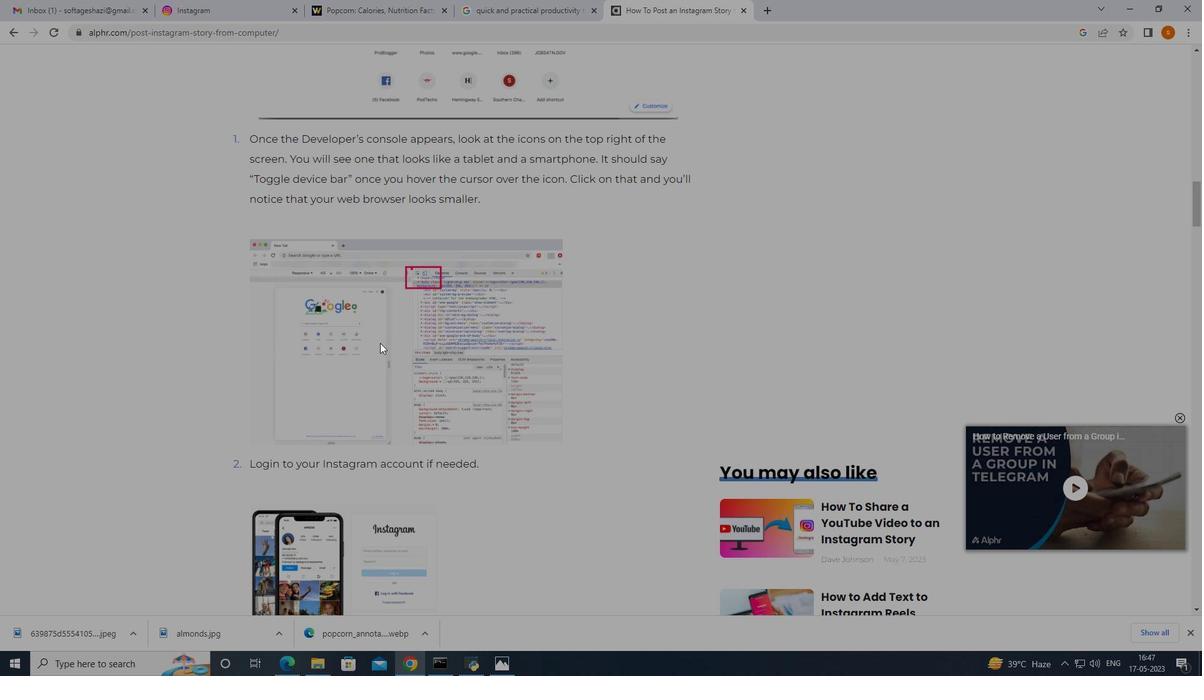 
Action: Mouse scrolled (380, 342) with delta (0, 0)
Screenshot: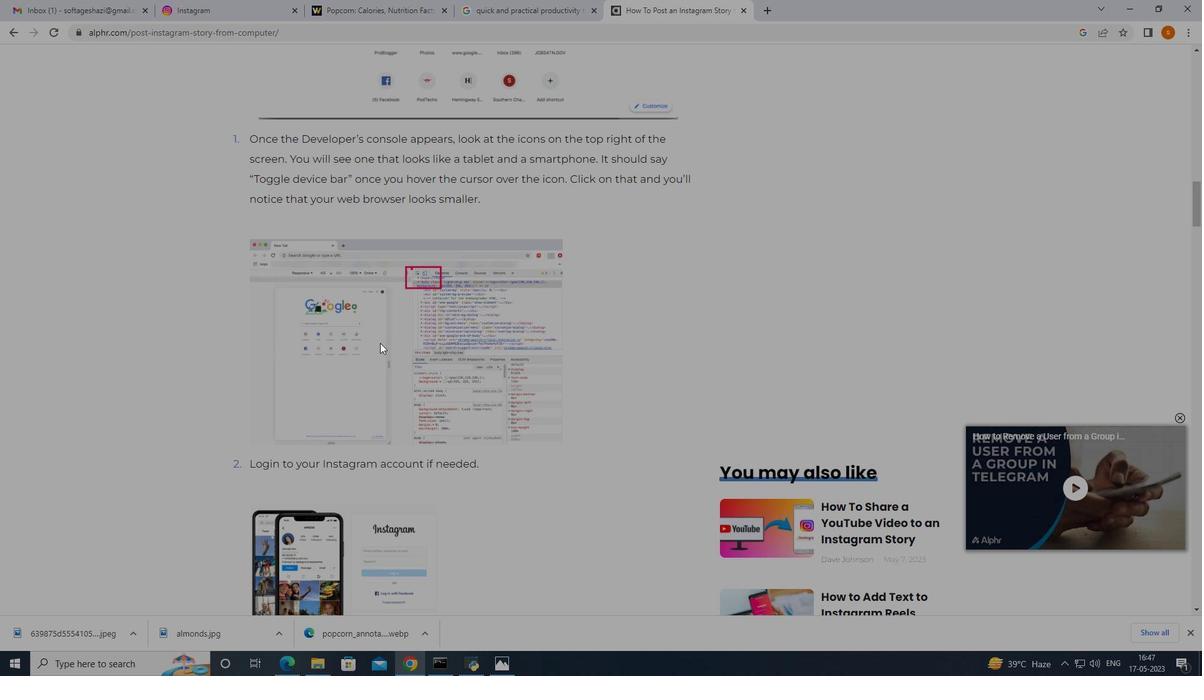 
Action: Mouse moved to (380, 343)
Screenshot: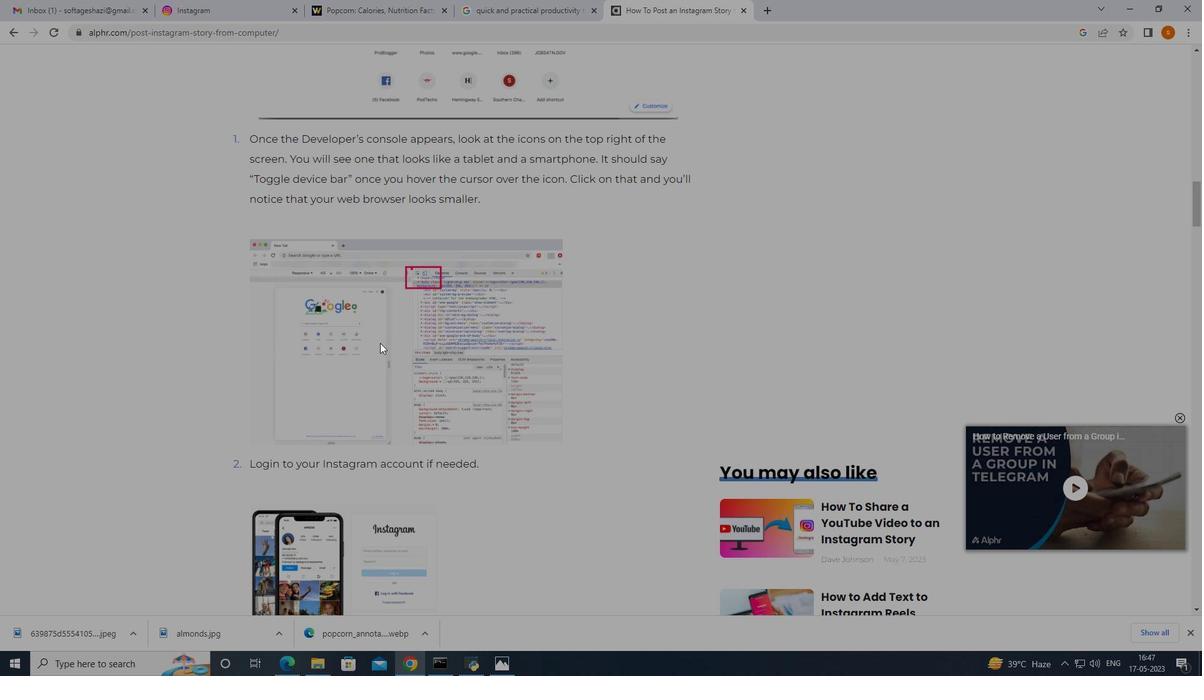 
Action: Mouse scrolled (380, 342) with delta (0, 0)
Screenshot: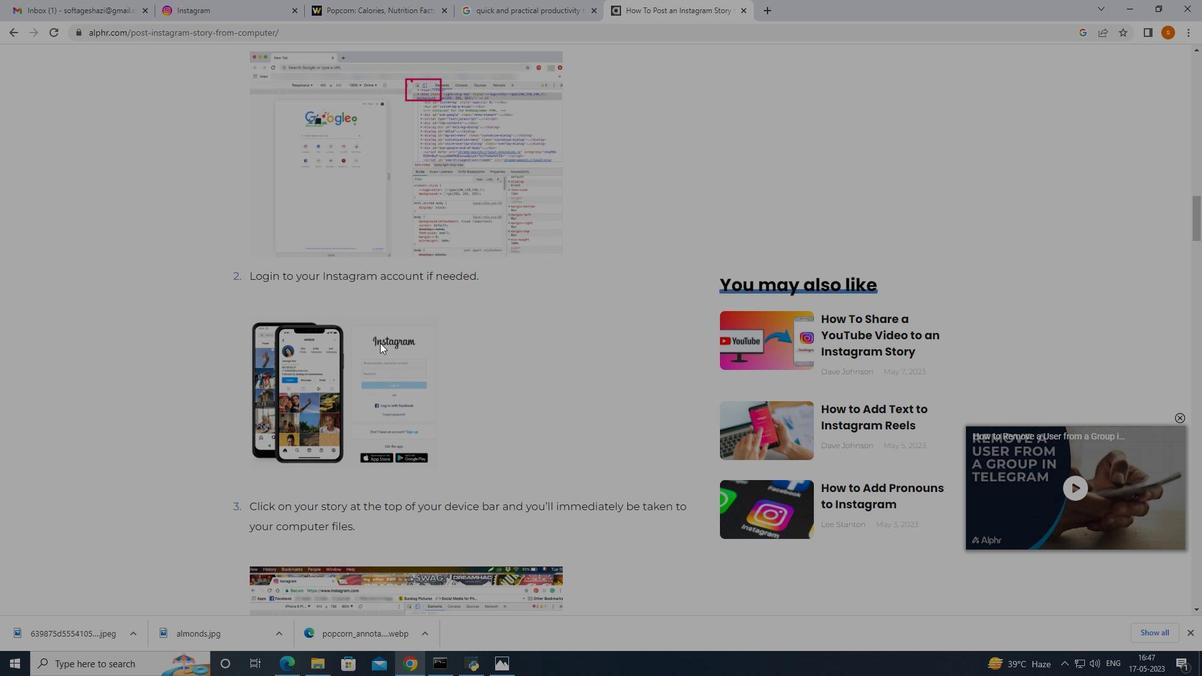 
Action: Mouse scrolled (380, 342) with delta (0, 0)
Screenshot: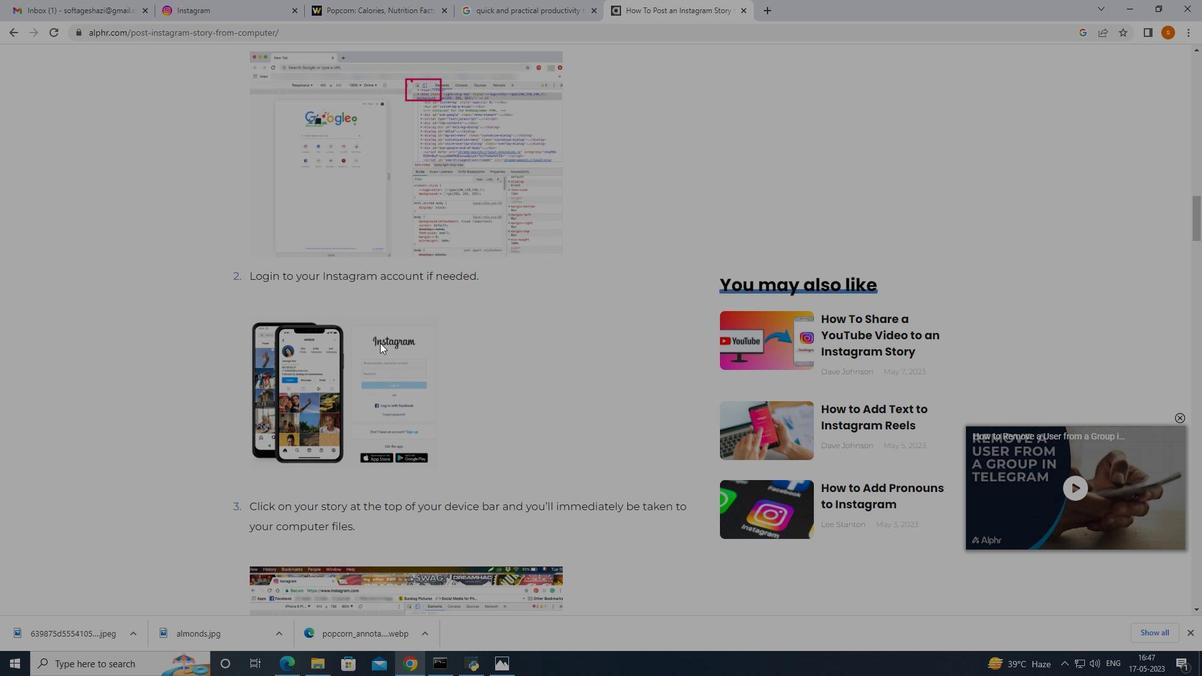 
Action: Mouse scrolled (380, 342) with delta (0, 0)
Screenshot: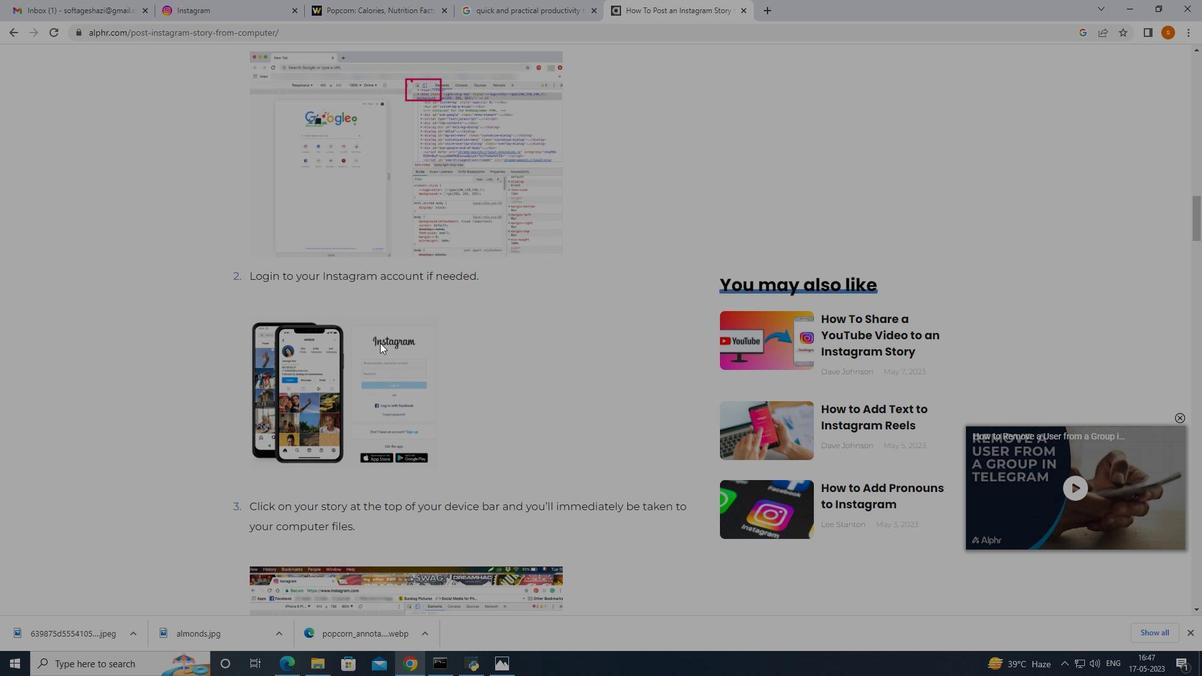 
Action: Mouse scrolled (380, 342) with delta (0, 0)
Screenshot: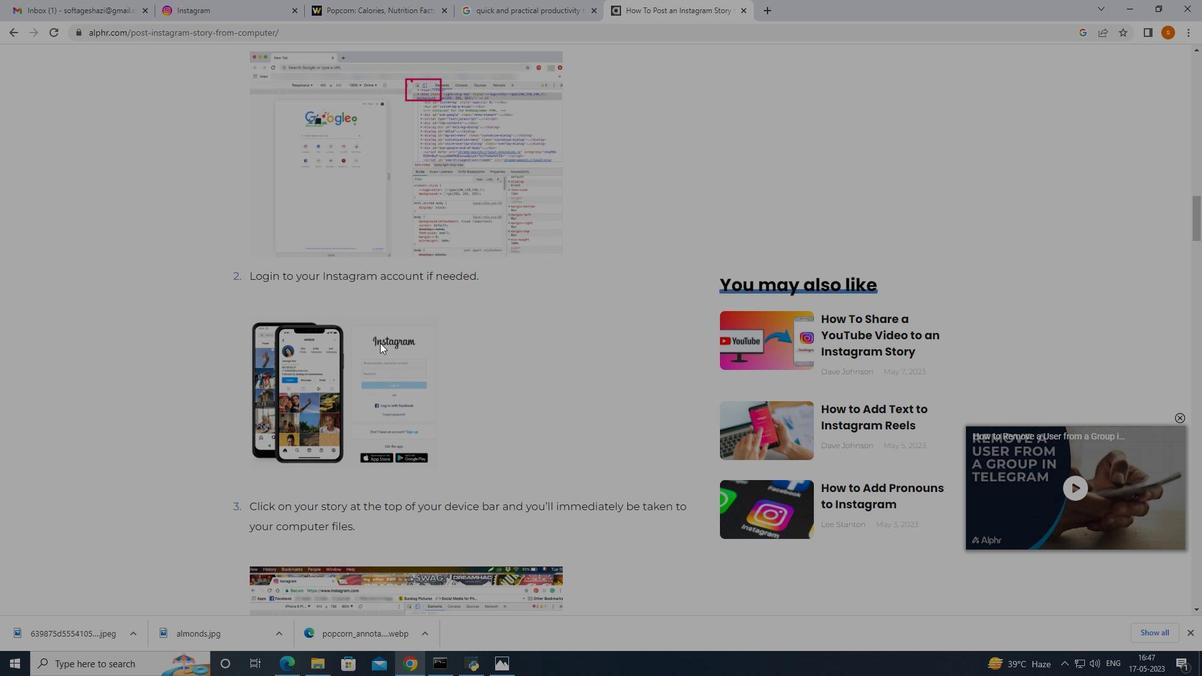 
Action: Mouse scrolled (380, 342) with delta (0, 0)
Screenshot: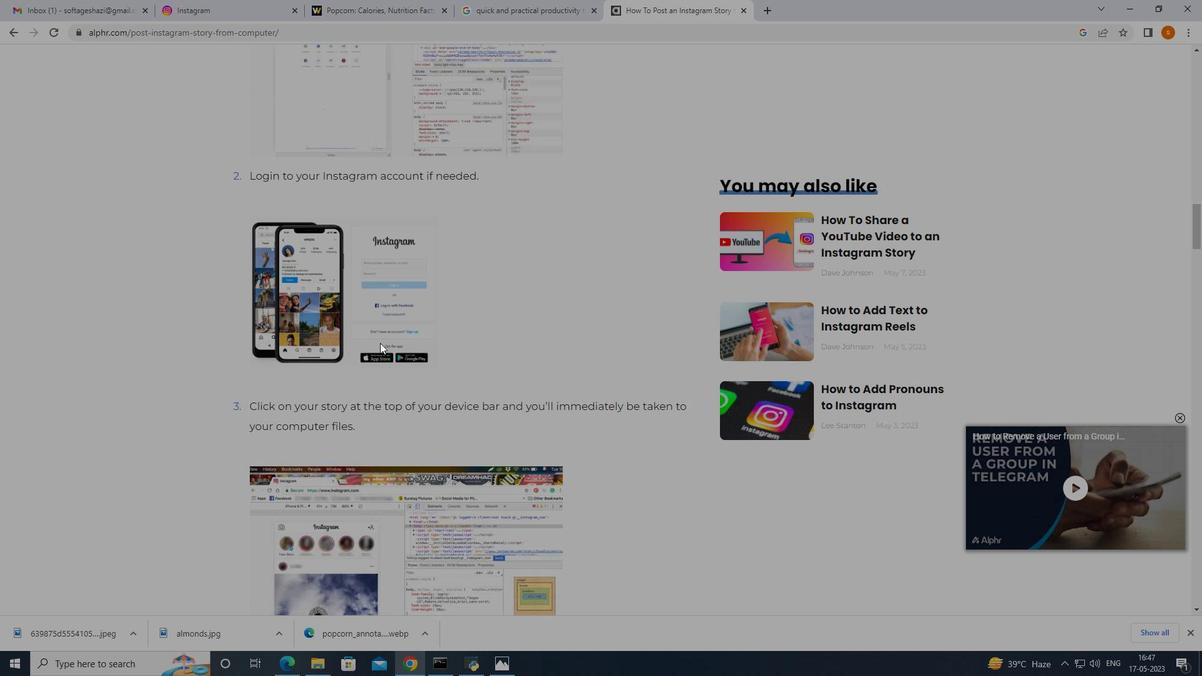 
Action: Mouse moved to (380, 343)
Screenshot: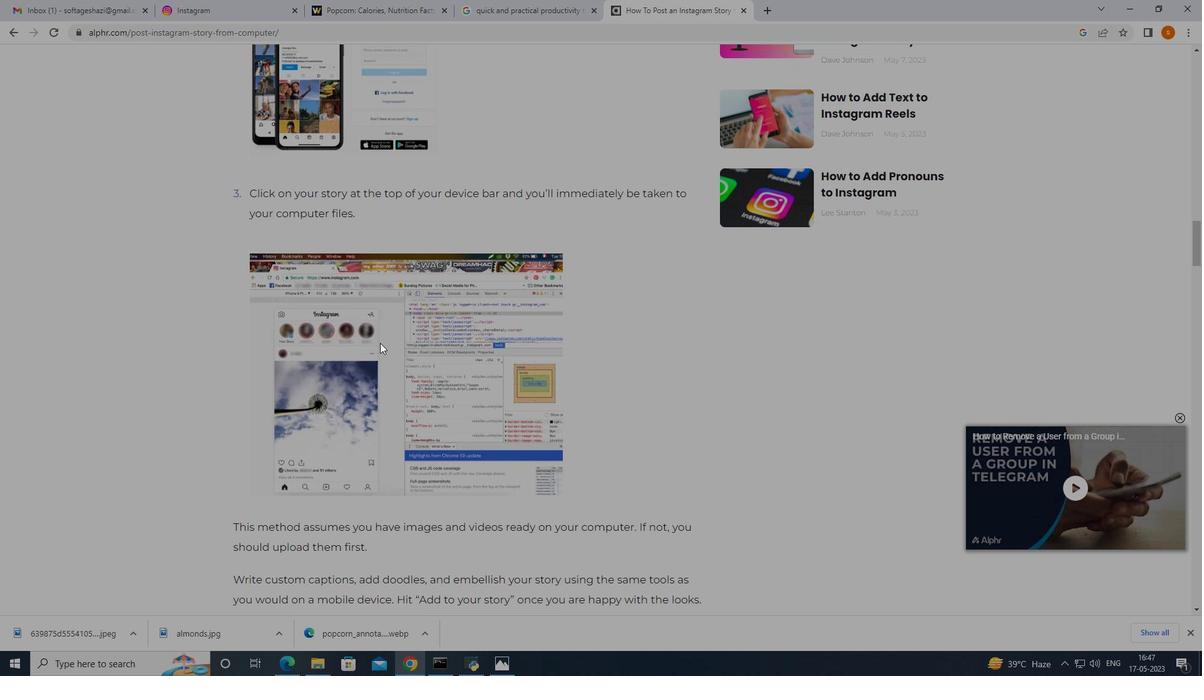 
Action: Mouse scrolled (380, 342) with delta (0, 0)
Screenshot: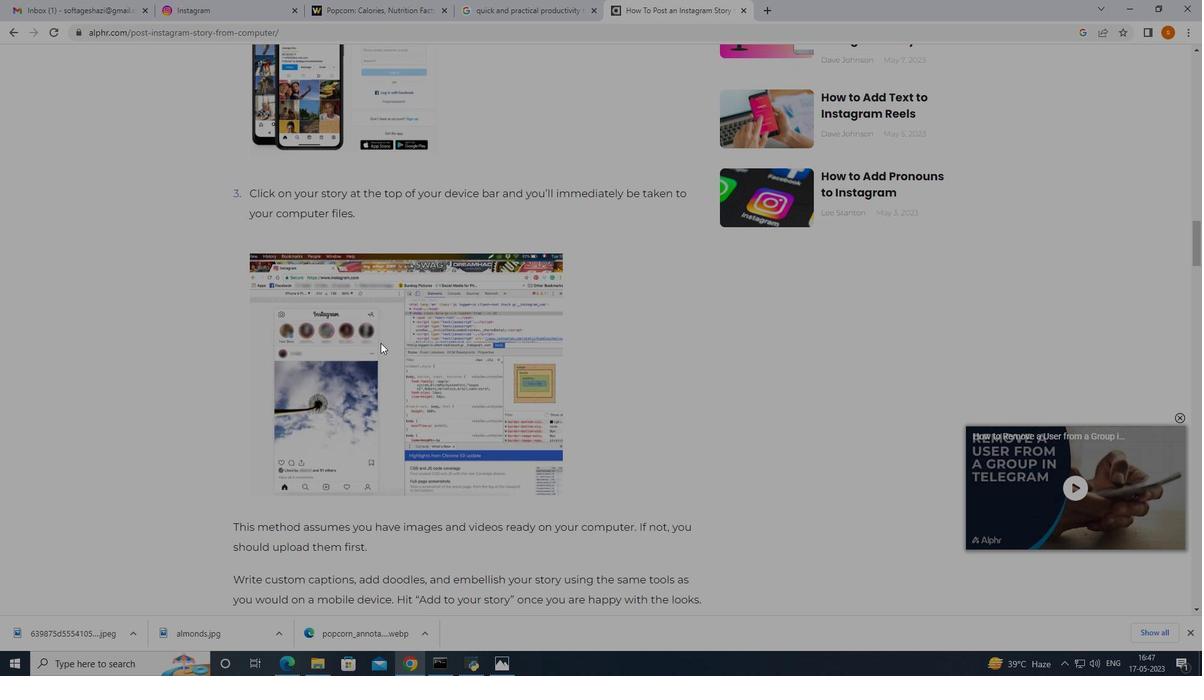 
Action: Mouse moved to (380, 343)
Screenshot: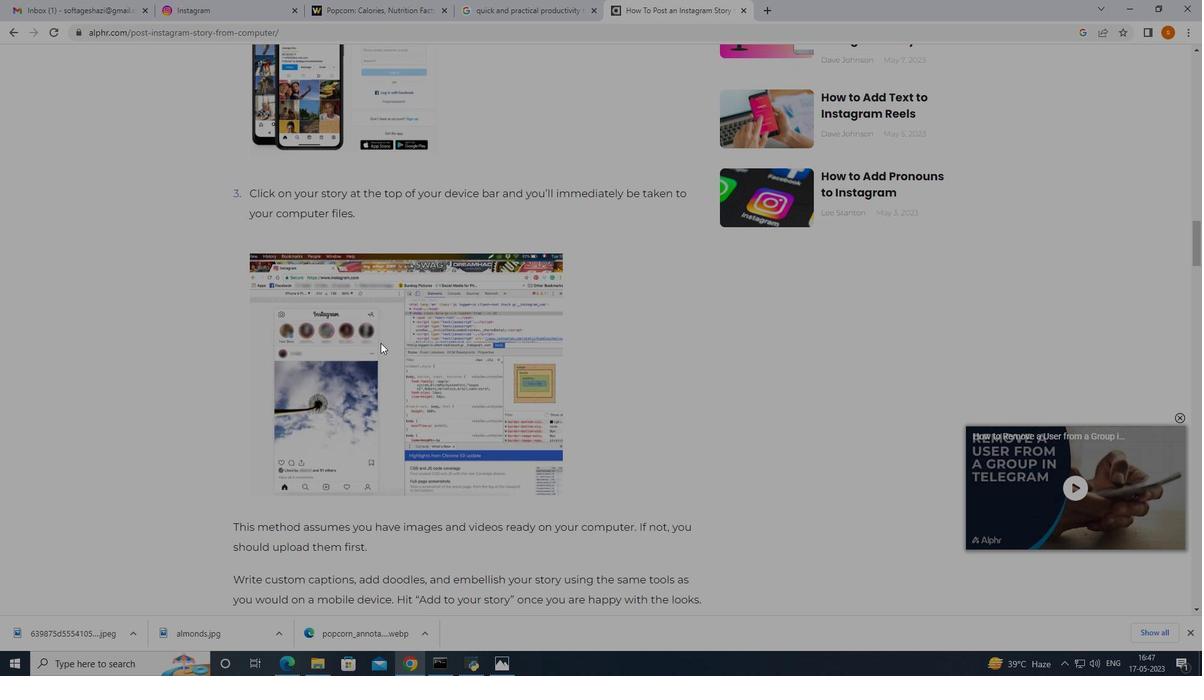 
Action: Mouse scrolled (380, 342) with delta (0, 0)
Screenshot: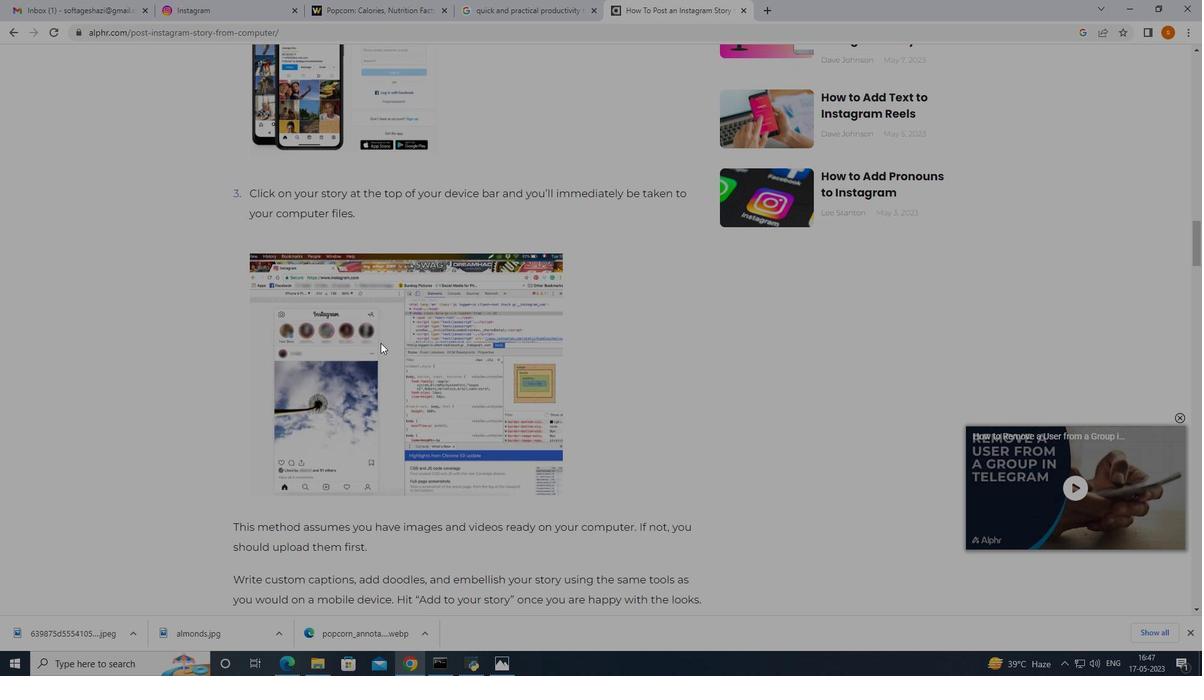 
Action: Mouse scrolled (380, 342) with delta (0, 0)
Screenshot: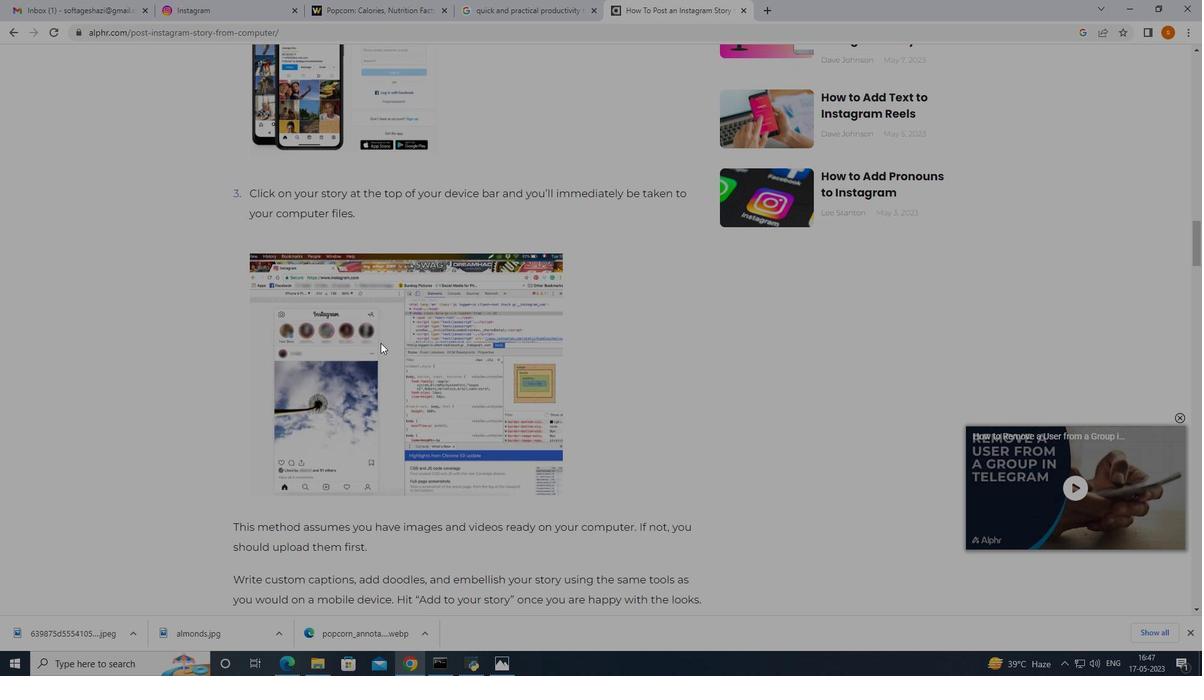 
Action: Mouse scrolled (380, 342) with delta (0, 0)
Screenshot: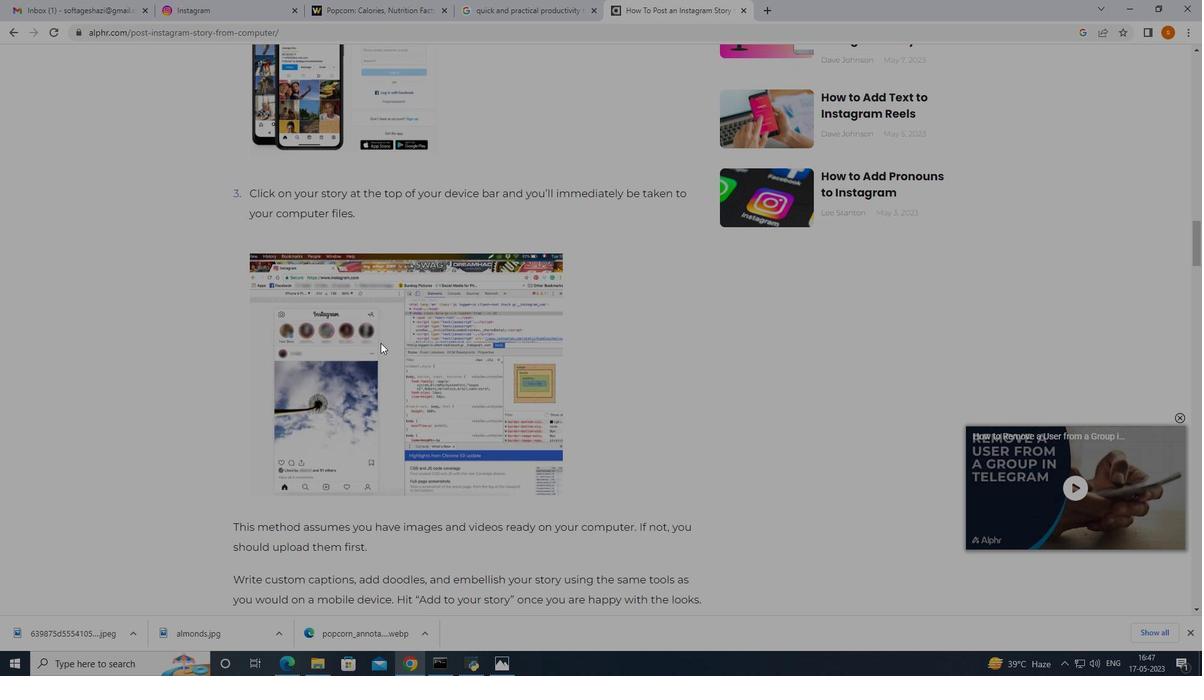 
Action: Mouse scrolled (380, 342) with delta (0, 0)
Screenshot: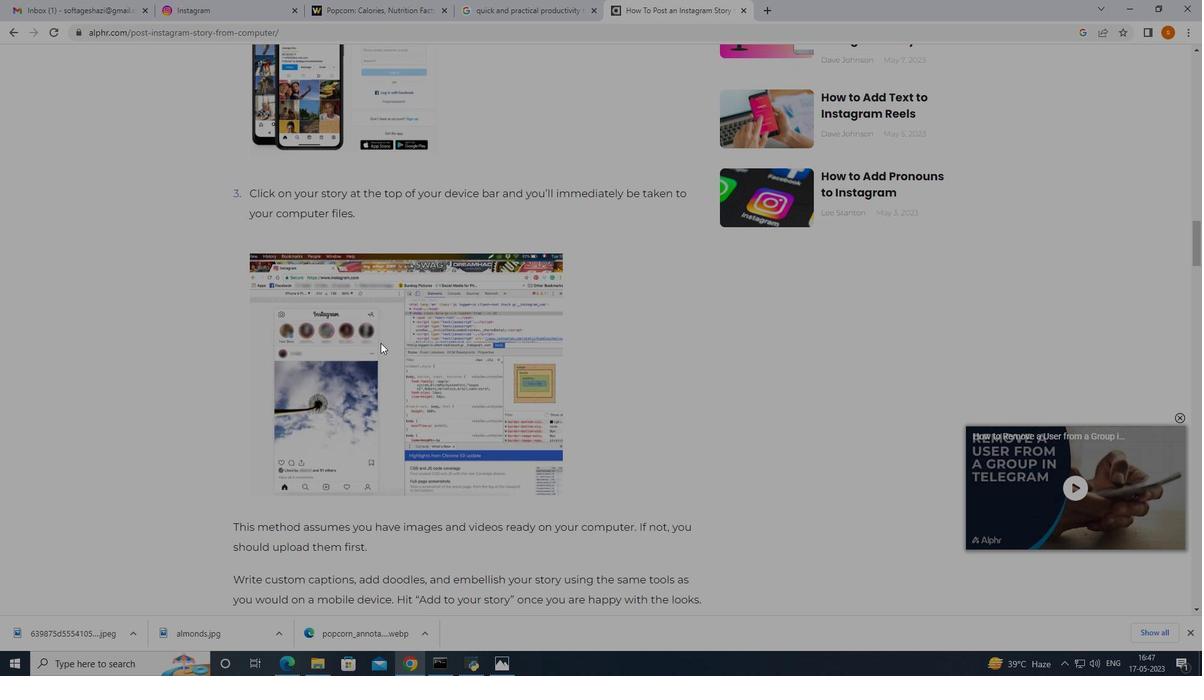 
Action: Mouse moved to (376, 349)
Screenshot: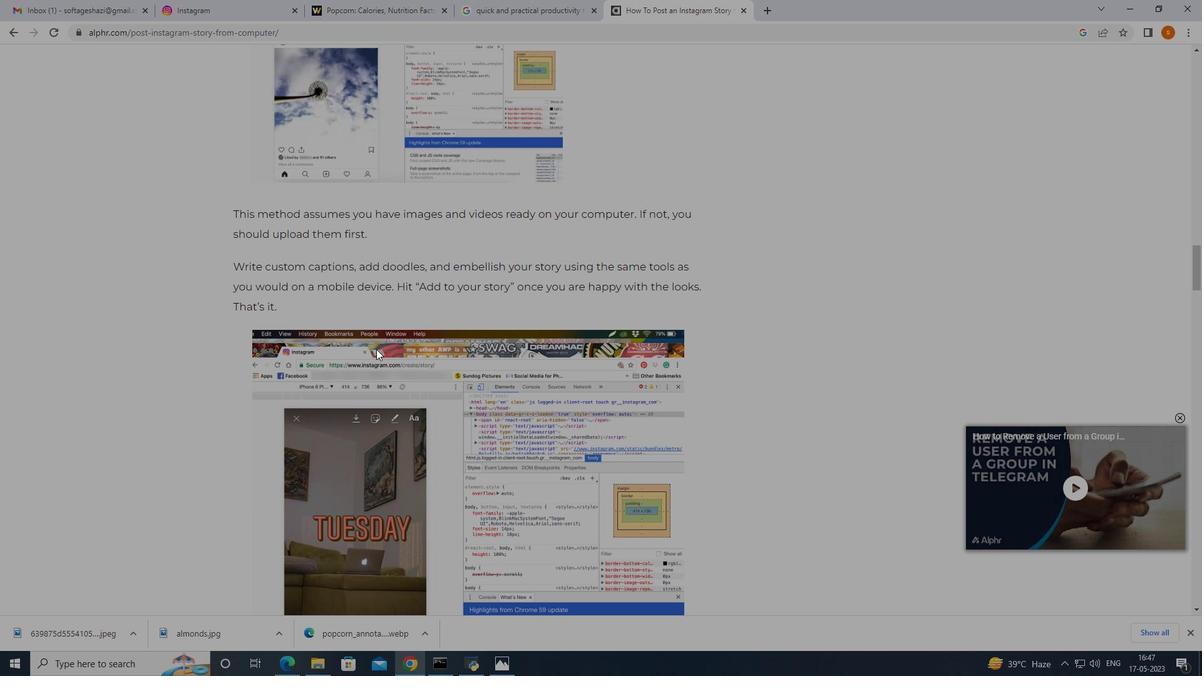 
Action: Mouse scrolled (376, 348) with delta (0, 0)
Screenshot: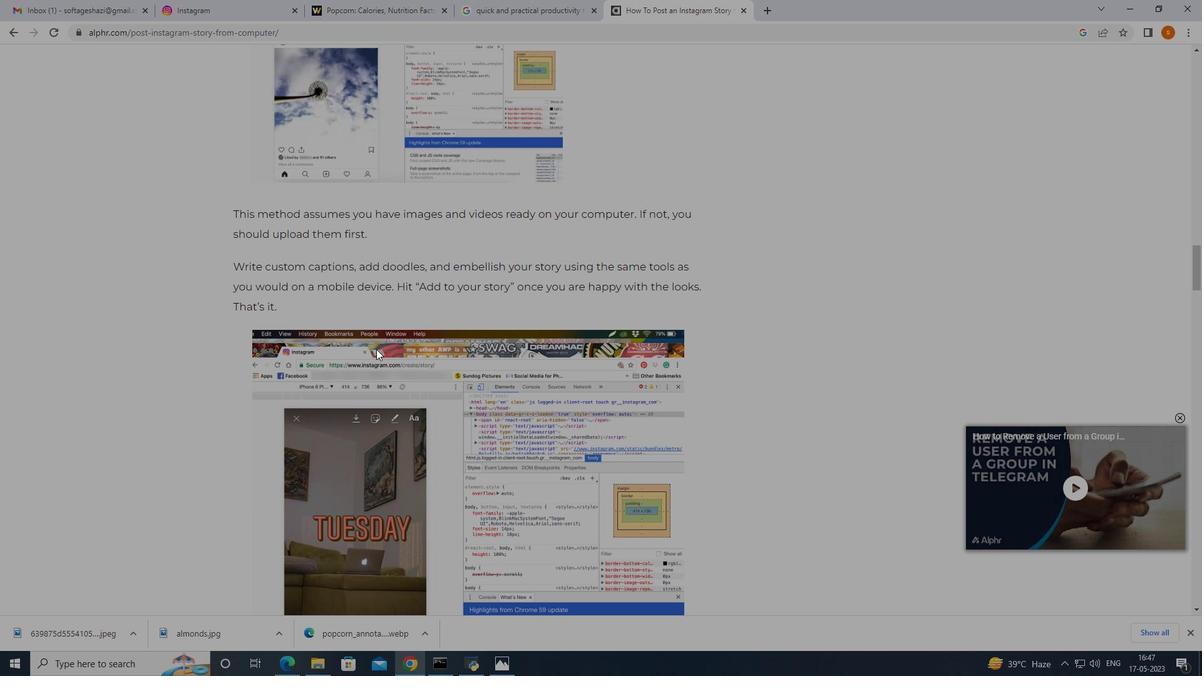 
Action: Mouse scrolled (376, 348) with delta (0, 0)
Screenshot: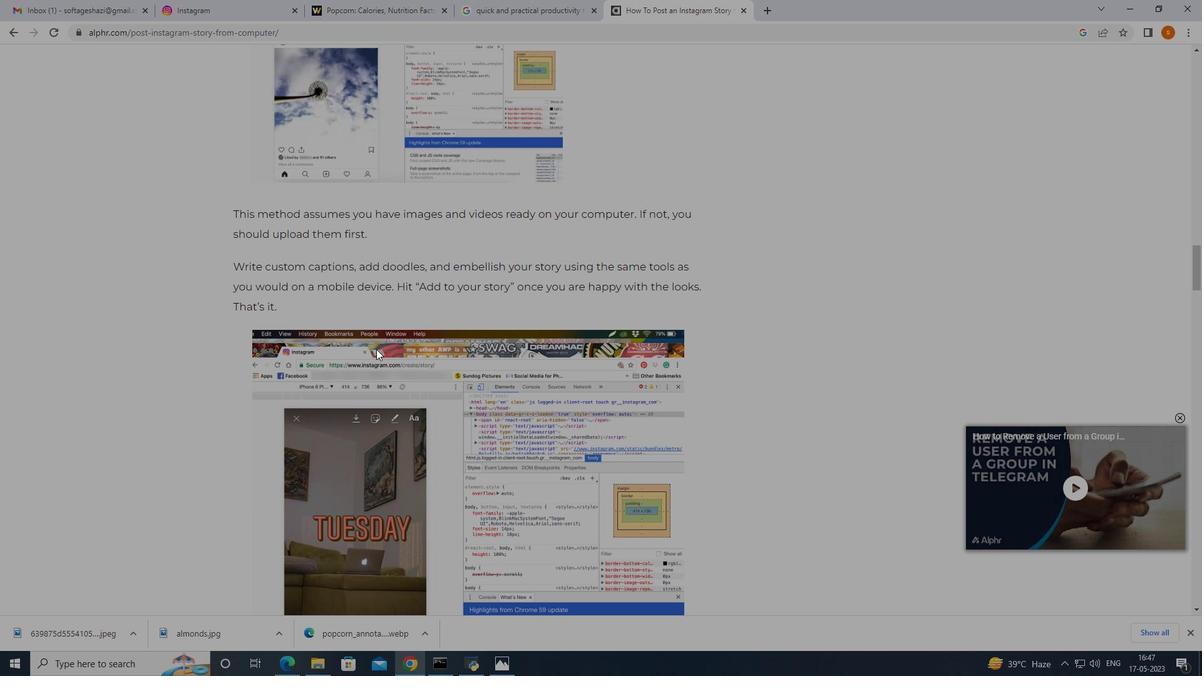 
Action: Mouse scrolled (376, 348) with delta (0, 0)
Screenshot: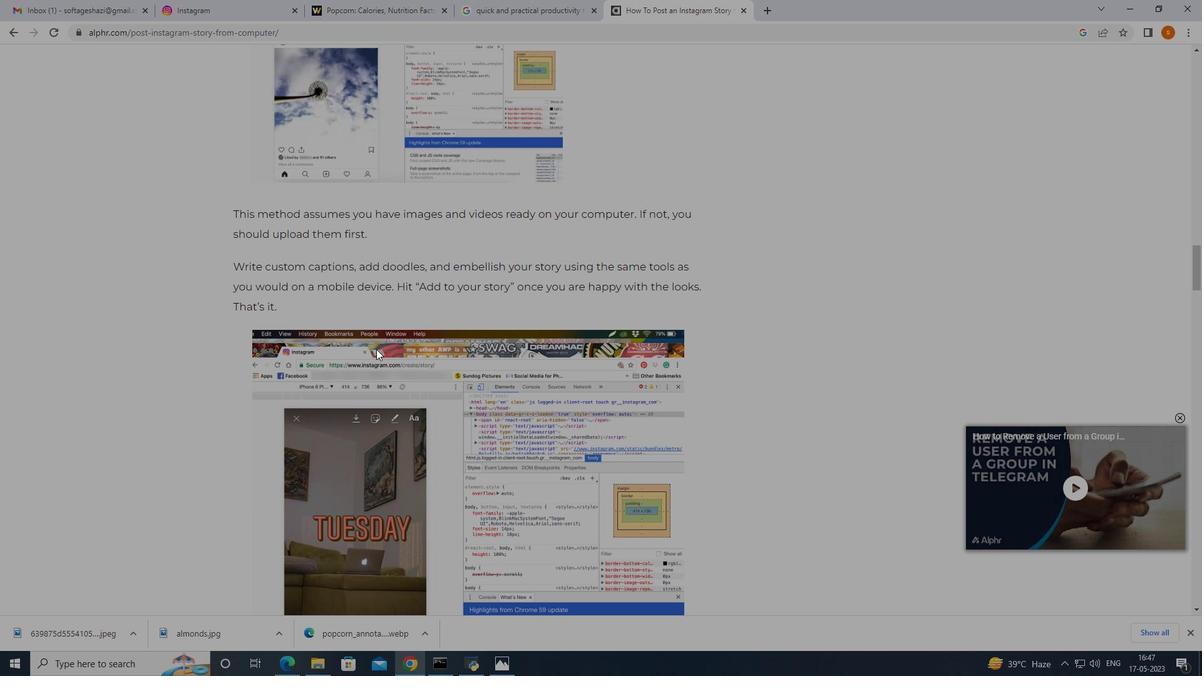 
Action: Mouse moved to (375, 349)
Screenshot: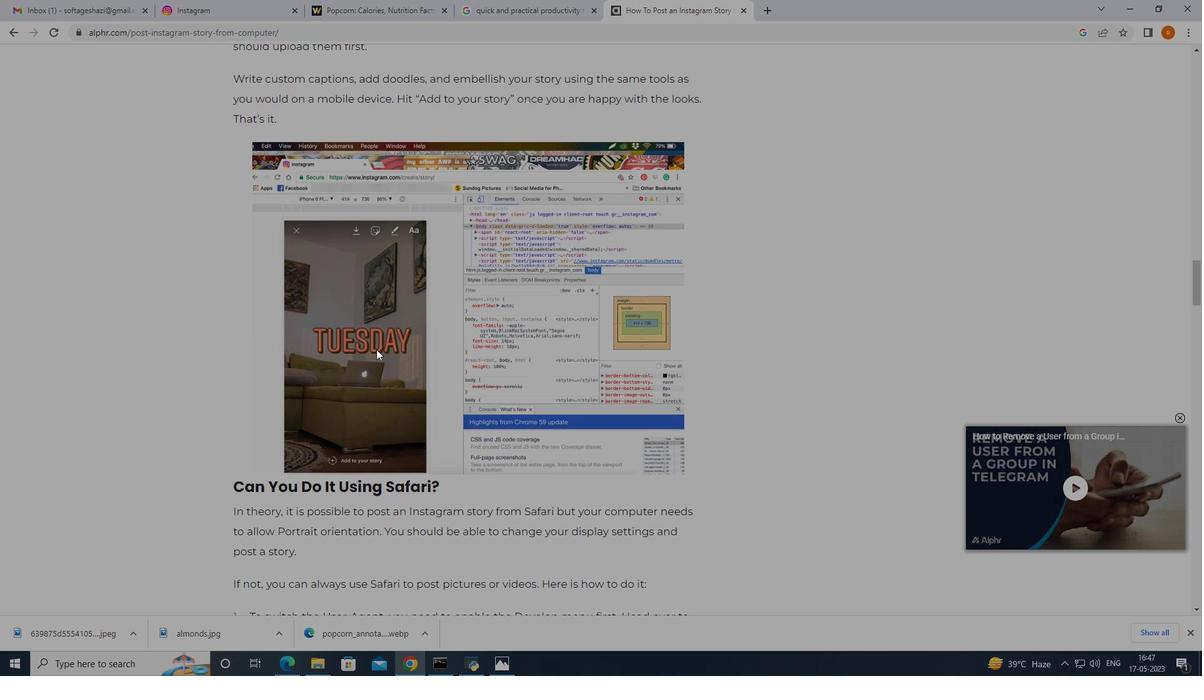 
Action: Mouse scrolled (375, 348) with delta (0, 0)
Screenshot: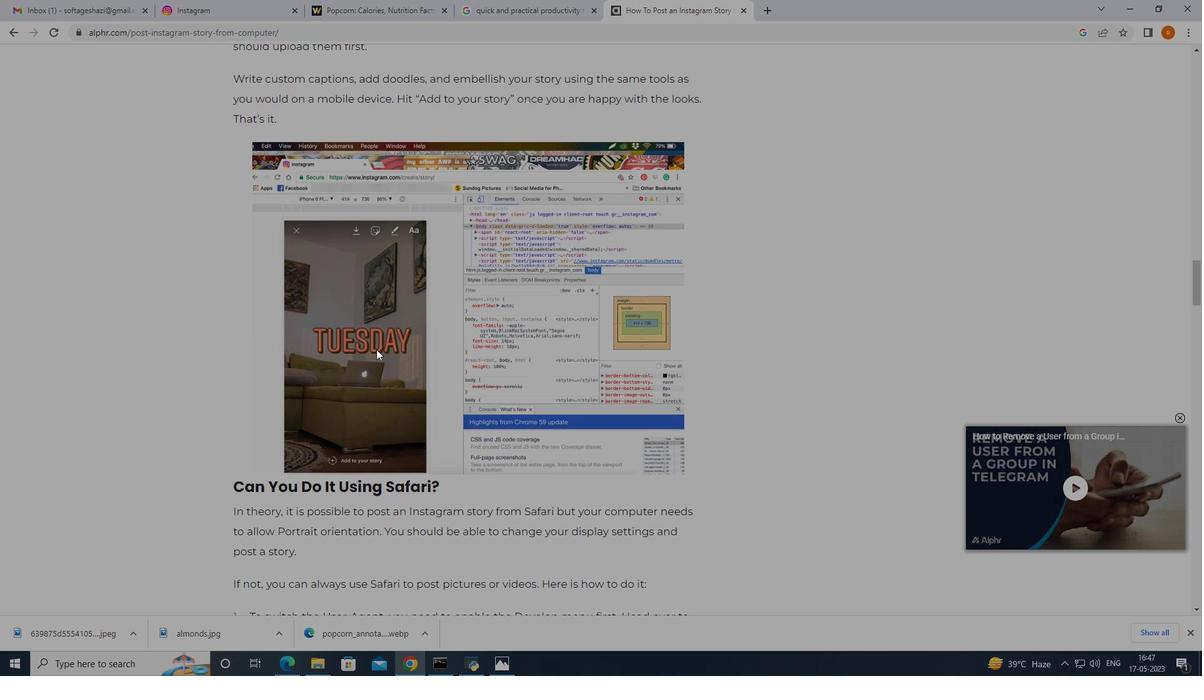 
Action: Mouse moved to (375, 349)
Screenshot: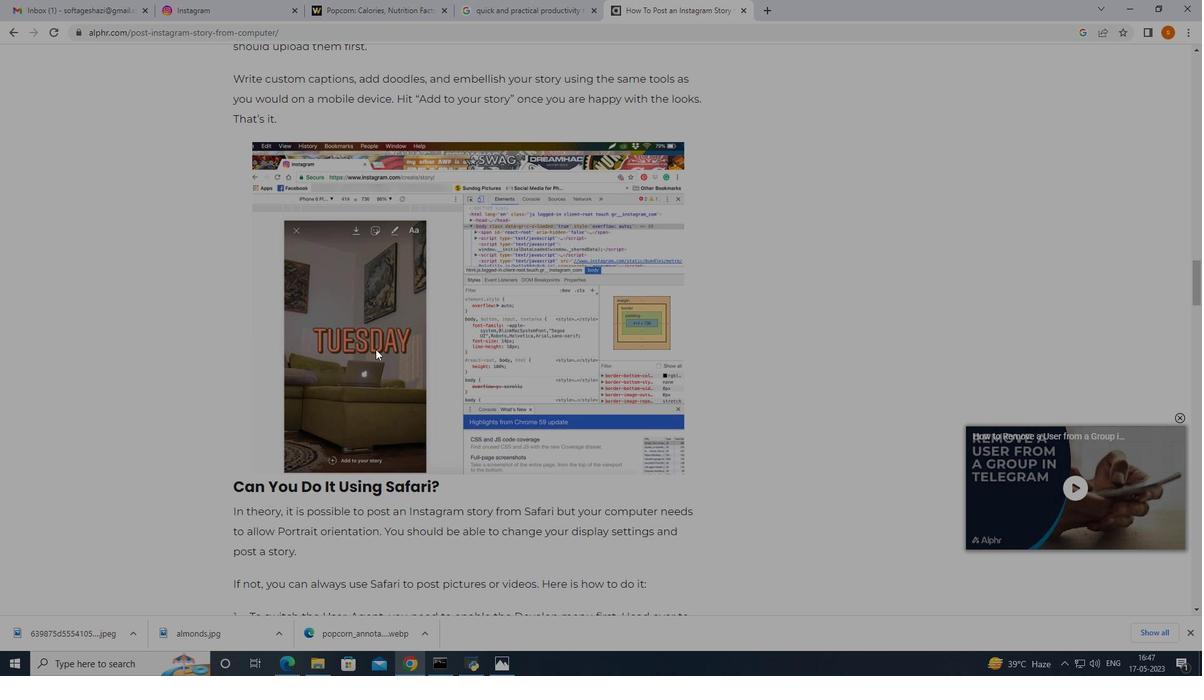 
Action: Mouse scrolled (375, 348) with delta (0, 0)
Screenshot: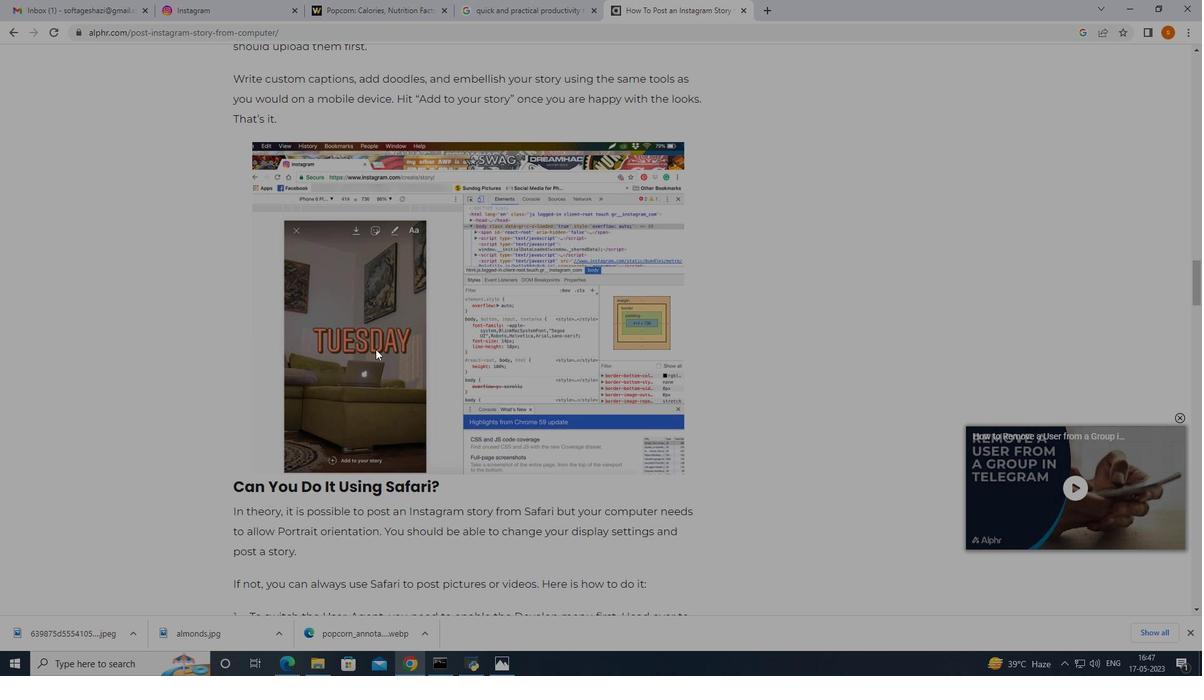 
Action: Mouse moved to (375, 350)
Screenshot: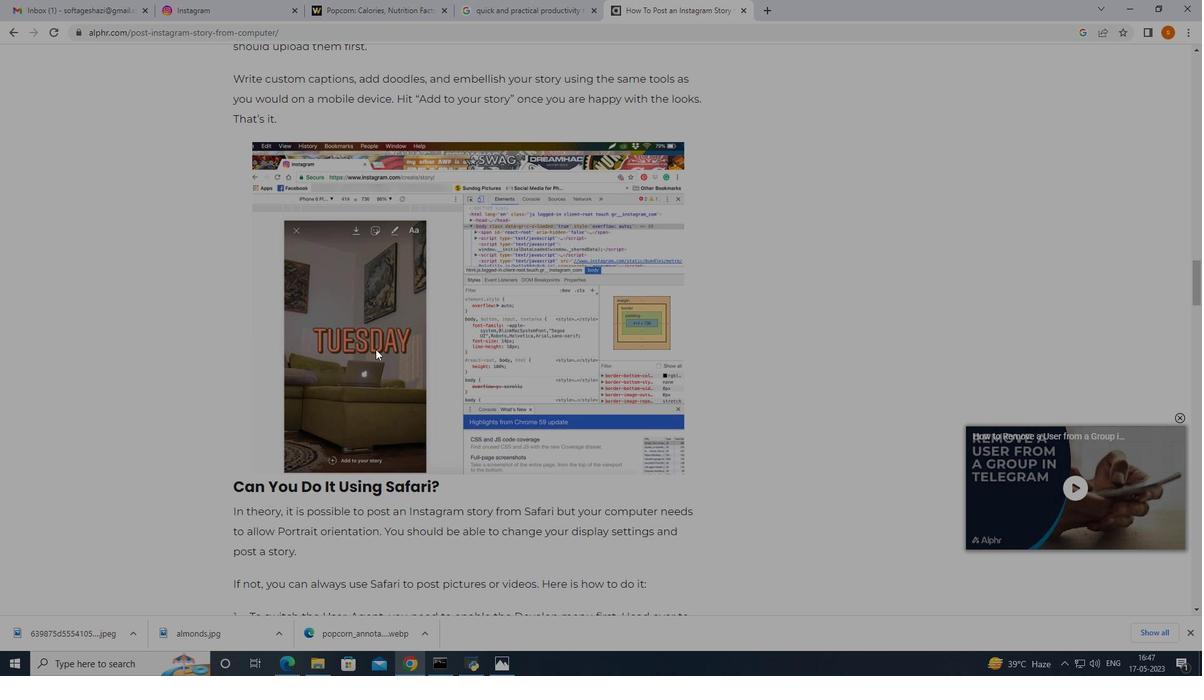 
Action: Mouse scrolled (375, 348) with delta (0, 0)
Screenshot: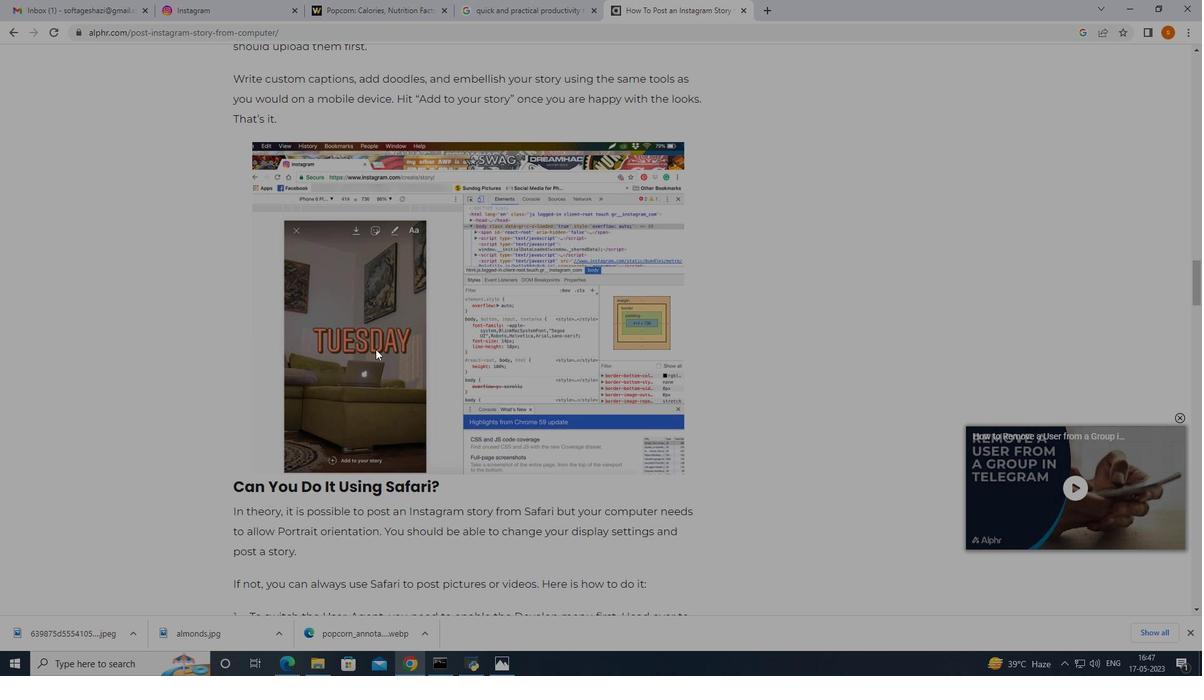 
Action: Mouse moved to (375, 350)
Screenshot: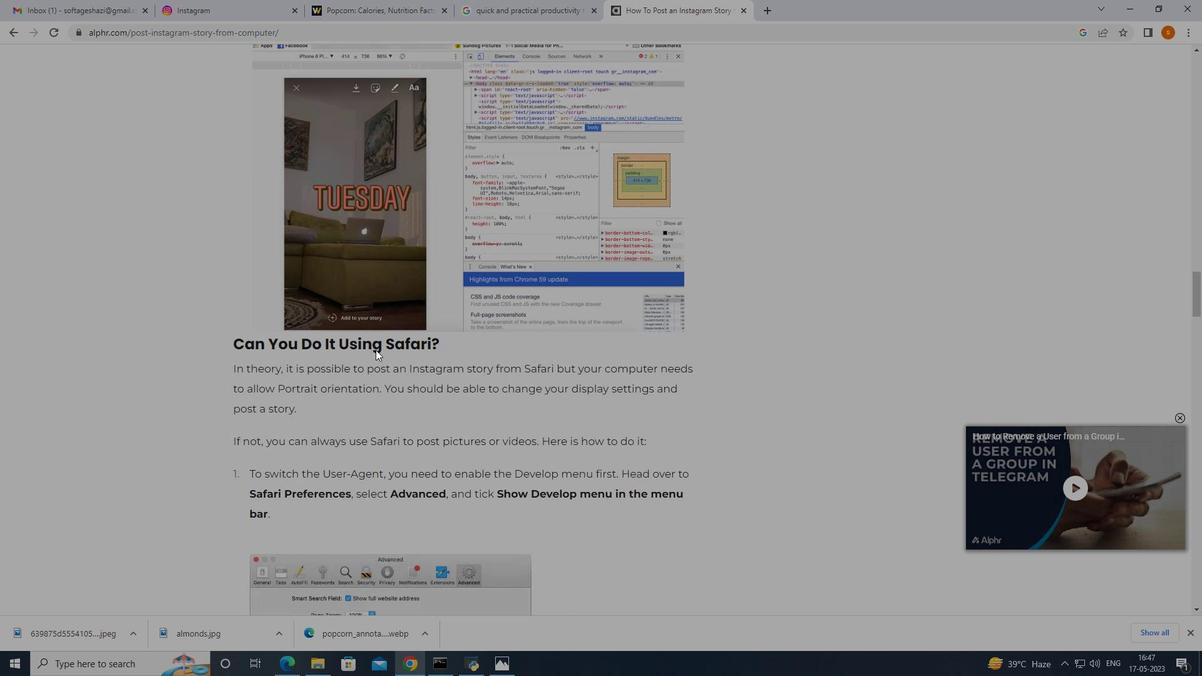 
Action: Mouse scrolled (375, 349) with delta (0, 0)
Screenshot: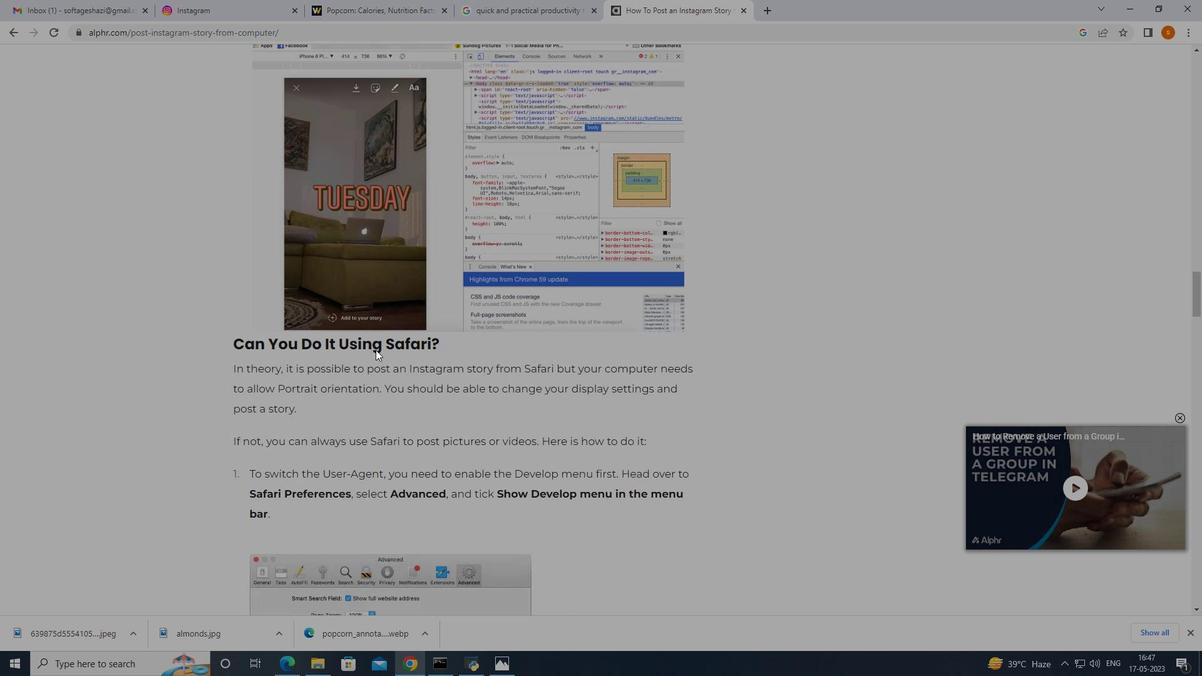 
Action: Mouse moved to (374, 350)
Screenshot: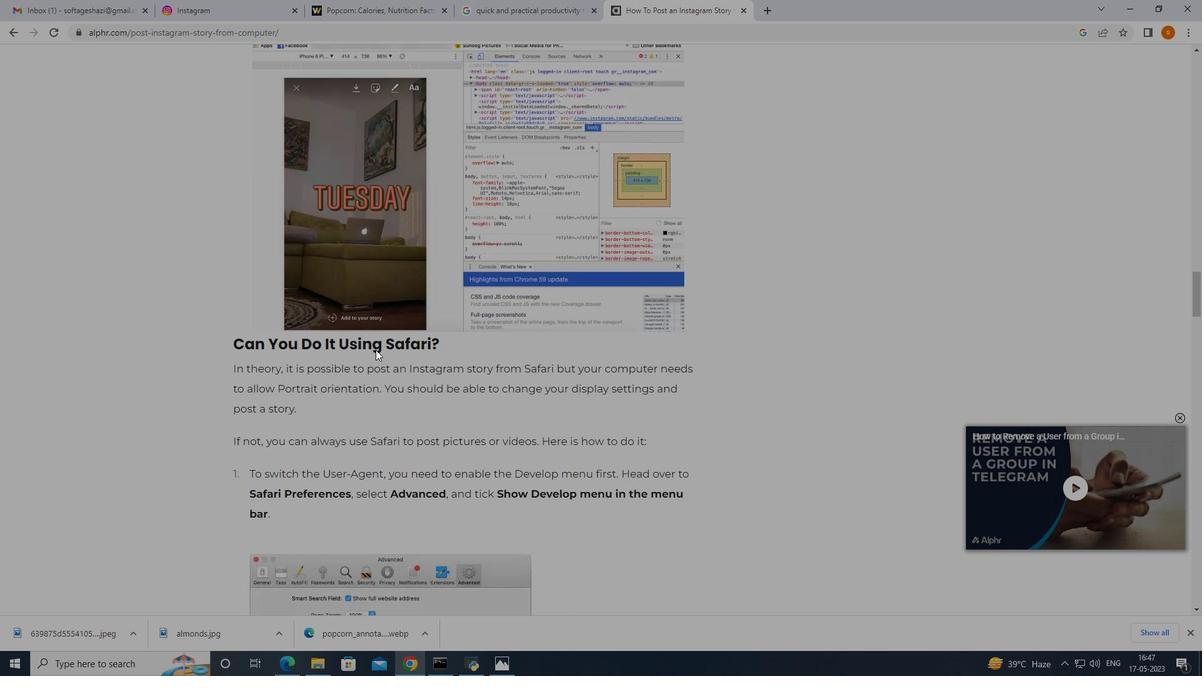 
Action: Mouse scrolled (374, 350) with delta (0, 0)
Screenshot: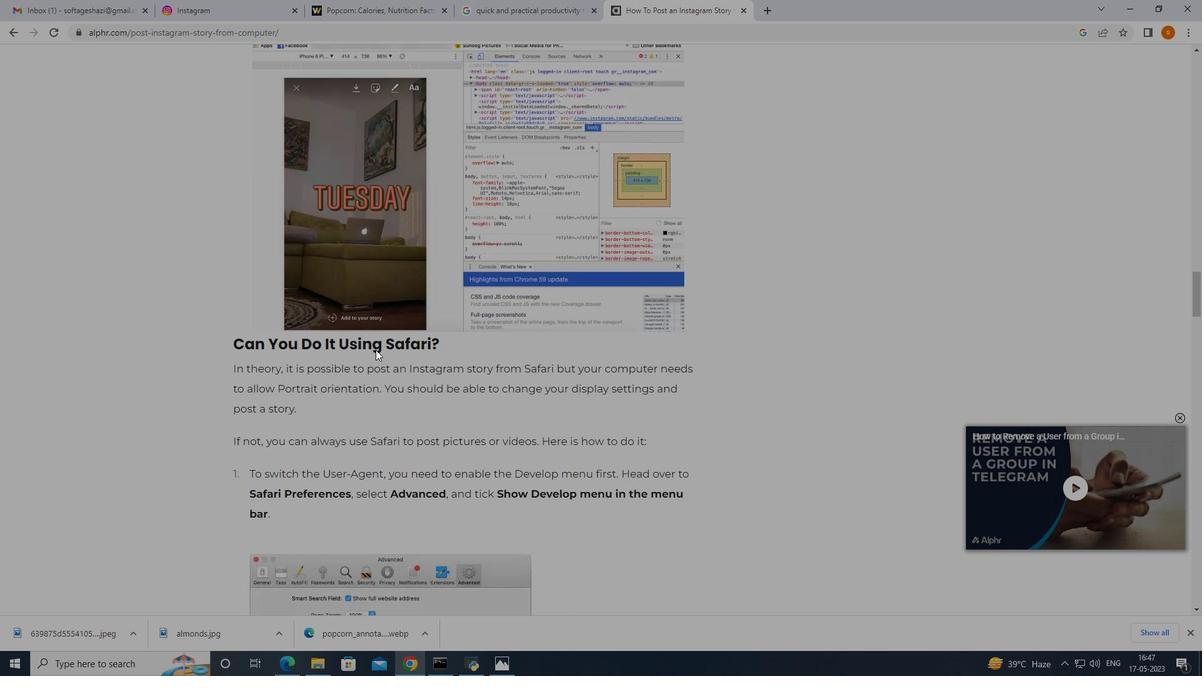 
Action: Mouse moved to (374, 350)
Screenshot: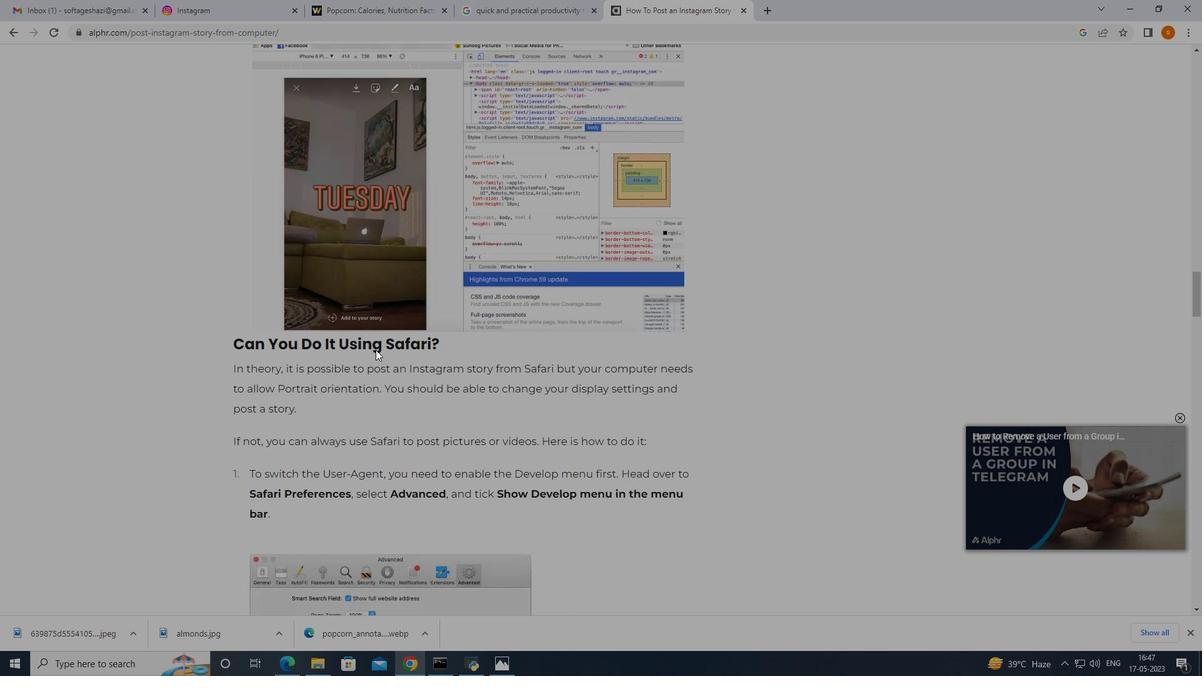 
Action: Mouse scrolled (374, 350) with delta (0, 0)
Screenshot: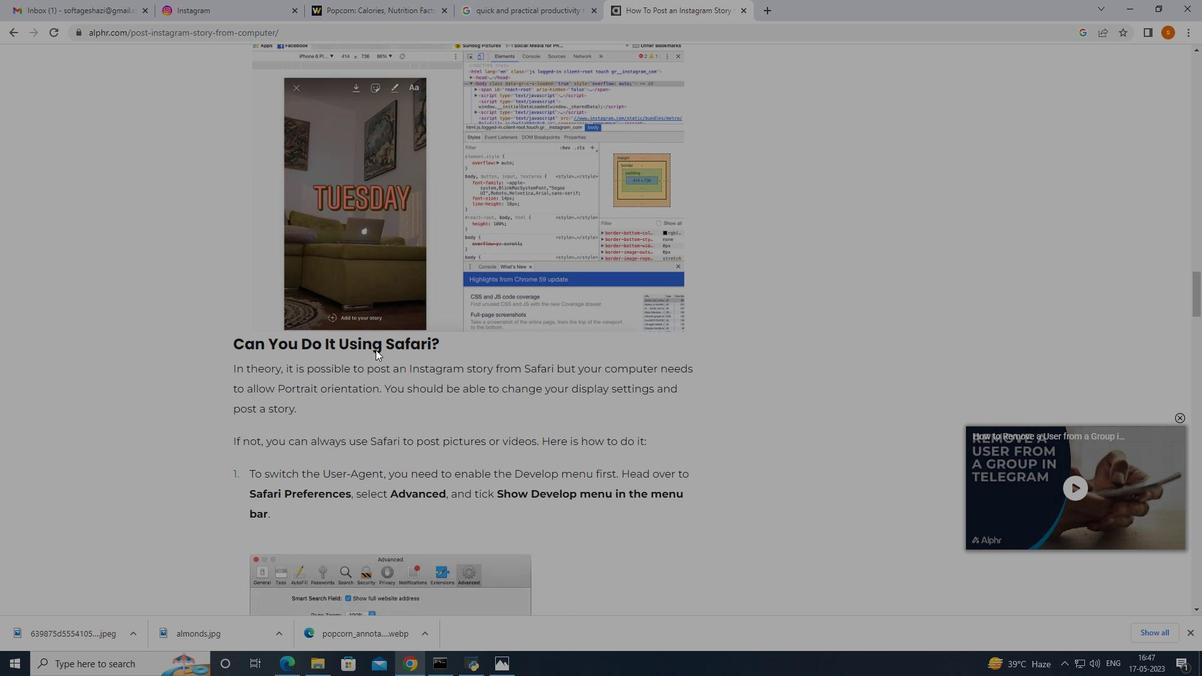 
Action: Mouse scrolled (374, 350) with delta (0, 0)
Screenshot: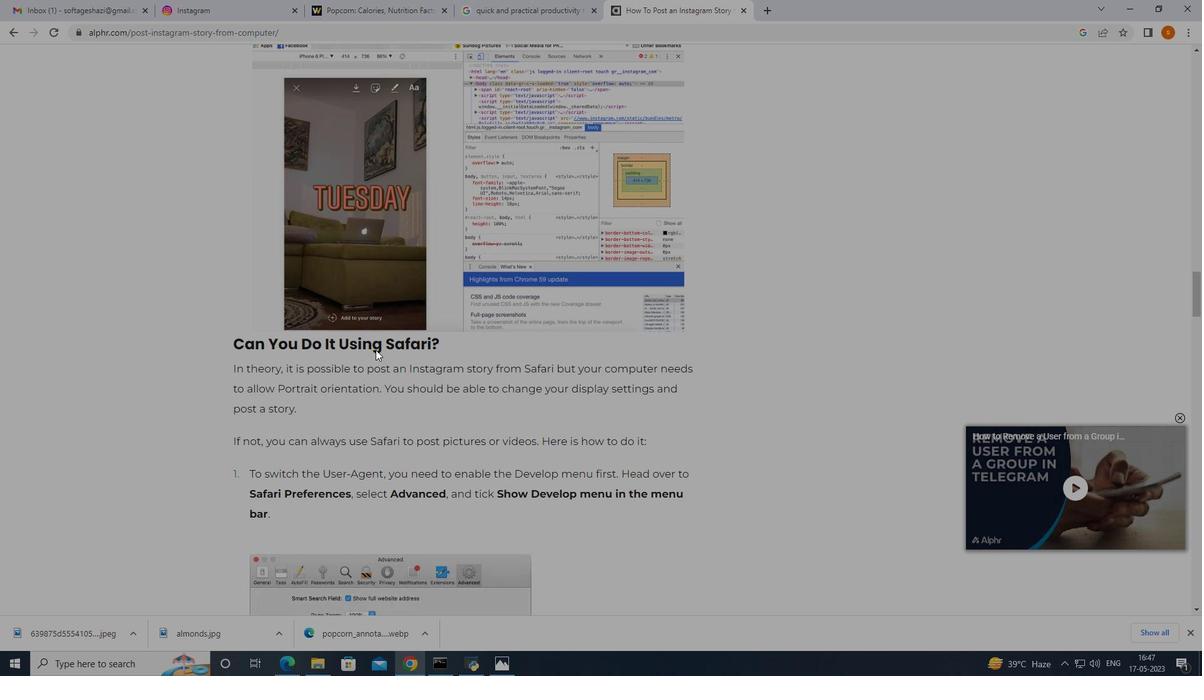 
Action: Mouse moved to (8, 31)
Screenshot: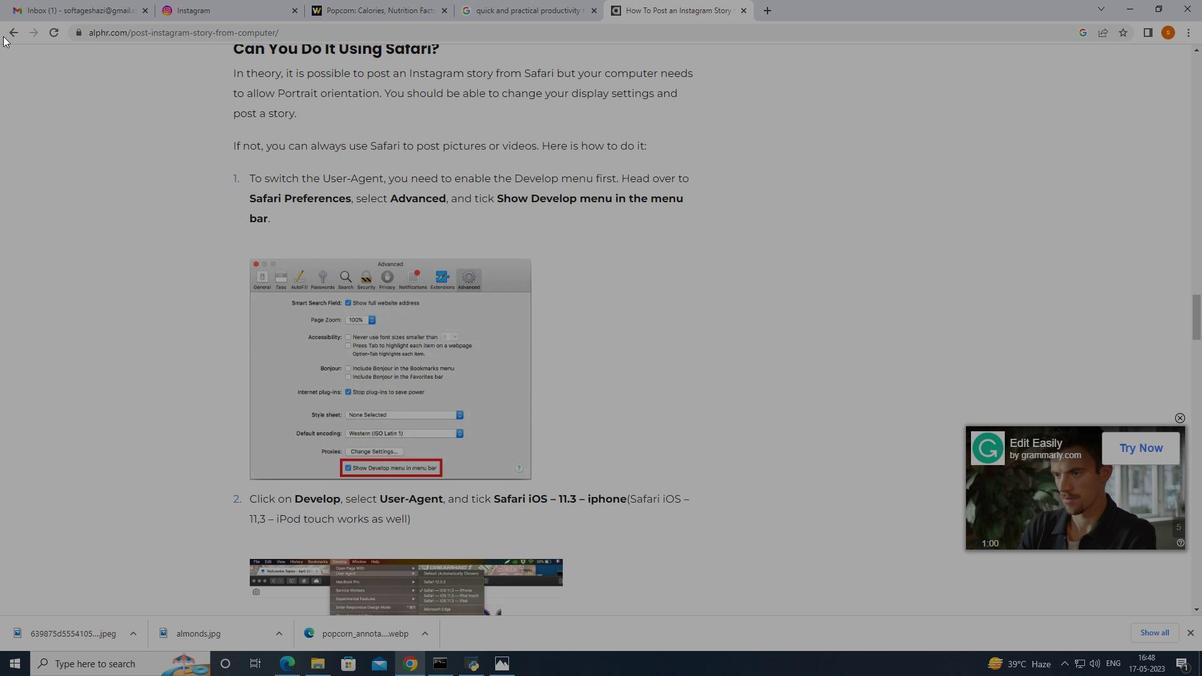 
Action: Mouse pressed left at (8, 31)
Screenshot: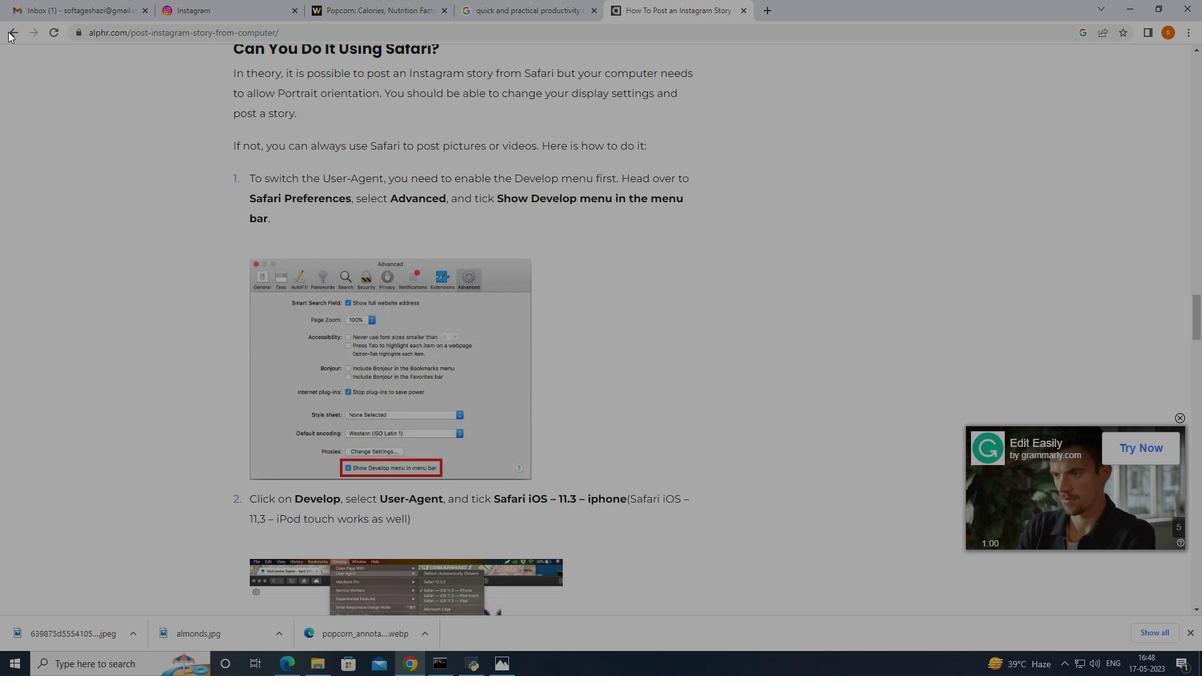 
Action: Mouse moved to (199, 281)
Screenshot: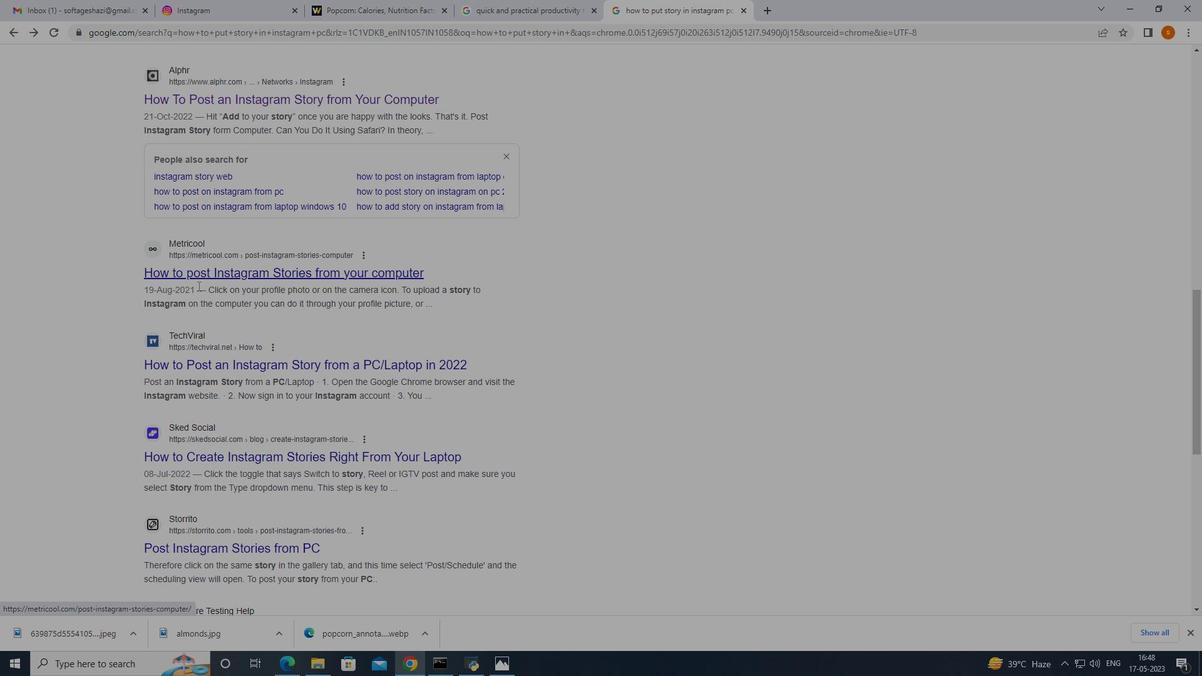 
Action: Mouse scrolled (199, 280) with delta (0, 0)
Screenshot: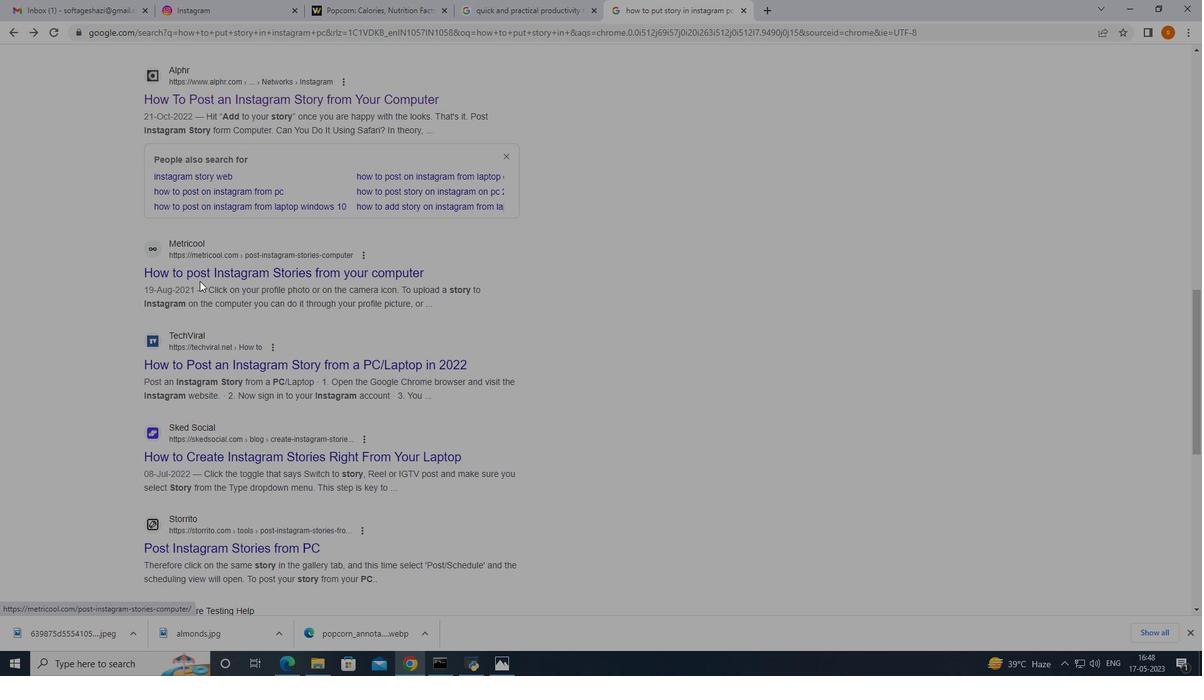 
Action: Mouse moved to (272, 306)
Screenshot: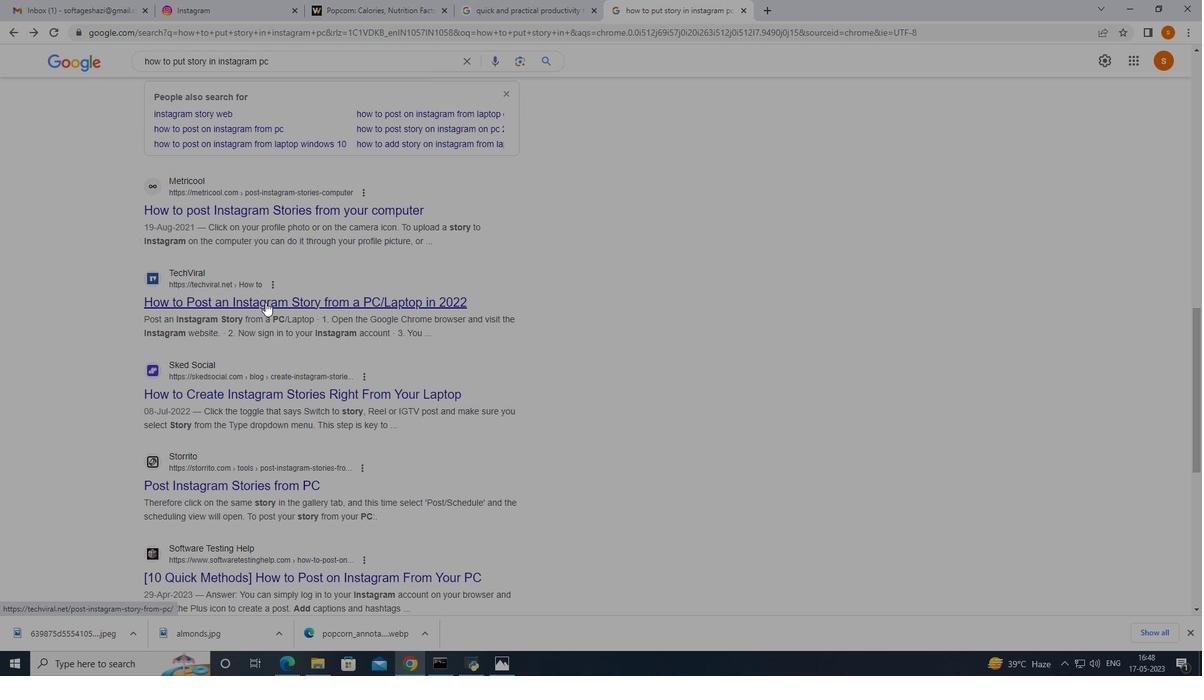 
Action: Mouse pressed left at (272, 306)
Screenshot: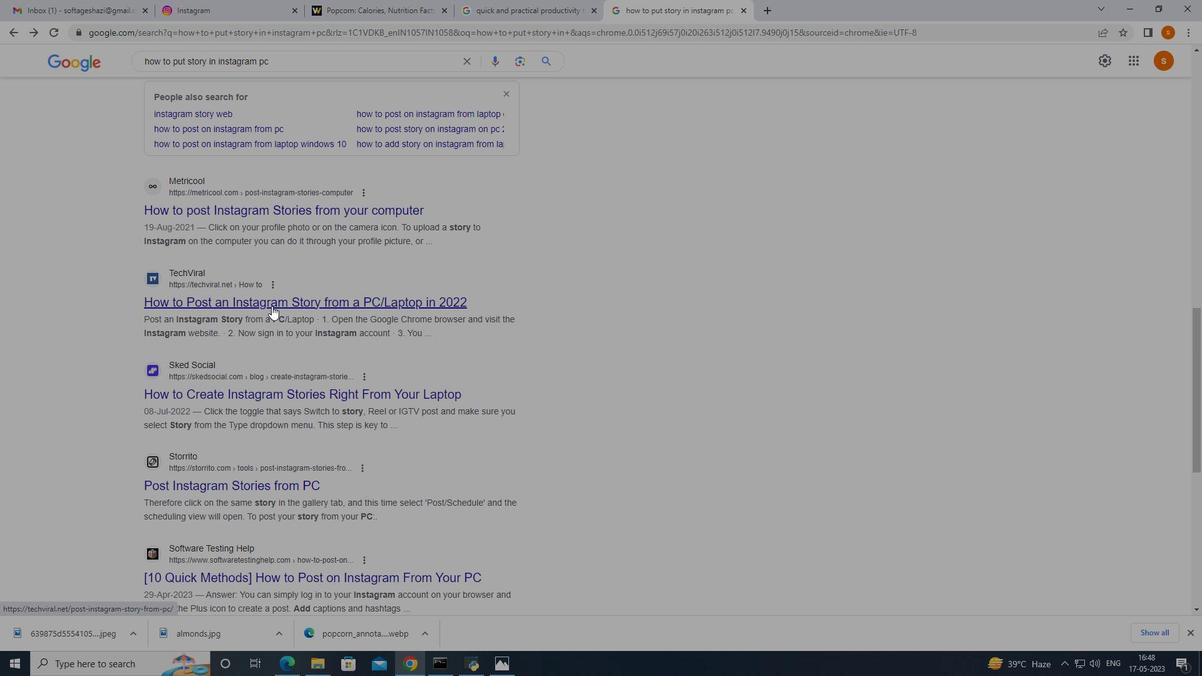 
Action: Mouse moved to (271, 306)
Screenshot: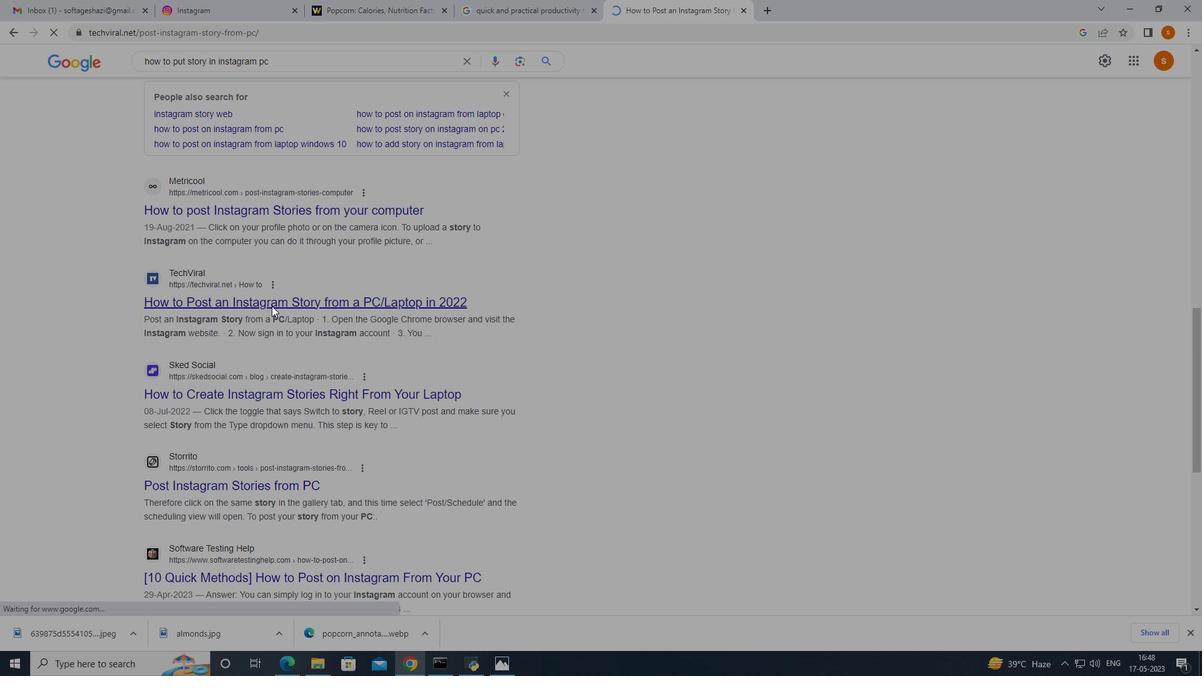 
Action: Mouse scrolled (271, 305) with delta (0, 0)
Screenshot: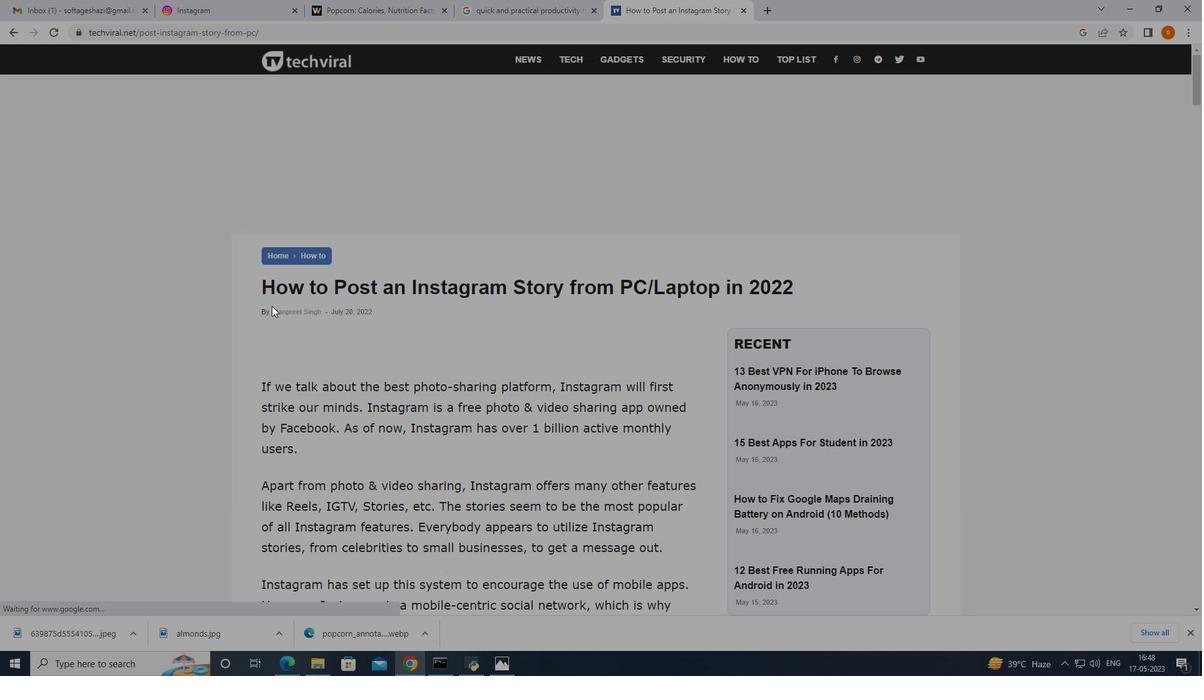 
Action: Mouse moved to (272, 306)
Screenshot: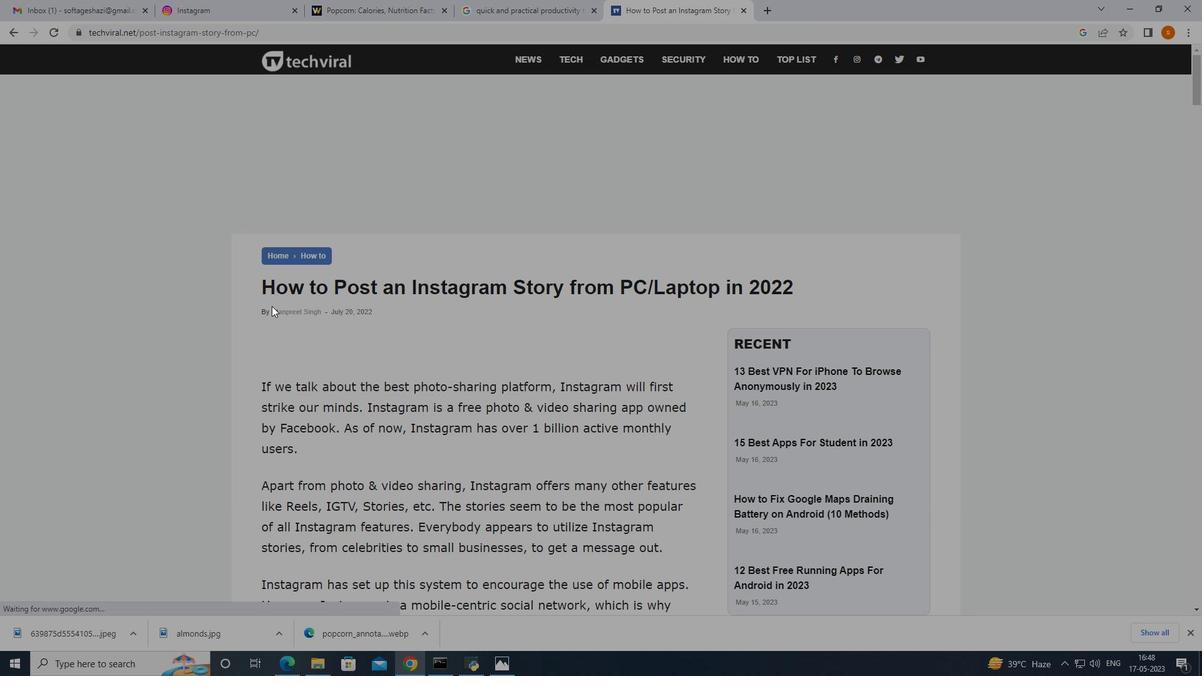 
Action: Mouse scrolled (272, 306) with delta (0, 0)
Screenshot: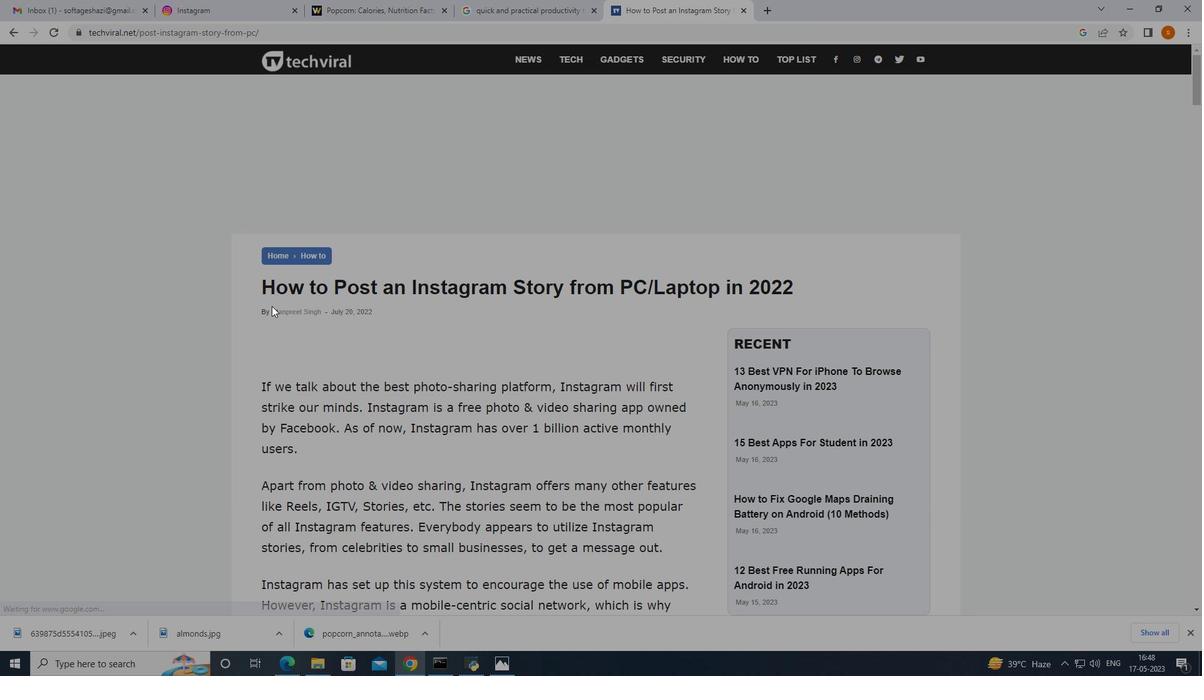 
Action: Mouse moved to (272, 306)
Screenshot: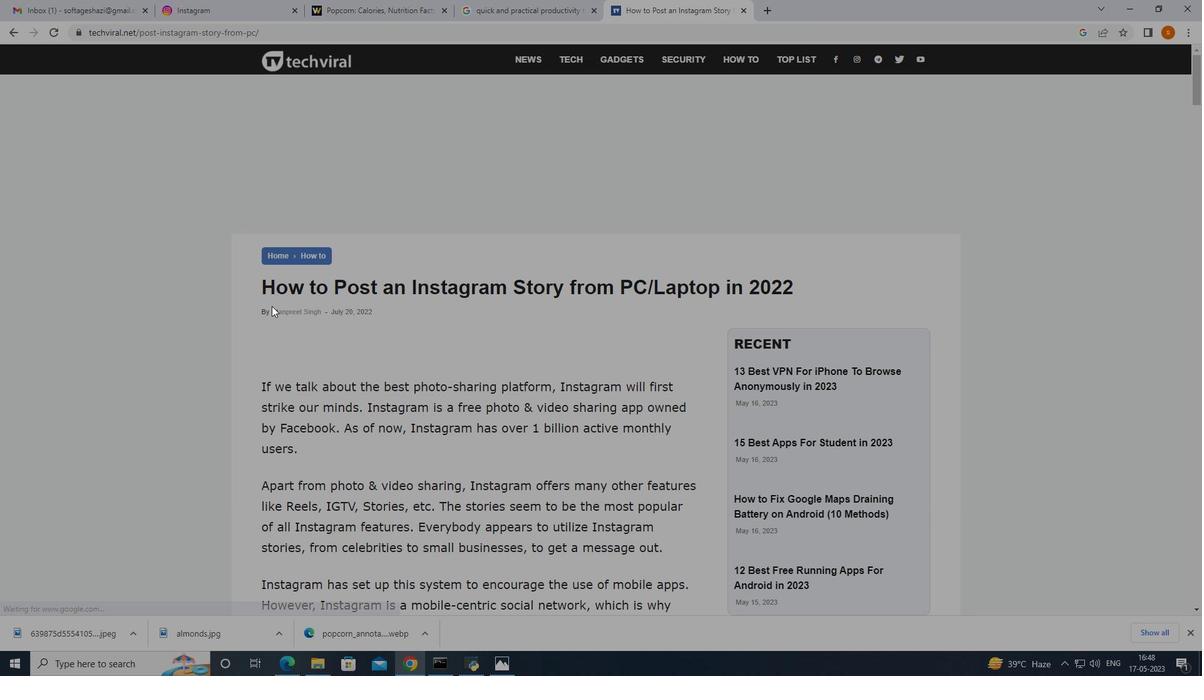 
Action: Mouse scrolled (272, 306) with delta (0, 0)
Screenshot: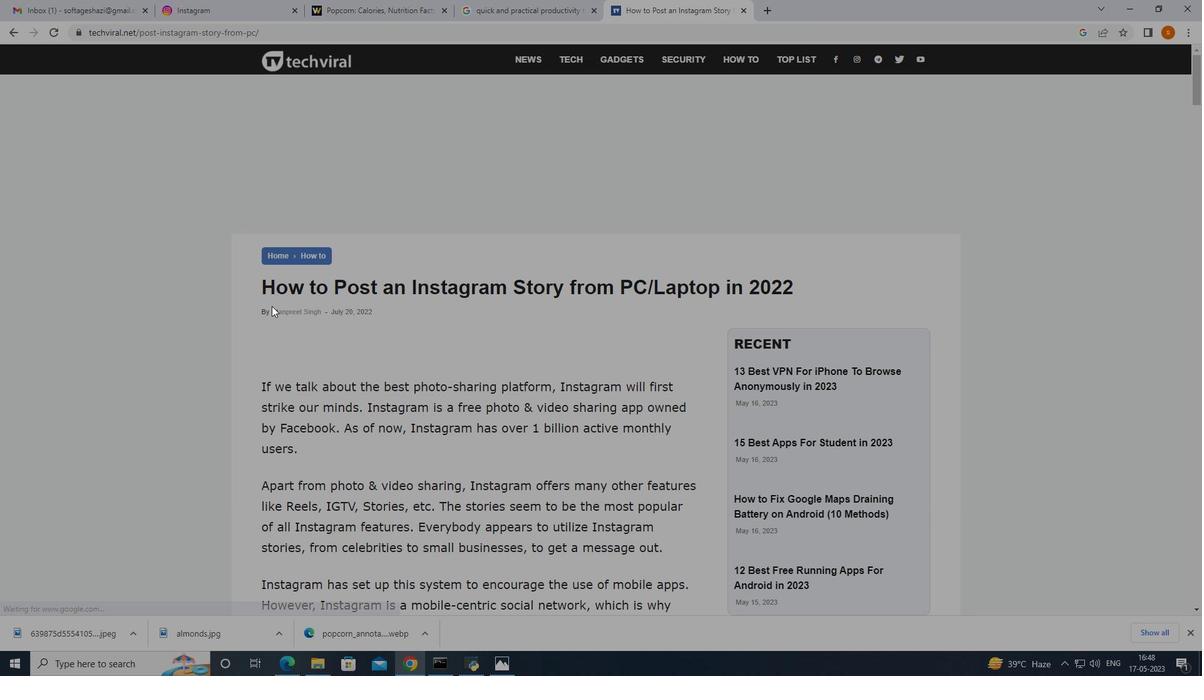 
Action: Mouse moved to (274, 306)
Screenshot: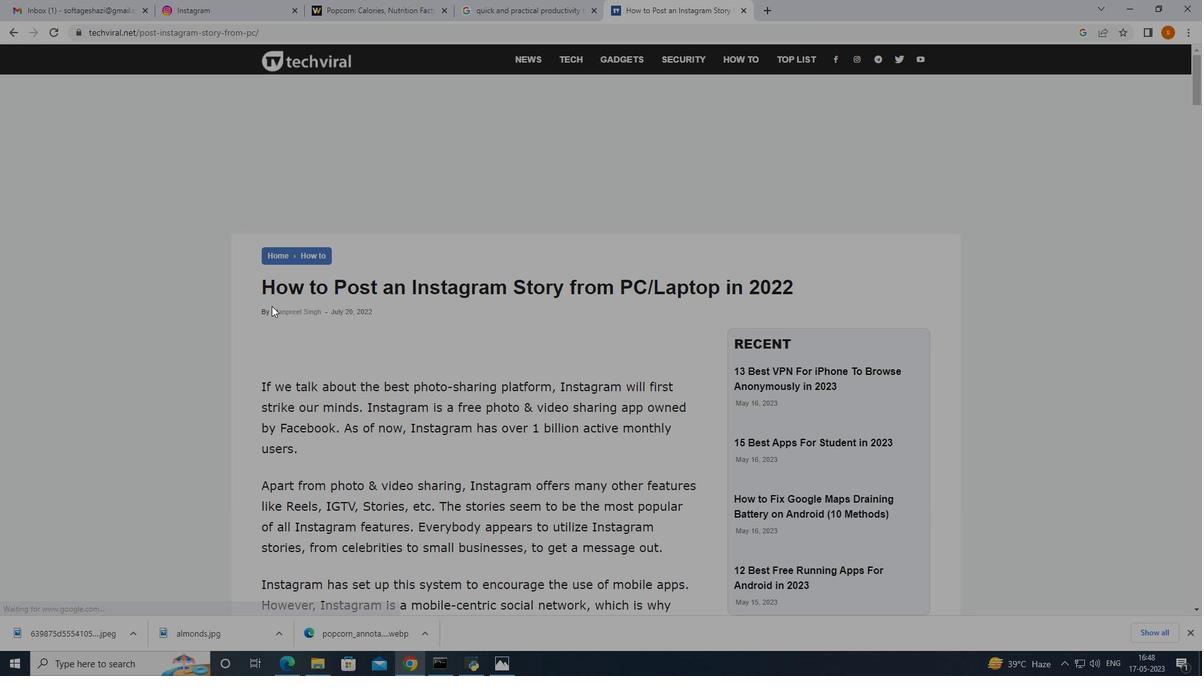 
Action: Mouse scrolled (273, 306) with delta (0, 0)
Screenshot: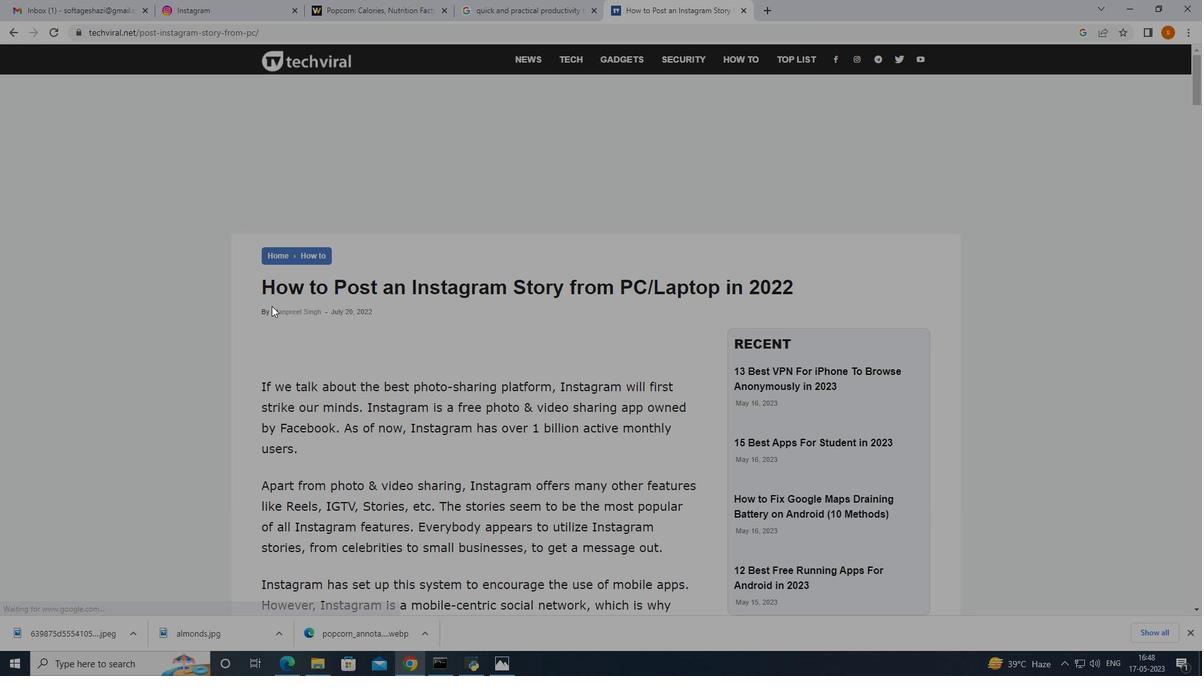 
Action: Mouse moved to (294, 303)
Screenshot: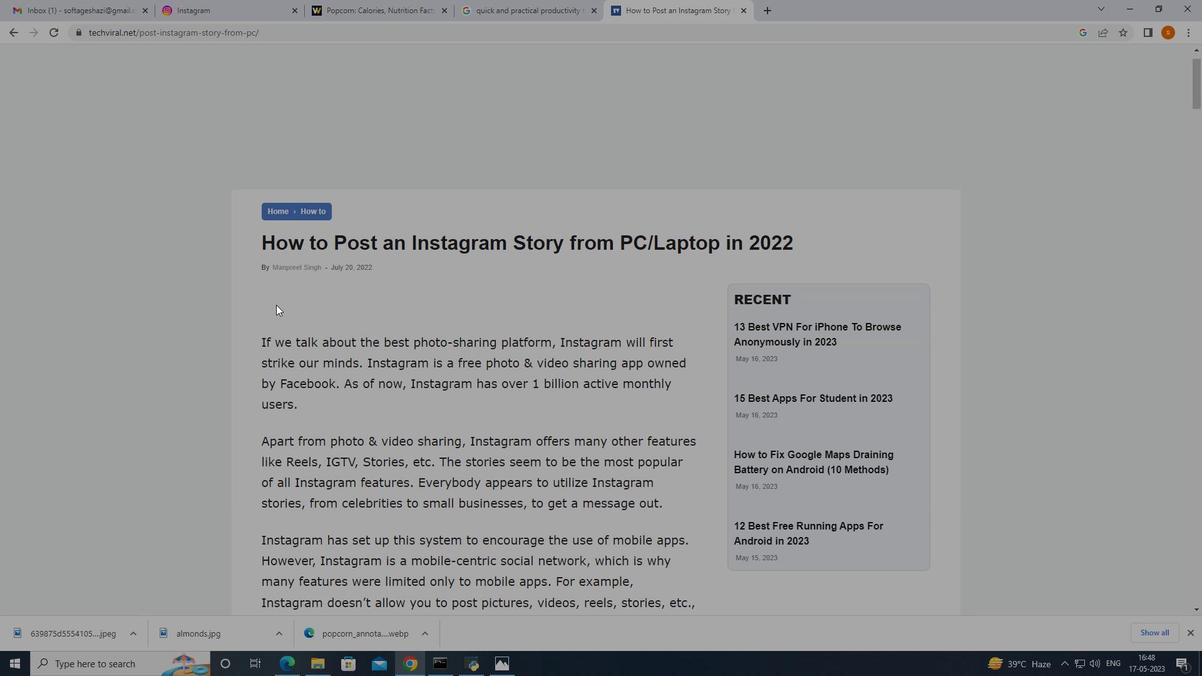 
Action: Mouse scrolled (294, 302) with delta (0, 0)
Screenshot: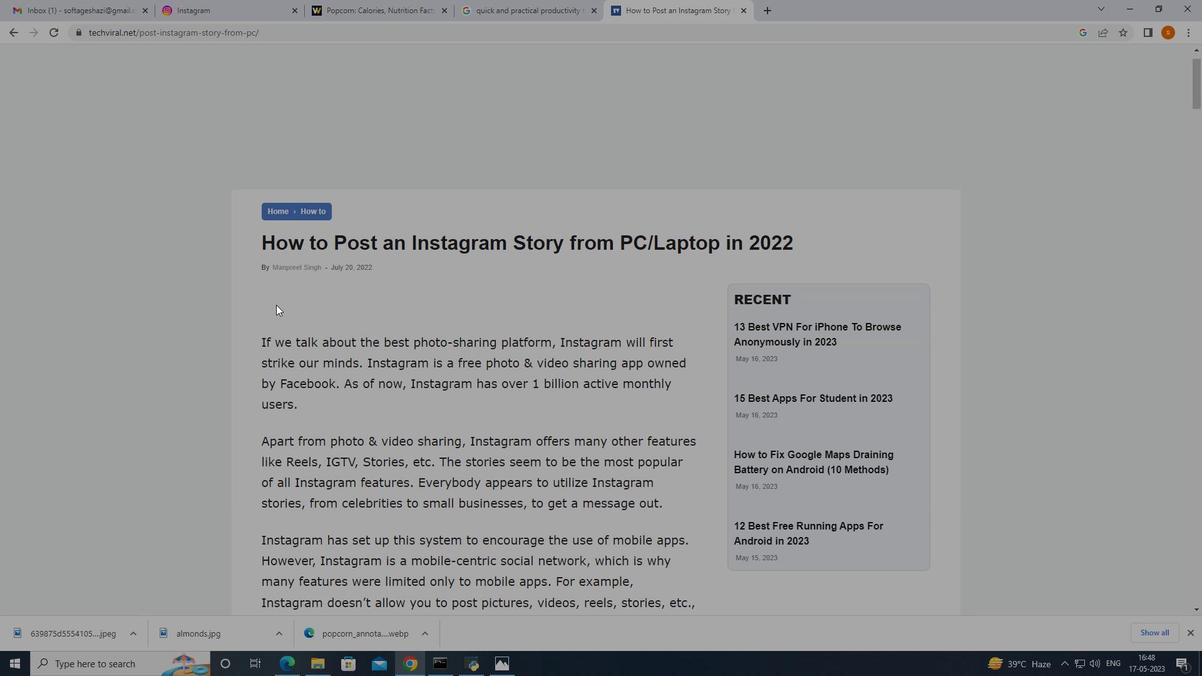 
Action: Mouse moved to (294, 303)
Screenshot: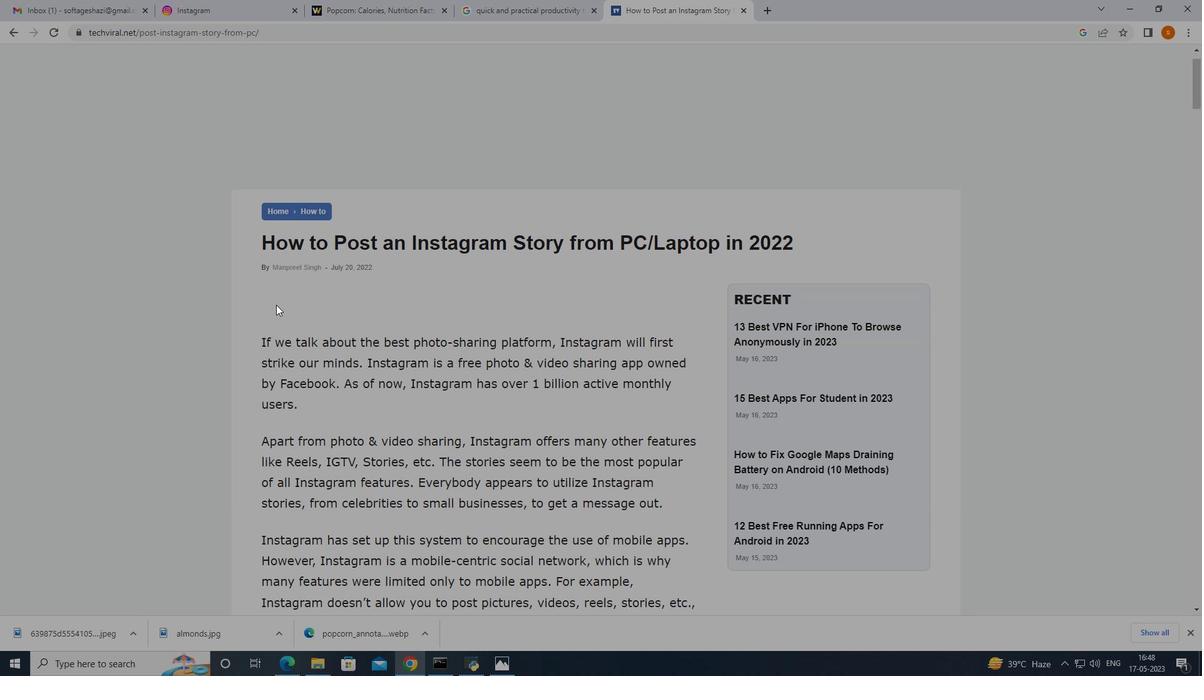 
Action: Mouse scrolled (294, 302) with delta (0, 0)
Screenshot: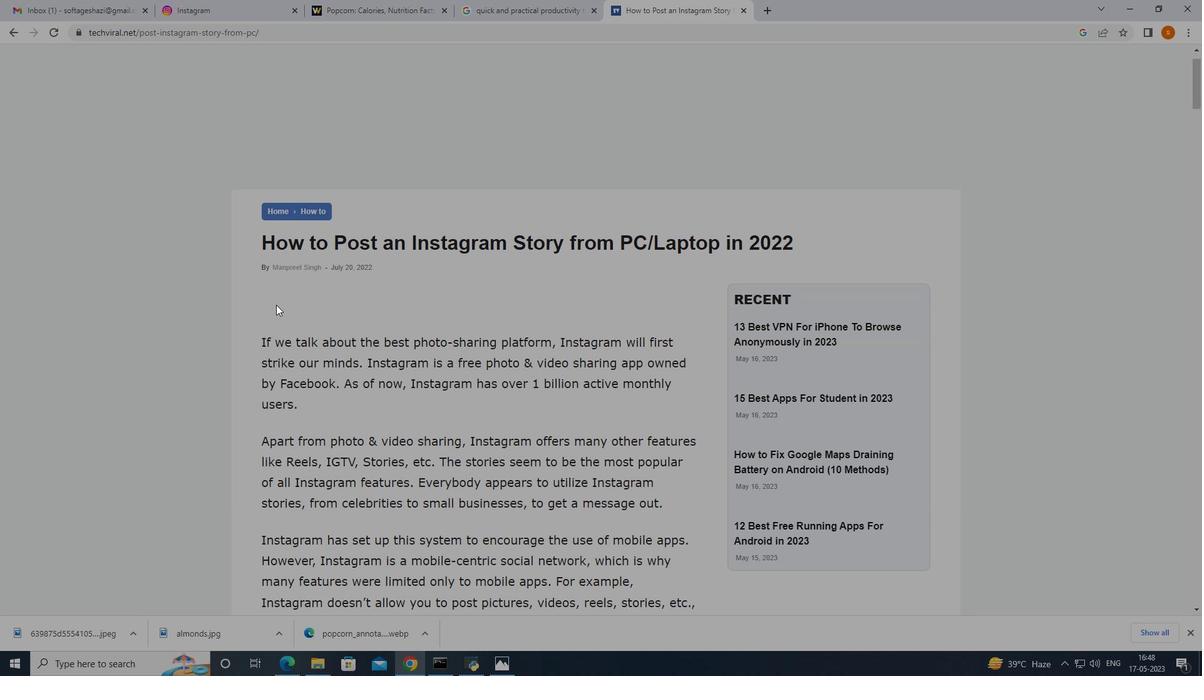 
Action: Mouse scrolled (294, 302) with delta (0, 0)
Screenshot: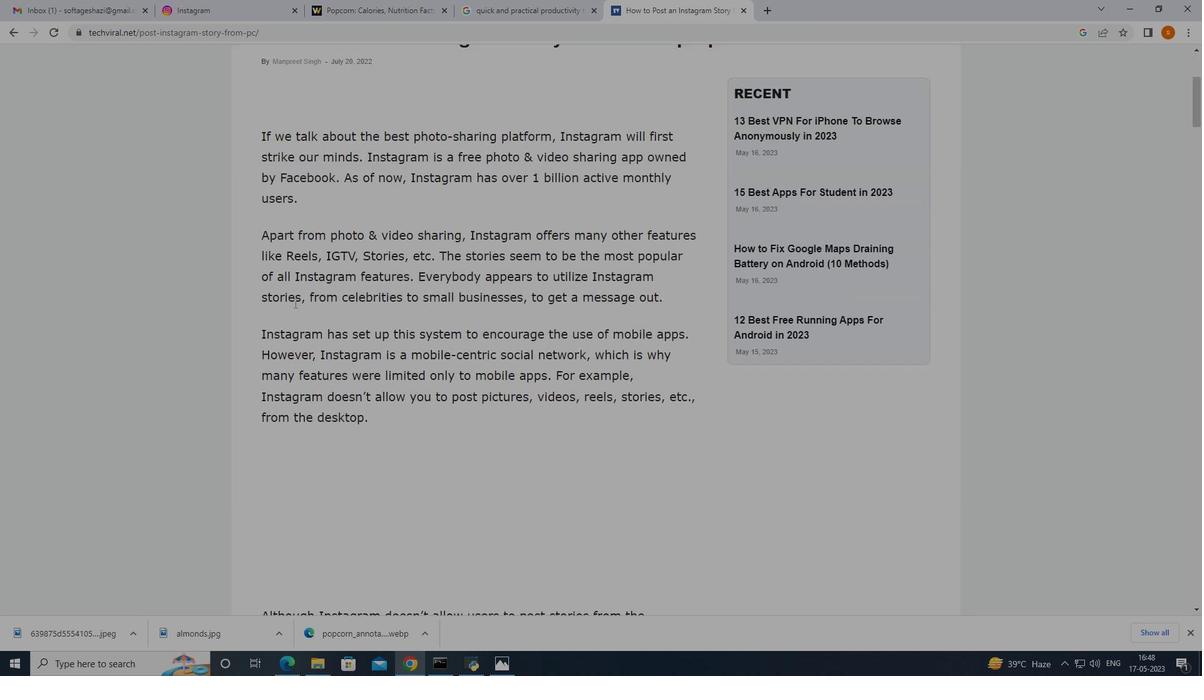 
Action: Mouse moved to (294, 303)
Screenshot: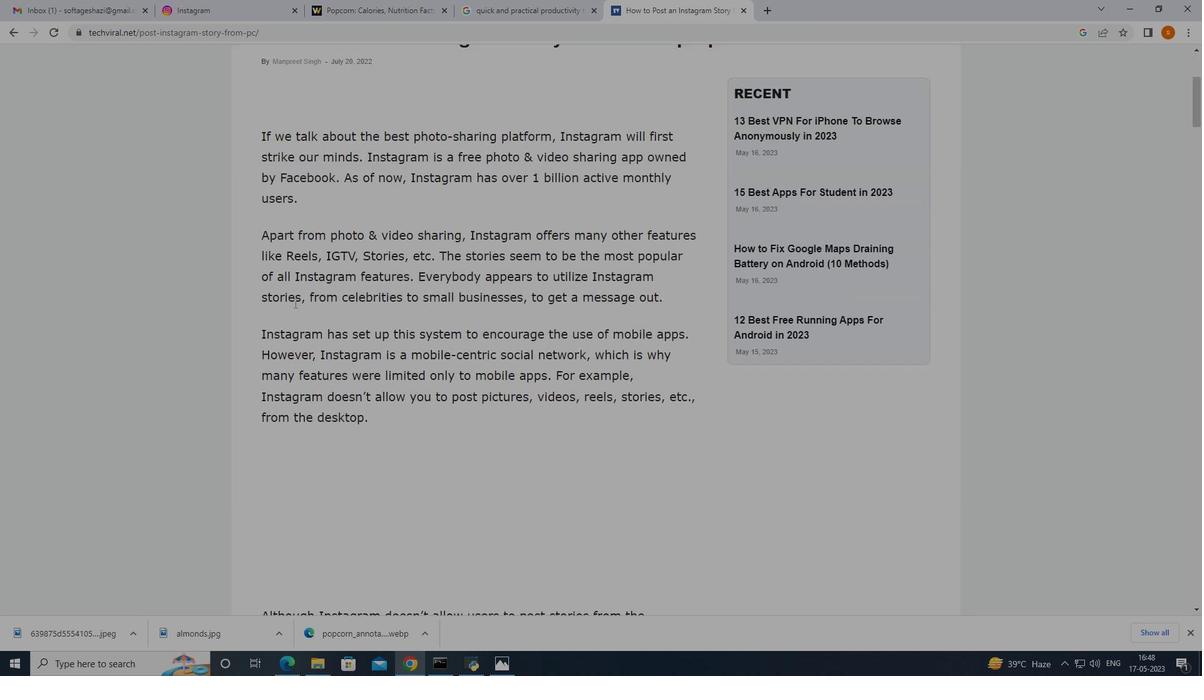 
Action: Mouse scrolled (294, 303) with delta (0, 0)
Screenshot: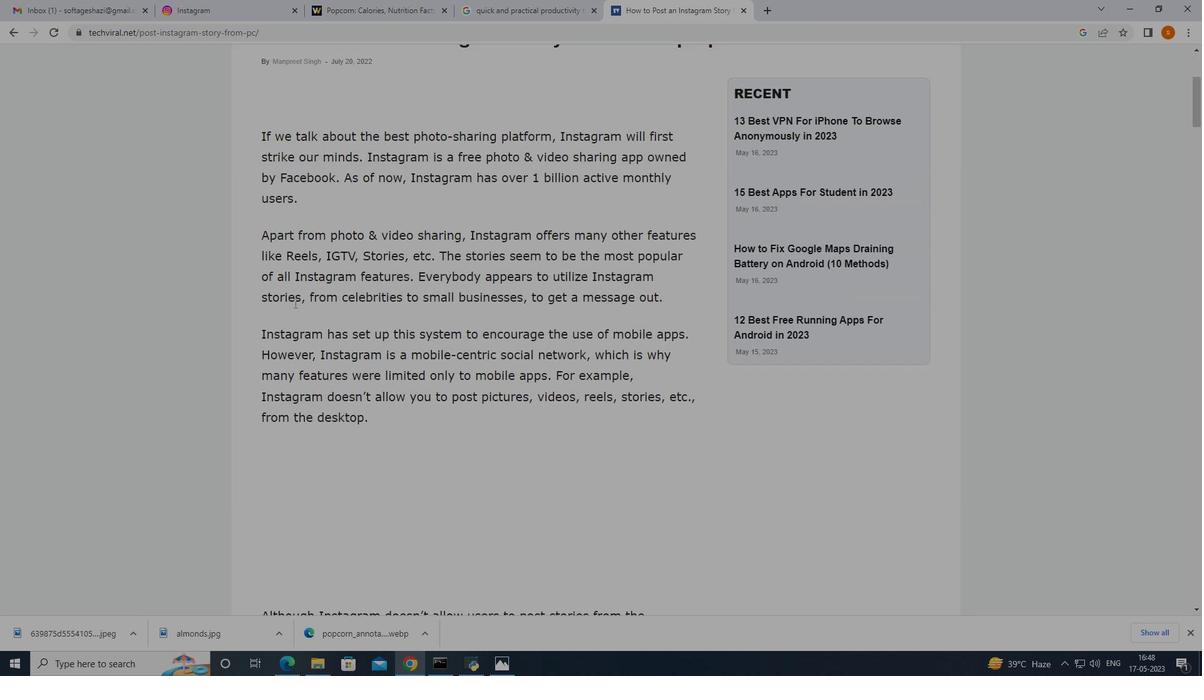 
Action: Mouse moved to (294, 303)
Screenshot: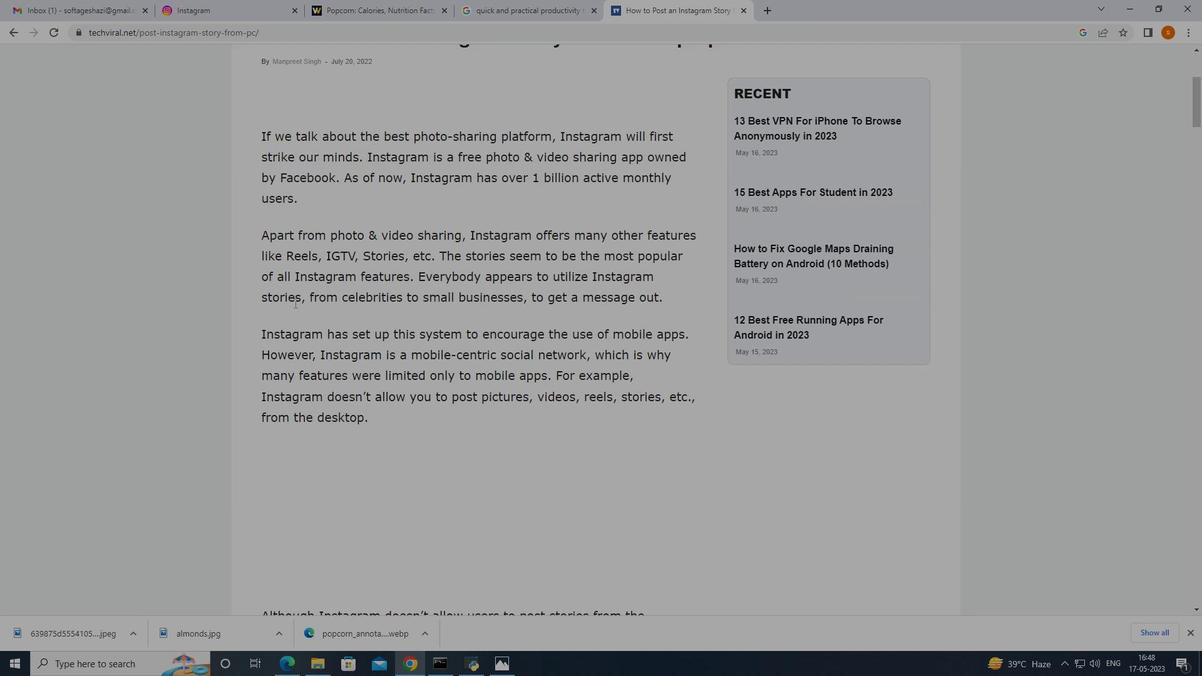 
Action: Mouse scrolled (294, 303) with delta (0, 0)
Screenshot: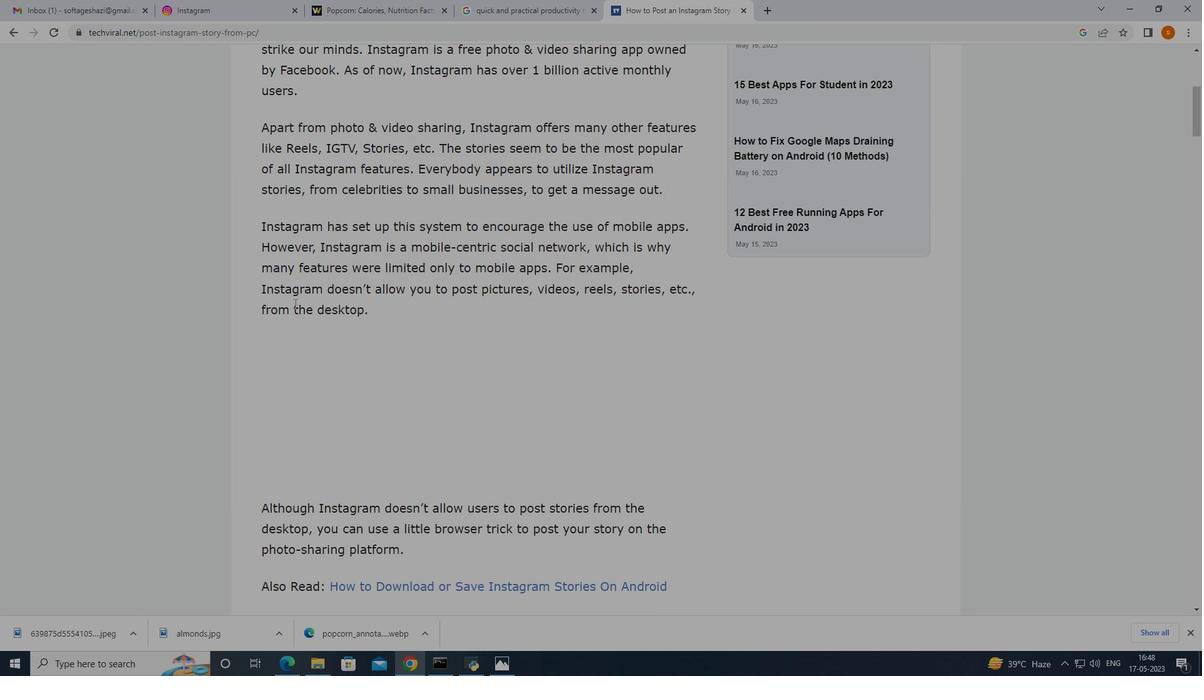 
Action: Mouse scrolled (294, 303) with delta (0, 0)
Screenshot: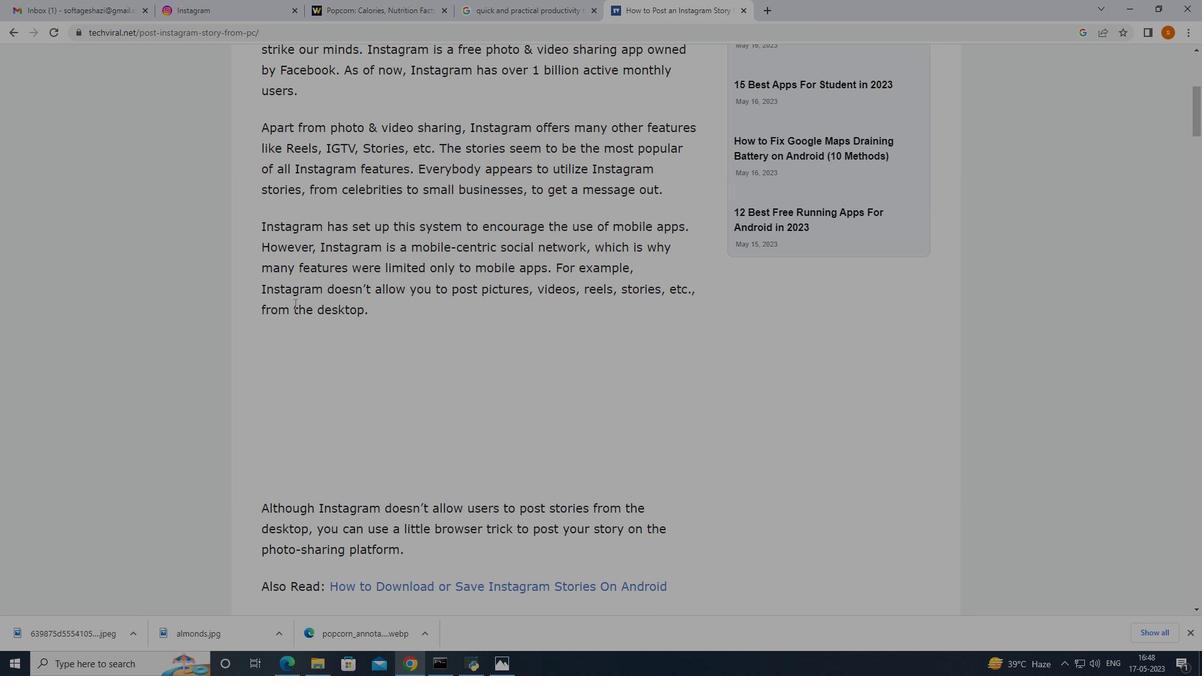 
Action: Mouse scrolled (294, 303) with delta (0, 0)
Screenshot: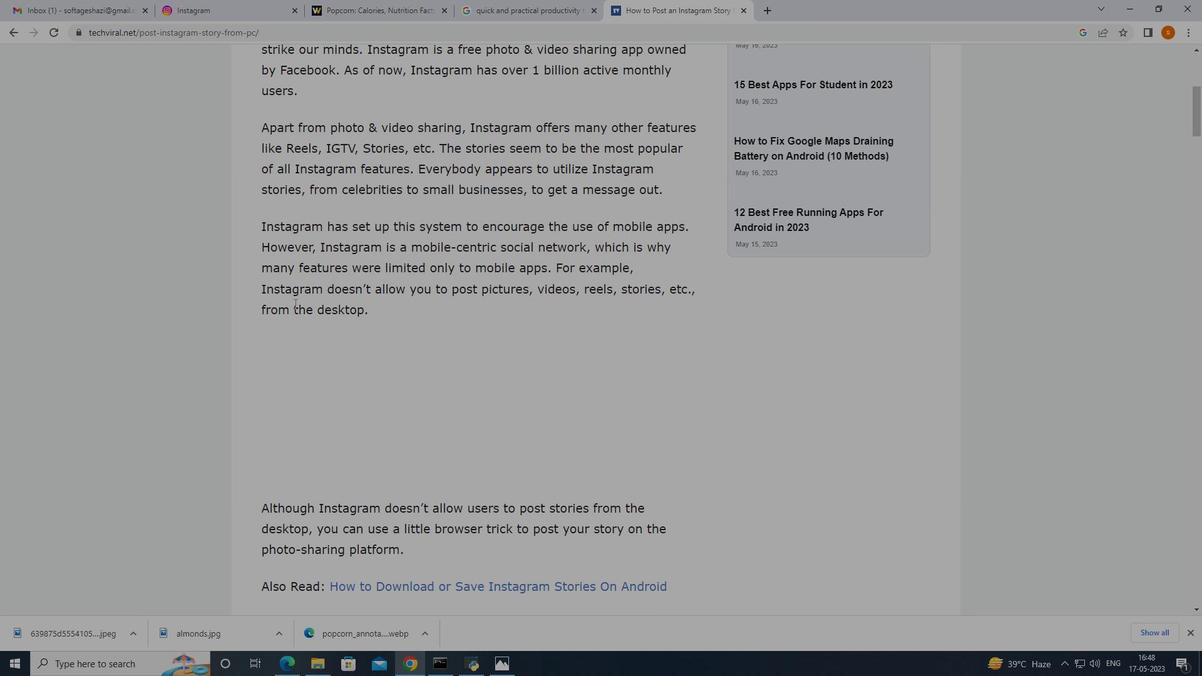 
Action: Mouse scrolled (294, 303) with delta (0, 0)
Screenshot: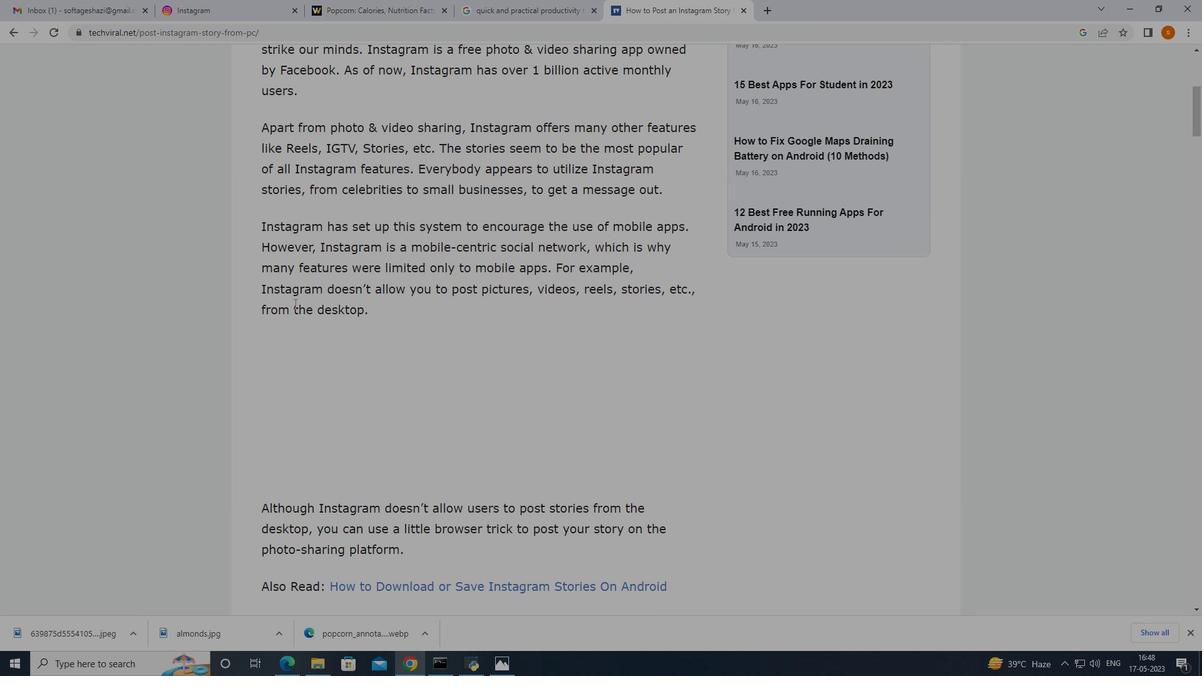 
Action: Mouse moved to (294, 303)
Screenshot: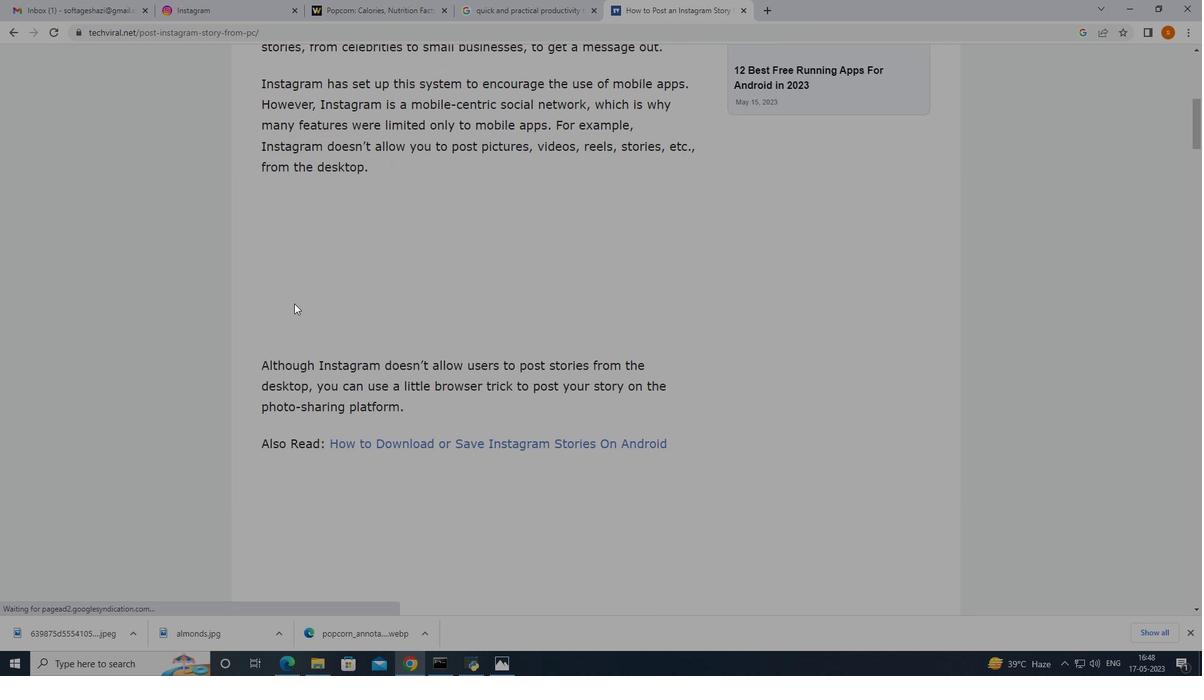 
Action: Mouse scrolled (294, 303) with delta (0, 0)
Screenshot: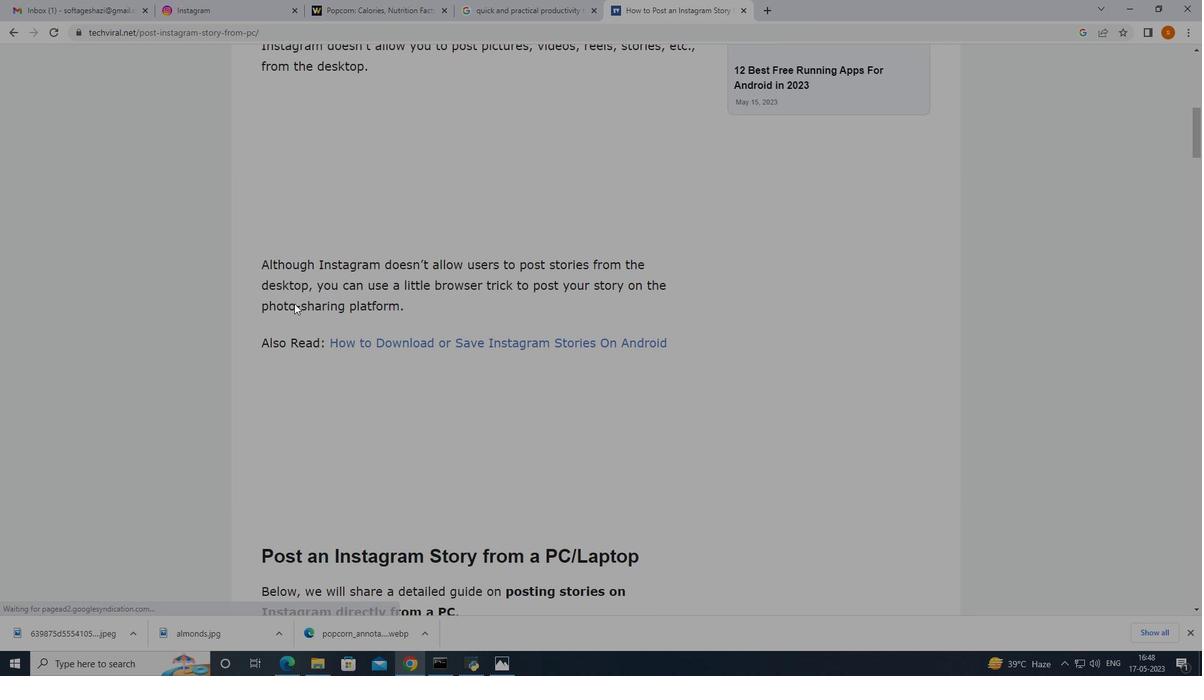 
Action: Mouse moved to (294, 303)
Screenshot: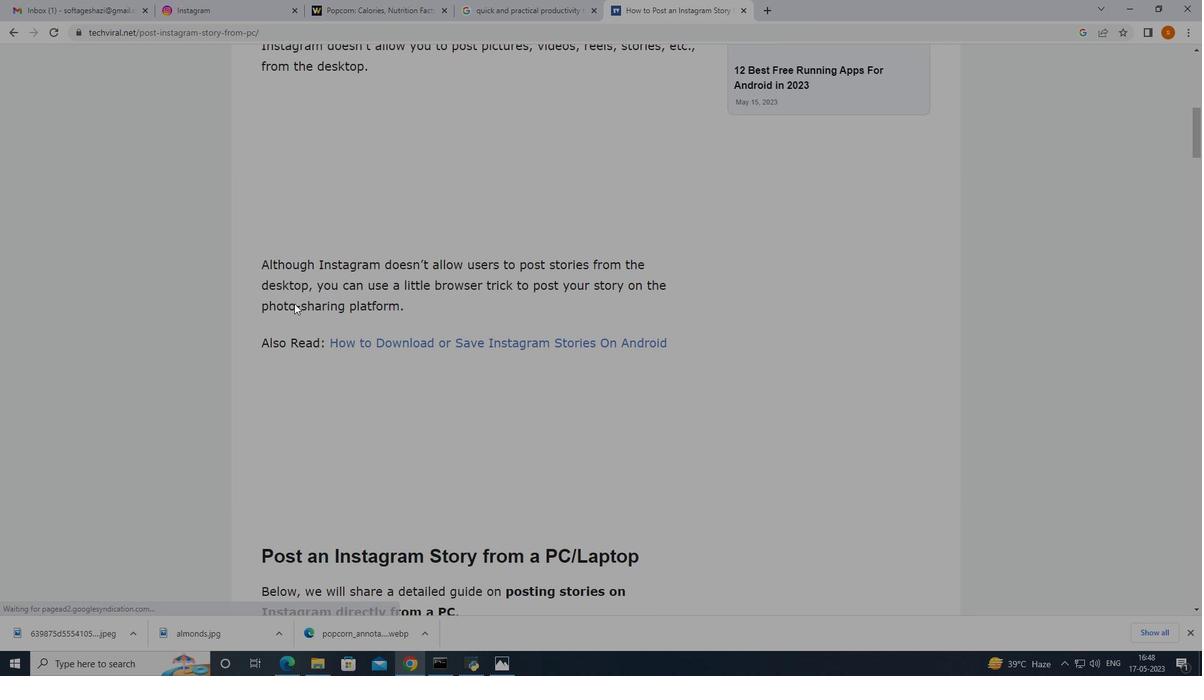 
Action: Mouse scrolled (294, 303) with delta (0, 0)
Screenshot: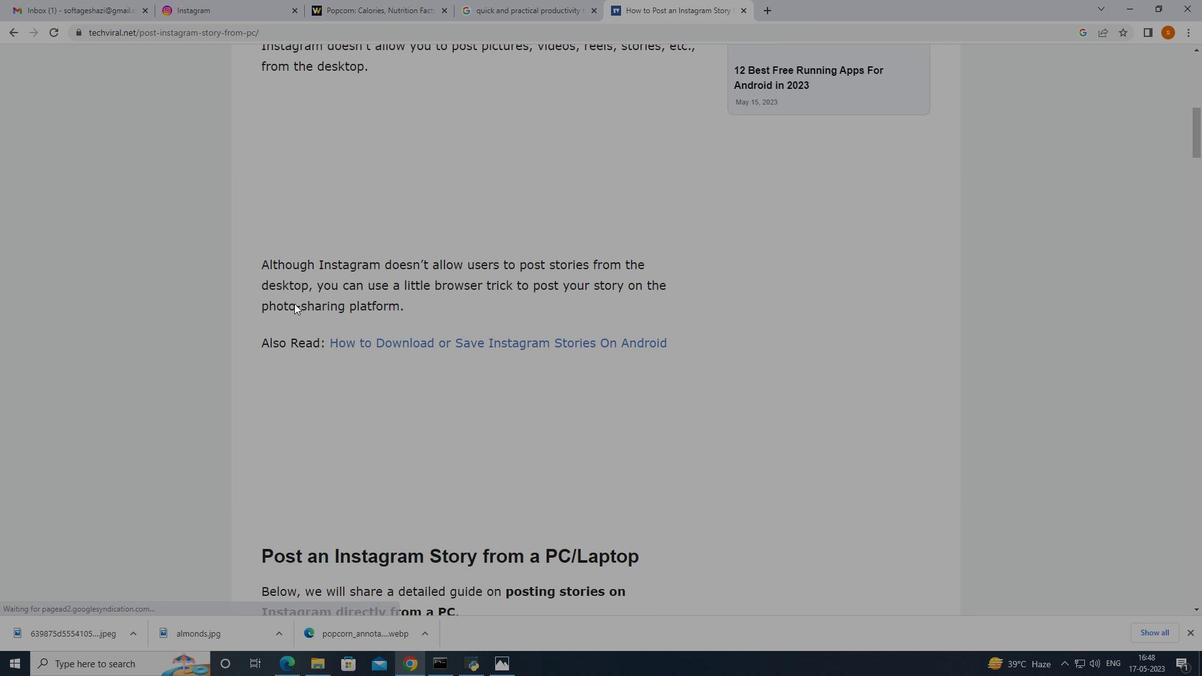 
Action: Mouse scrolled (294, 303) with delta (0, 0)
Screenshot: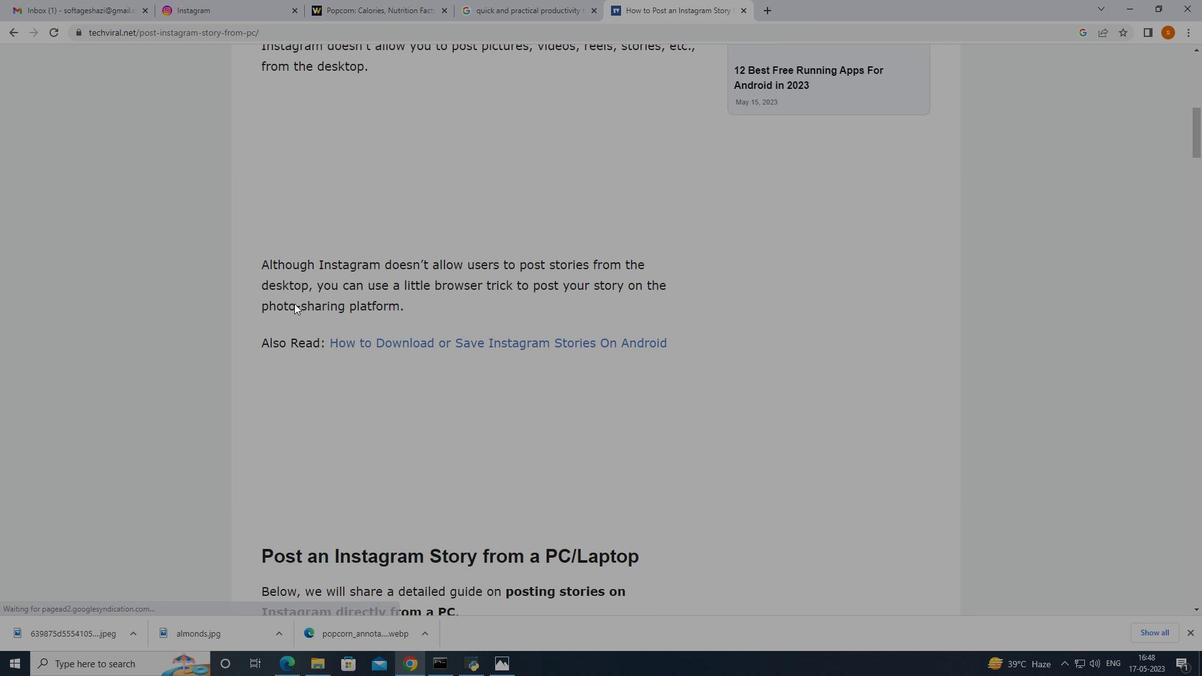 
Action: Mouse scrolled (294, 303) with delta (0, 0)
Screenshot: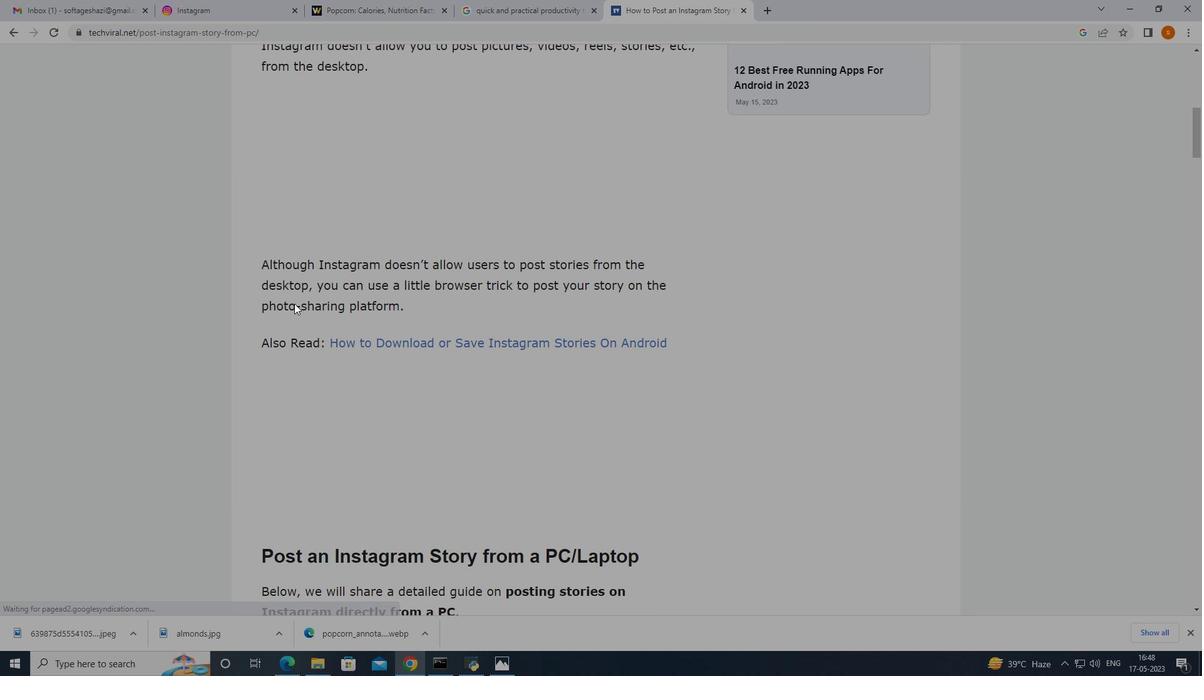 
Action: Mouse moved to (295, 303)
Screenshot: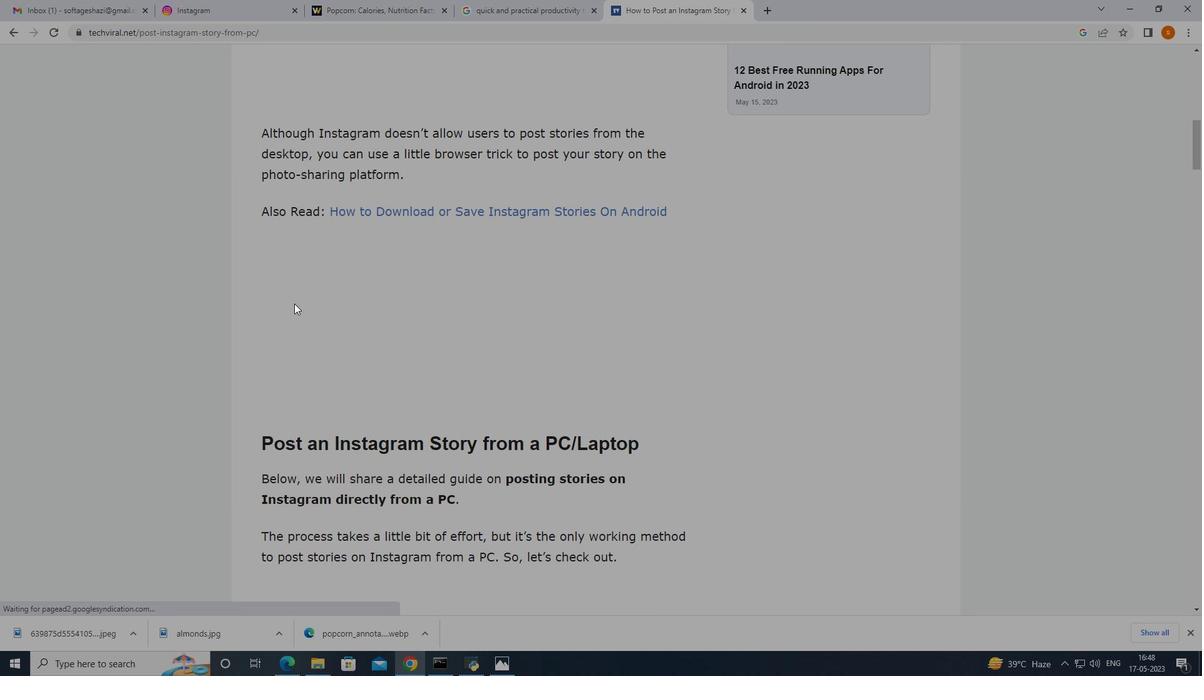 
Action: Mouse scrolled (295, 302) with delta (0, 0)
Screenshot: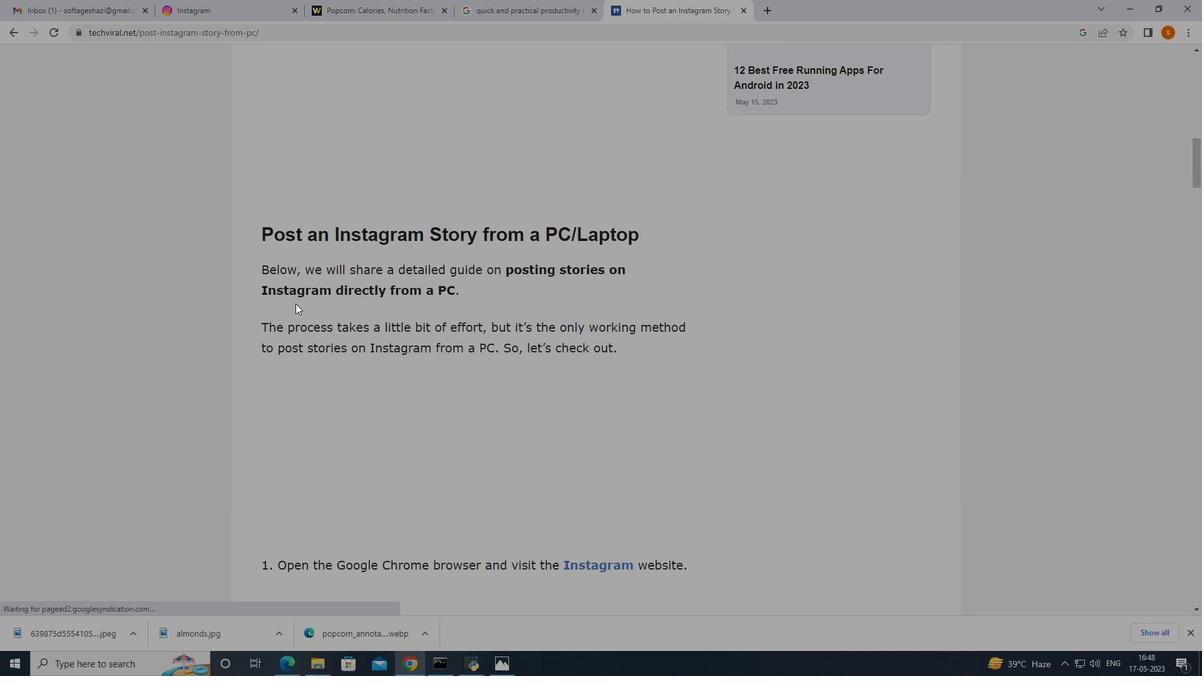
Action: Mouse moved to (295, 303)
Screenshot: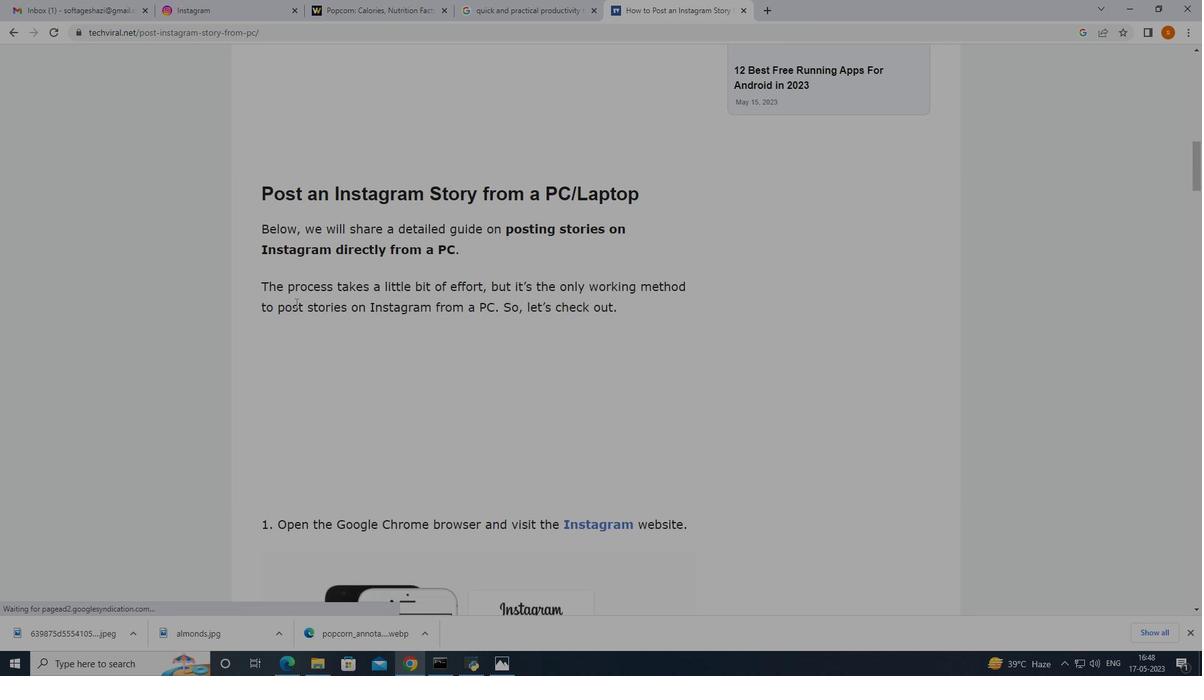 
Action: Mouse scrolled (295, 302) with delta (0, 0)
Screenshot: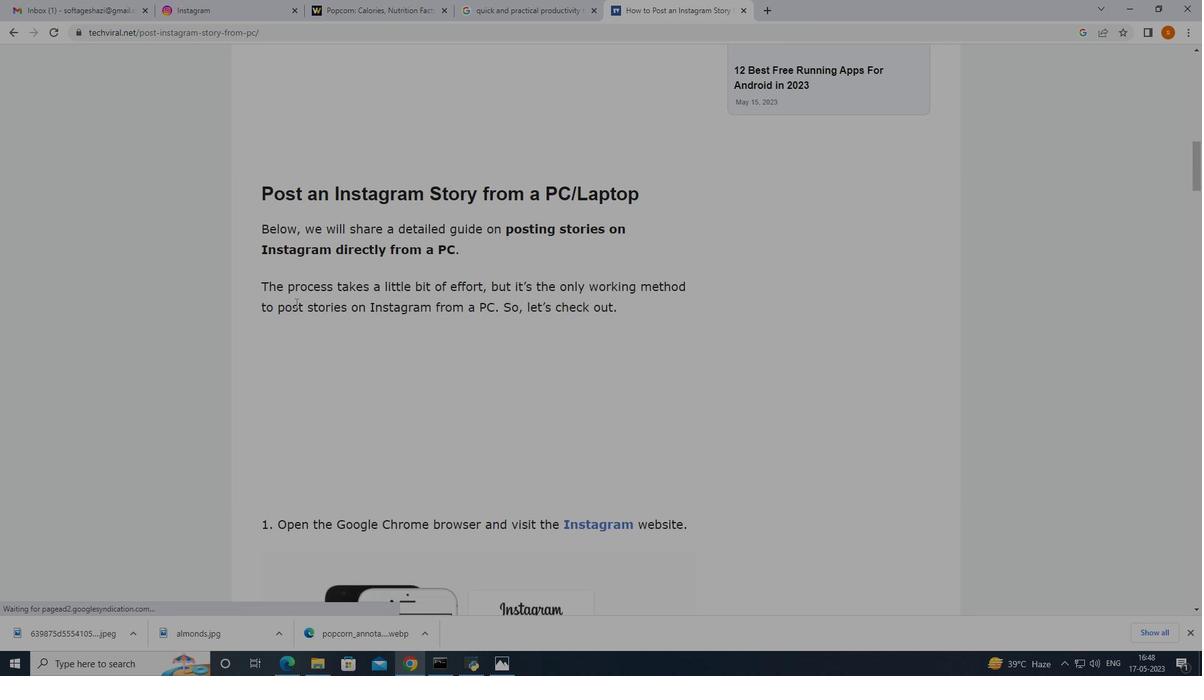 
Action: Mouse scrolled (295, 302) with delta (0, 0)
Screenshot: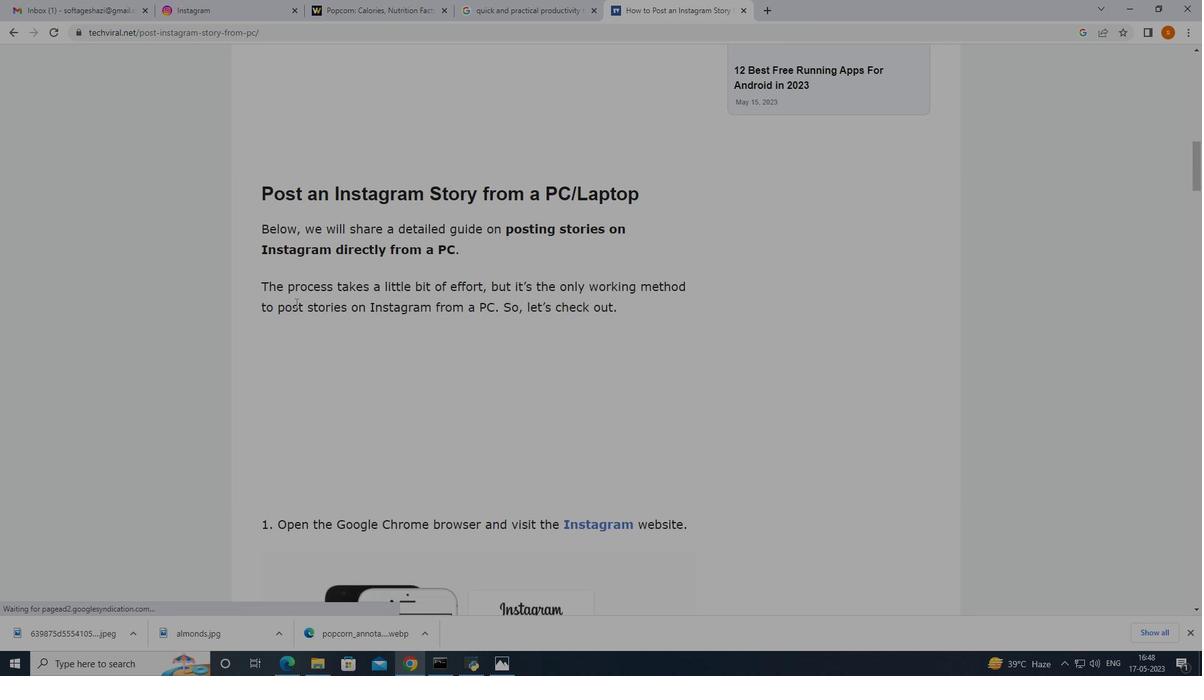 
Action: Mouse moved to (295, 303)
Screenshot: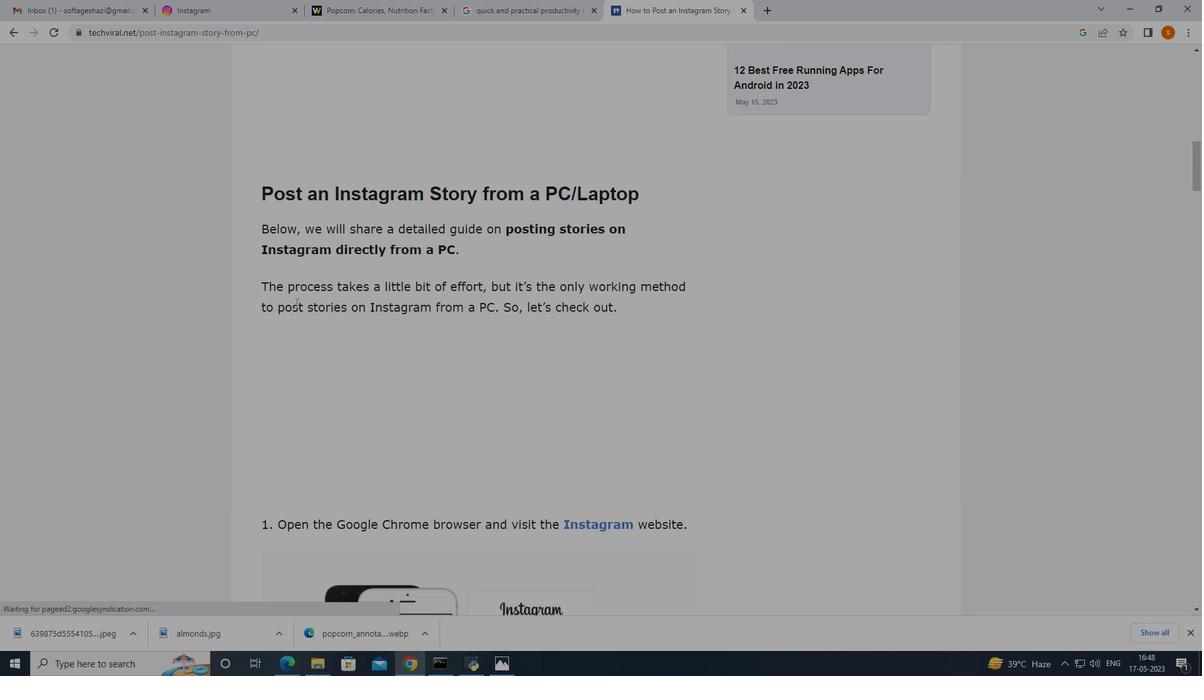 
Action: Mouse scrolled (295, 302) with delta (0, 0)
Screenshot: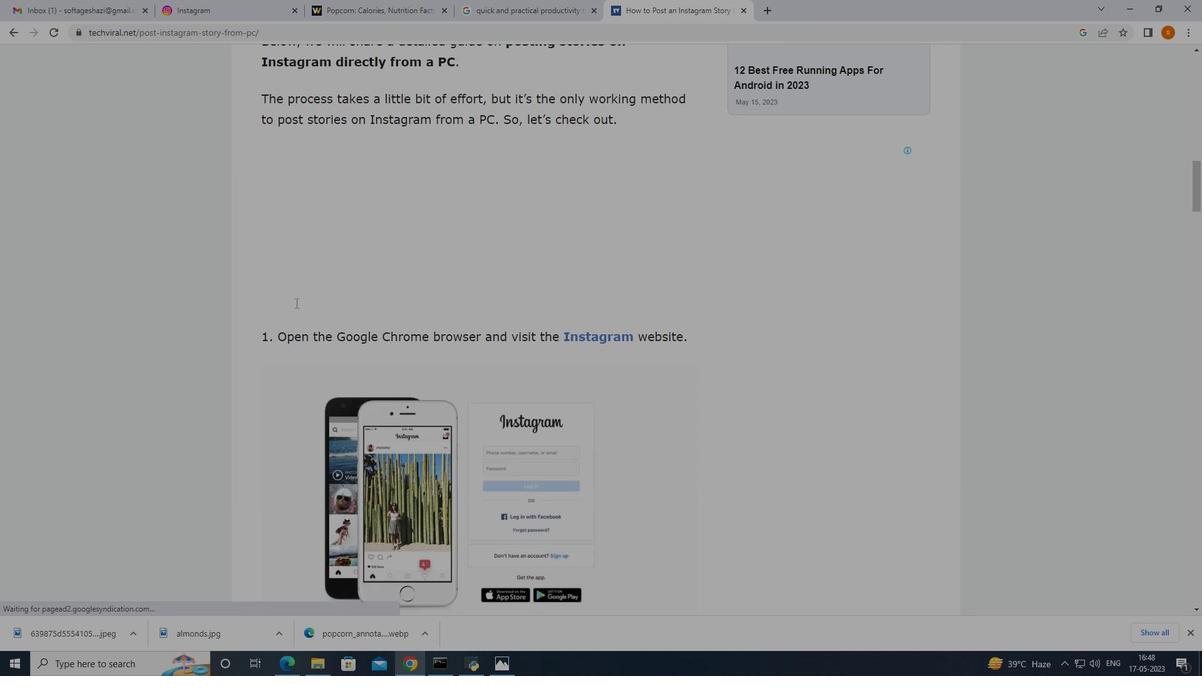 
Action: Mouse scrolled (295, 302) with delta (0, 0)
Screenshot: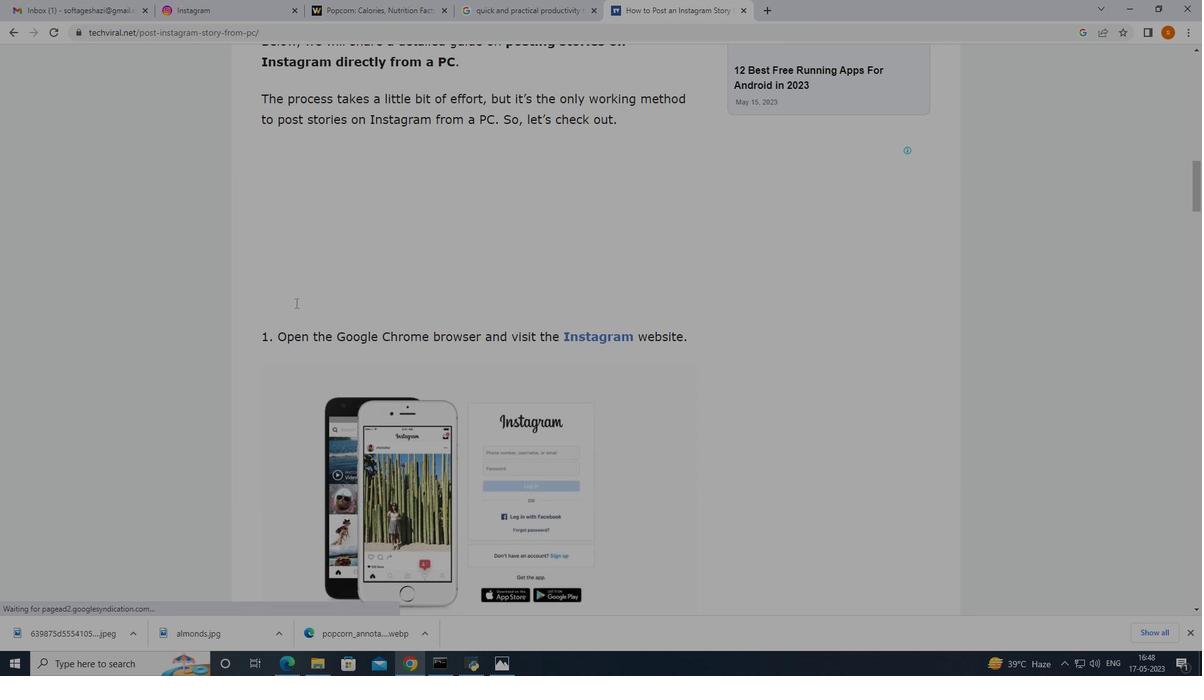 
Action: Mouse scrolled (295, 302) with delta (0, 0)
Screenshot: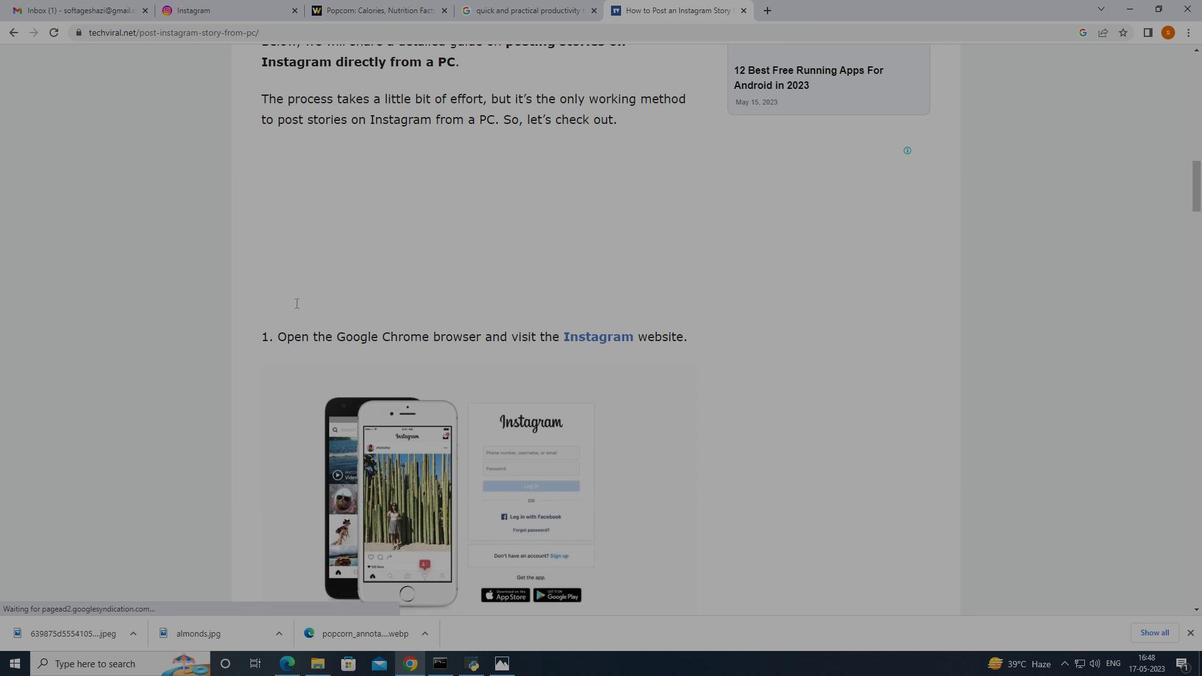 
Action: Mouse moved to (295, 303)
